 Task: Make A Photo Look Vintage.
Action: Mouse moved to (34, 139)
Screenshot: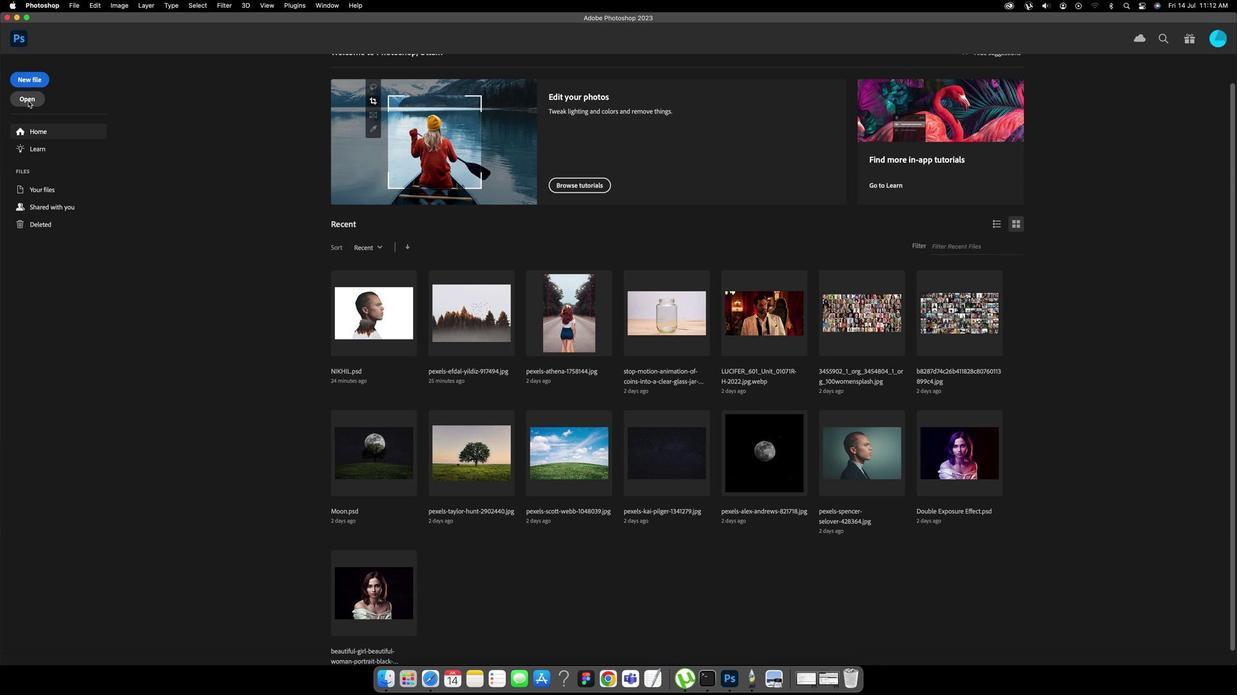 
Action: Mouse pressed left at (34, 139)
Screenshot: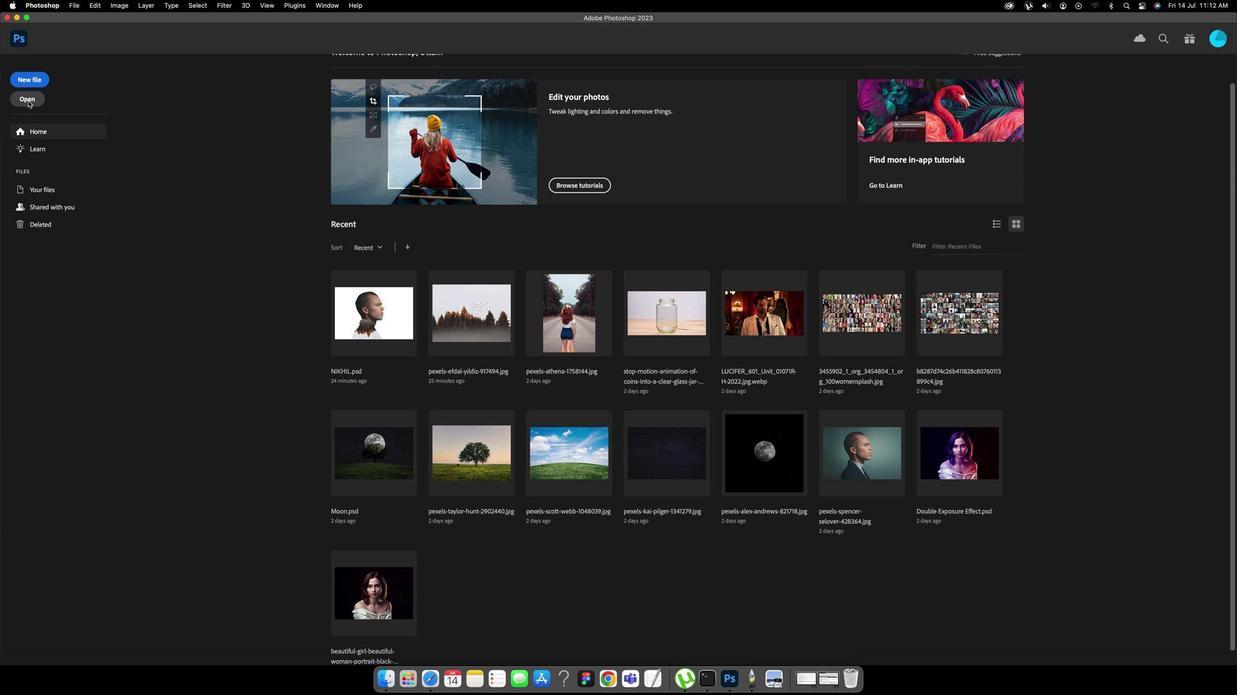 
Action: Mouse moved to (558, 201)
Screenshot: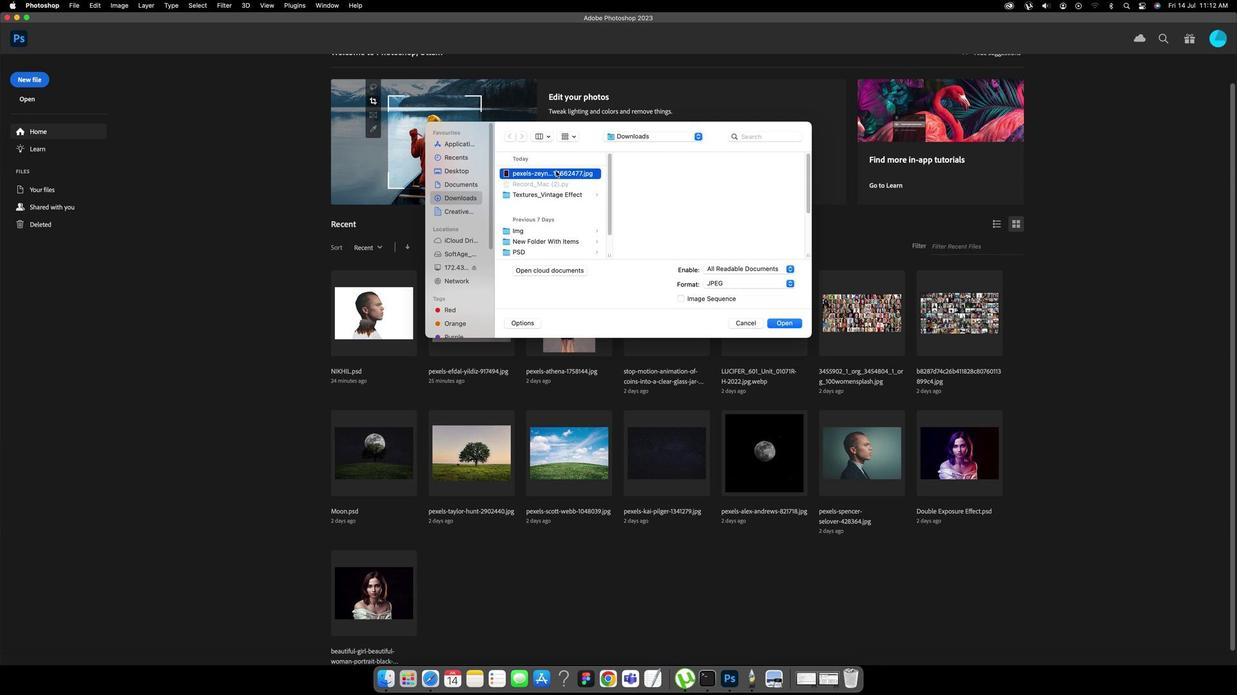 
Action: Mouse pressed left at (558, 201)
Screenshot: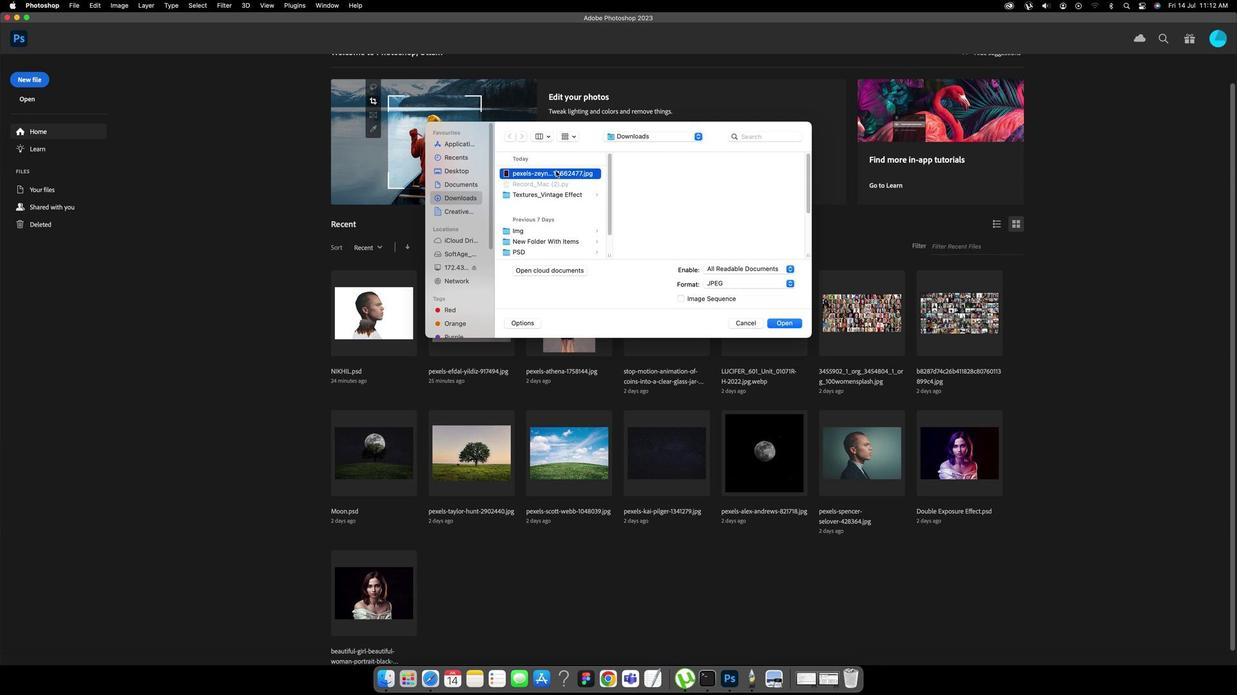
Action: Key pressed Key.enter'v'
Screenshot: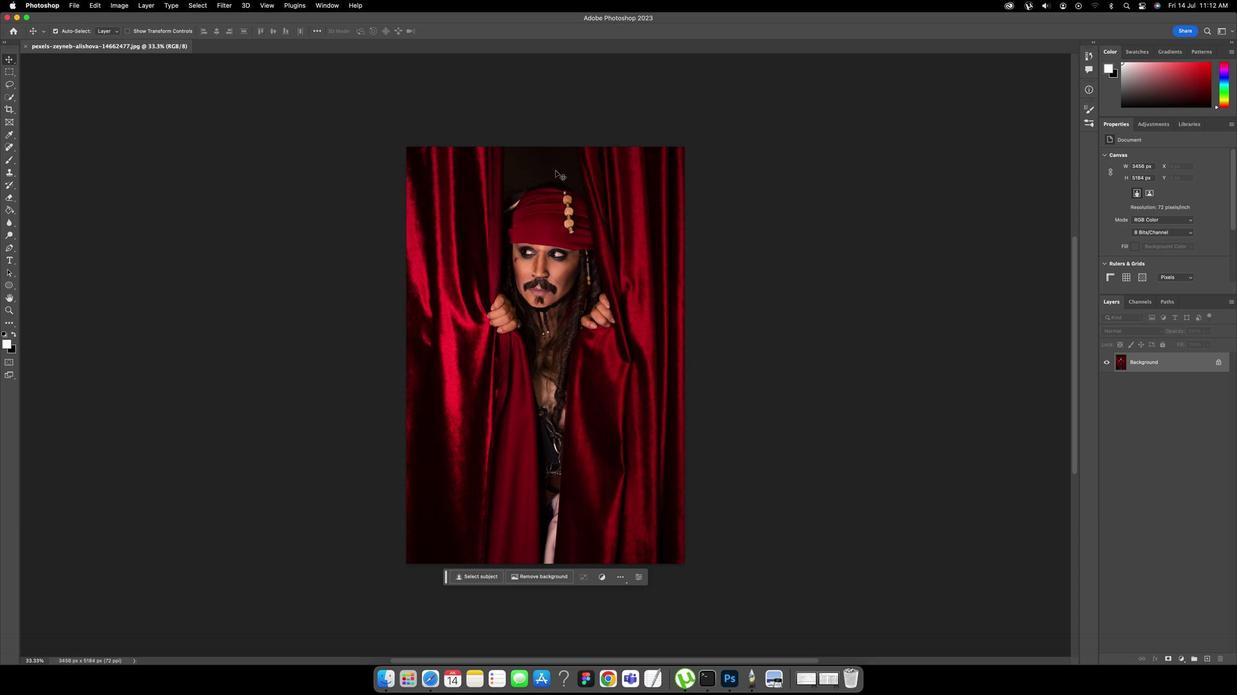 
Action: Mouse moved to (335, 171)
Screenshot: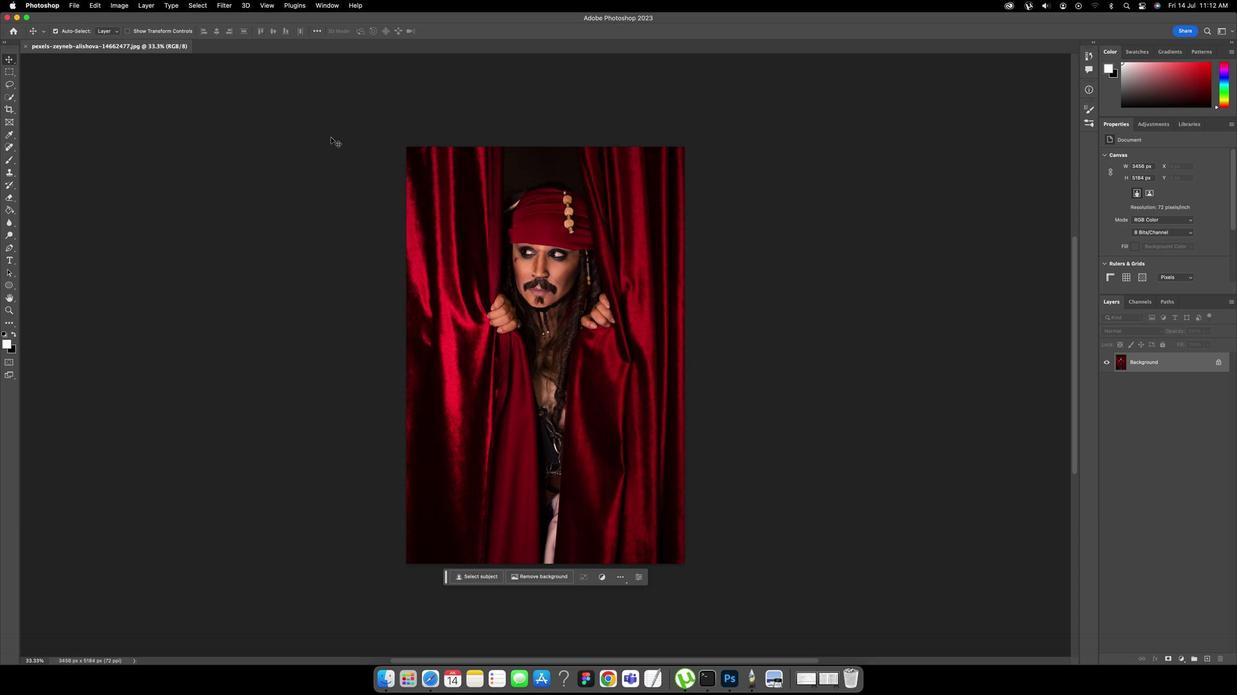 
Action: Mouse pressed left at (335, 171)
Screenshot: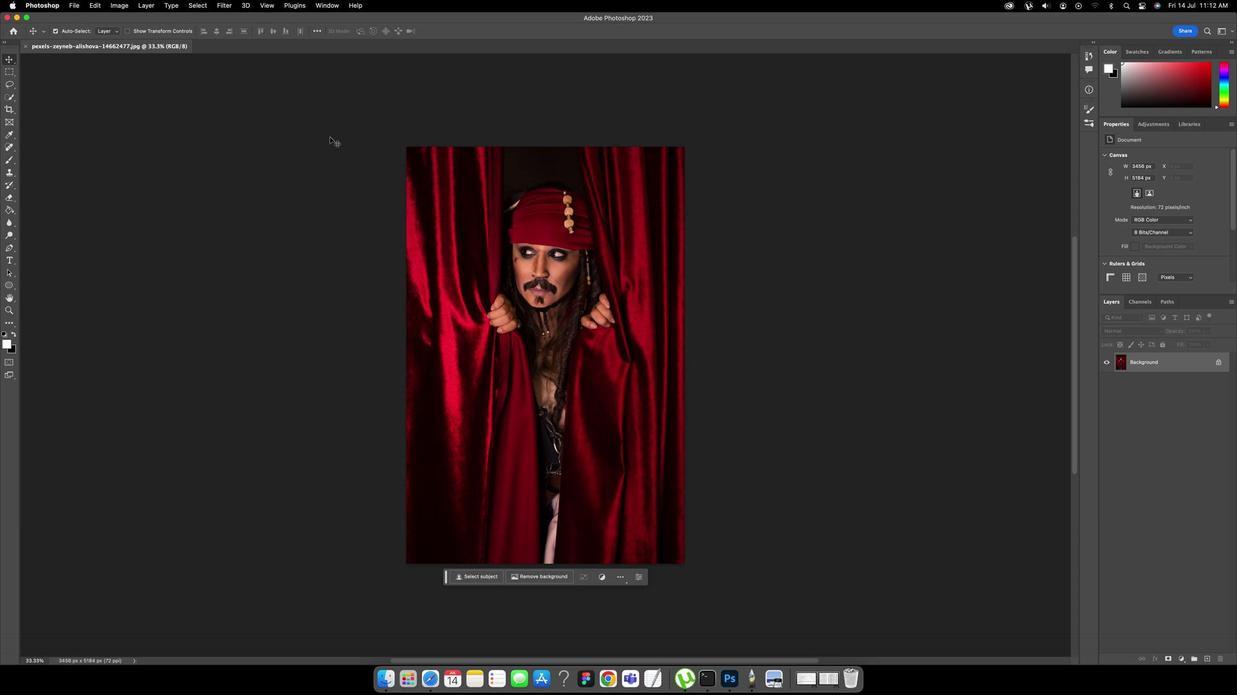 
Action: Mouse moved to (80, 57)
Screenshot: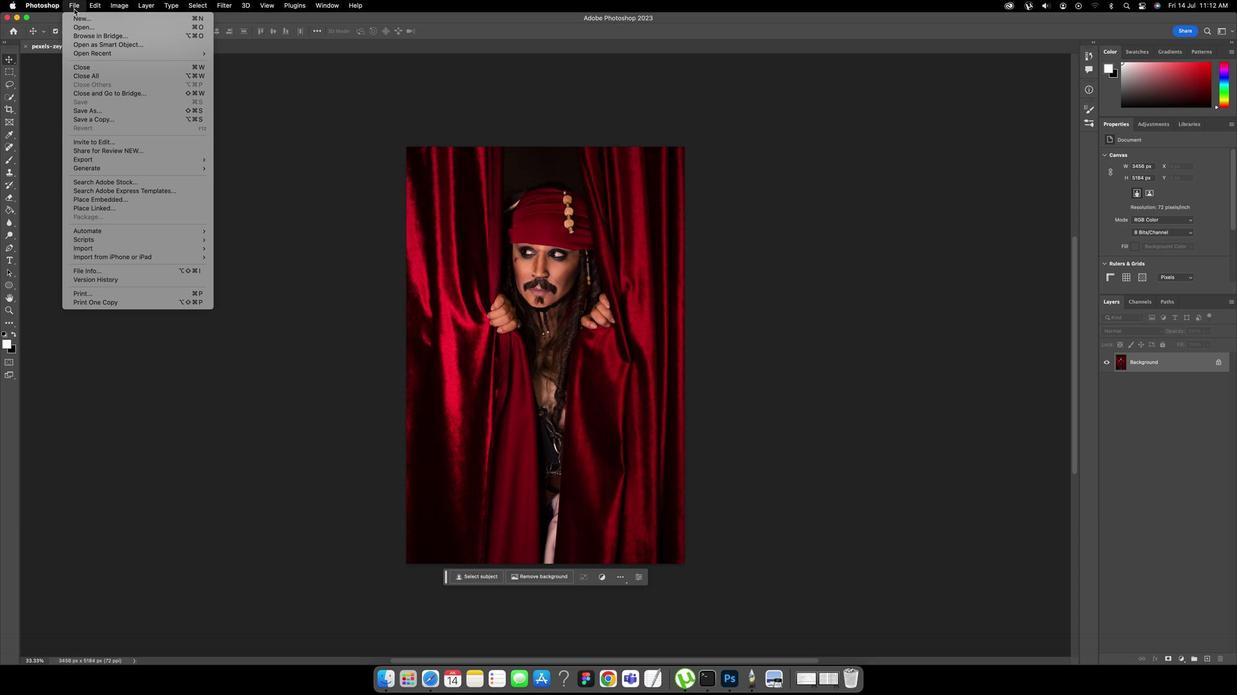 
Action: Mouse pressed left at (80, 57)
Screenshot: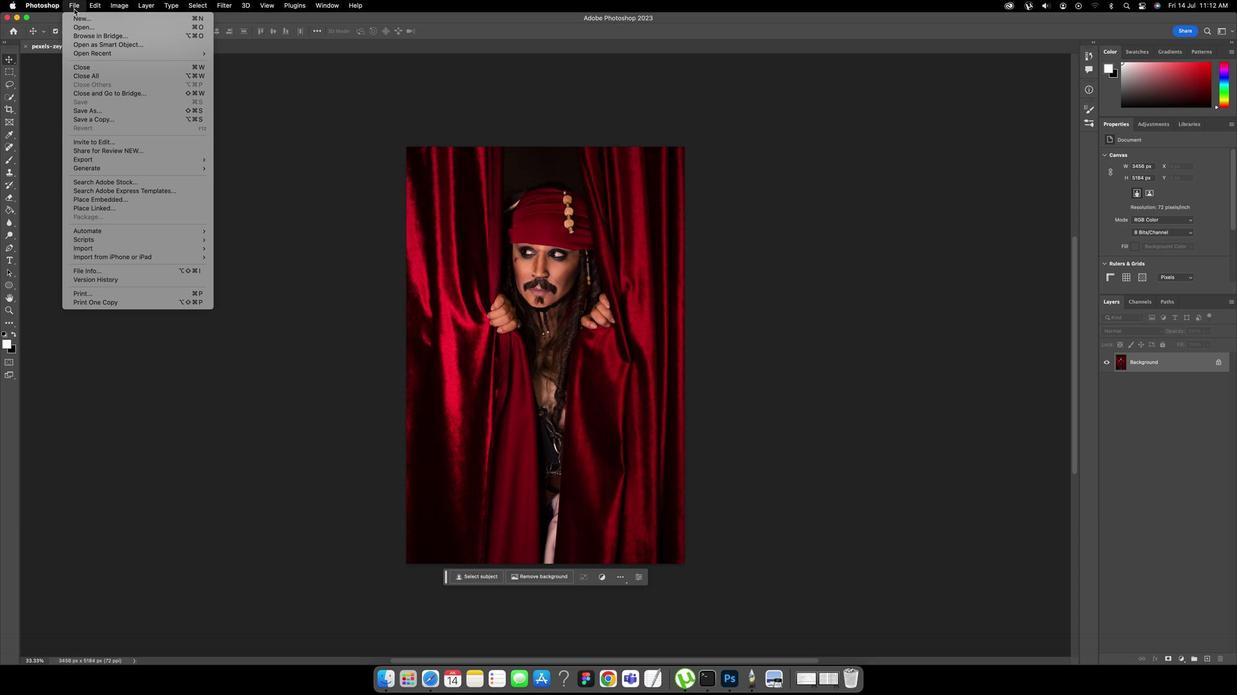 
Action: Mouse moved to (112, 225)
Screenshot: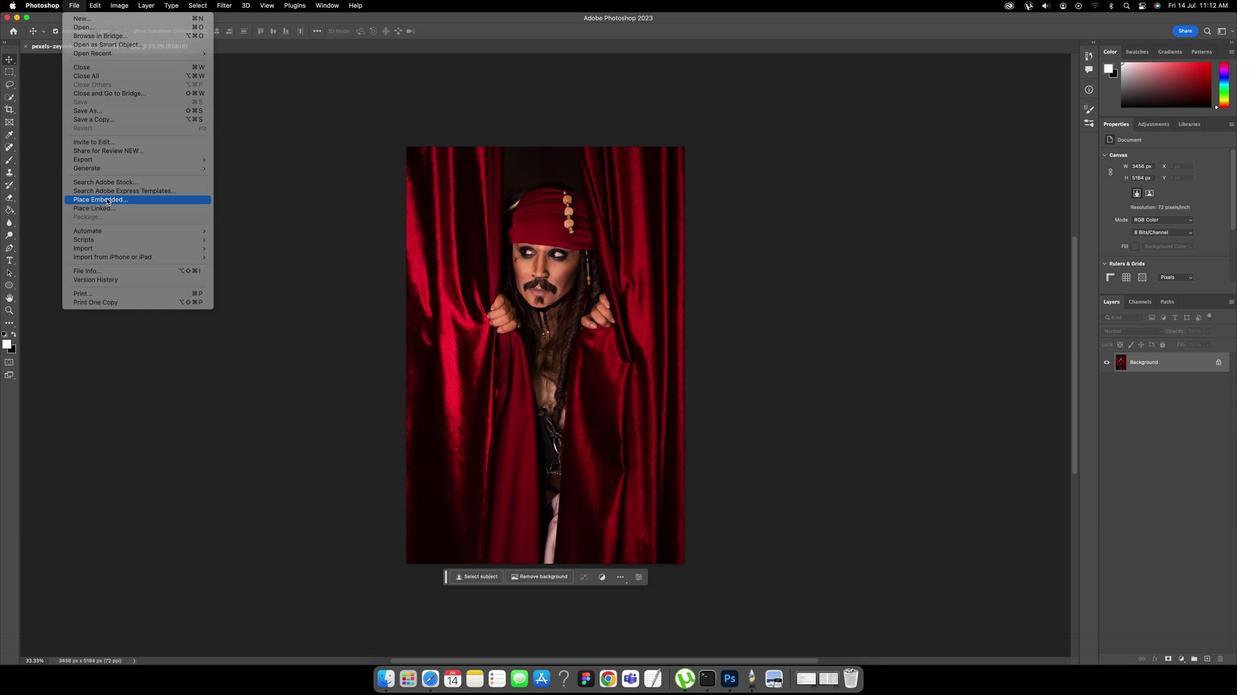 
Action: Mouse pressed left at (112, 225)
Screenshot: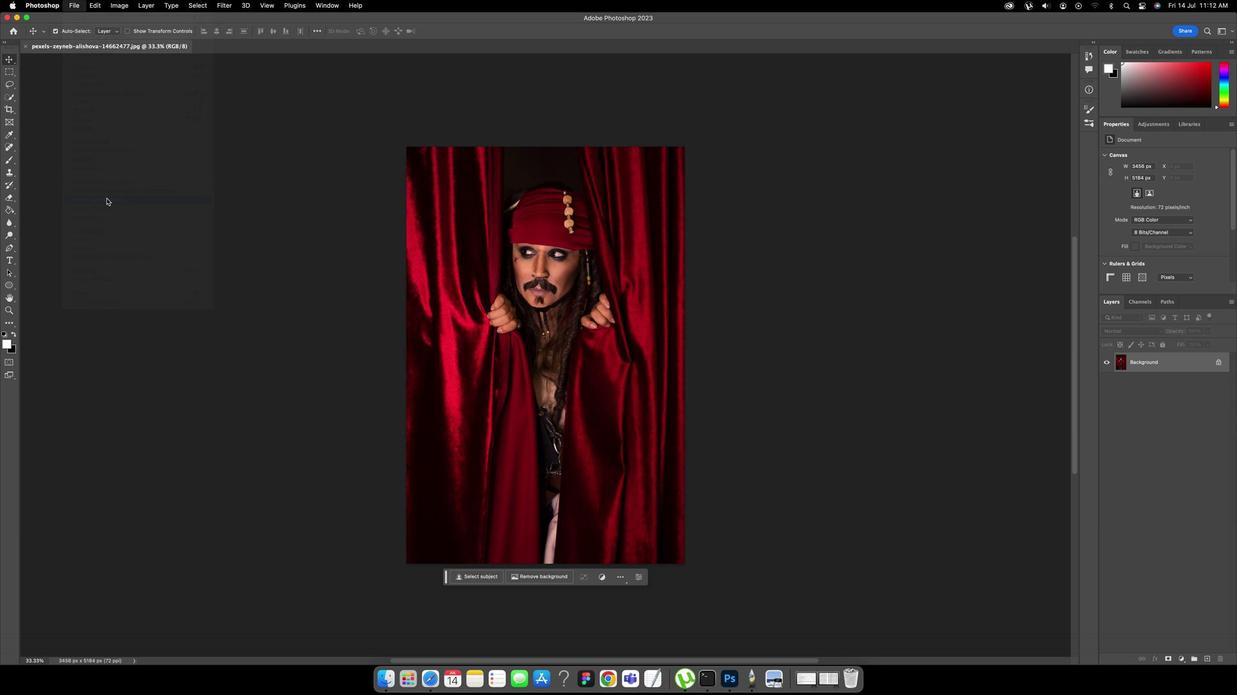 
Action: Mouse moved to (523, 221)
Screenshot: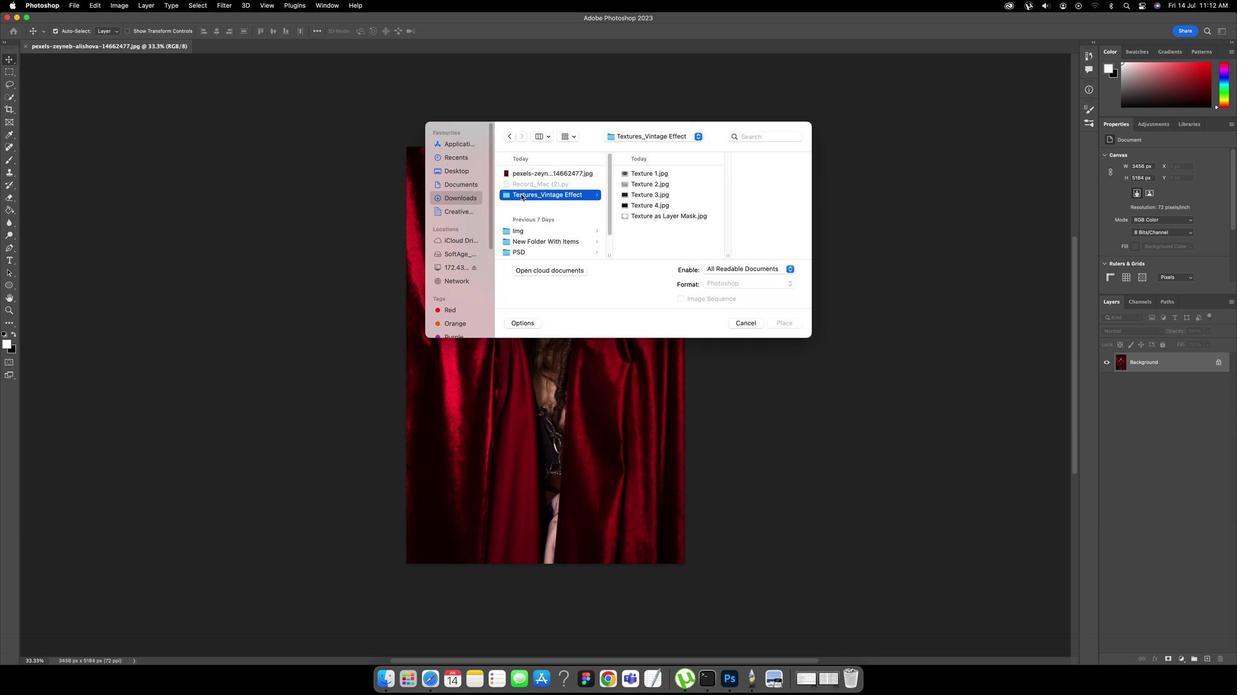 
Action: Mouse pressed left at (523, 221)
Screenshot: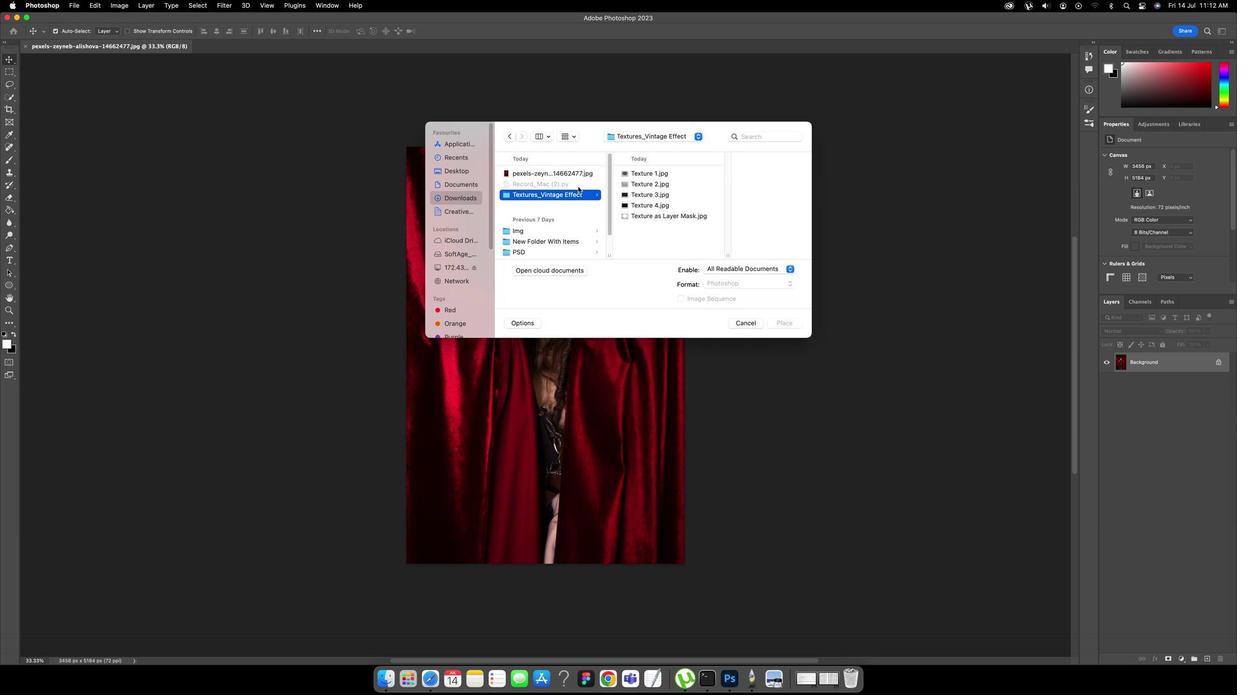 
Action: Mouse moved to (636, 202)
Screenshot: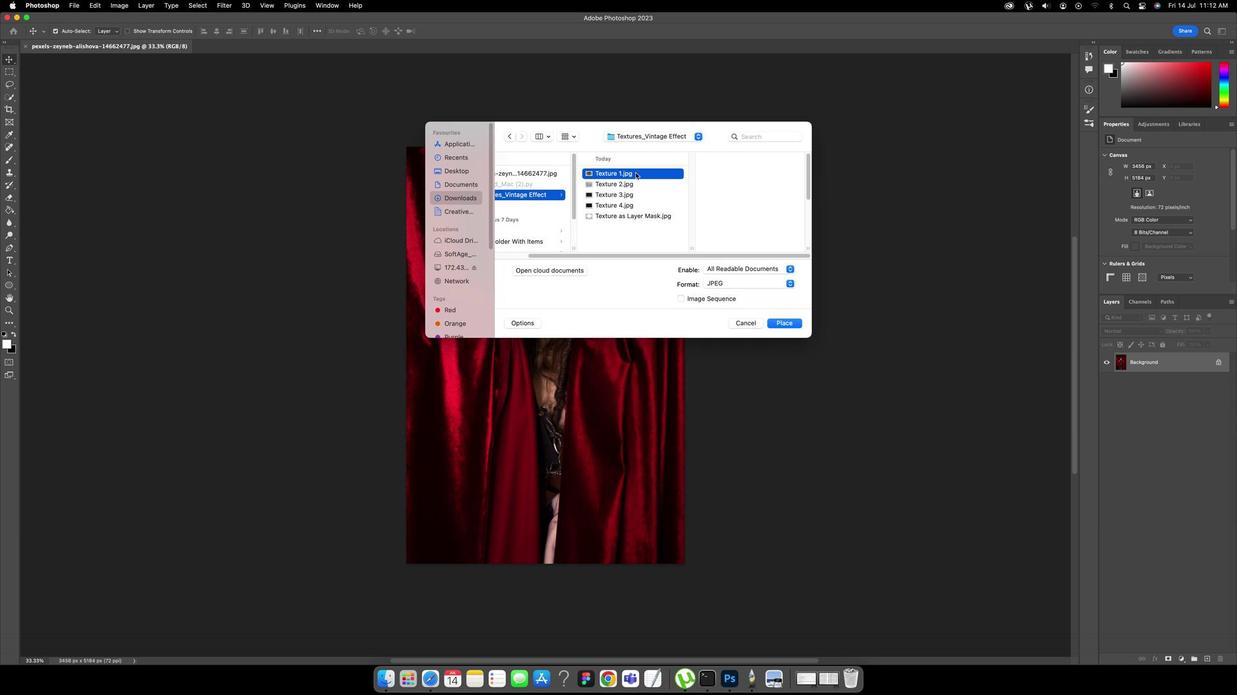 
Action: Mouse pressed left at (636, 202)
Screenshot: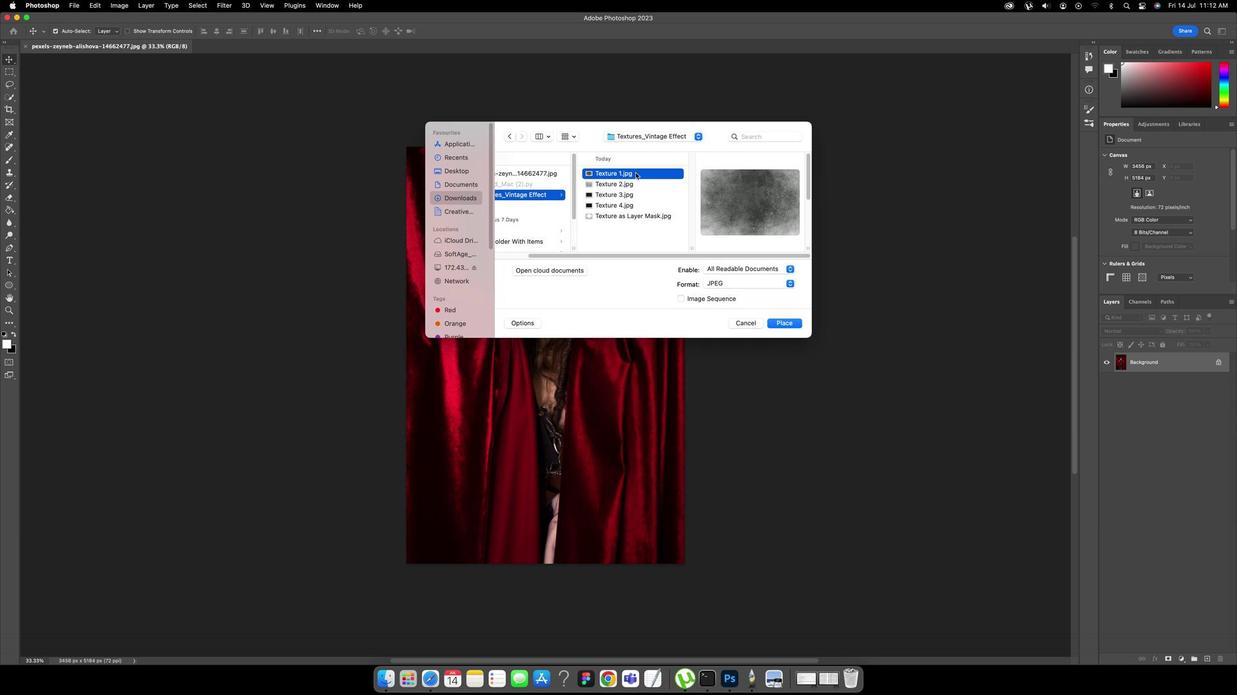 
Action: Mouse moved to (628, 241)
Screenshot: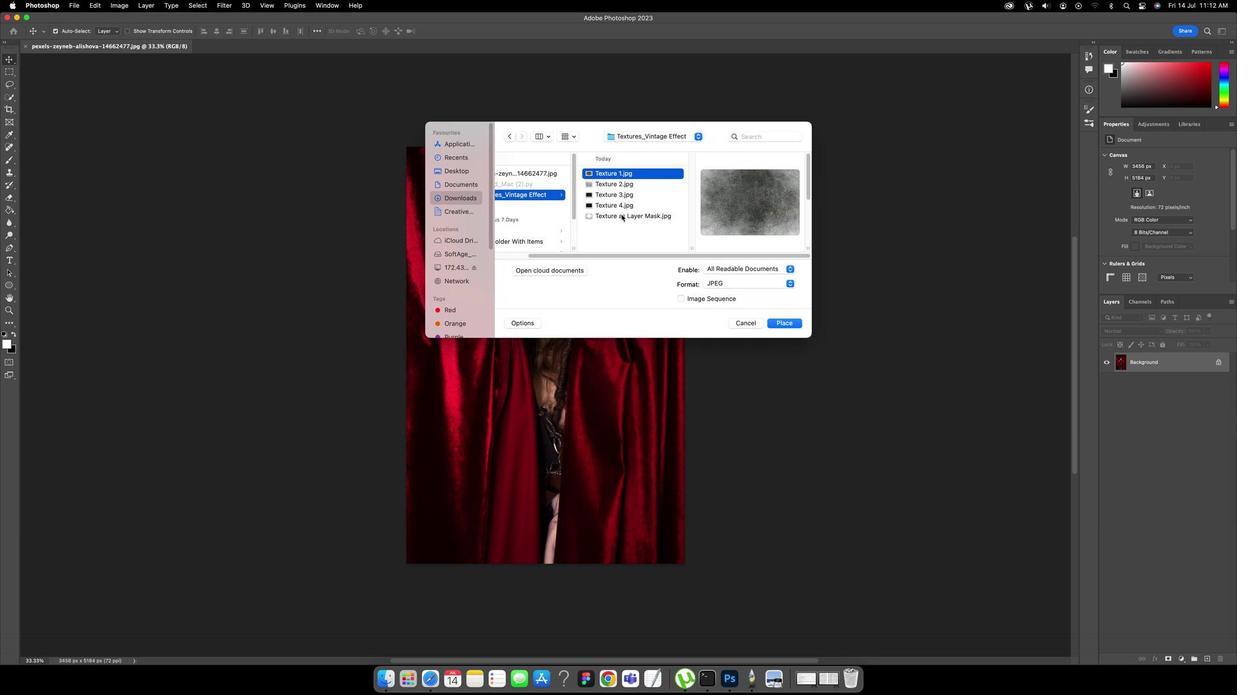 
Action: Key pressed Key.shift
Screenshot: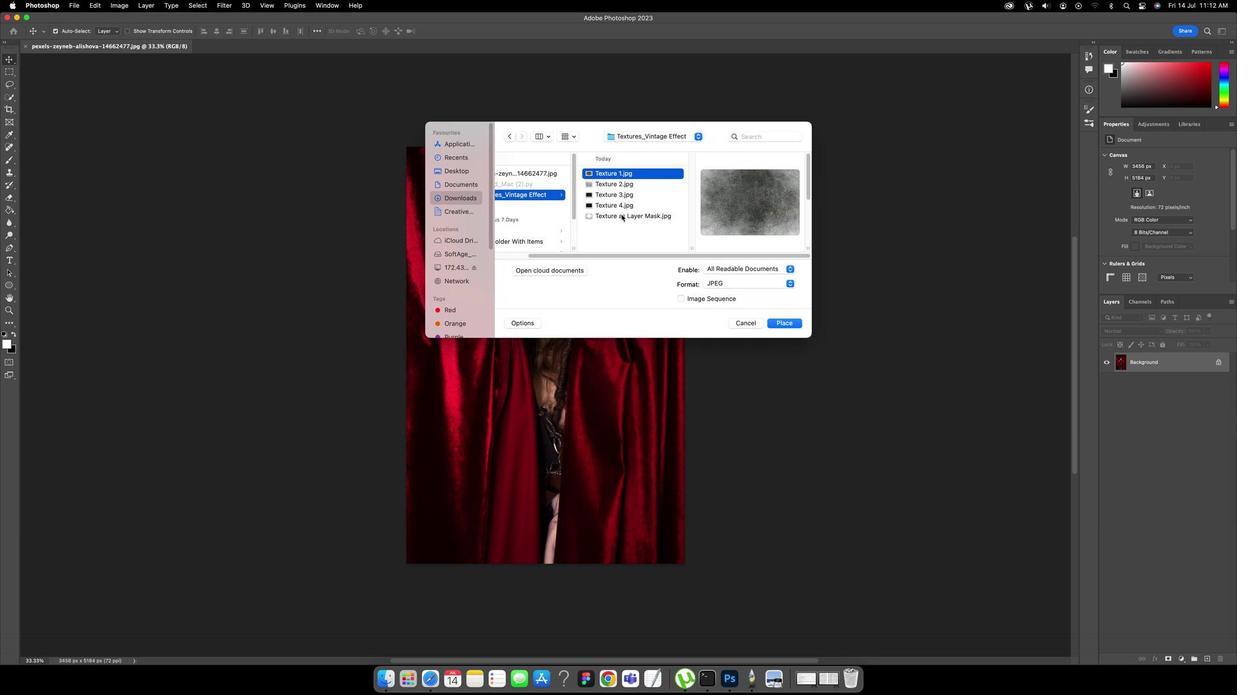 
Action: Mouse moved to (623, 239)
Screenshot: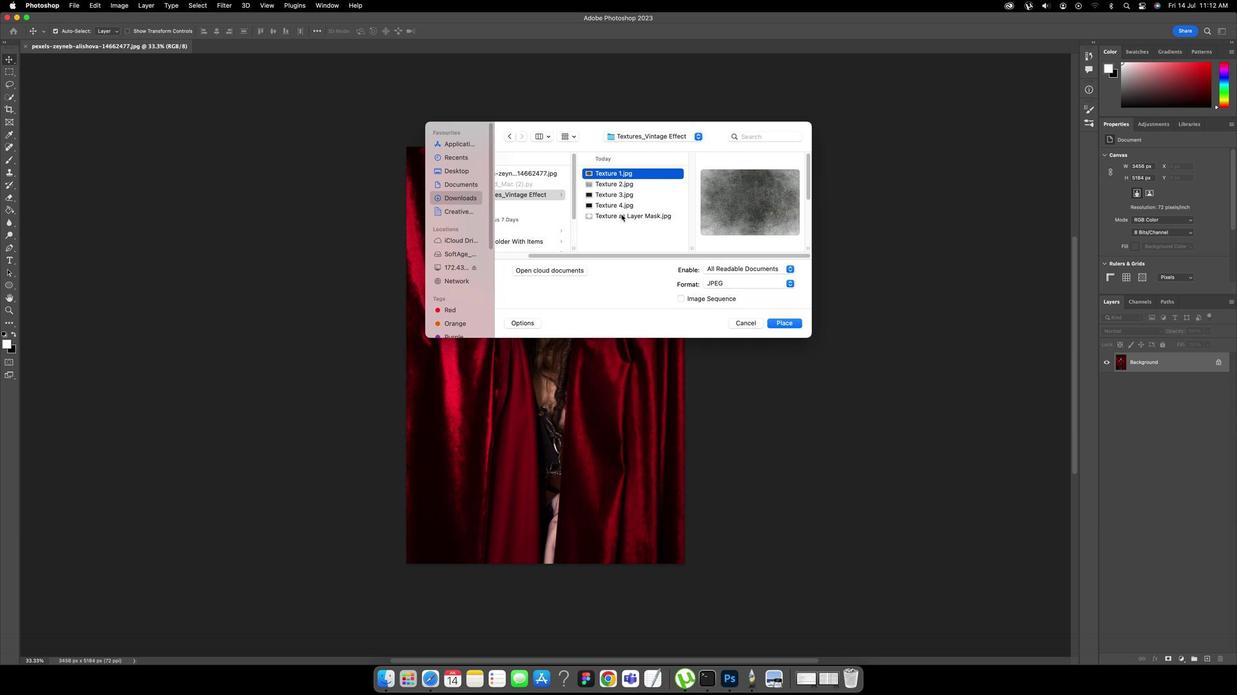 
Action: Mouse pressed left at (623, 239)
Screenshot: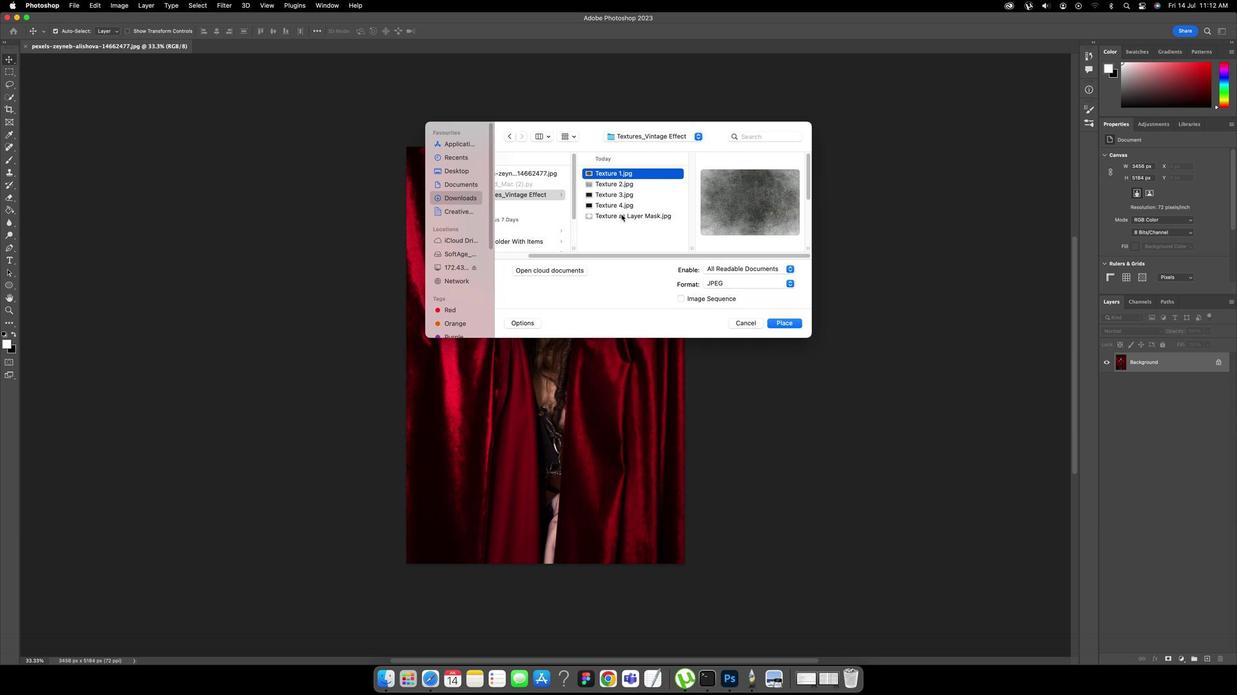 
Action: Key pressed Key.shift
Screenshot: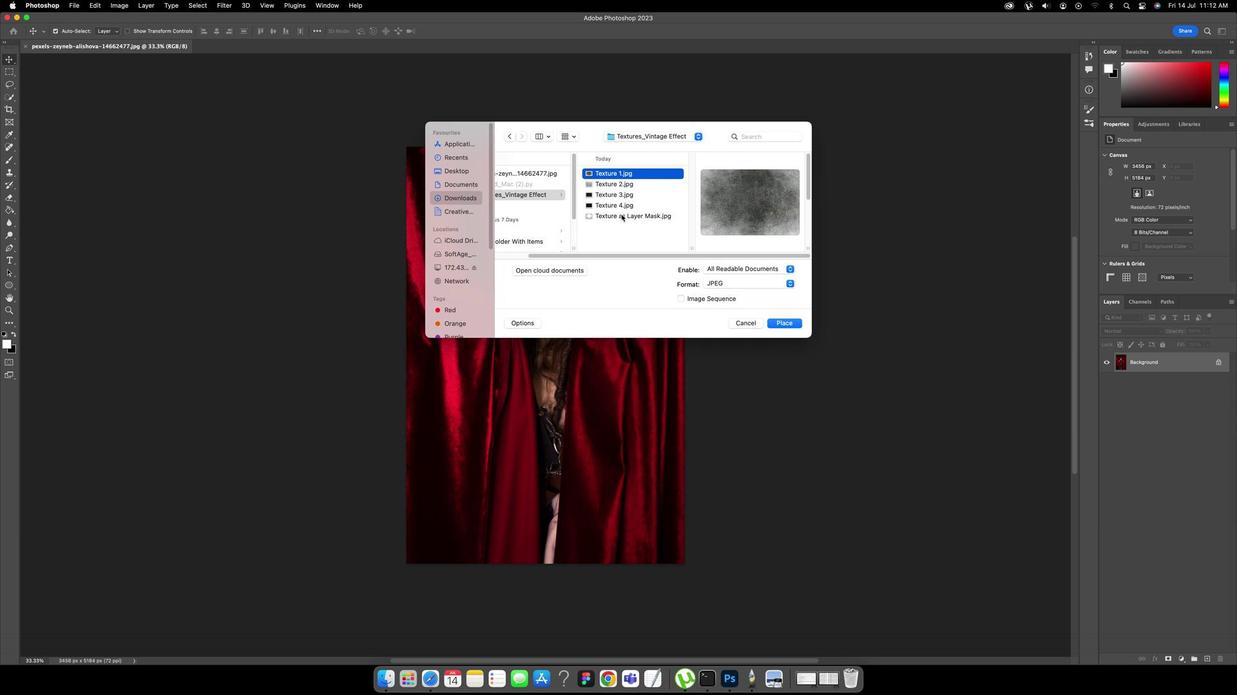 
Action: Mouse pressed left at (623, 239)
Screenshot: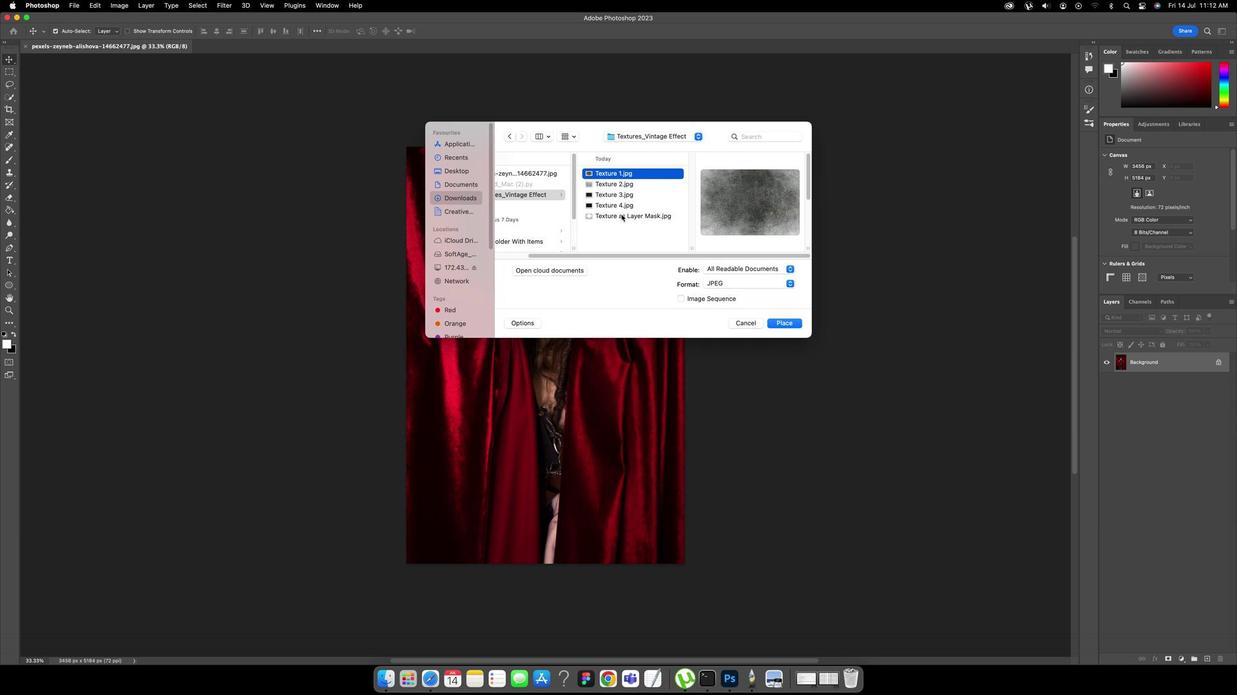 
Action: Mouse moved to (776, 335)
Screenshot: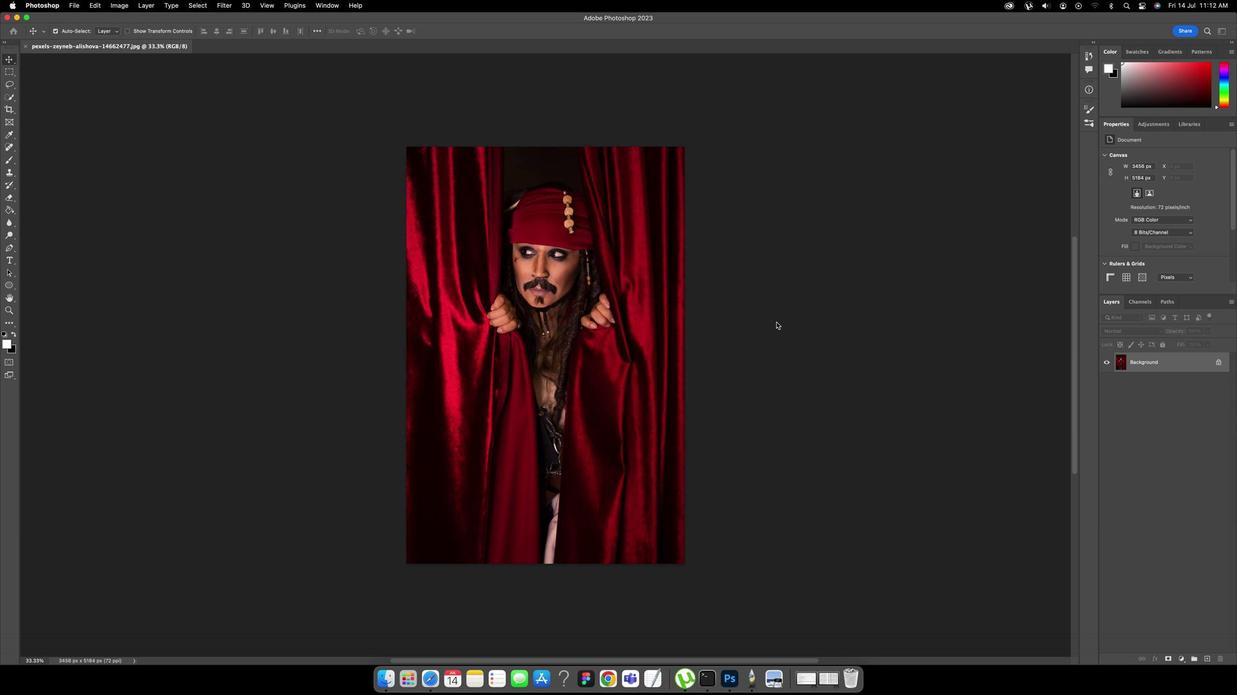 
Action: Mouse pressed left at (776, 335)
Screenshot: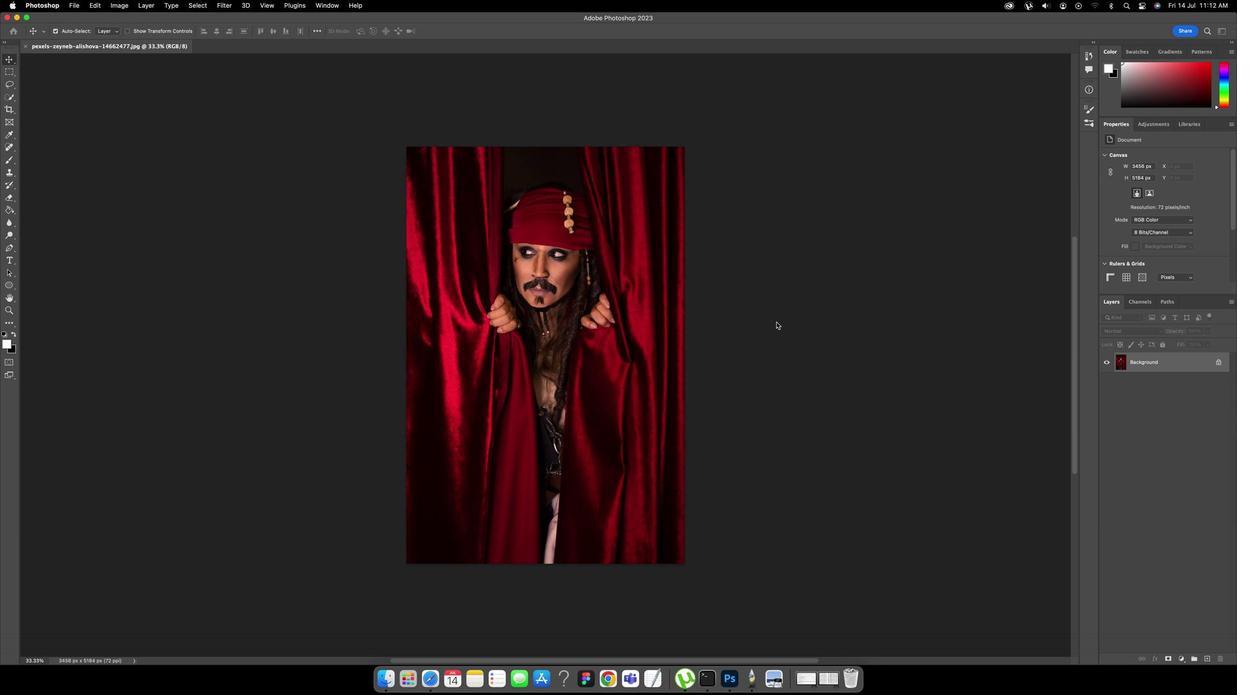 
Action: Mouse moved to (516, 339)
Screenshot: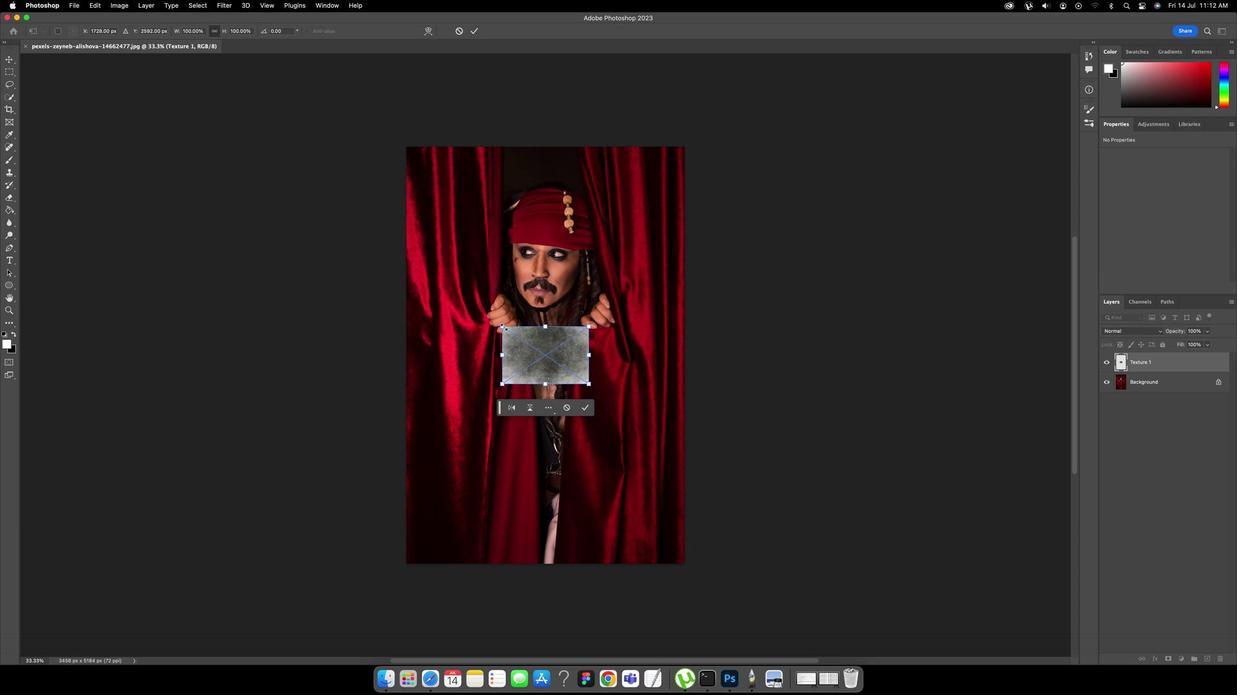 
Action: Key pressed Key.shift
Screenshot: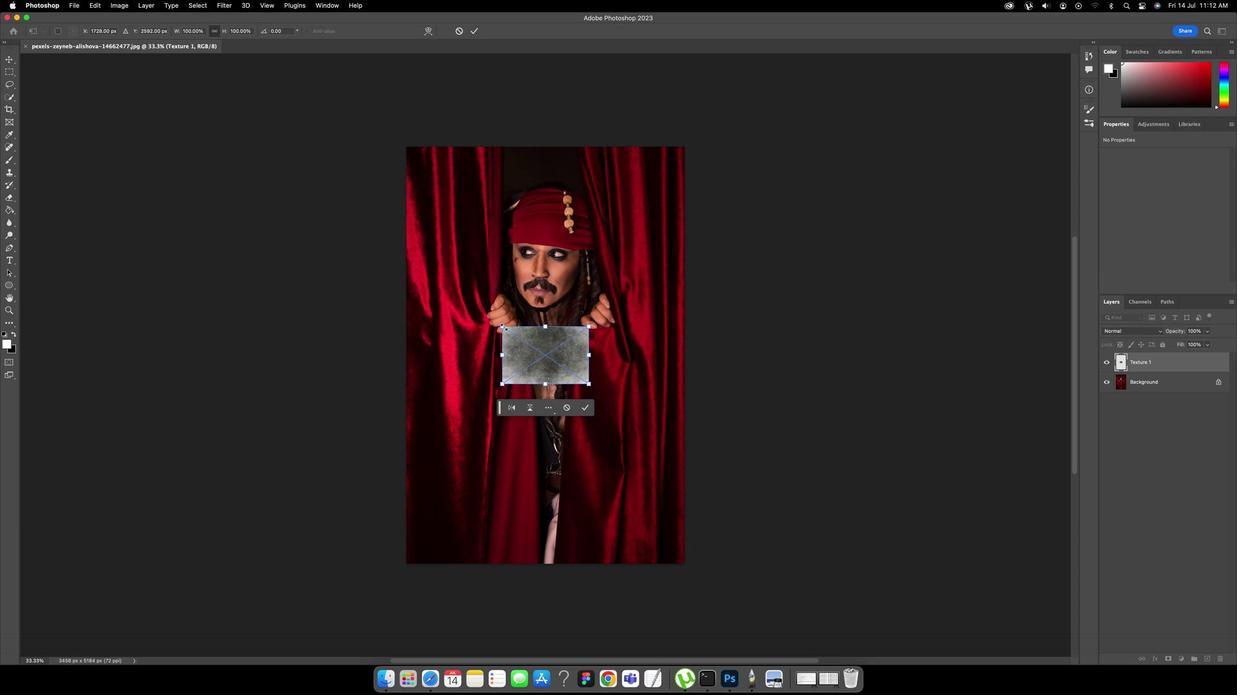 
Action: Mouse moved to (507, 339)
Screenshot: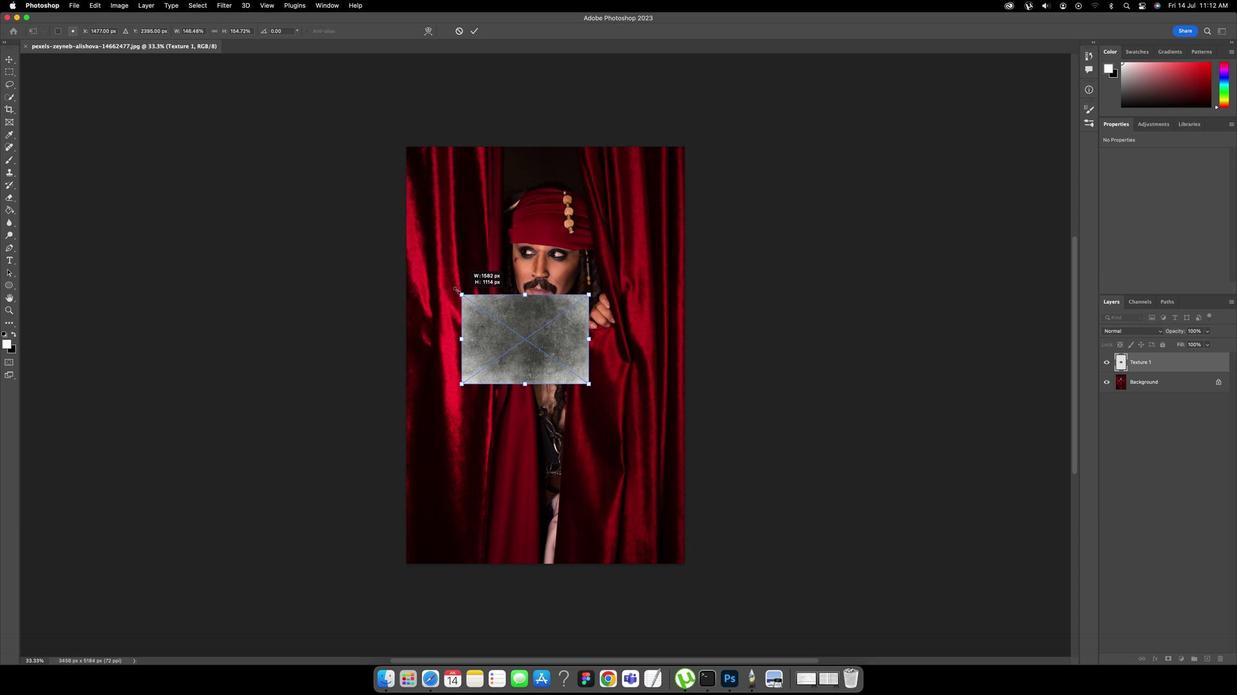 
Action: Mouse pressed left at (507, 339)
Screenshot: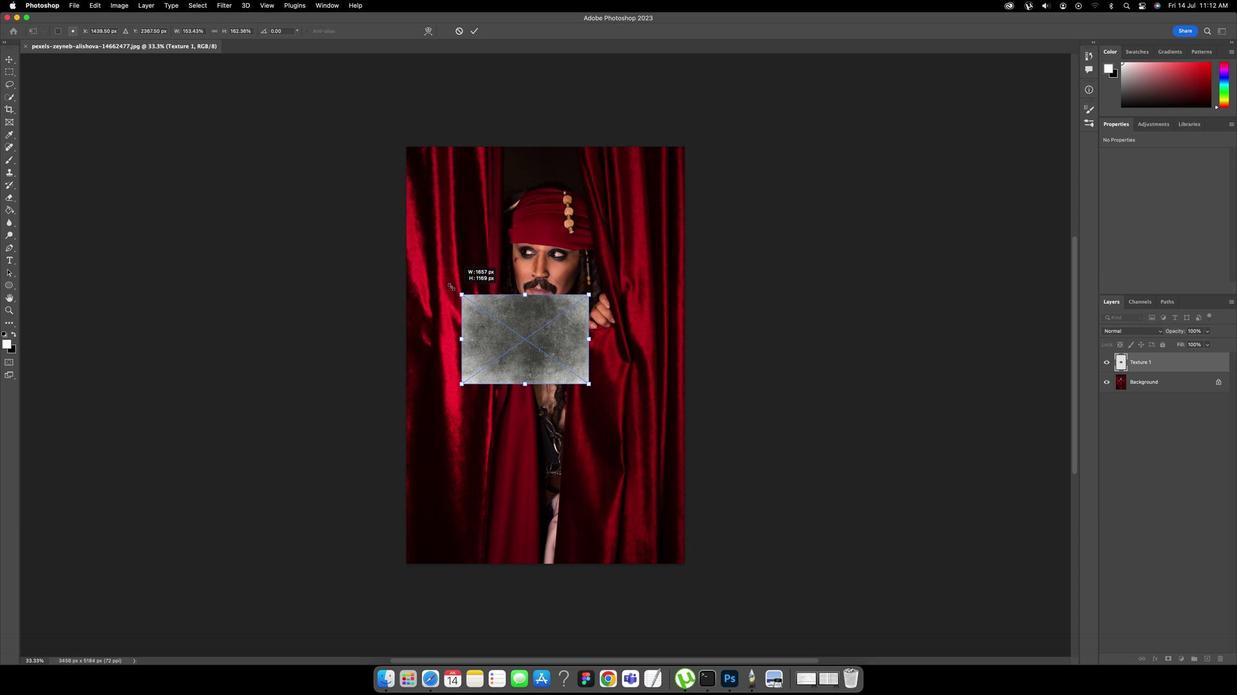 
Action: Mouse moved to (465, 293)
Screenshot: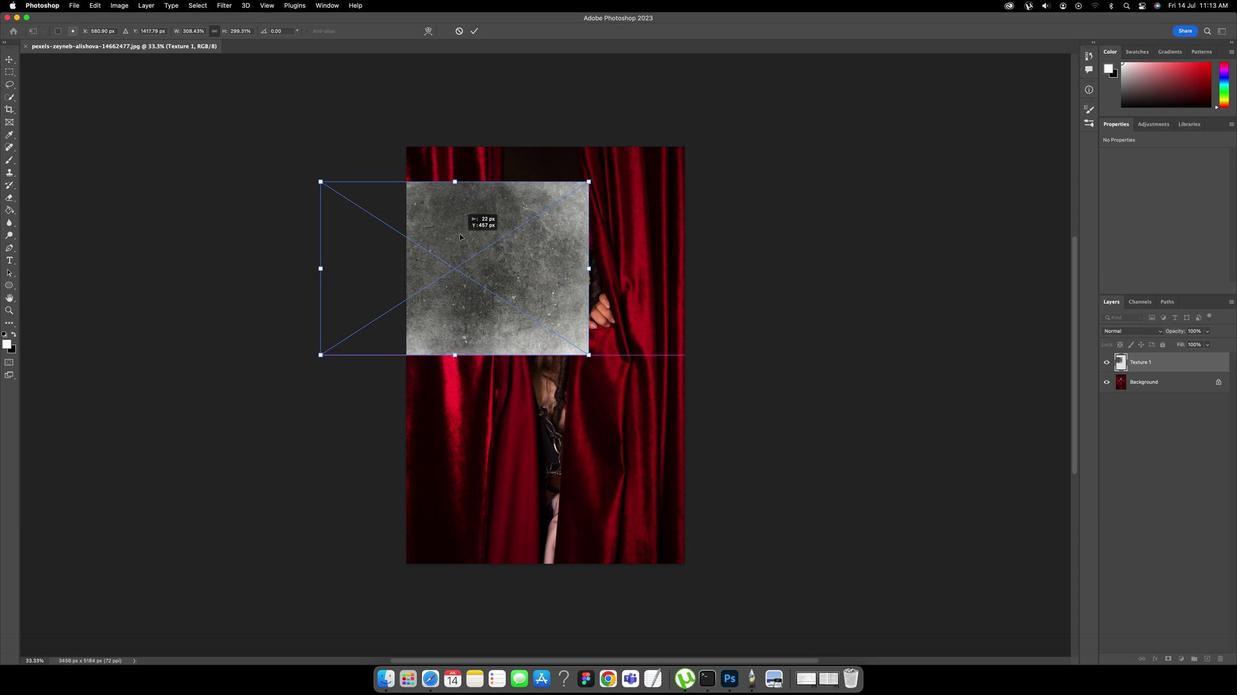 
Action: Mouse pressed left at (465, 293)
Screenshot: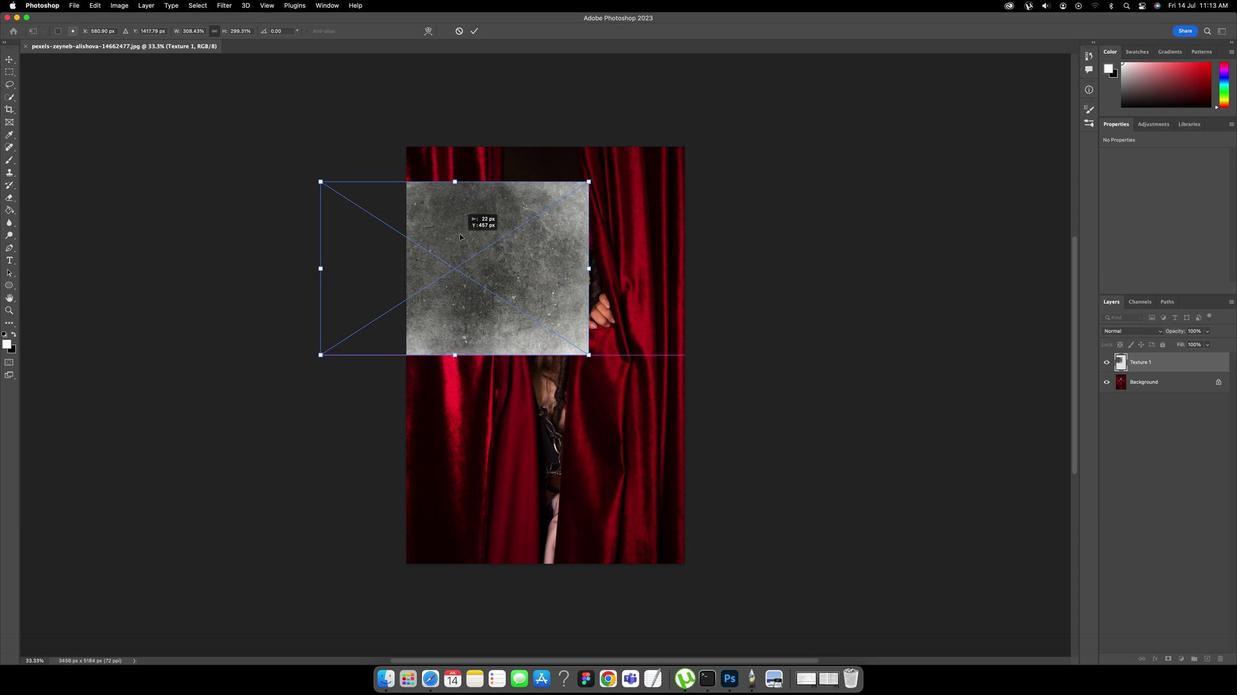 
Action: Mouse moved to (585, 322)
Screenshot: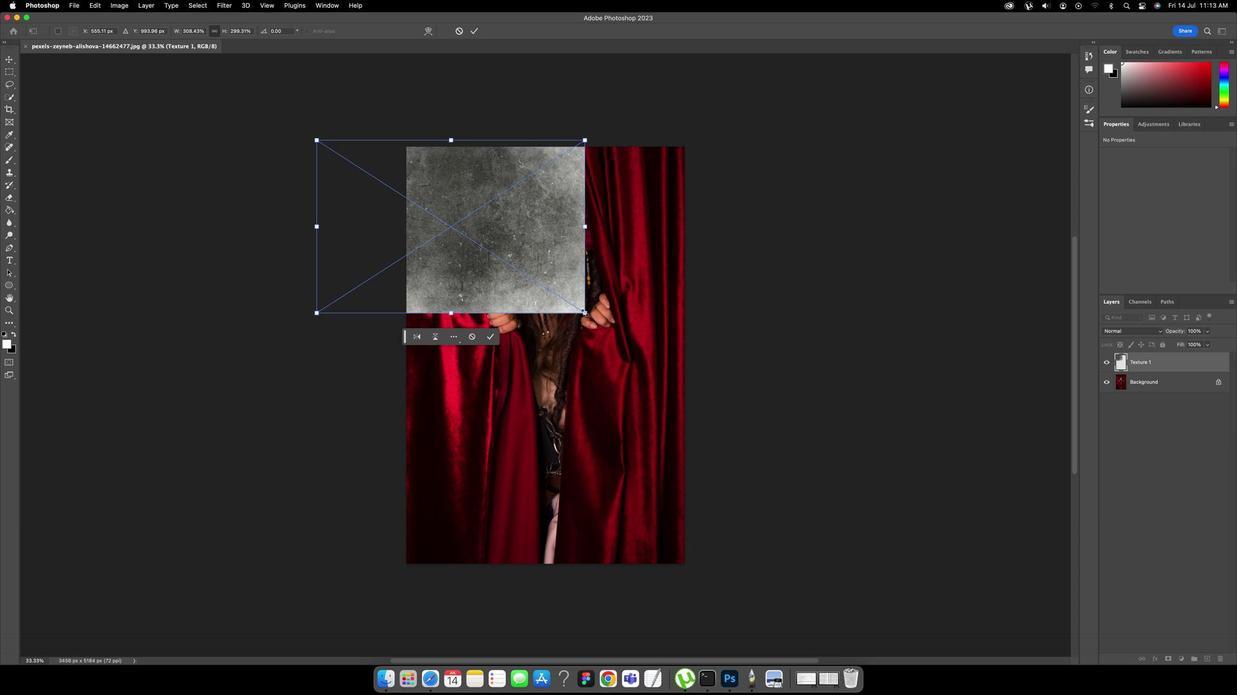 
Action: Key pressed Key.shift
Screenshot: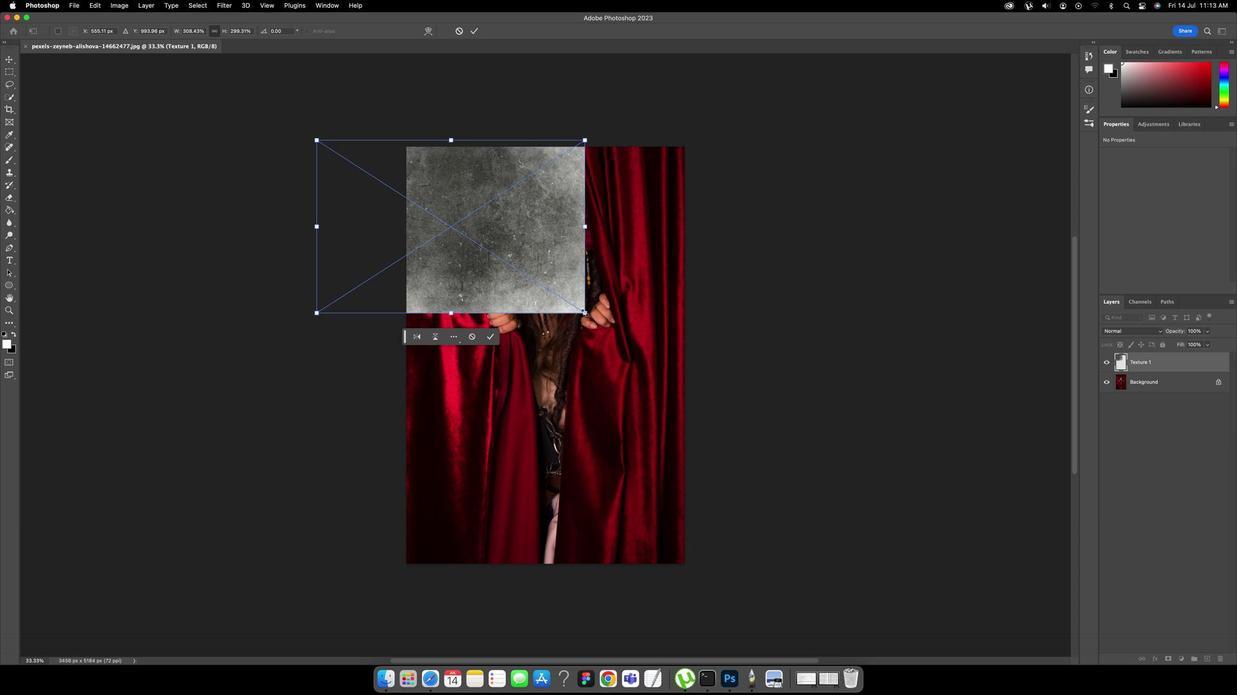 
Action: Mouse moved to (586, 326)
Screenshot: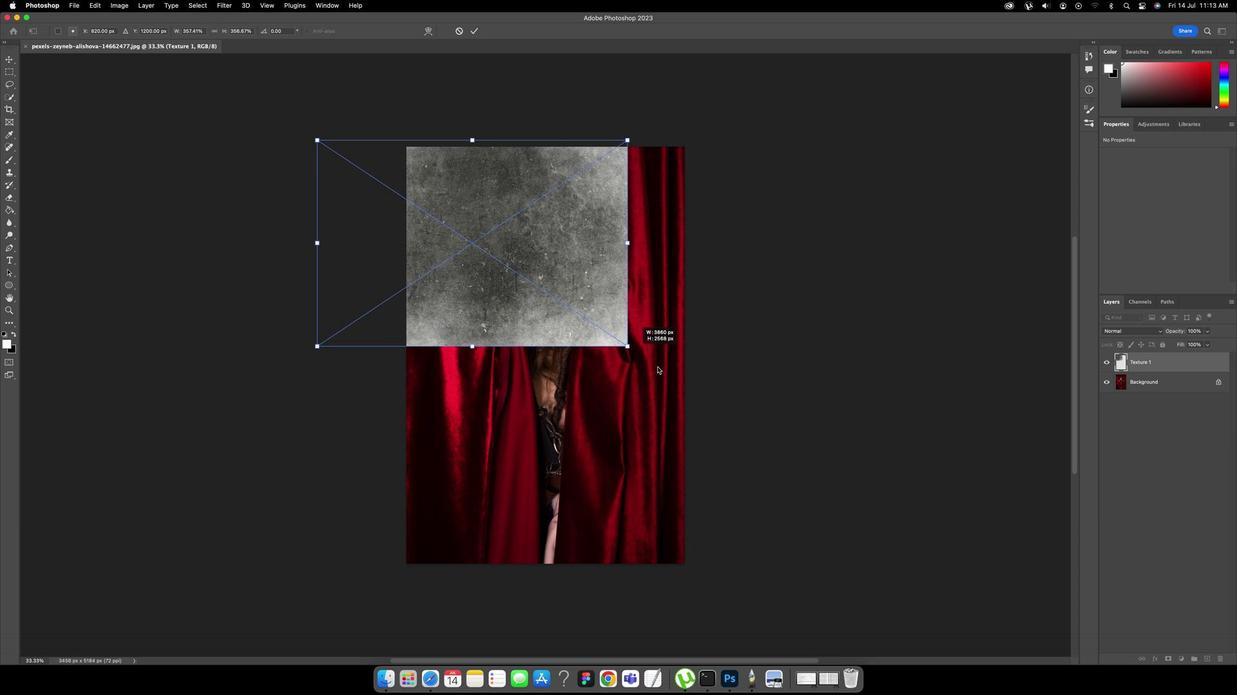 
Action: Mouse pressed left at (586, 326)
Screenshot: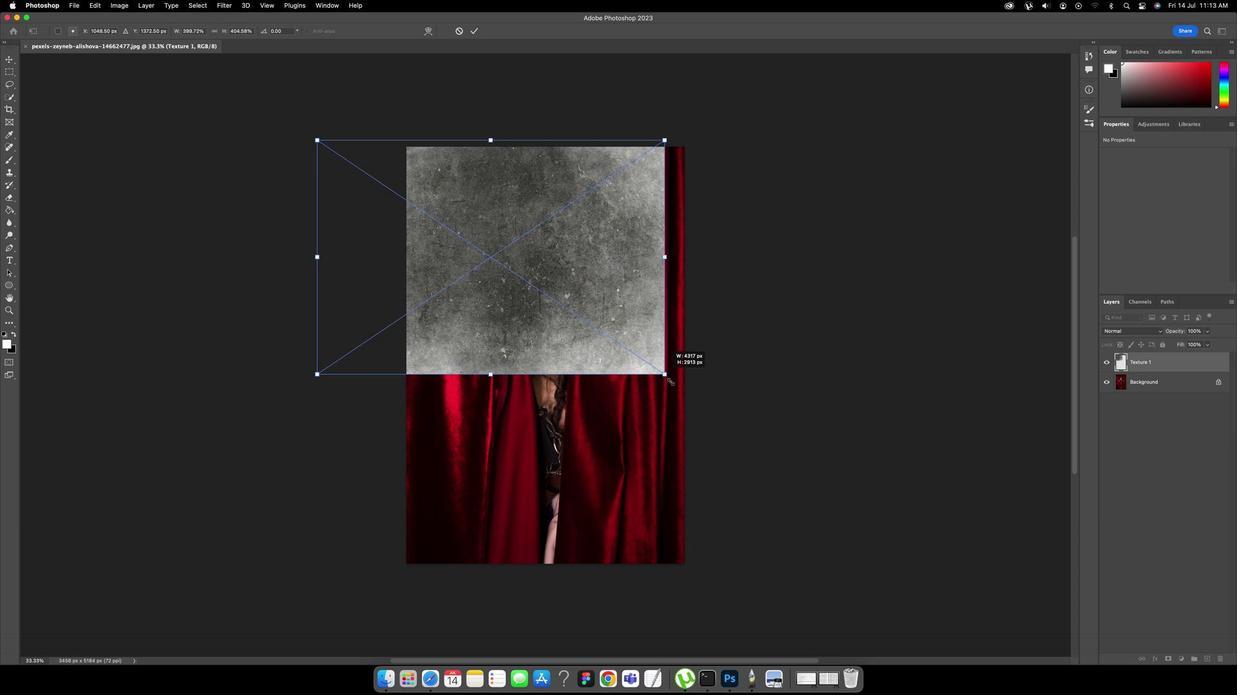 
Action: Mouse moved to (608, 457)
Screenshot: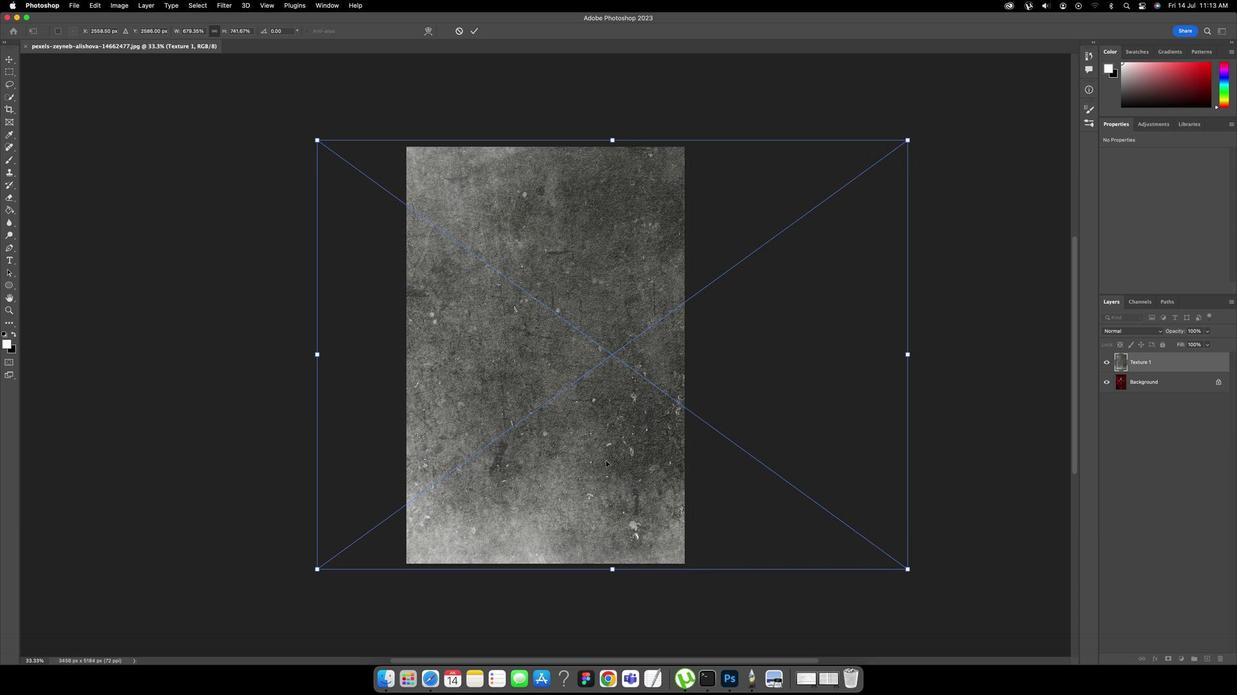 
Action: Mouse pressed left at (608, 457)
Screenshot: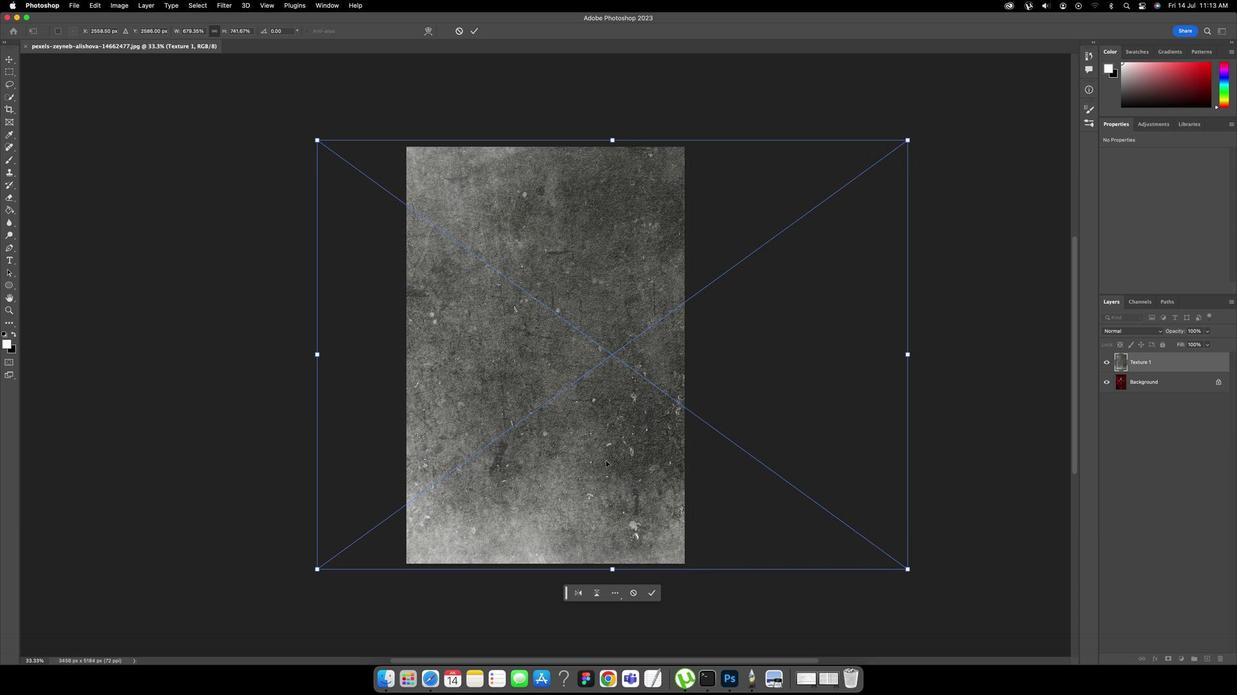 
Action: Key pressed Key.enter
Screenshot: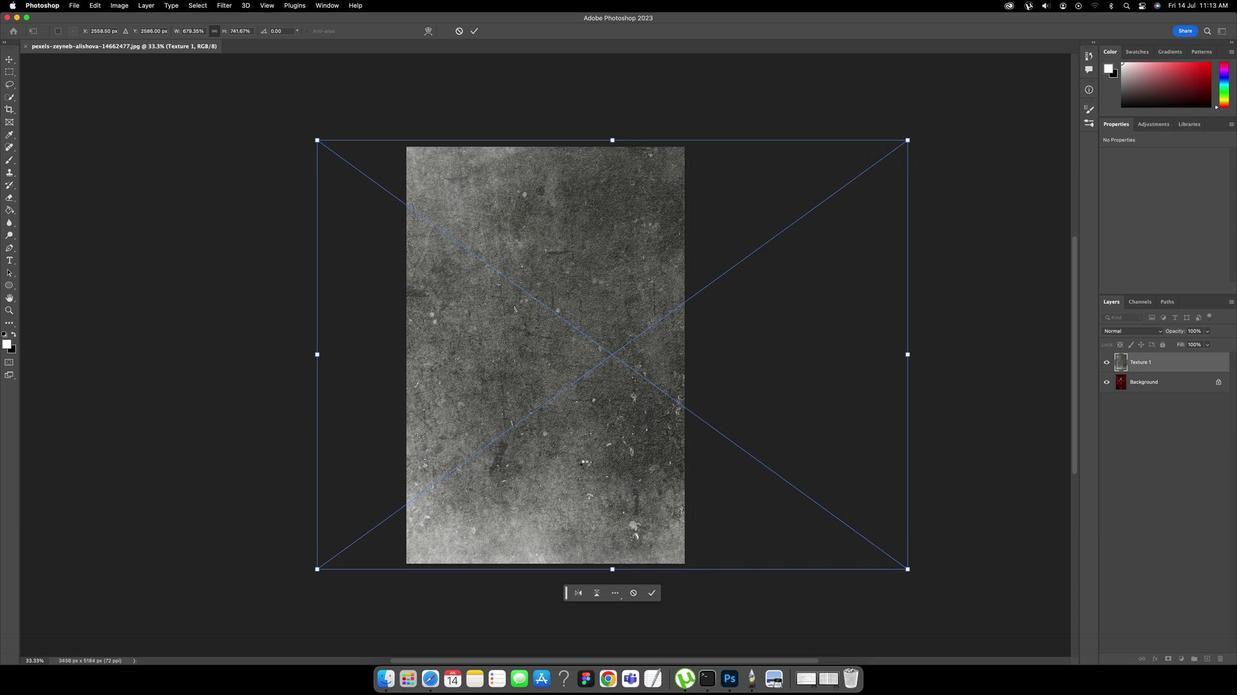 
Action: Mouse moved to (612, 425)
Screenshot: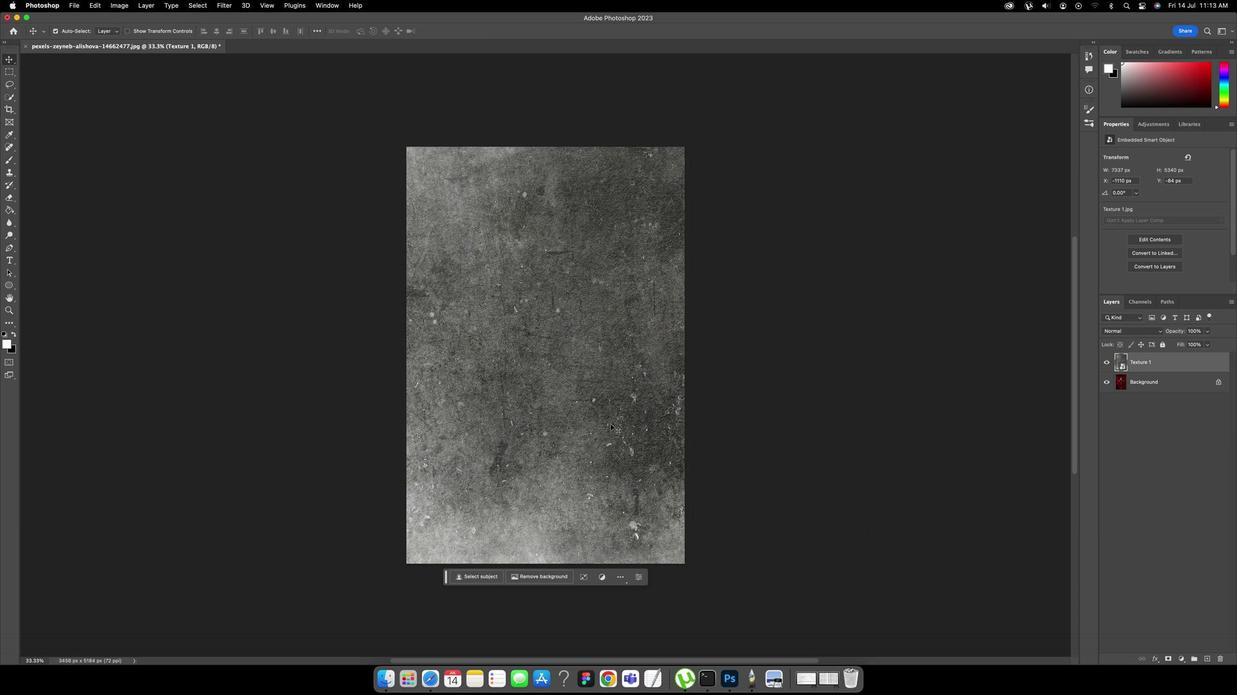 
Action: Mouse pressed left at (612, 425)
Screenshot: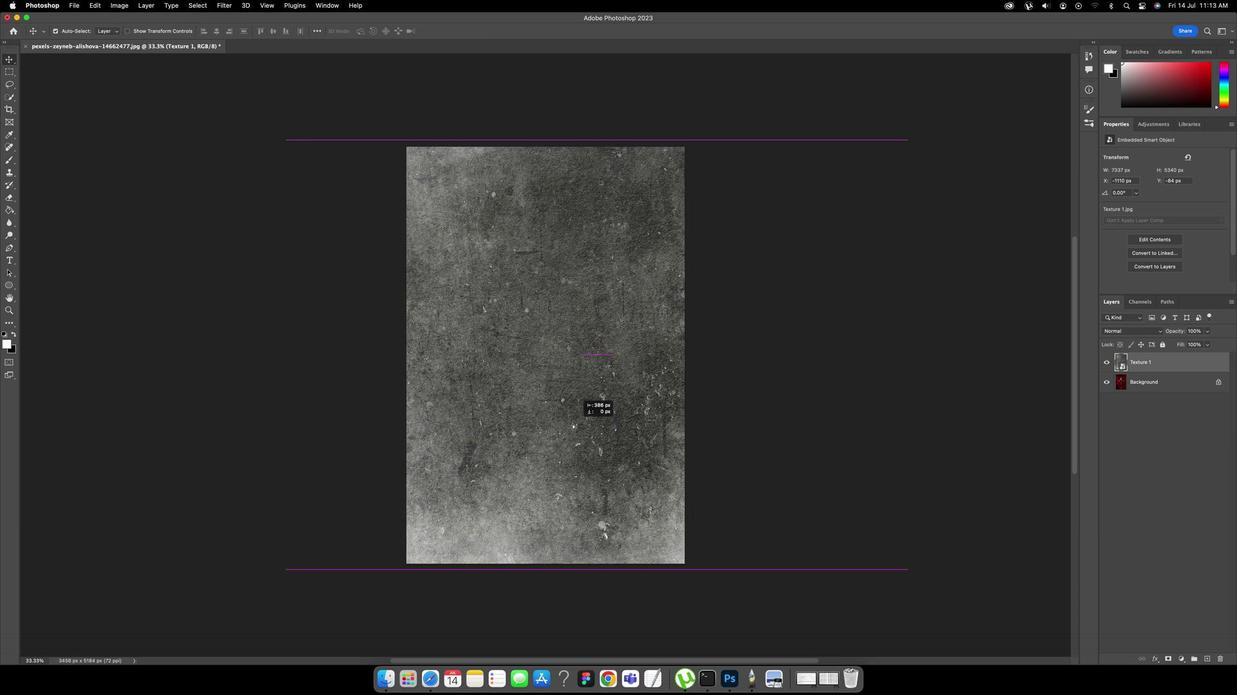 
Action: Mouse moved to (1119, 343)
Screenshot: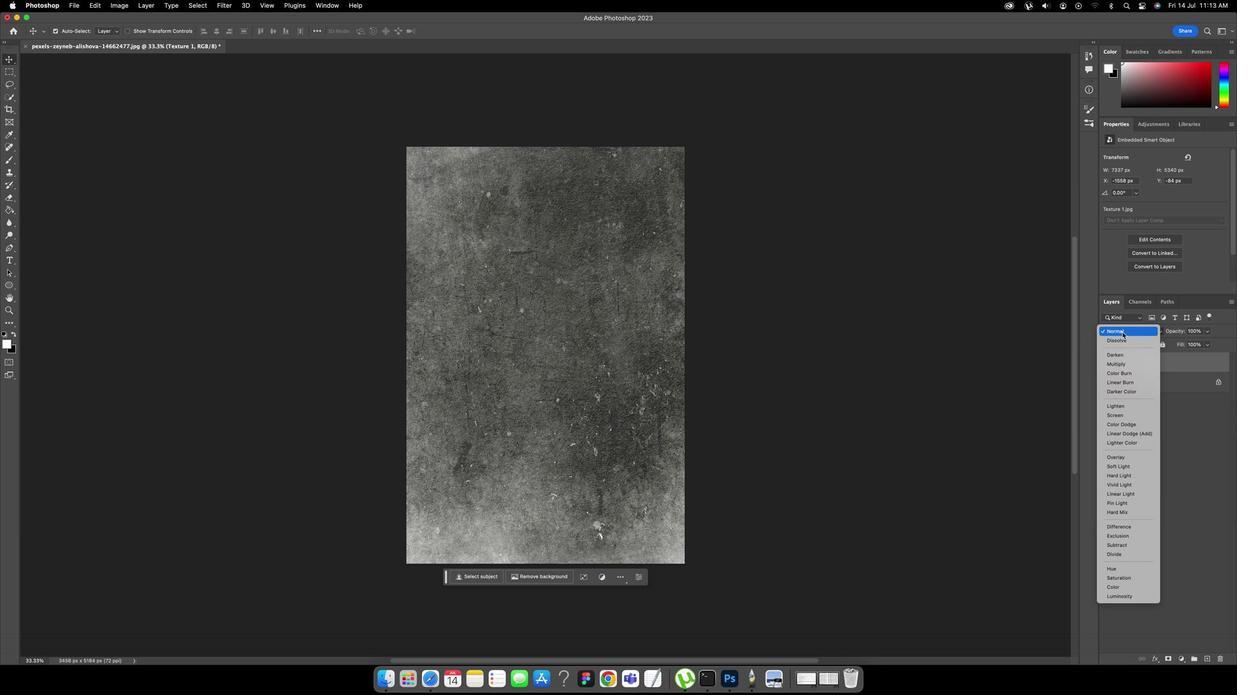 
Action: Mouse pressed left at (1119, 343)
Screenshot: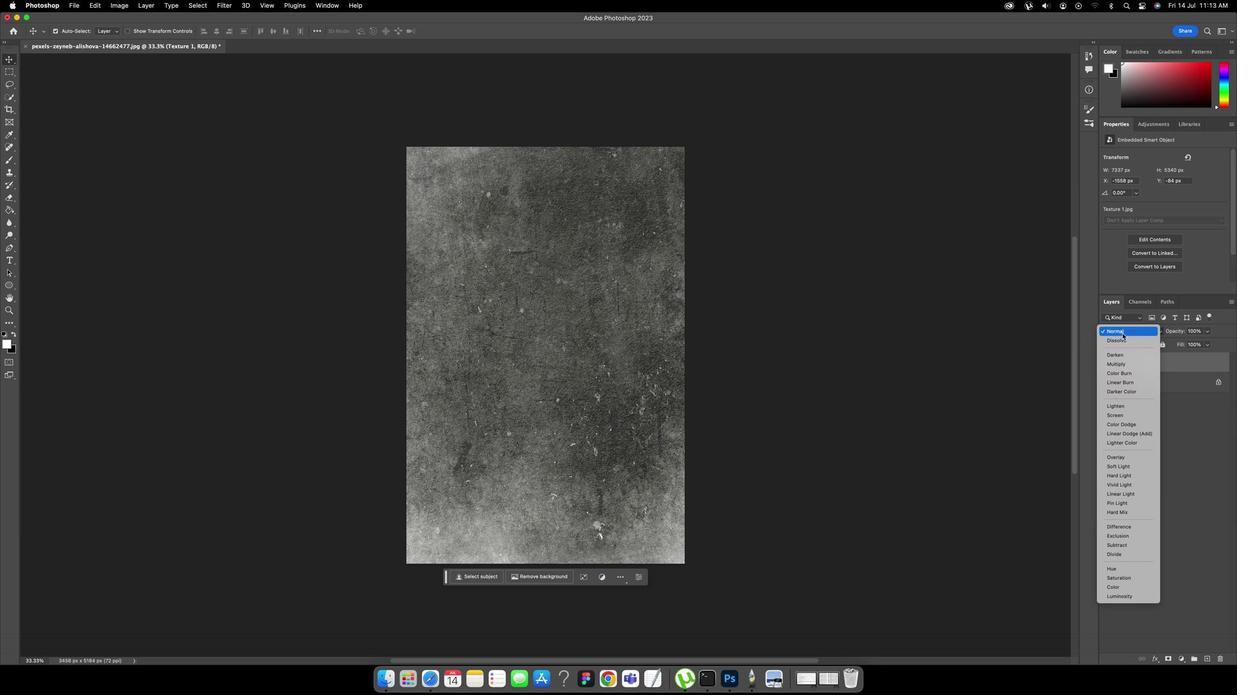 
Action: Mouse moved to (1117, 369)
Screenshot: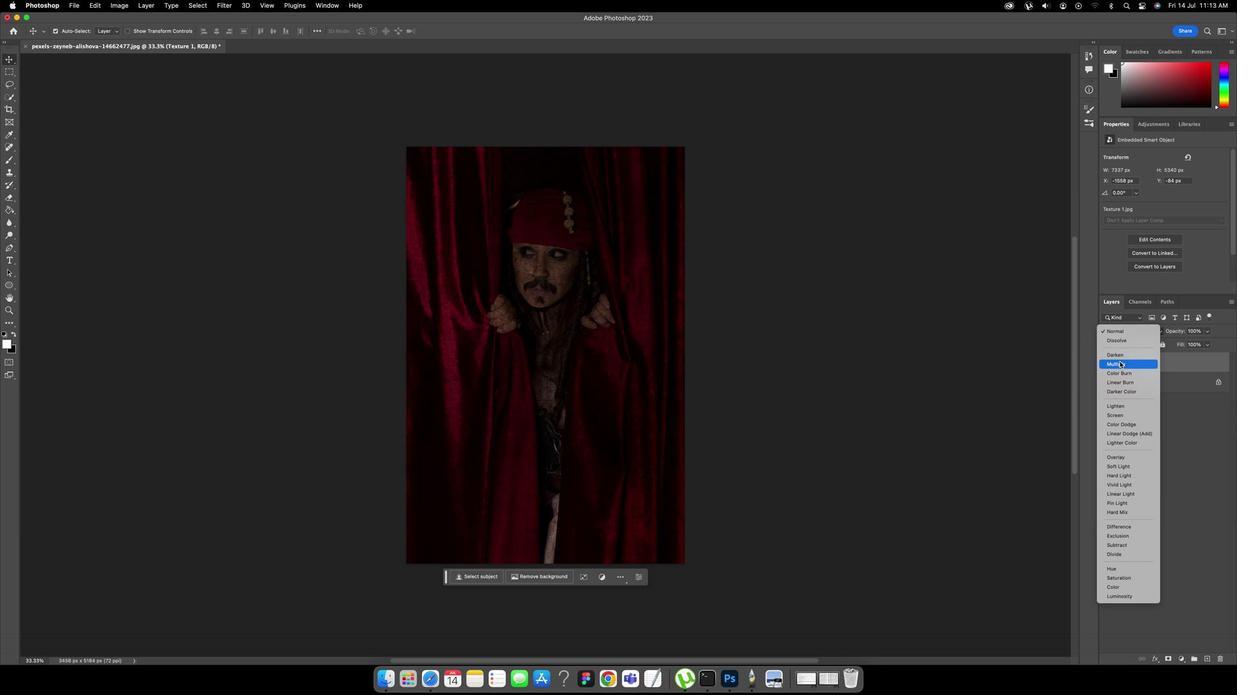 
Action: Mouse pressed left at (1117, 369)
Screenshot: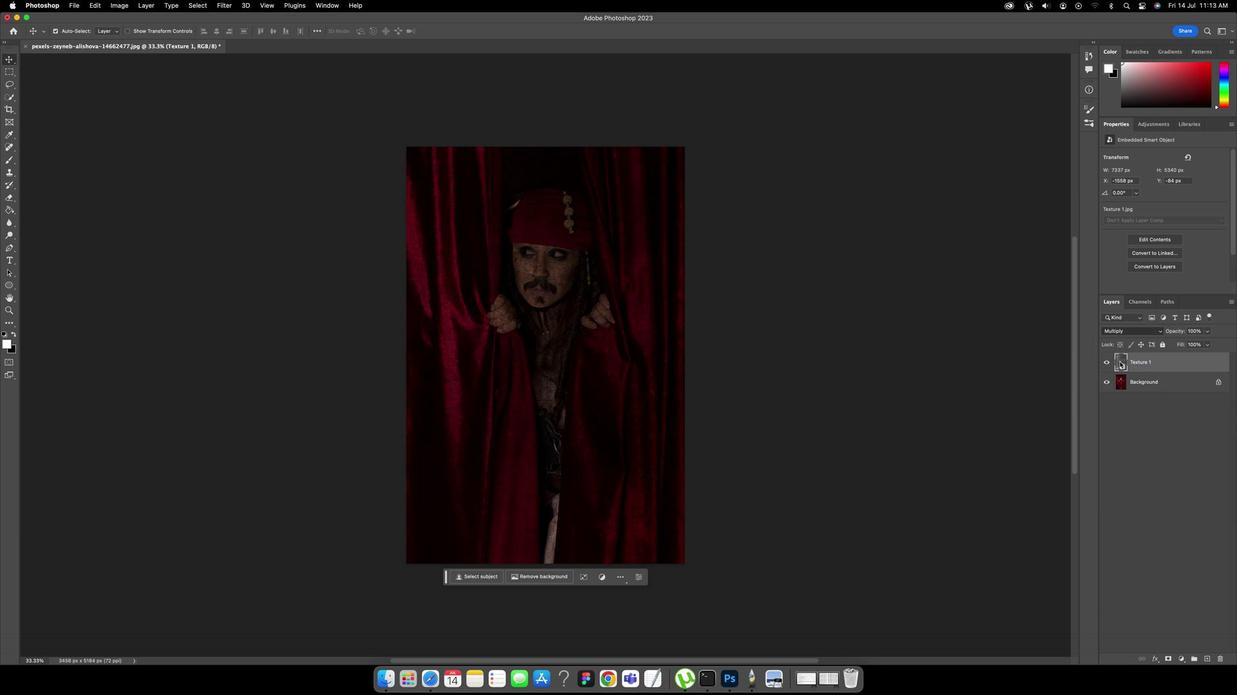 
Action: Mouse moved to (1104, 370)
Screenshot: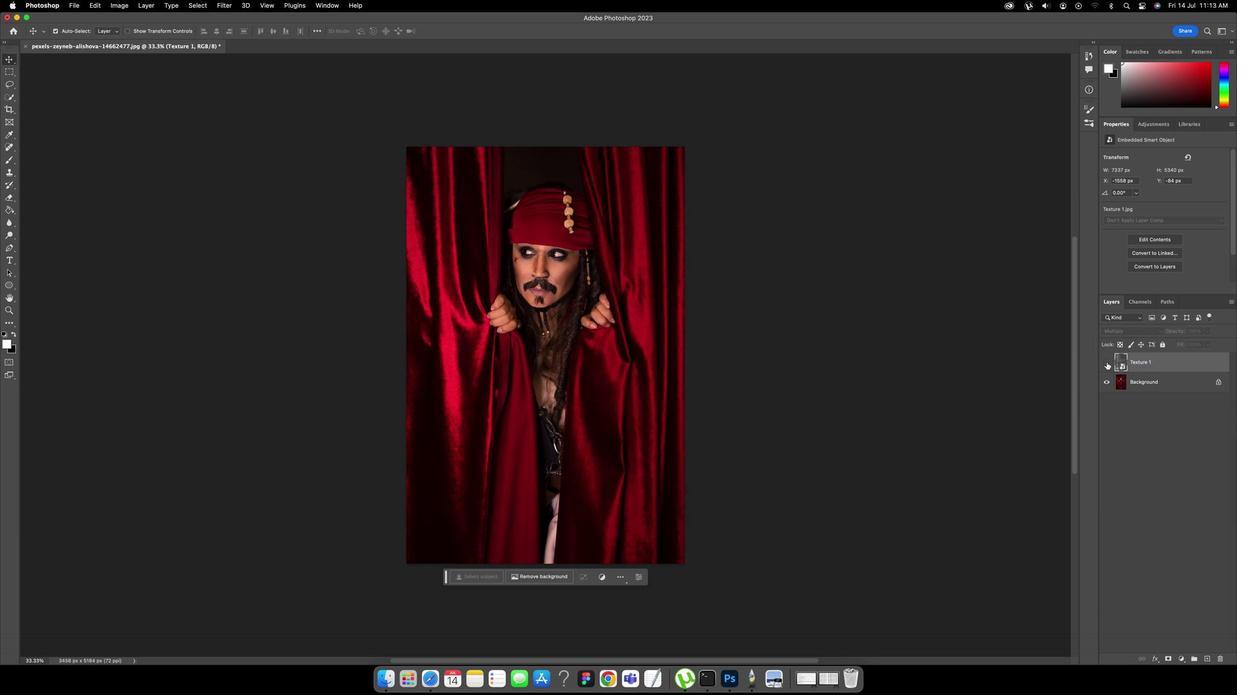 
Action: Mouse pressed left at (1104, 370)
Screenshot: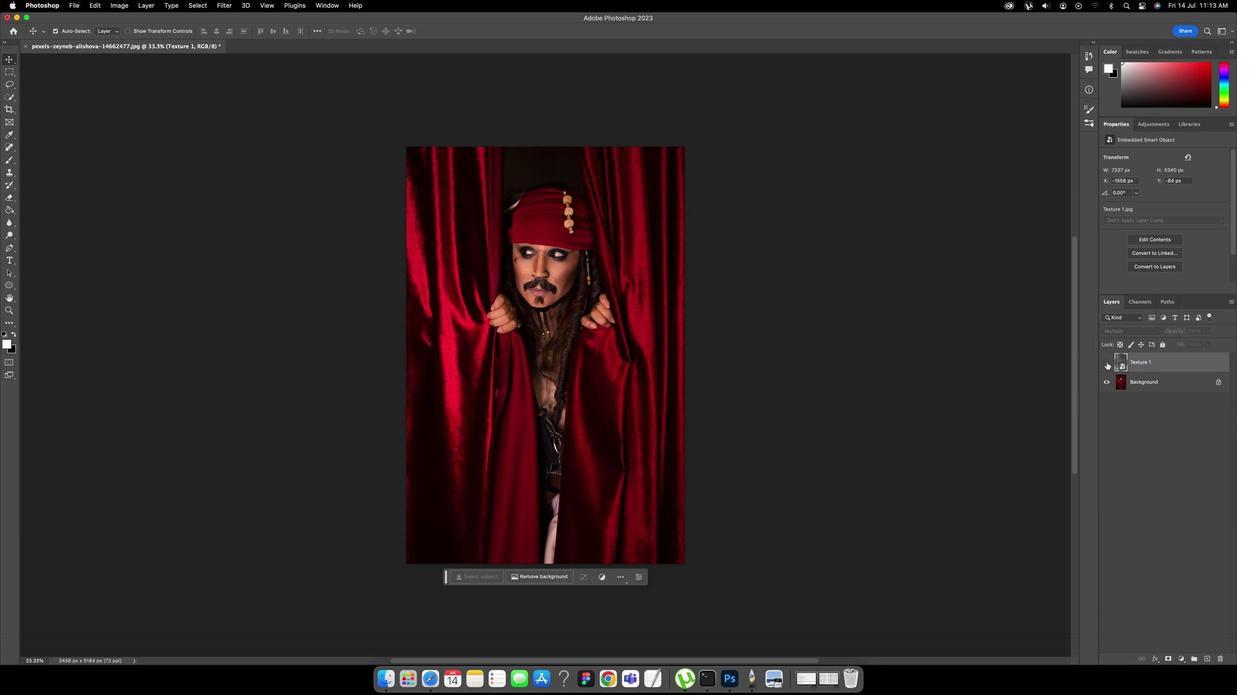 
Action: Mouse moved to (1130, 425)
Screenshot: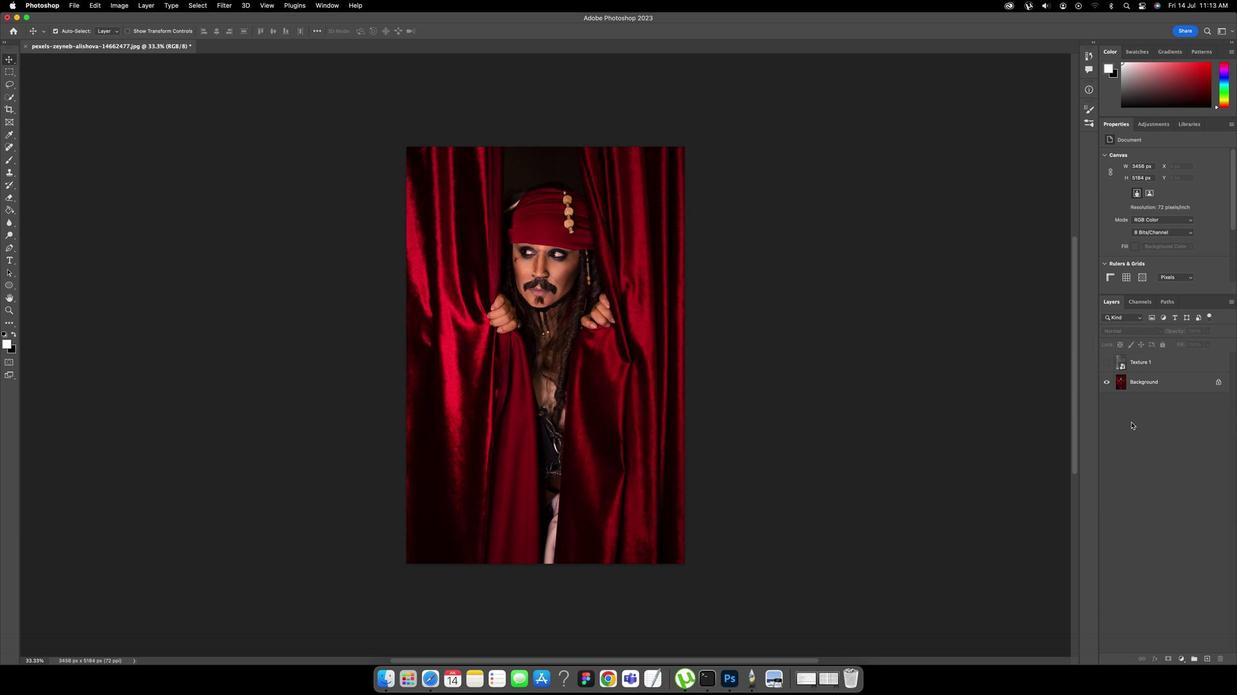 
Action: Mouse pressed left at (1130, 425)
Screenshot: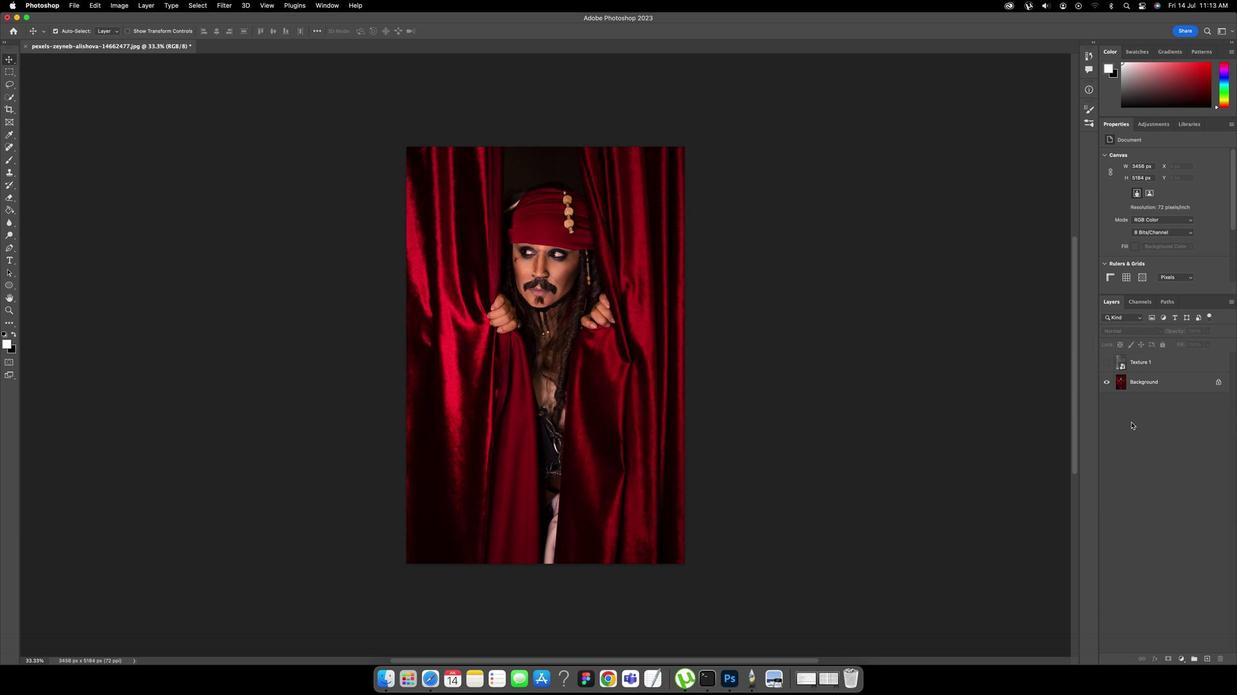 
Action: Mouse moved to (1177, 634)
Screenshot: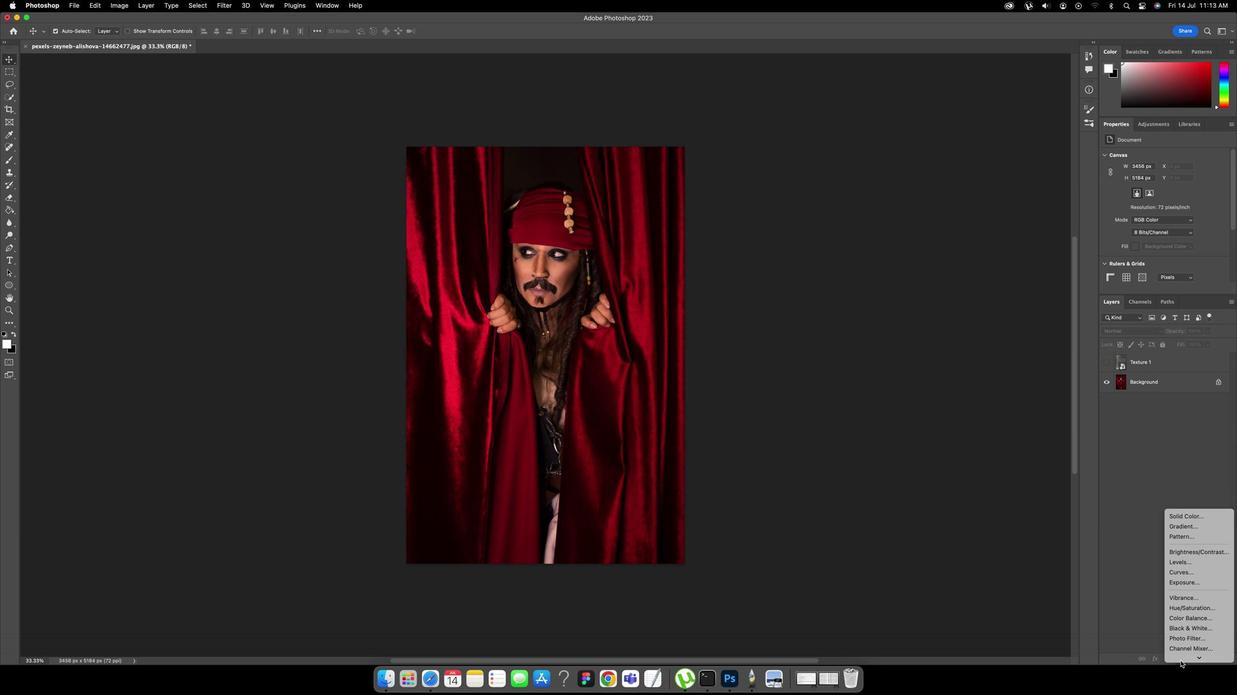 
Action: Mouse pressed left at (1177, 634)
Screenshot: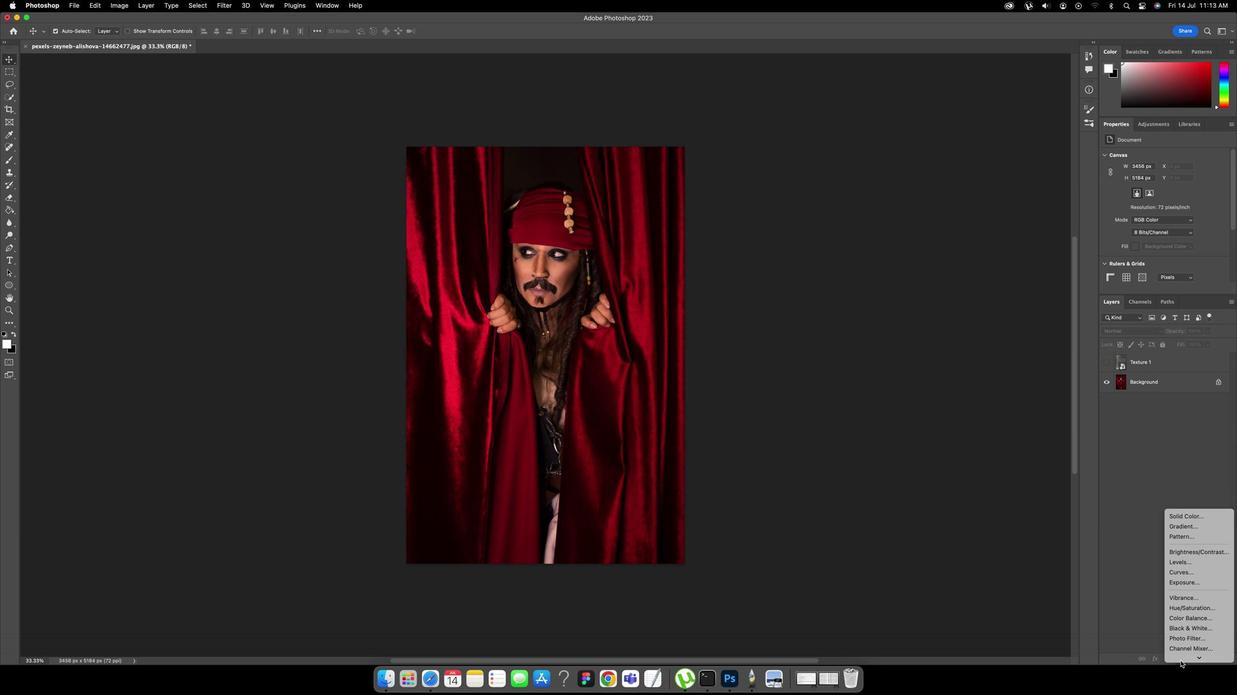 
Action: Mouse moved to (1176, 598)
Screenshot: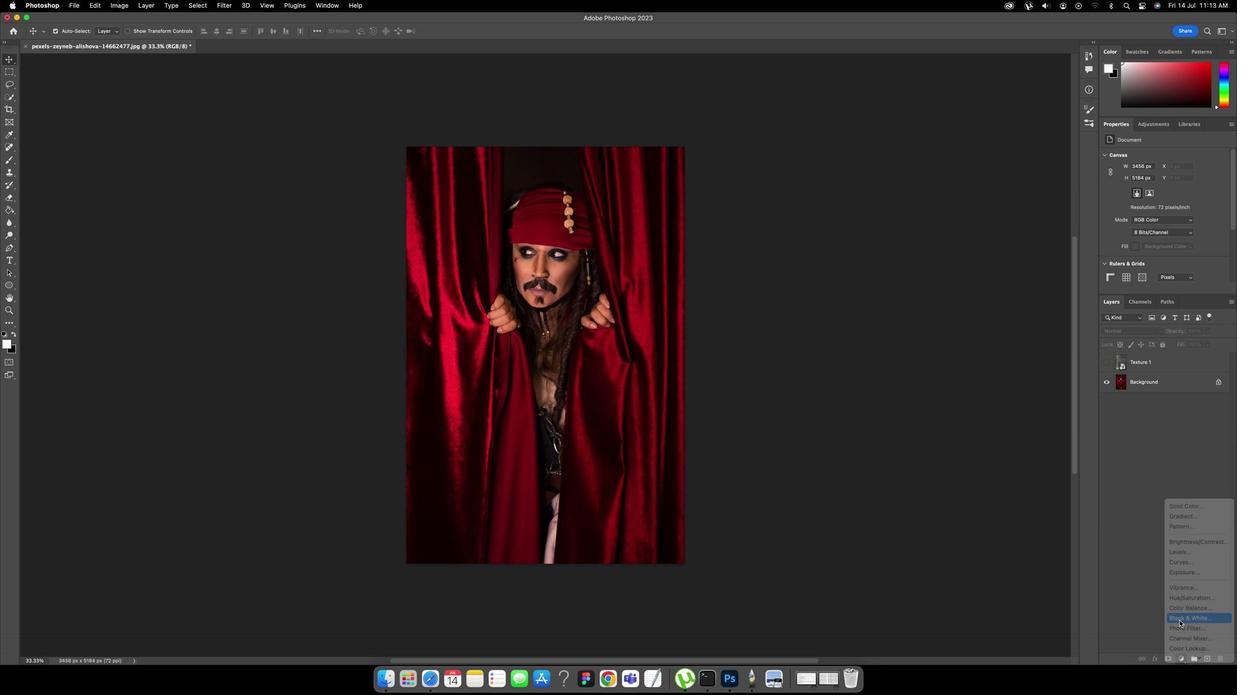 
Action: Mouse pressed left at (1176, 598)
Screenshot: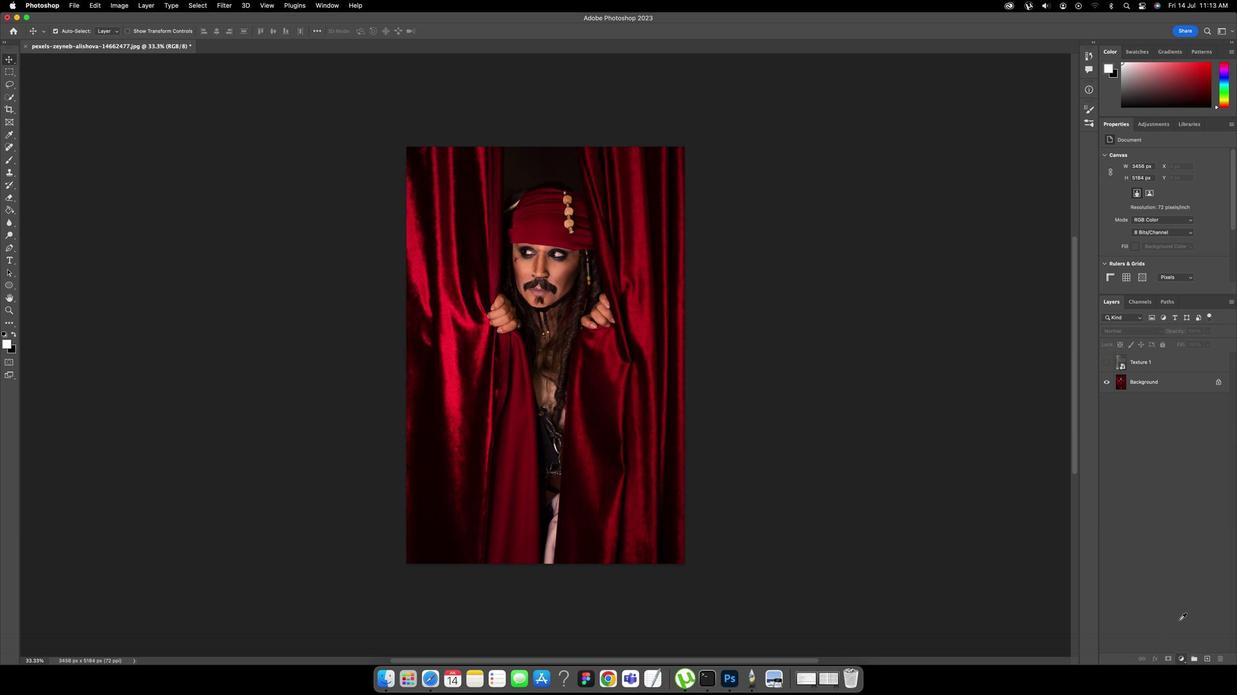 
Action: Mouse moved to (1140, 291)
Screenshot: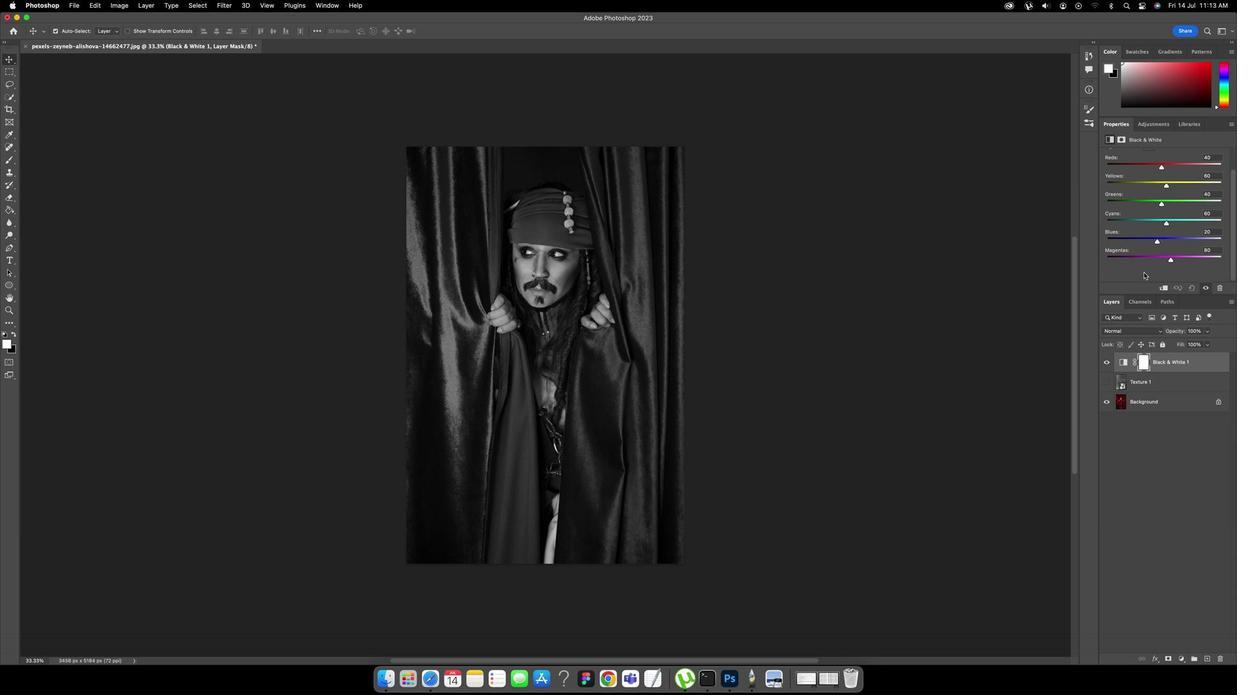 
Action: Mouse scrolled (1140, 291) with delta (7, 49)
Screenshot: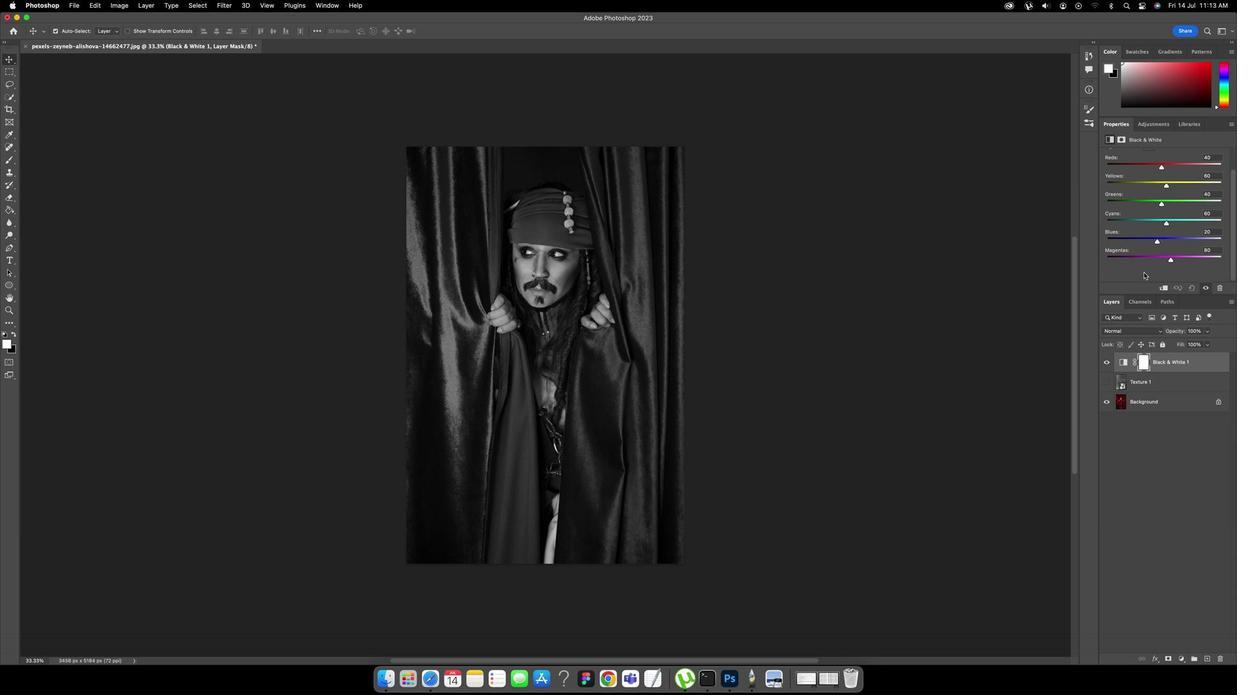 
Action: Mouse moved to (1140, 291)
Screenshot: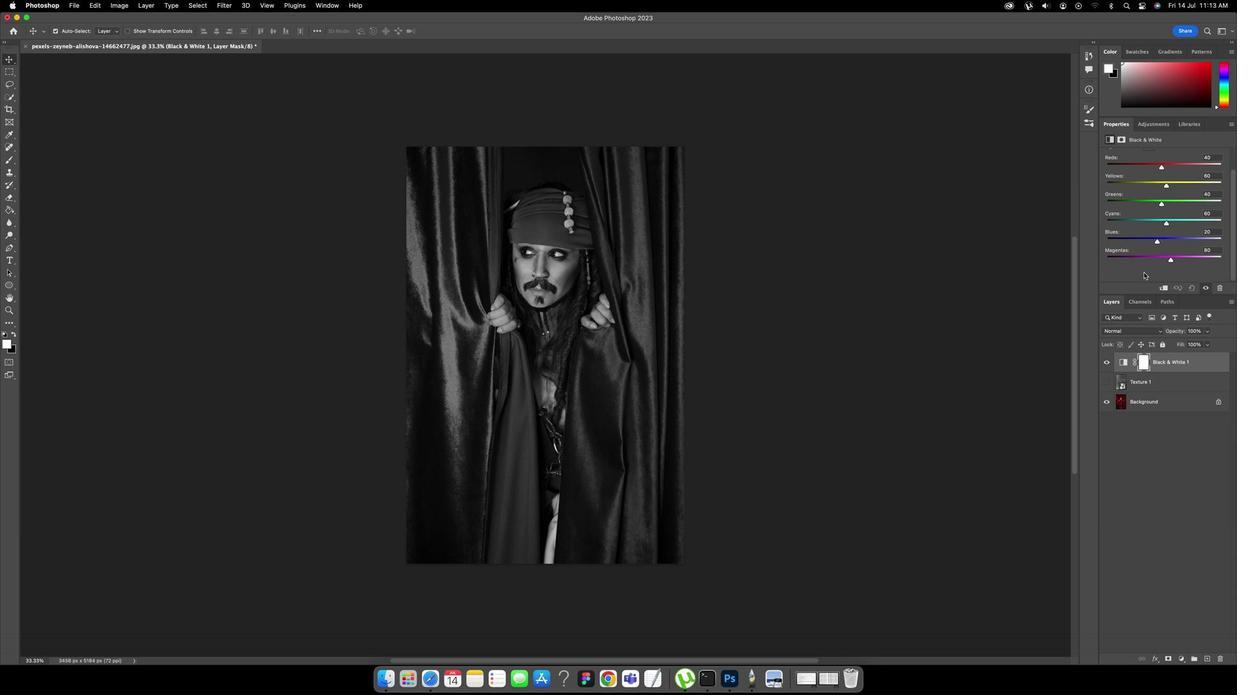 
Action: Mouse scrolled (1140, 291) with delta (7, 49)
Screenshot: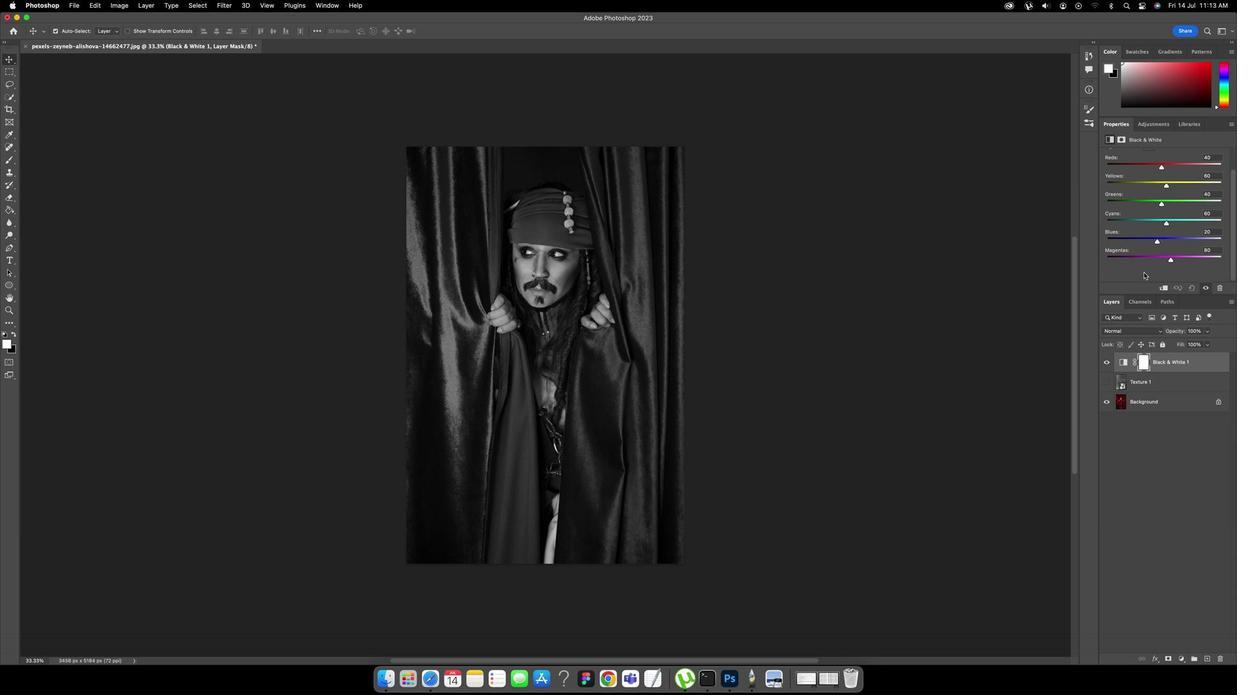 
Action: Mouse moved to (1140, 291)
Screenshot: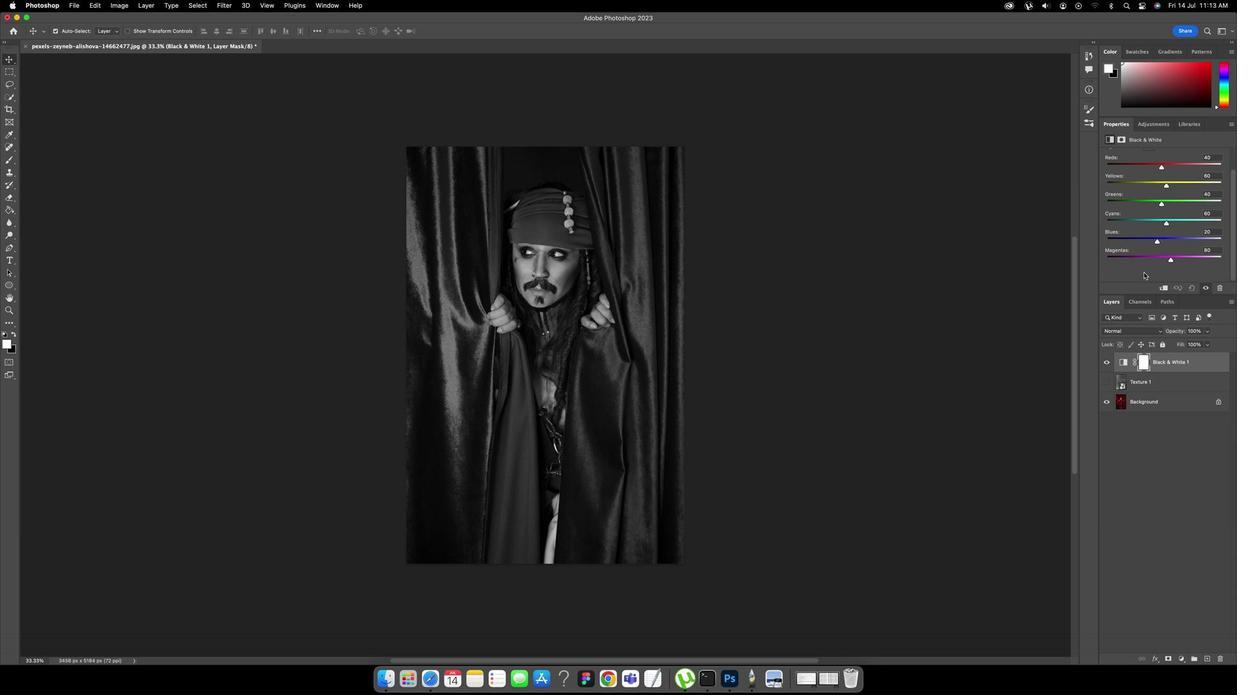 
Action: Mouse scrolled (1140, 291) with delta (7, 48)
Screenshot: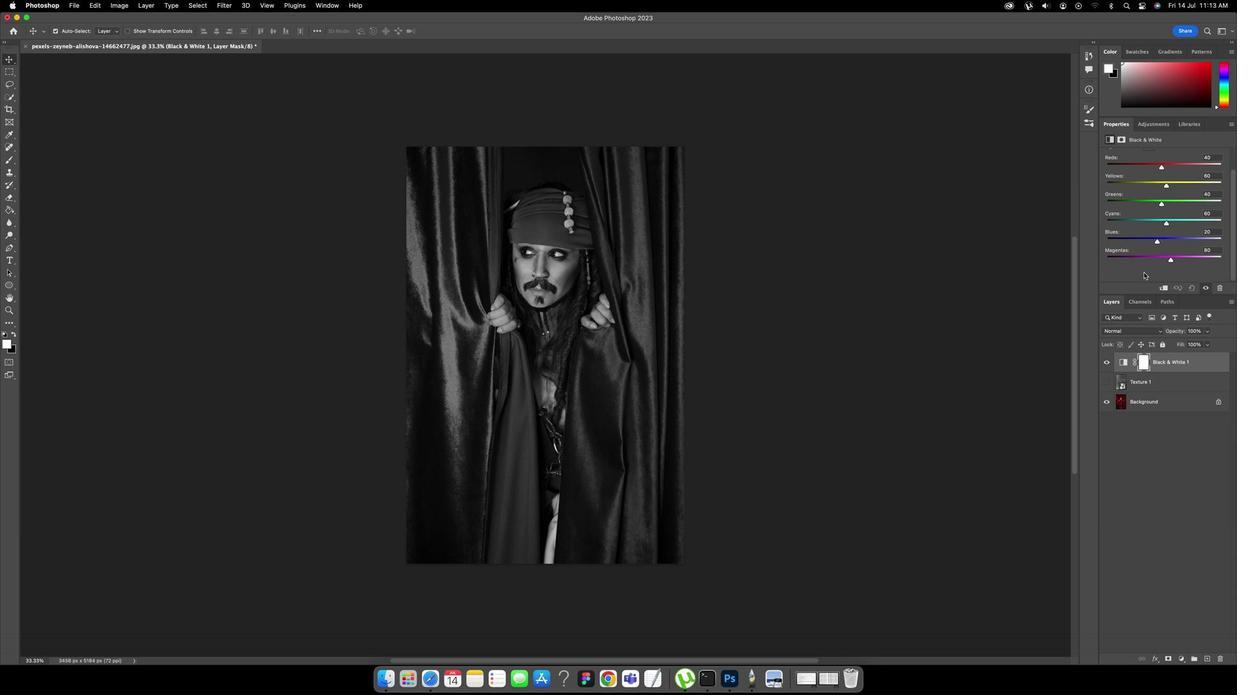 
Action: Mouse scrolled (1140, 291) with delta (7, 48)
Screenshot: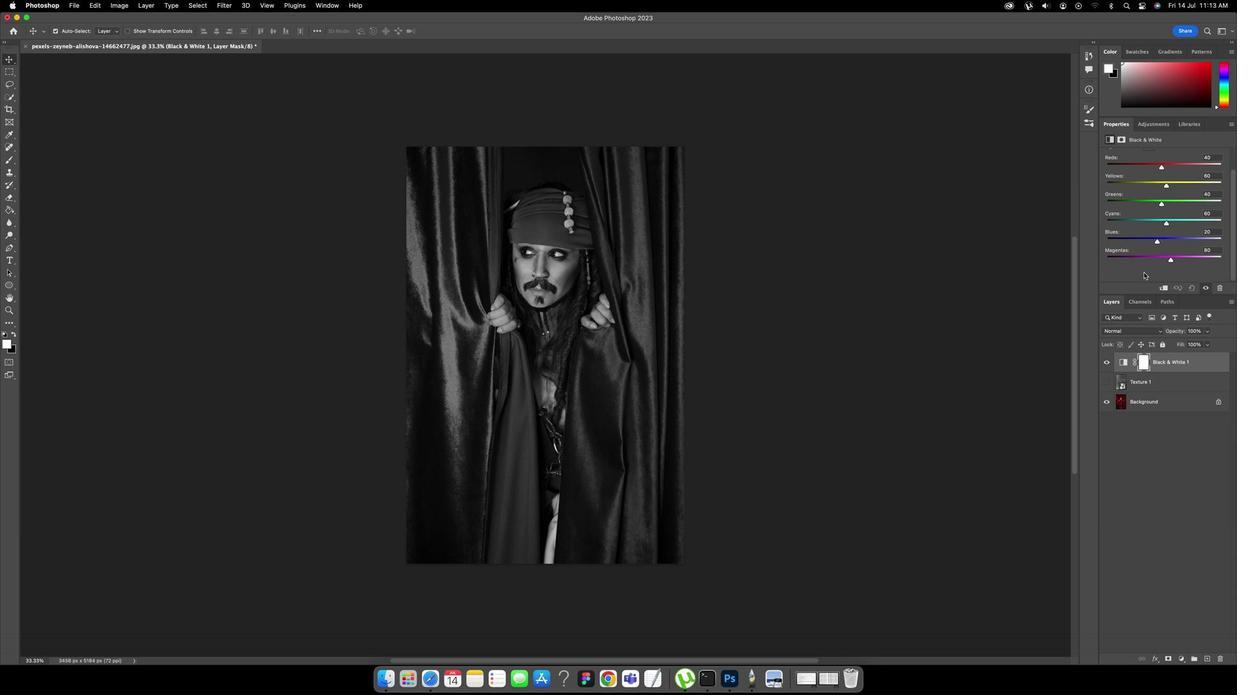 
Action: Mouse scrolled (1140, 291) with delta (7, 49)
Screenshot: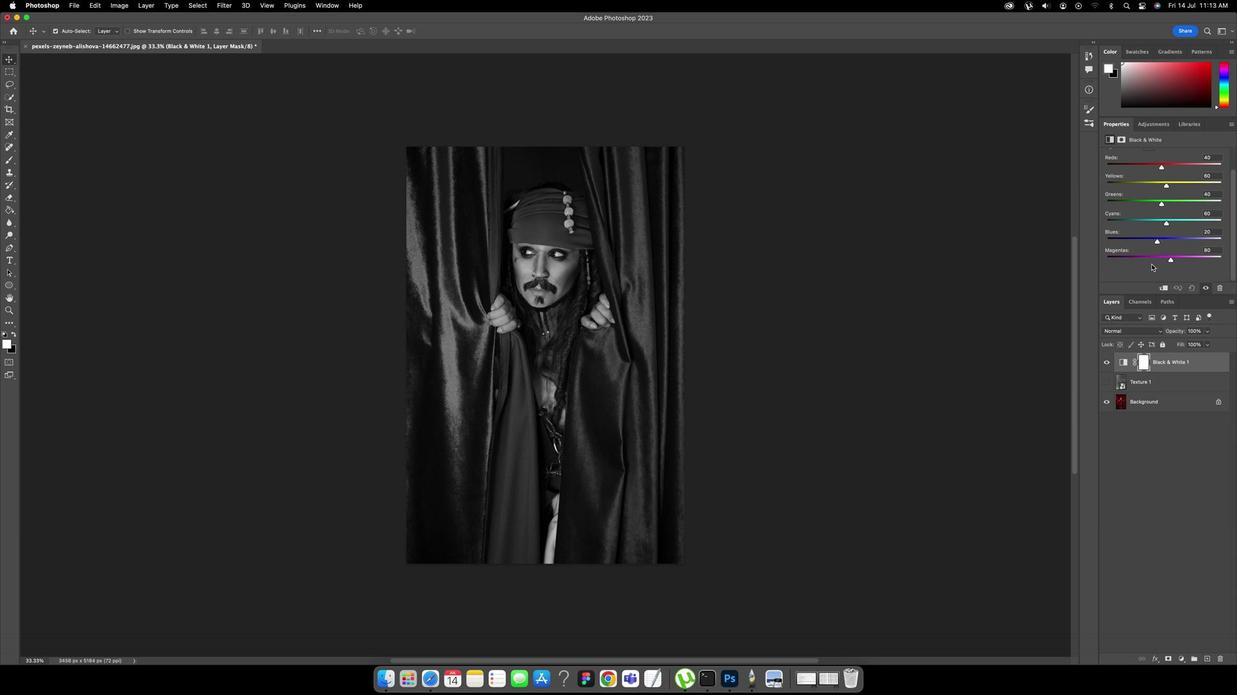 
Action: Mouse scrolled (1140, 291) with delta (7, 49)
Screenshot: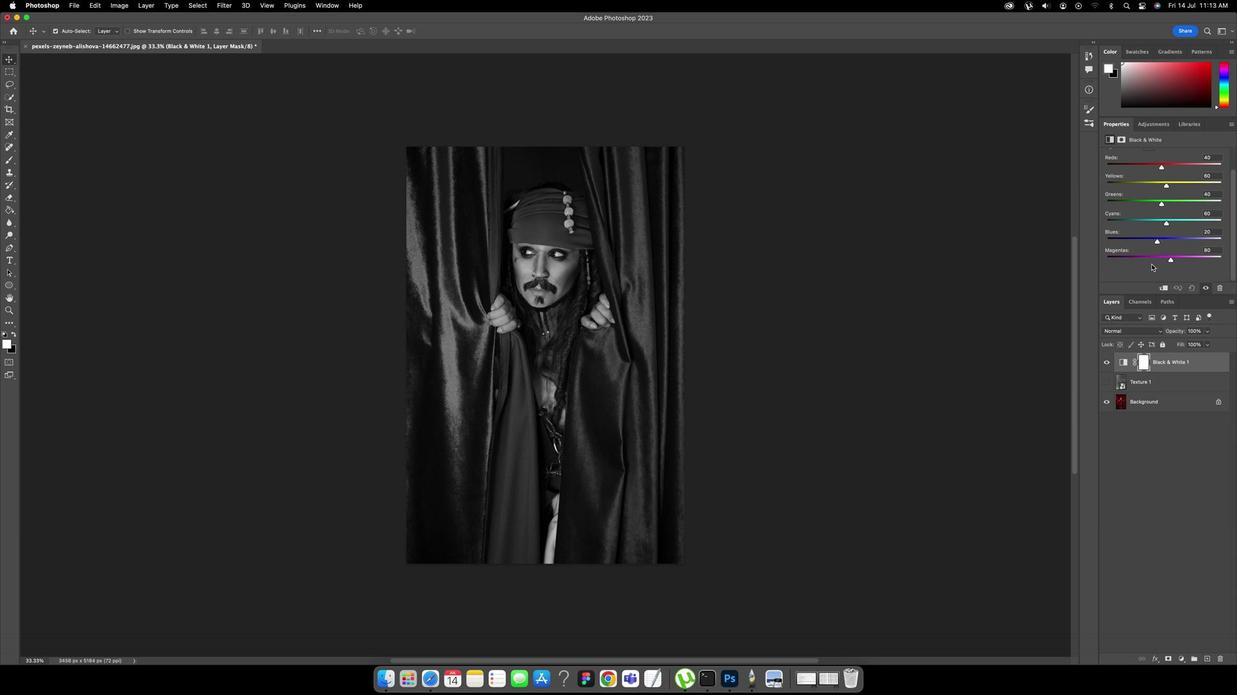 
Action: Mouse scrolled (1140, 291) with delta (7, 48)
Screenshot: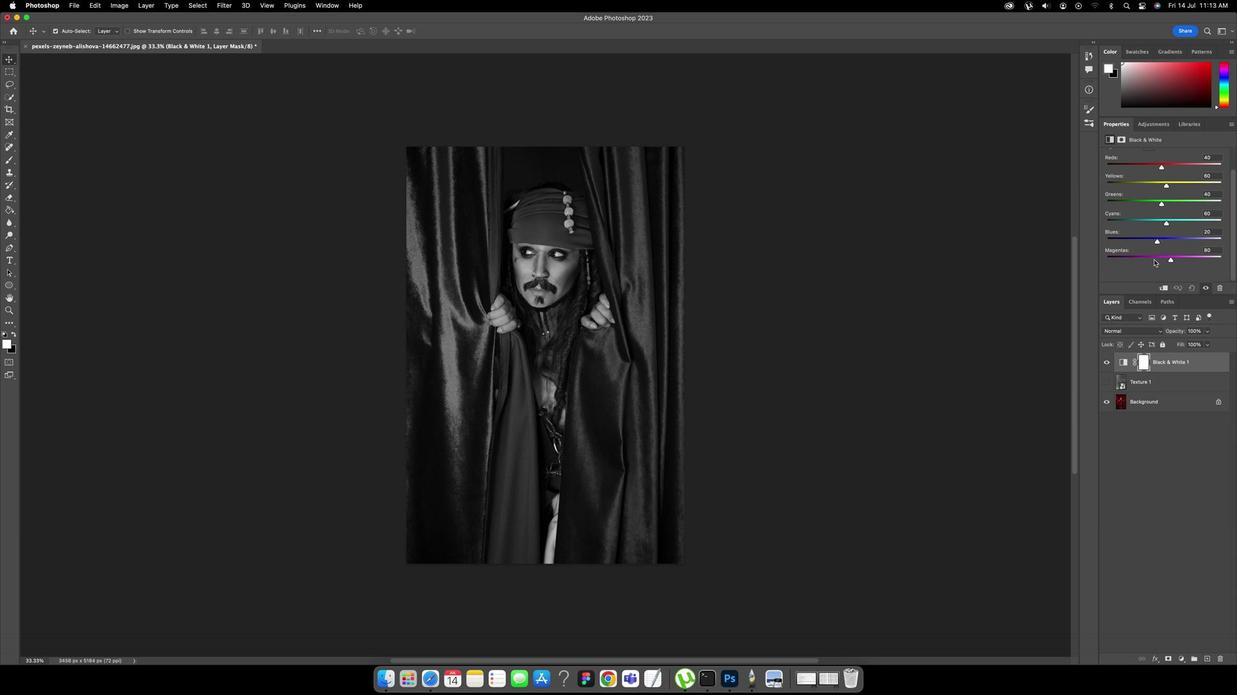 
Action: Mouse scrolled (1140, 291) with delta (7, 48)
Screenshot: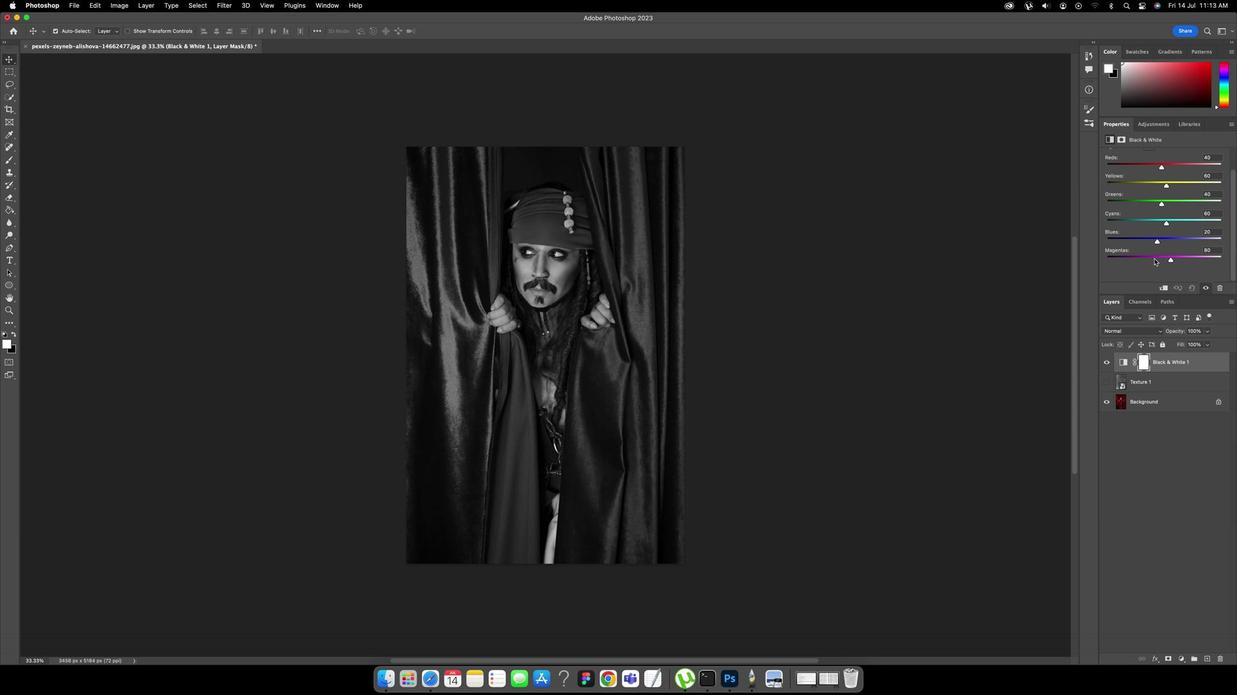 
Action: Mouse moved to (1168, 279)
Screenshot: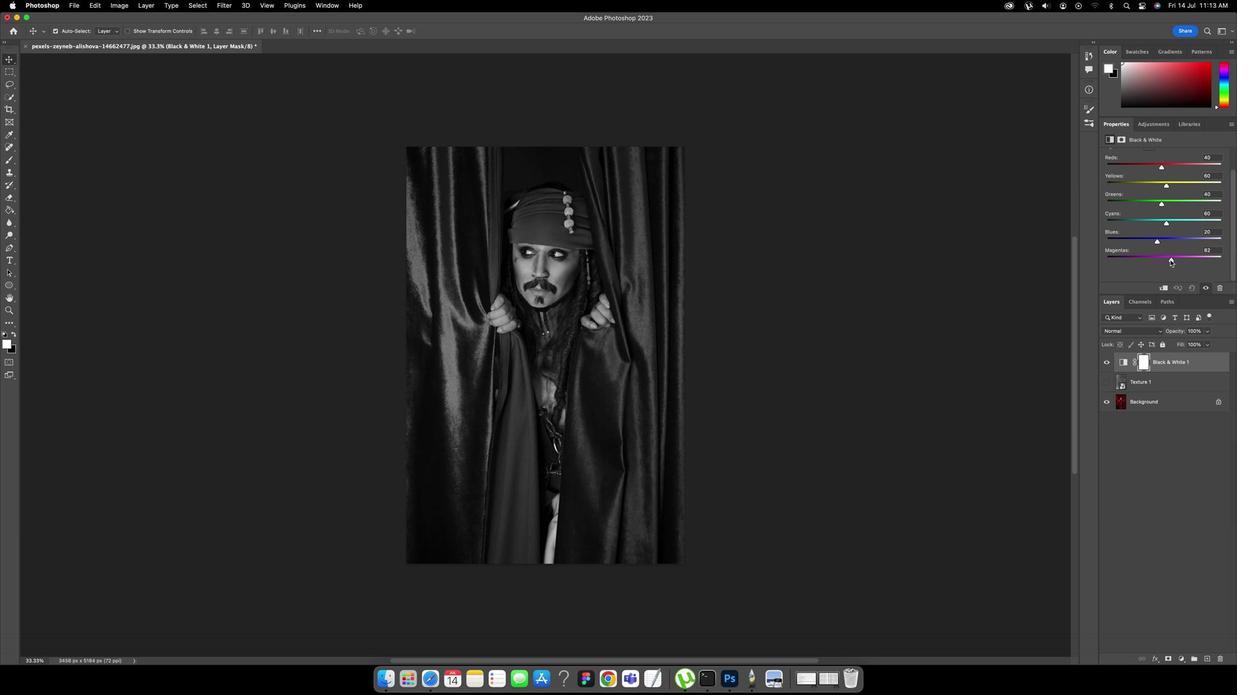 
Action: Mouse pressed left at (1168, 279)
Screenshot: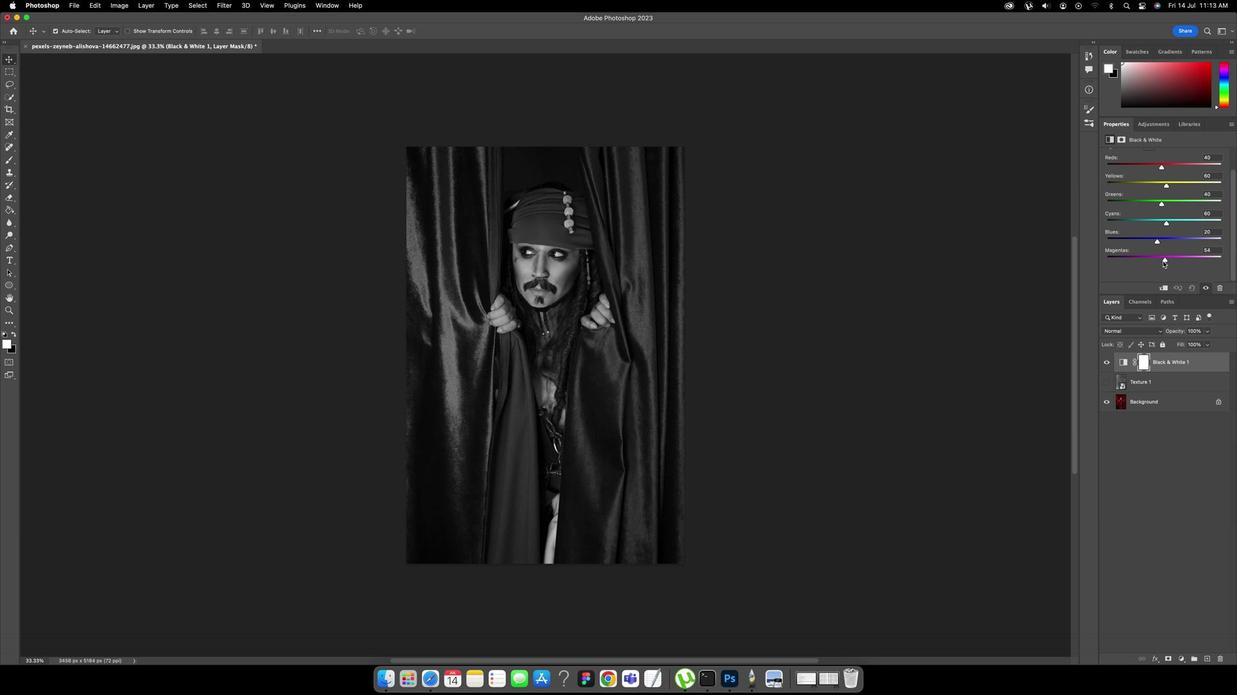 
Action: Mouse moved to (1135, 452)
Screenshot: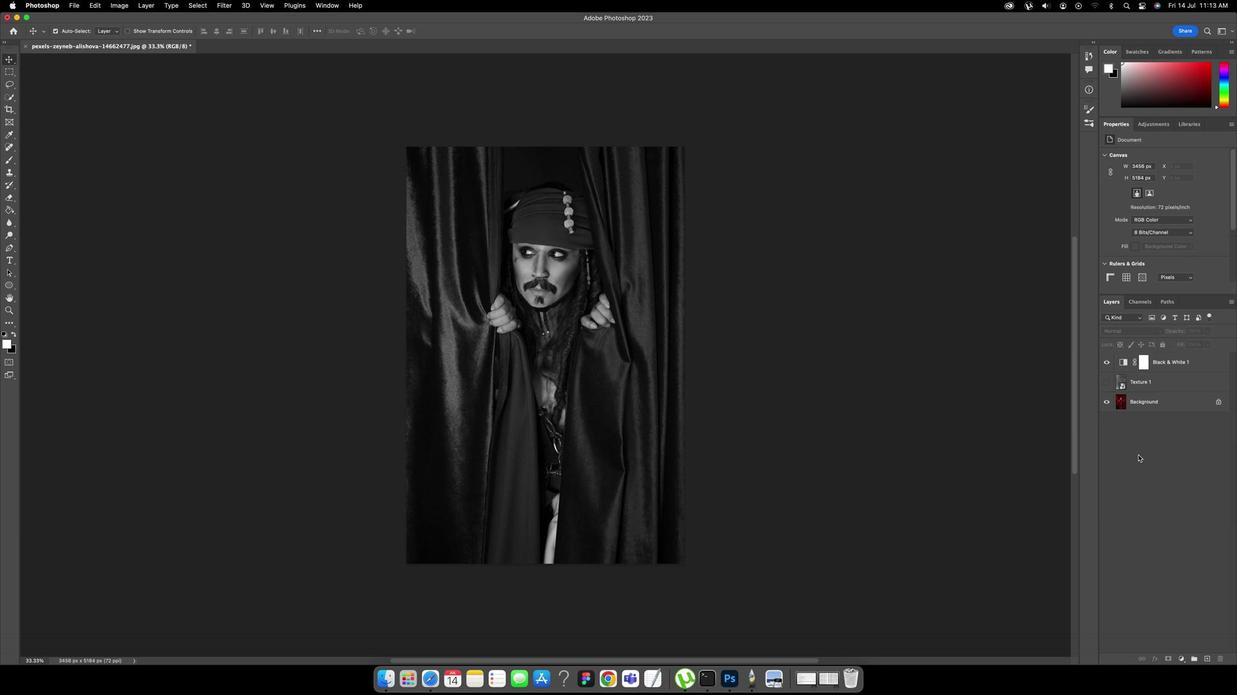 
Action: Mouse pressed left at (1135, 452)
Screenshot: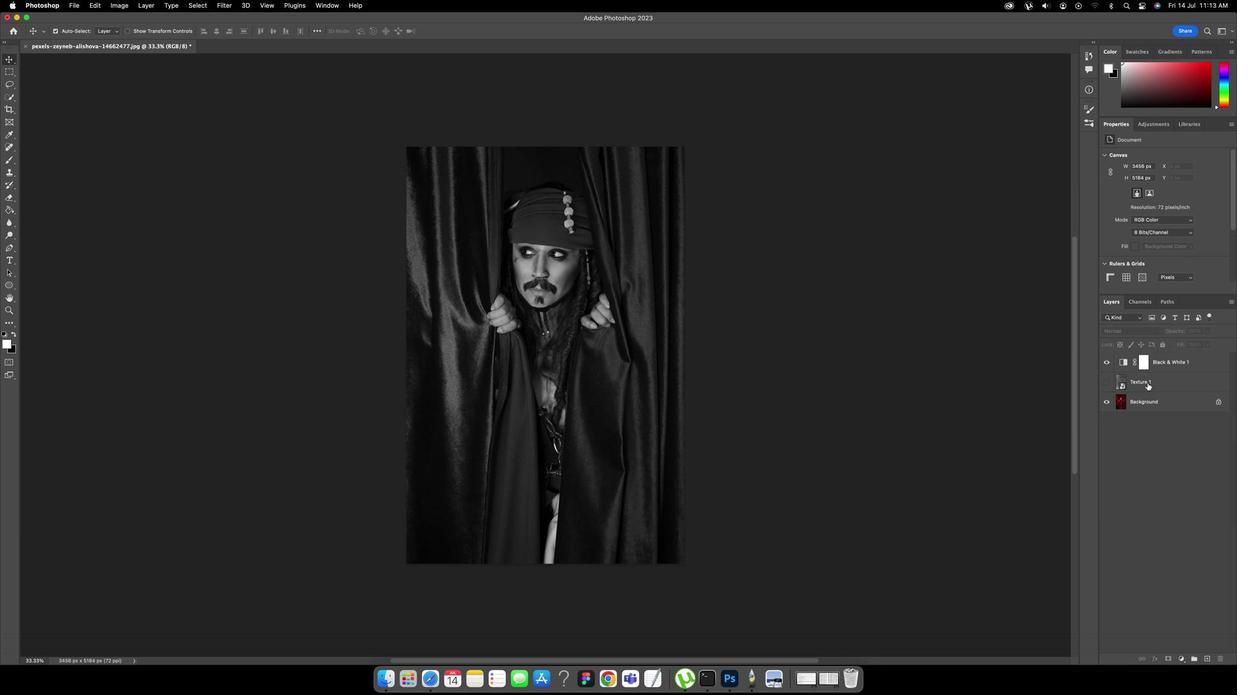 
Action: Mouse moved to (1151, 371)
Screenshot: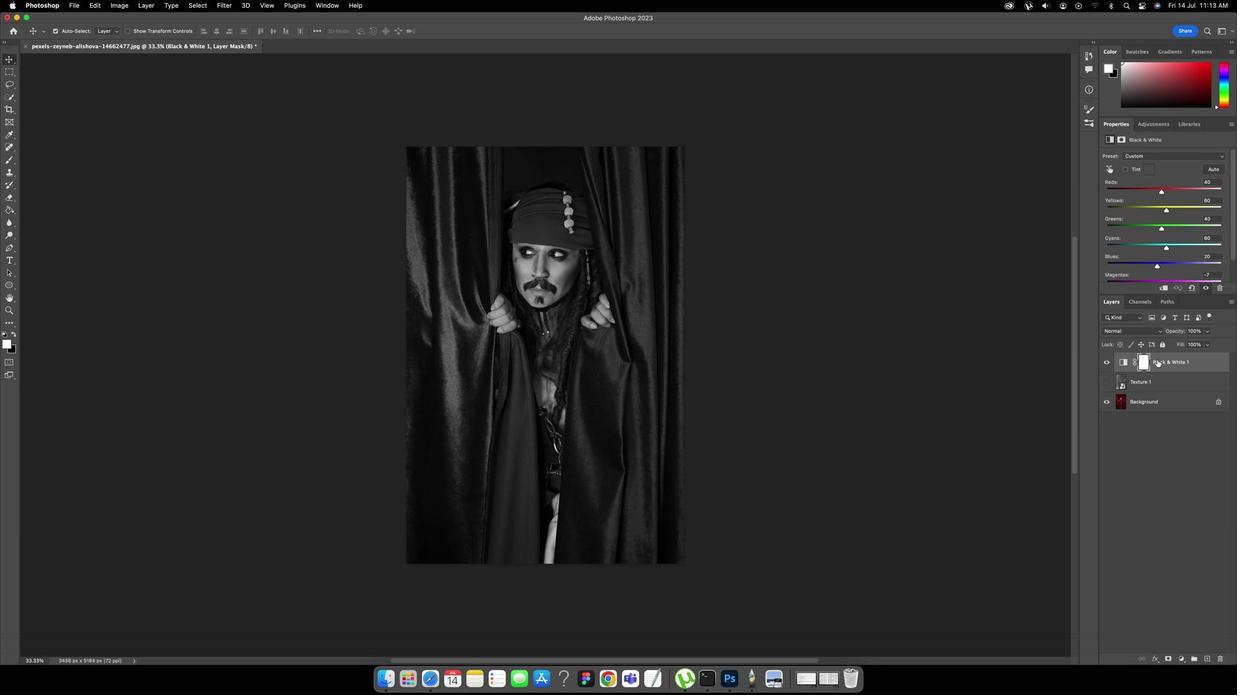 
Action: Mouse pressed left at (1151, 371)
Screenshot: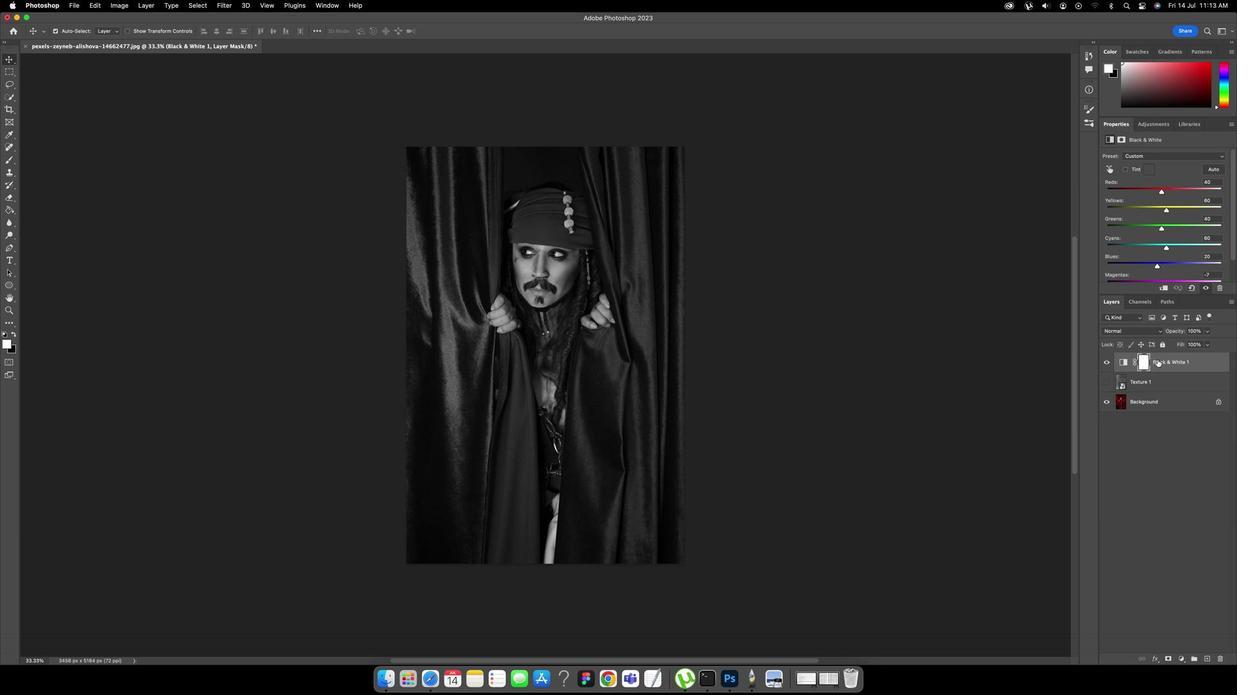 
Action: Mouse moved to (1158, 367)
Screenshot: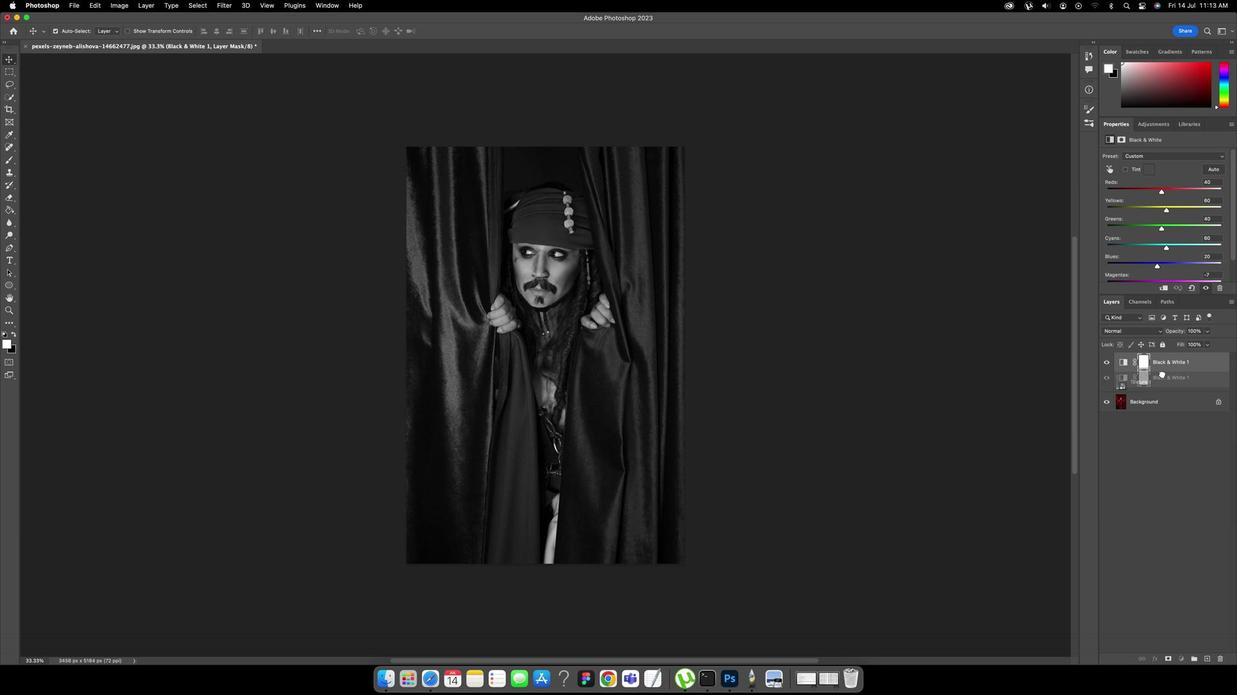 
Action: Mouse pressed left at (1158, 367)
Screenshot: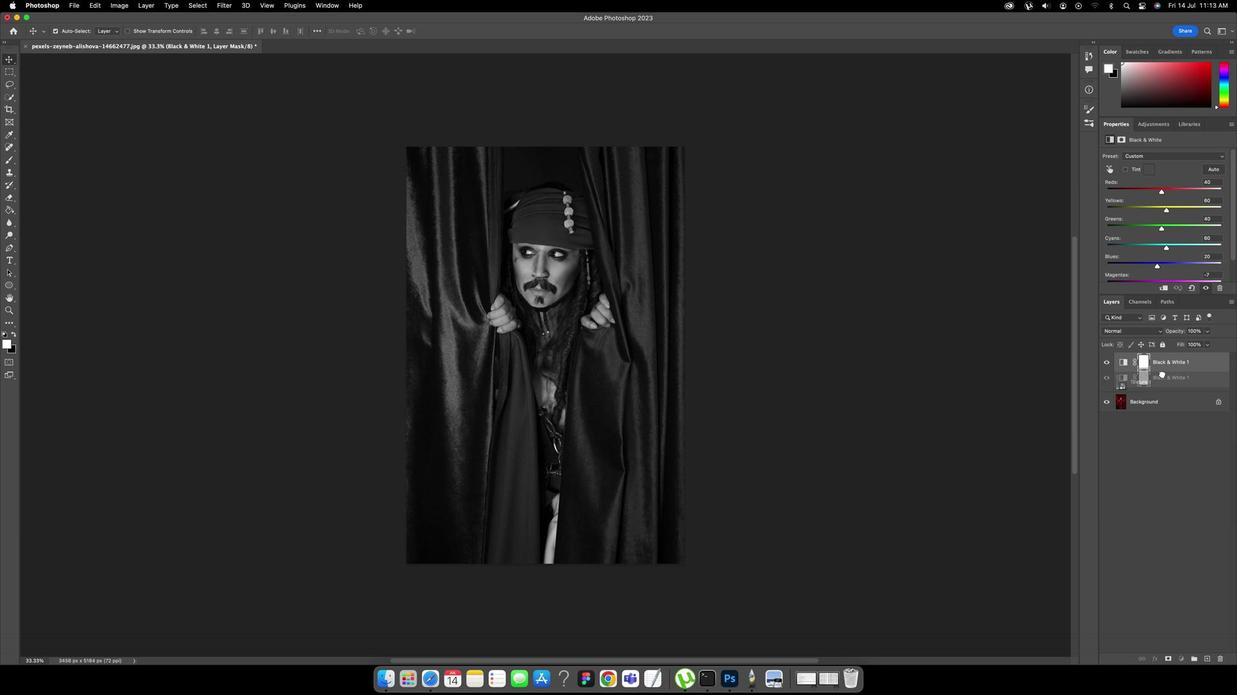 
Action: Mouse moved to (1163, 305)
Screenshot: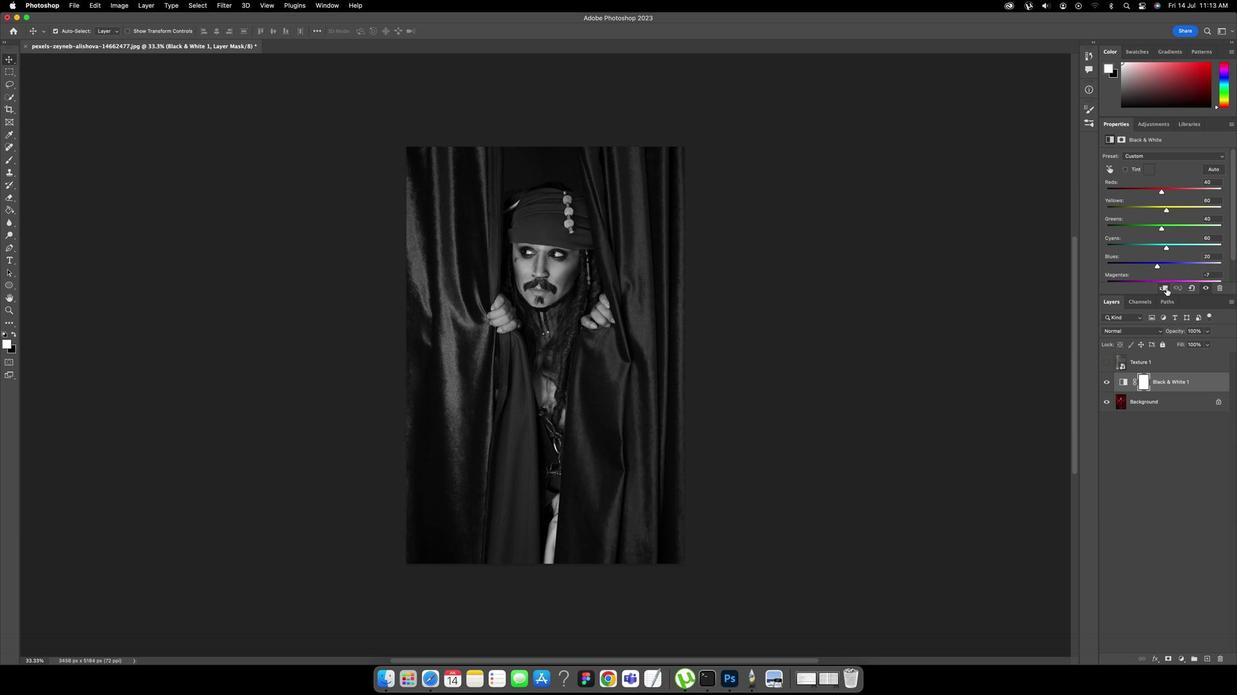 
Action: Mouse pressed left at (1163, 305)
Screenshot: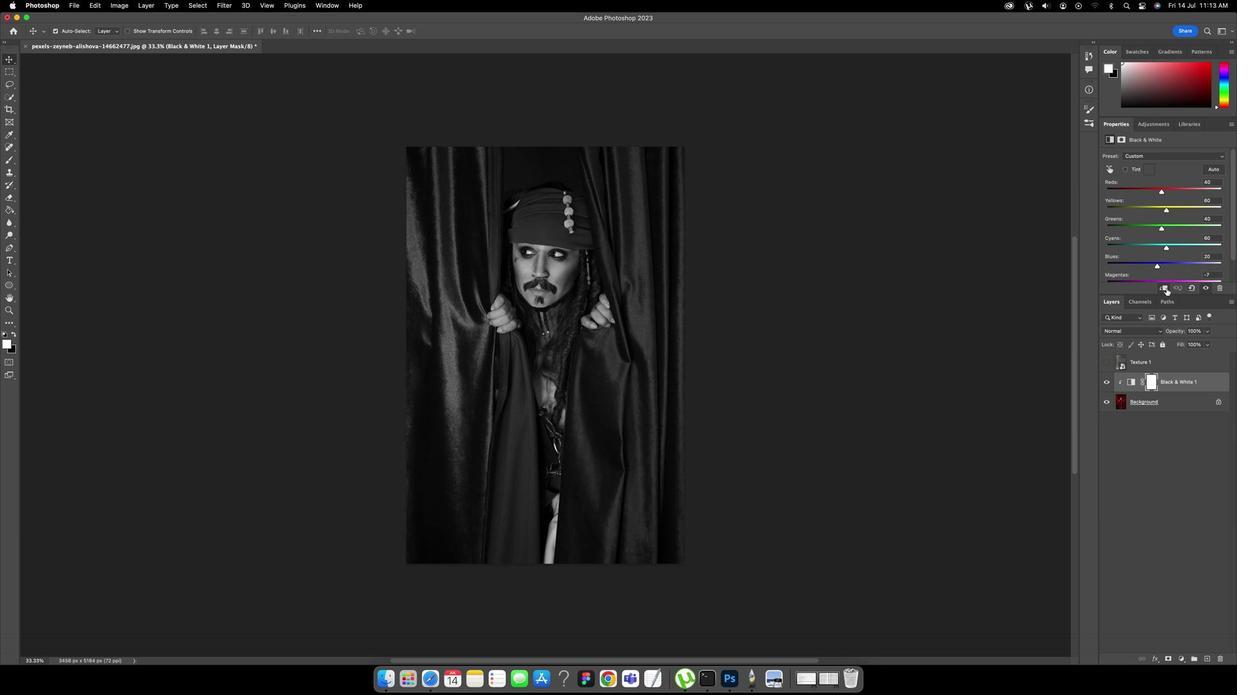 
Action: Mouse moved to (1146, 485)
Screenshot: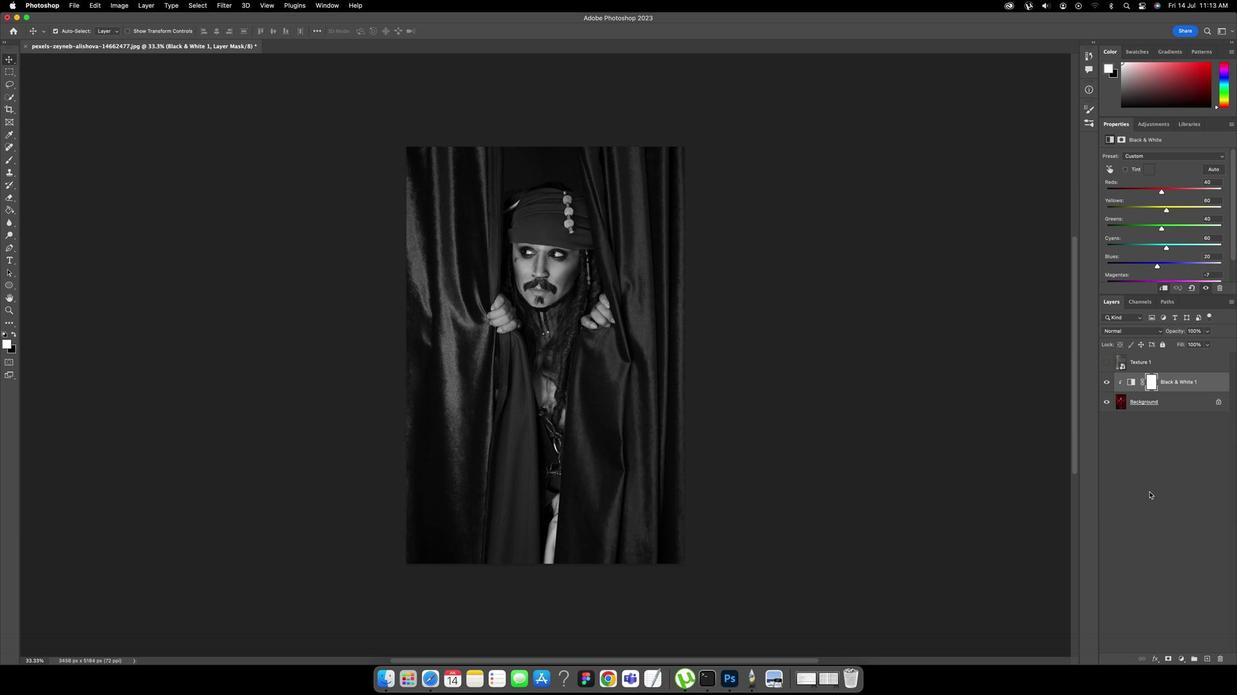 
Action: Mouse pressed left at (1146, 485)
Screenshot: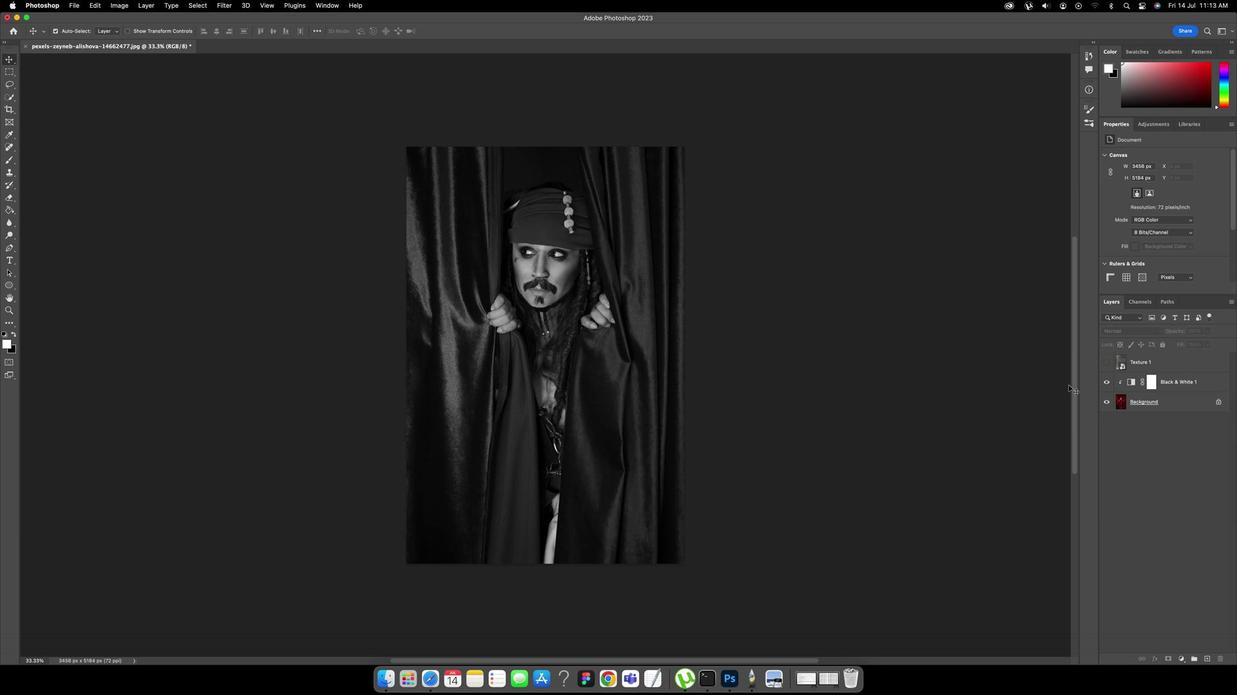 
Action: Mouse moved to (1107, 369)
Screenshot: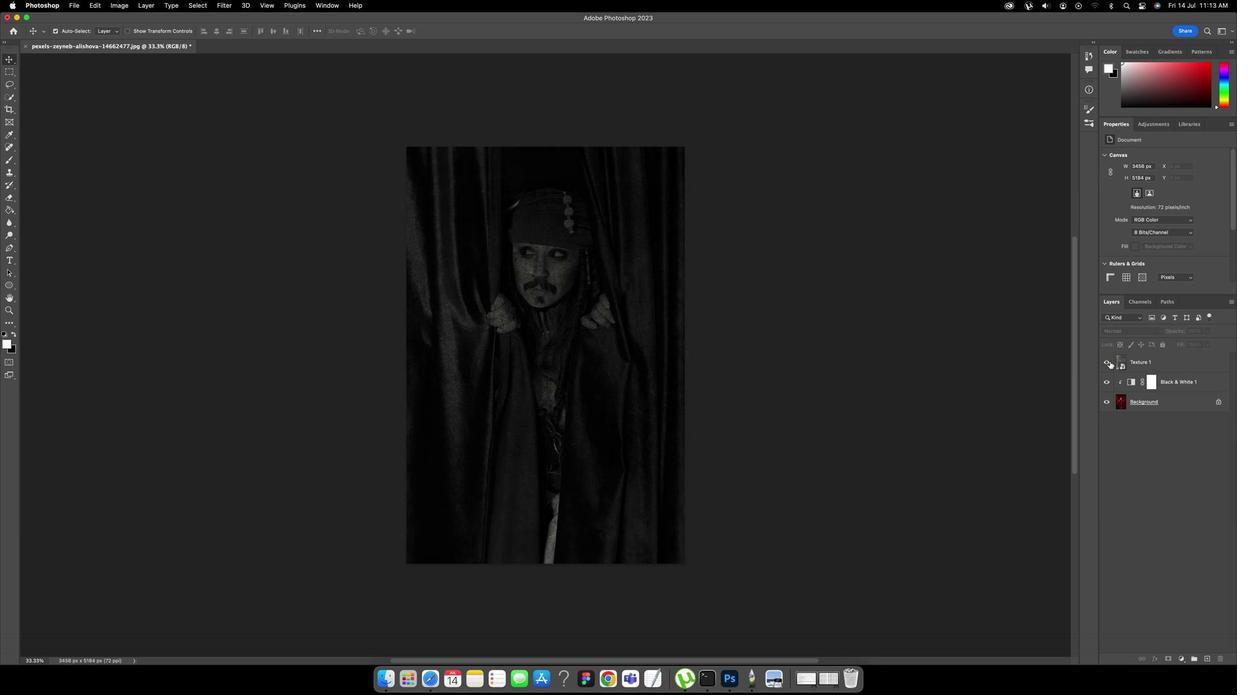 
Action: Mouse pressed left at (1107, 369)
Screenshot: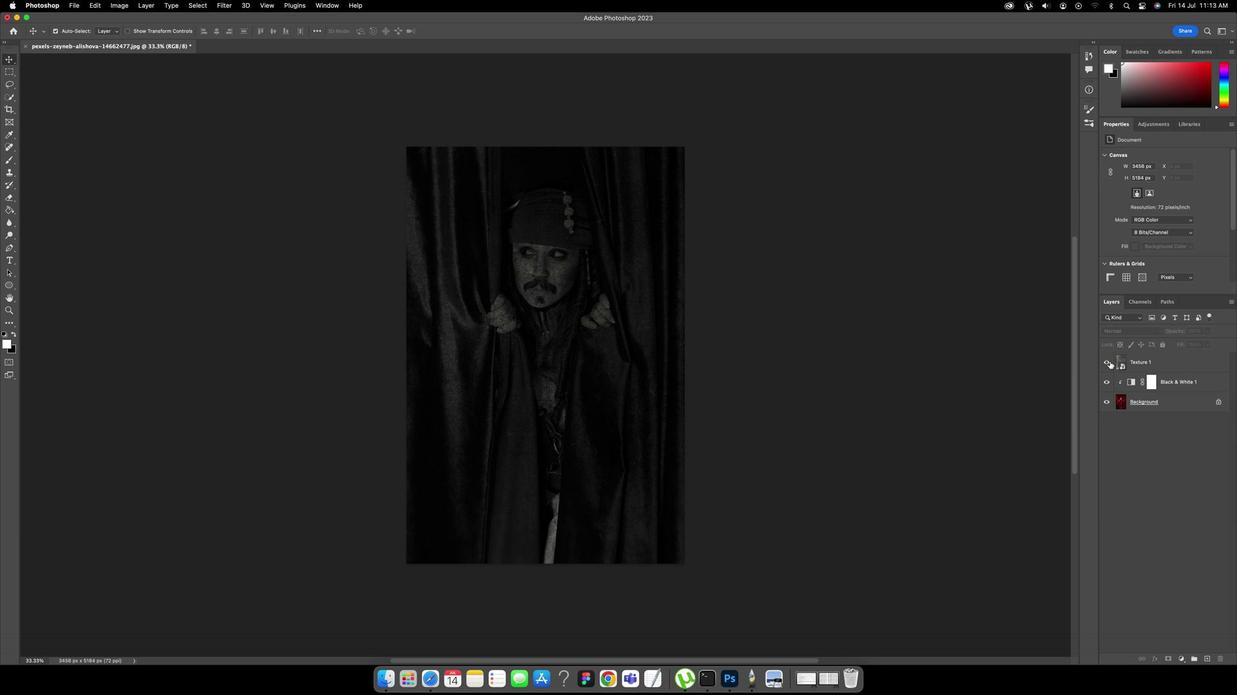 
Action: Mouse moved to (1147, 369)
Screenshot: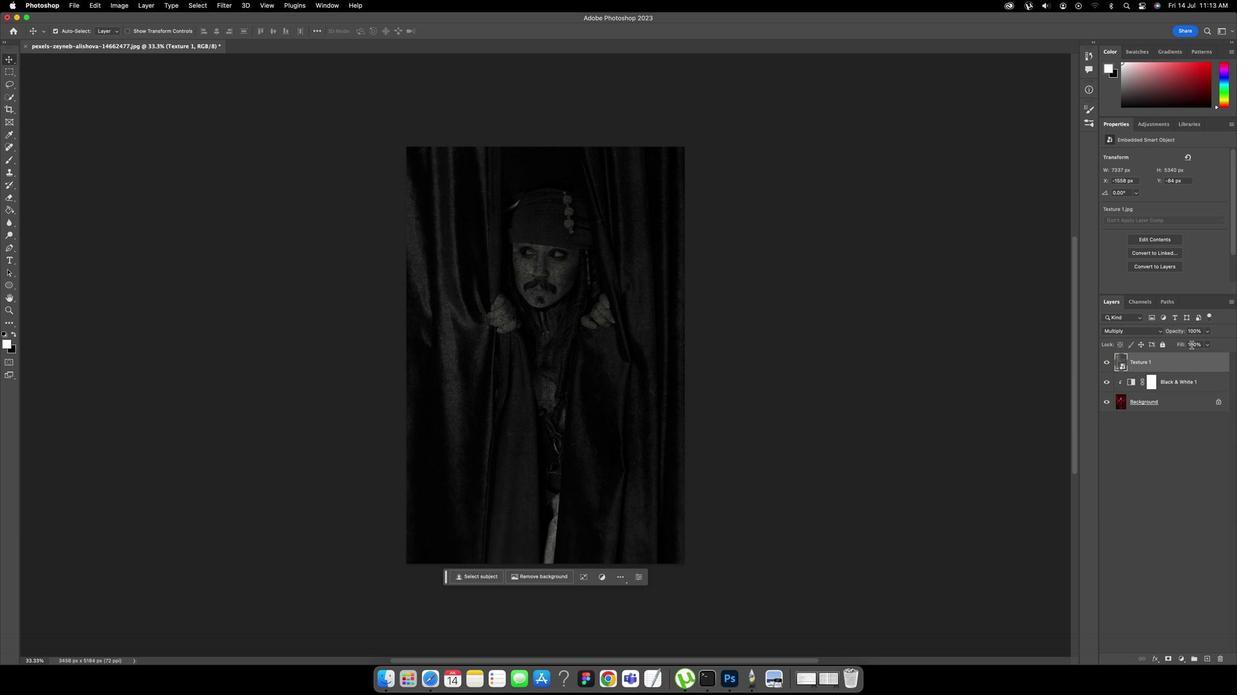 
Action: Mouse pressed left at (1147, 369)
Screenshot: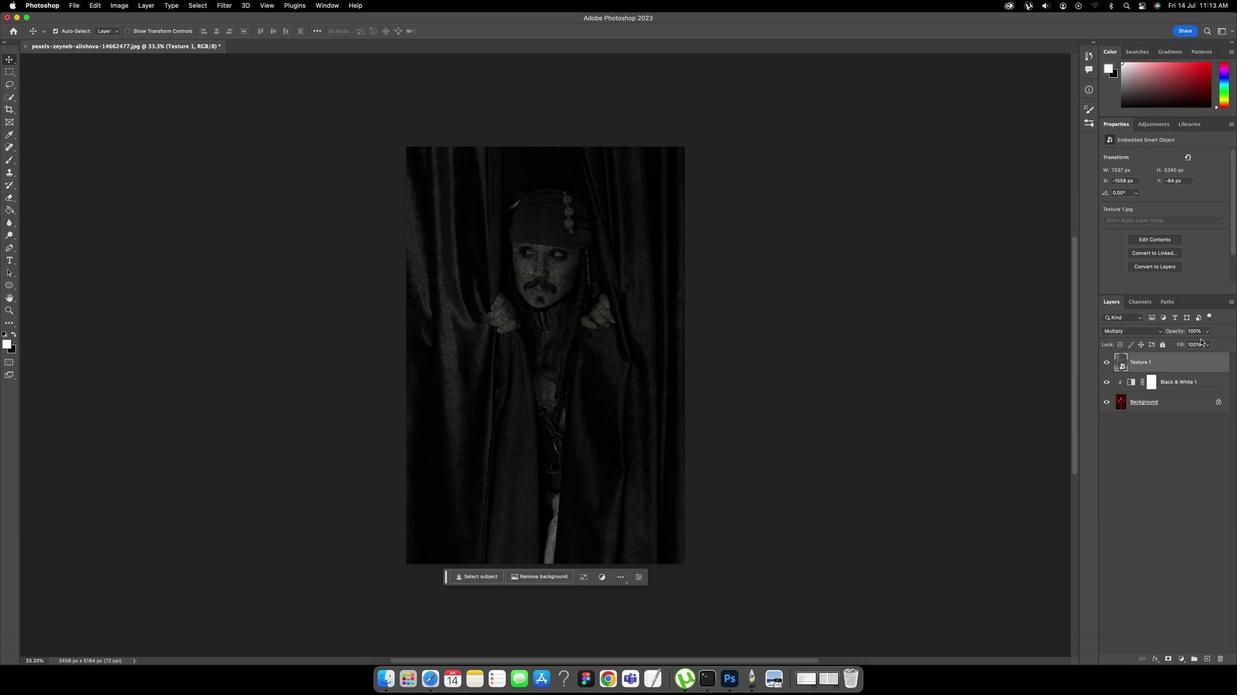 
Action: Mouse moved to (1195, 344)
Screenshot: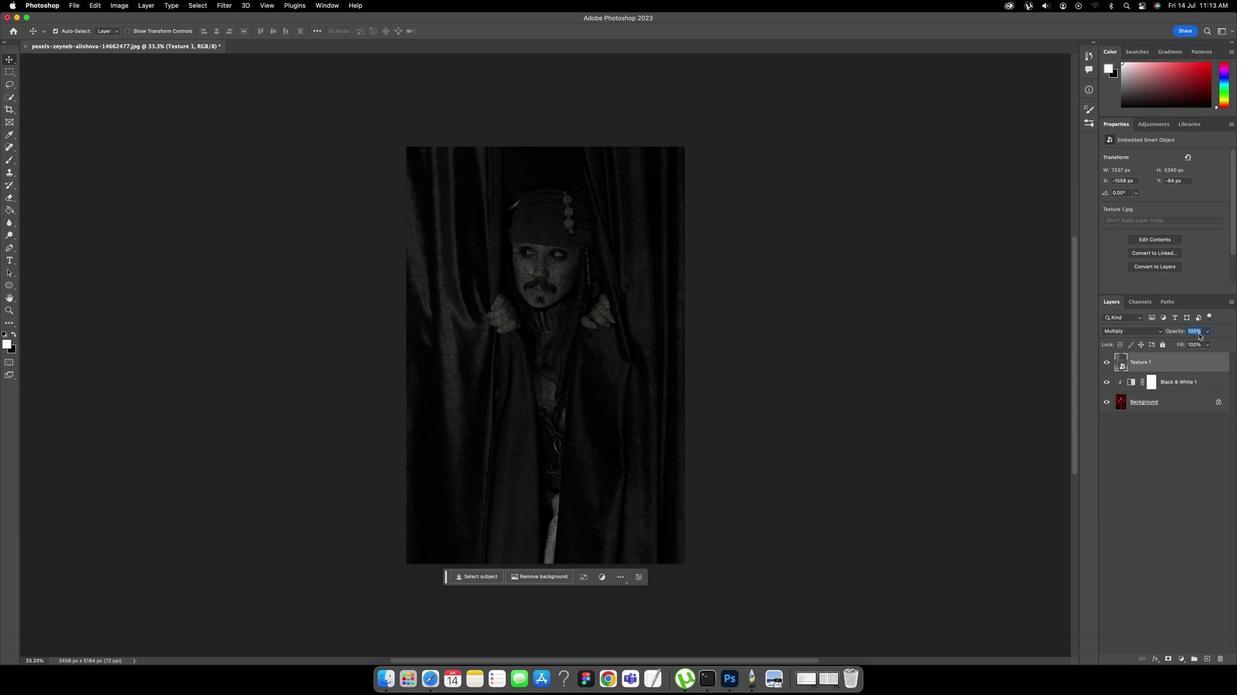 
Action: Mouse pressed left at (1195, 344)
Screenshot: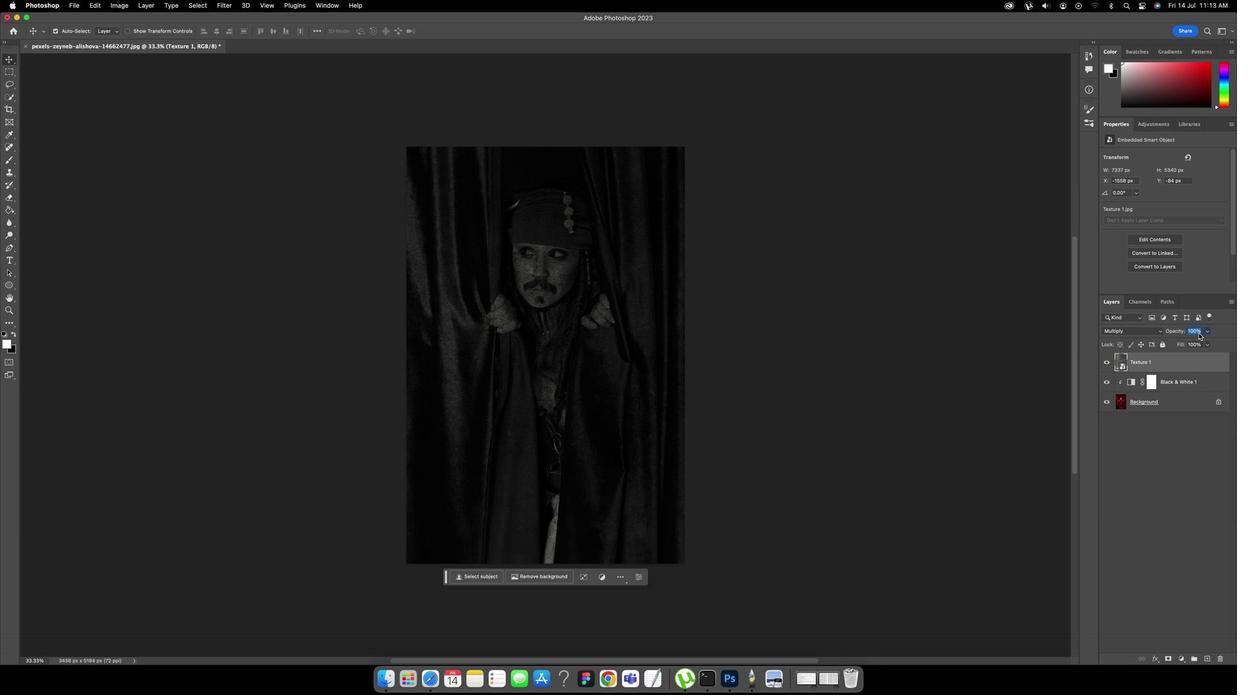 
Action: Key pressed '5''0'Key.enter
Screenshot: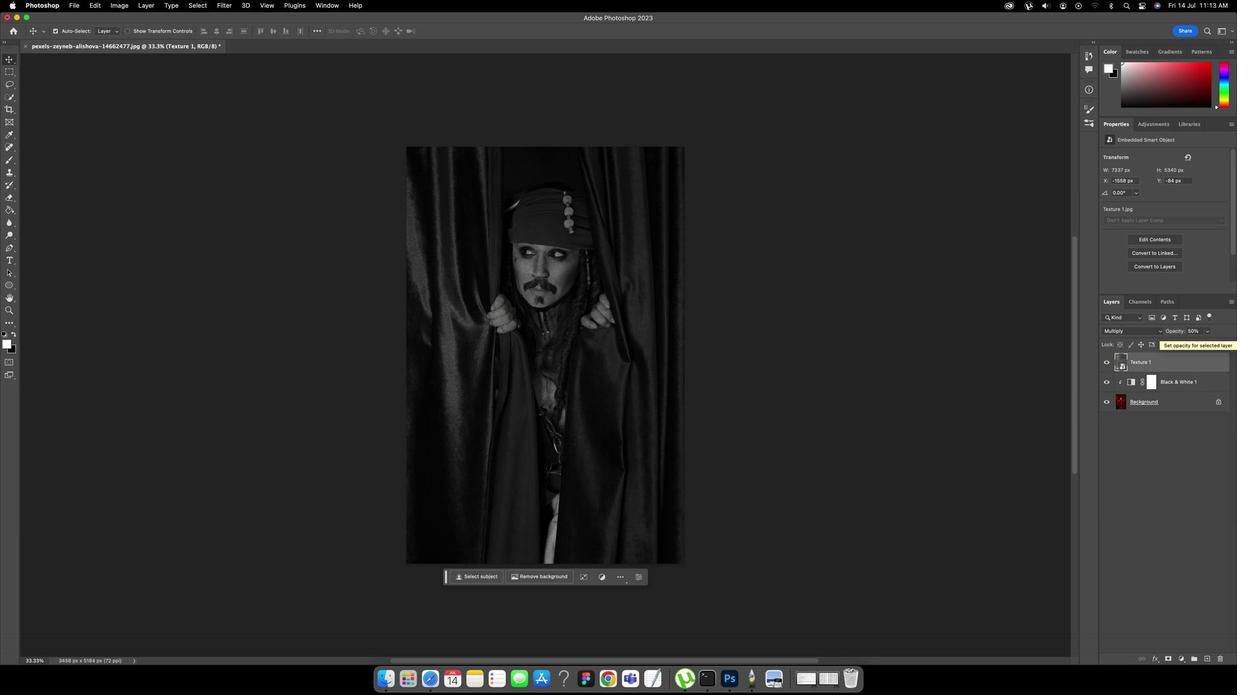
Action: Mouse moved to (1194, 345)
Screenshot: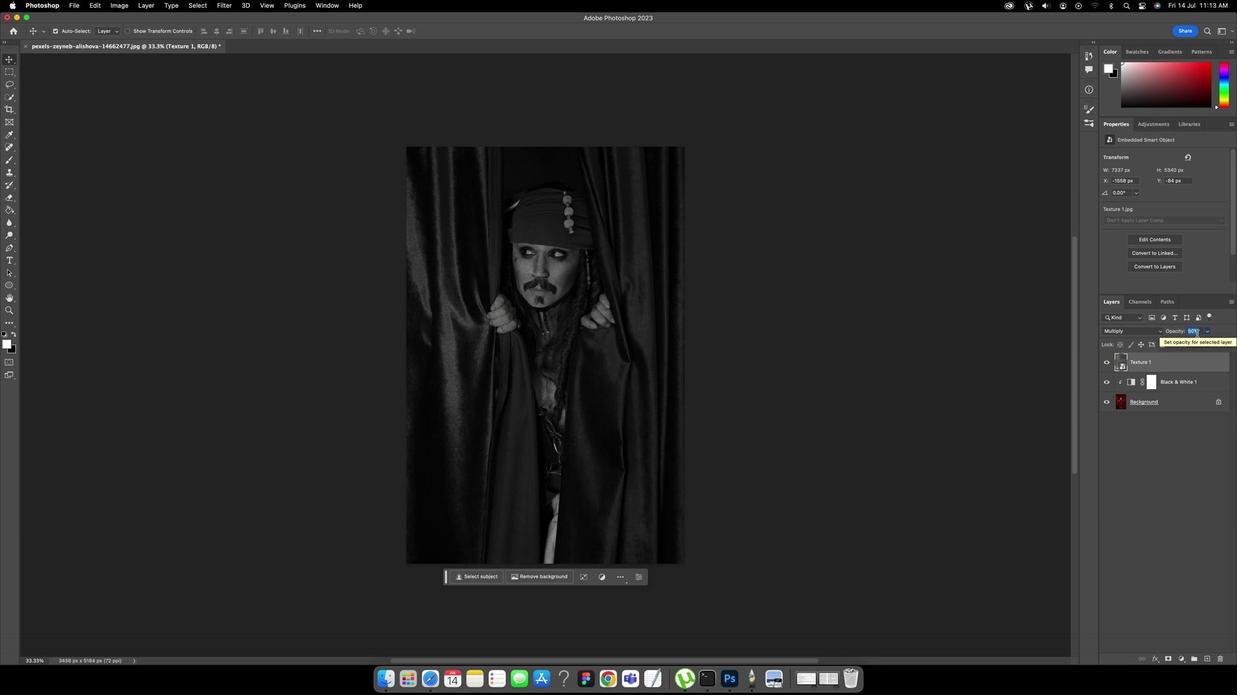 
Action: Mouse pressed left at (1194, 345)
Screenshot: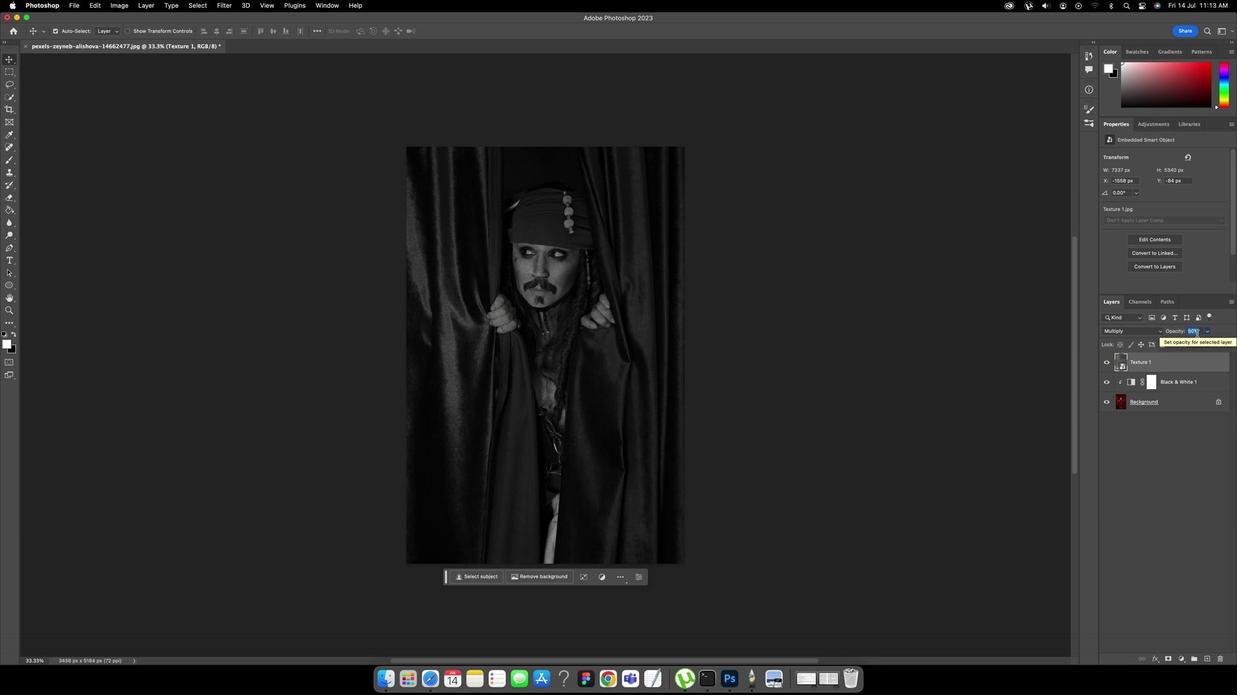 
Action: Key pressed '3''0'Key.enter
Screenshot: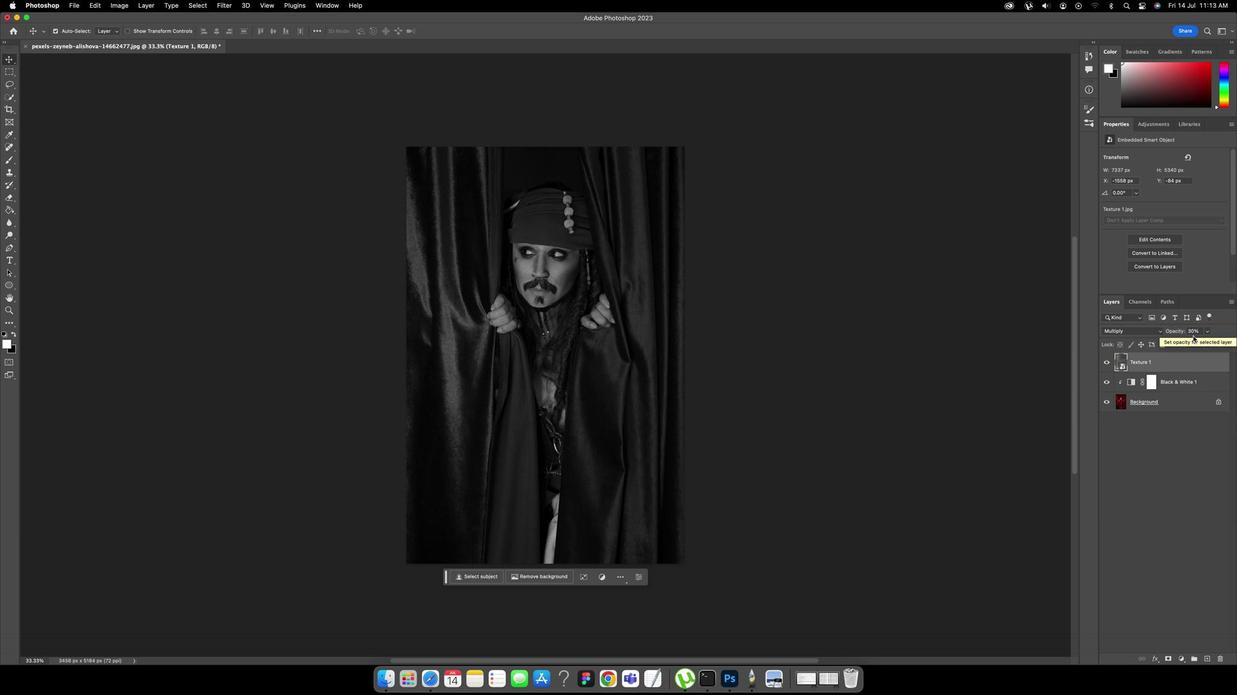 
Action: Mouse moved to (779, 420)
Screenshot: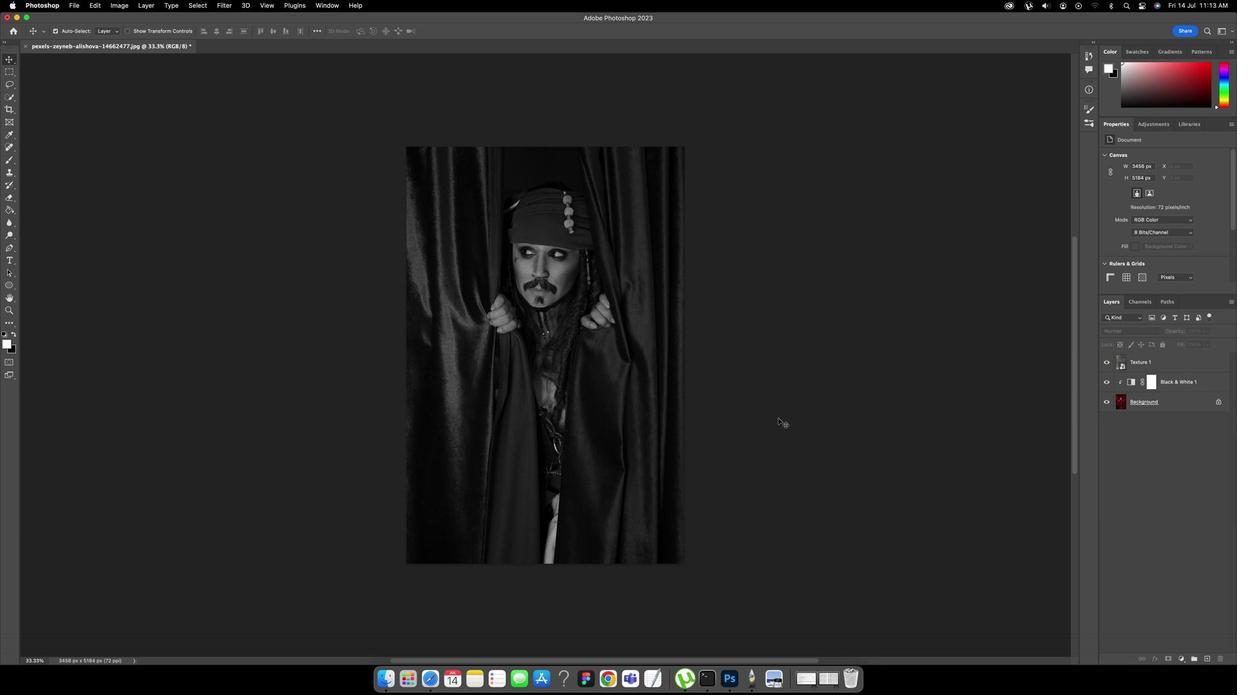 
Action: Mouse pressed left at (779, 420)
Screenshot: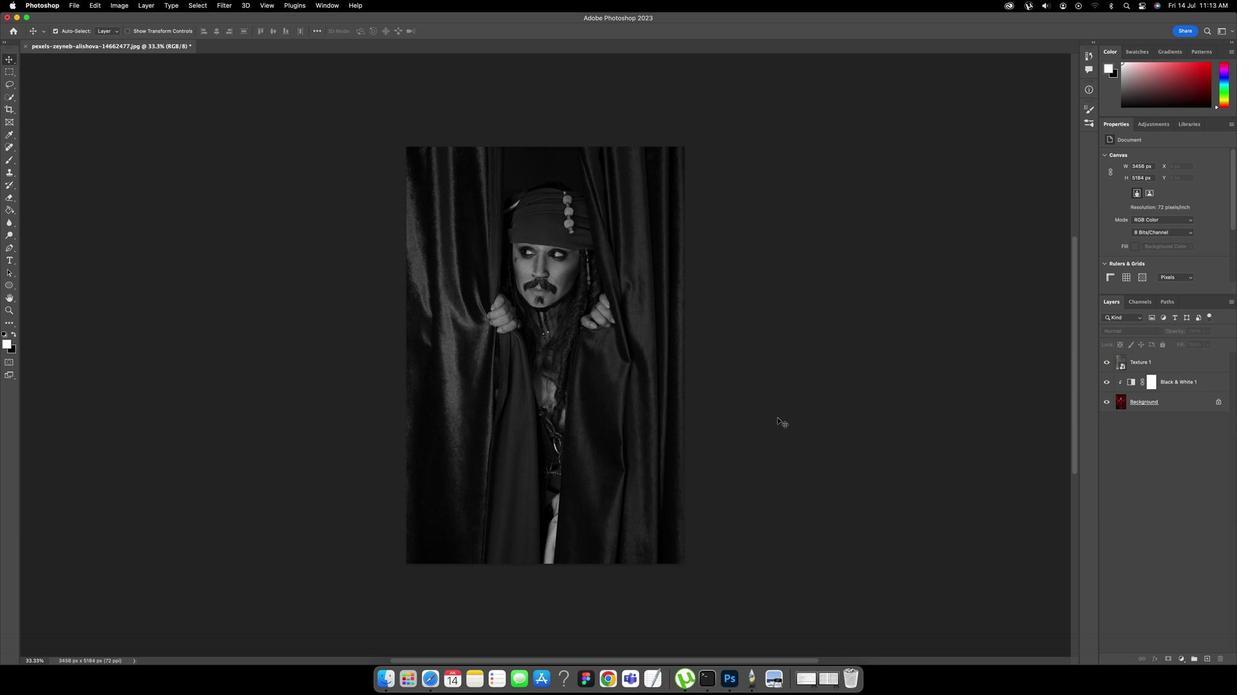 
Action: Mouse moved to (81, 54)
Screenshot: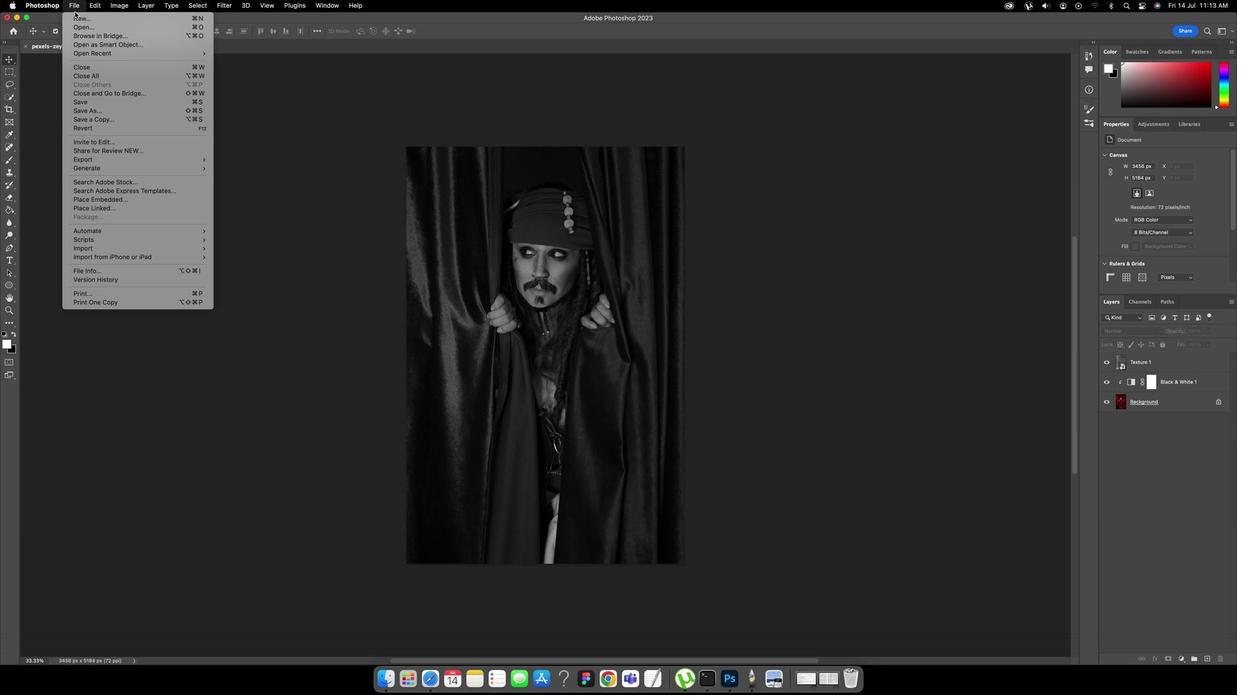 
Action: Mouse pressed left at (81, 54)
Screenshot: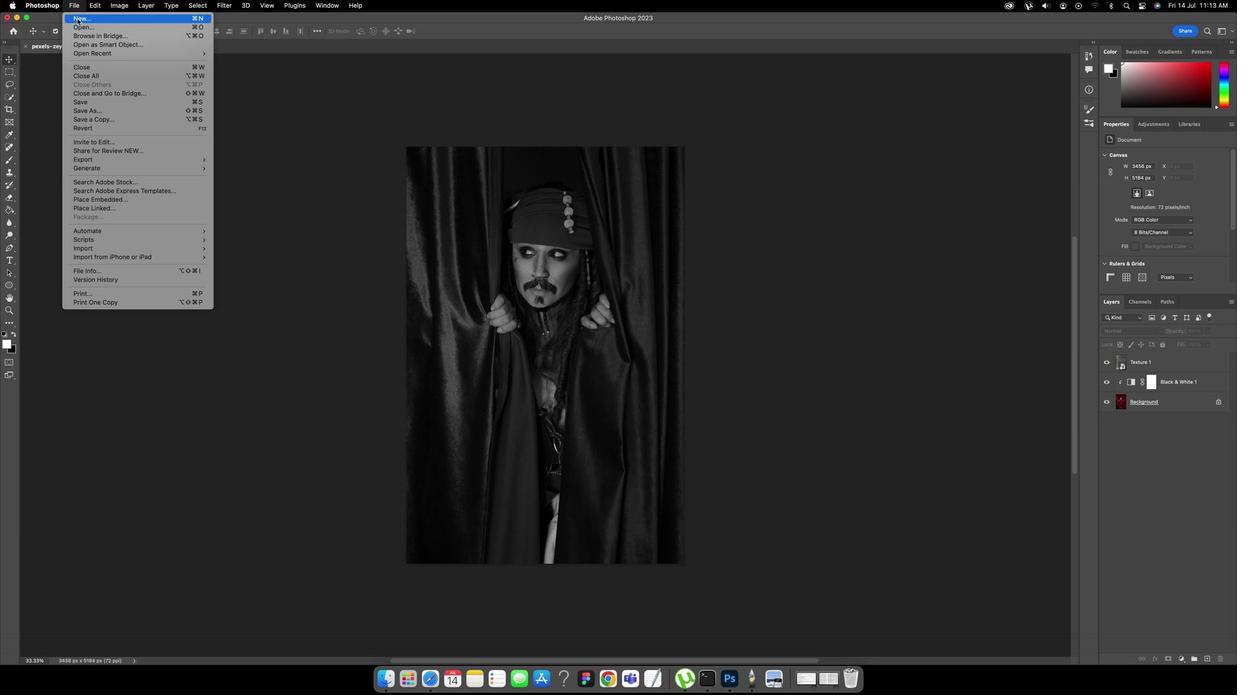 
Action: Mouse moved to (85, 73)
Screenshot: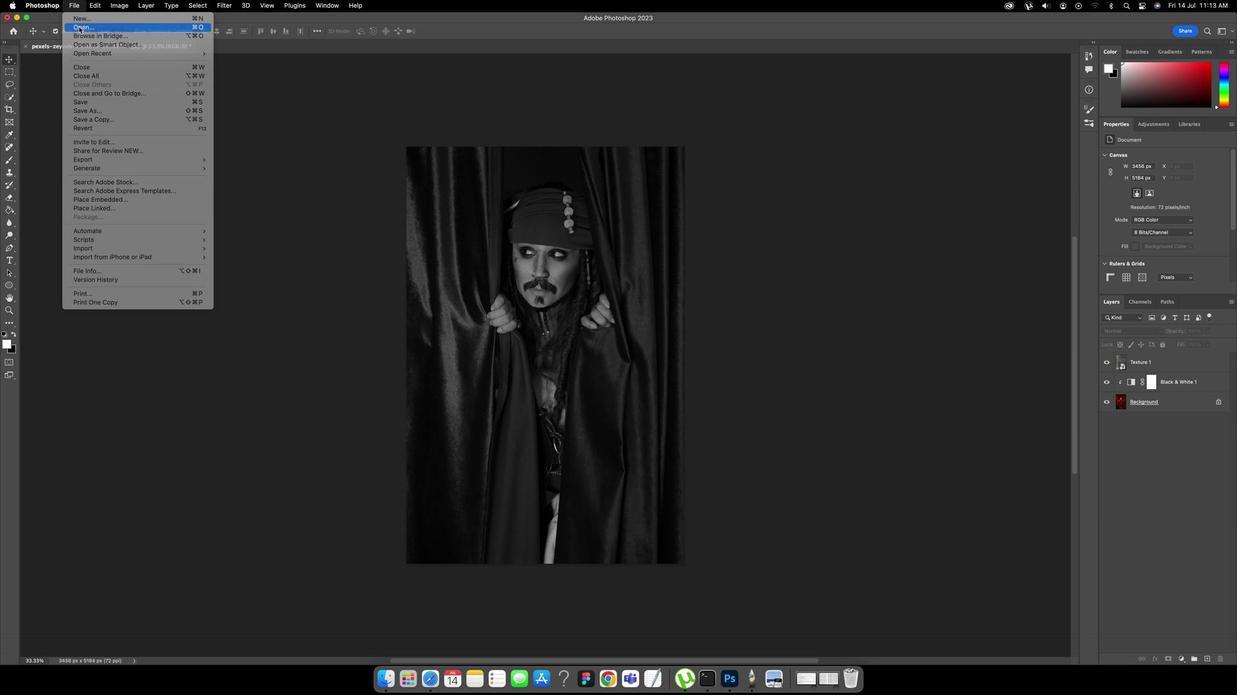 
Action: Mouse pressed left at (85, 73)
Screenshot: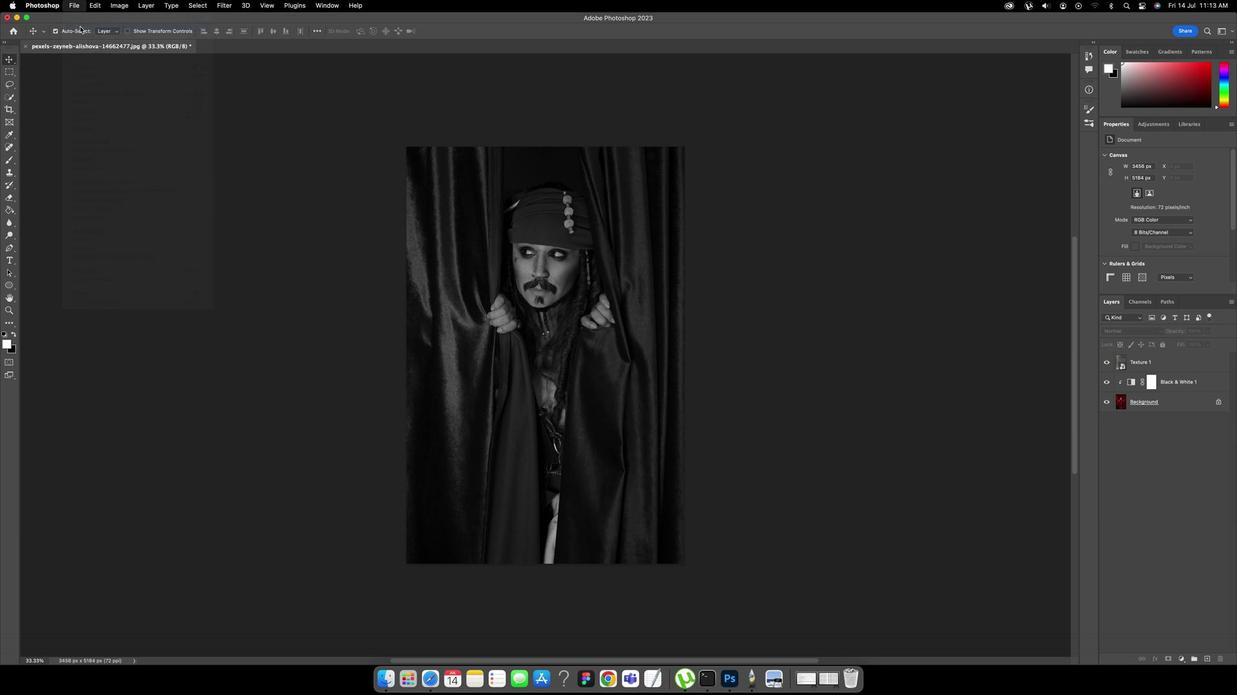 
Action: Mouse moved to (534, 203)
Screenshot: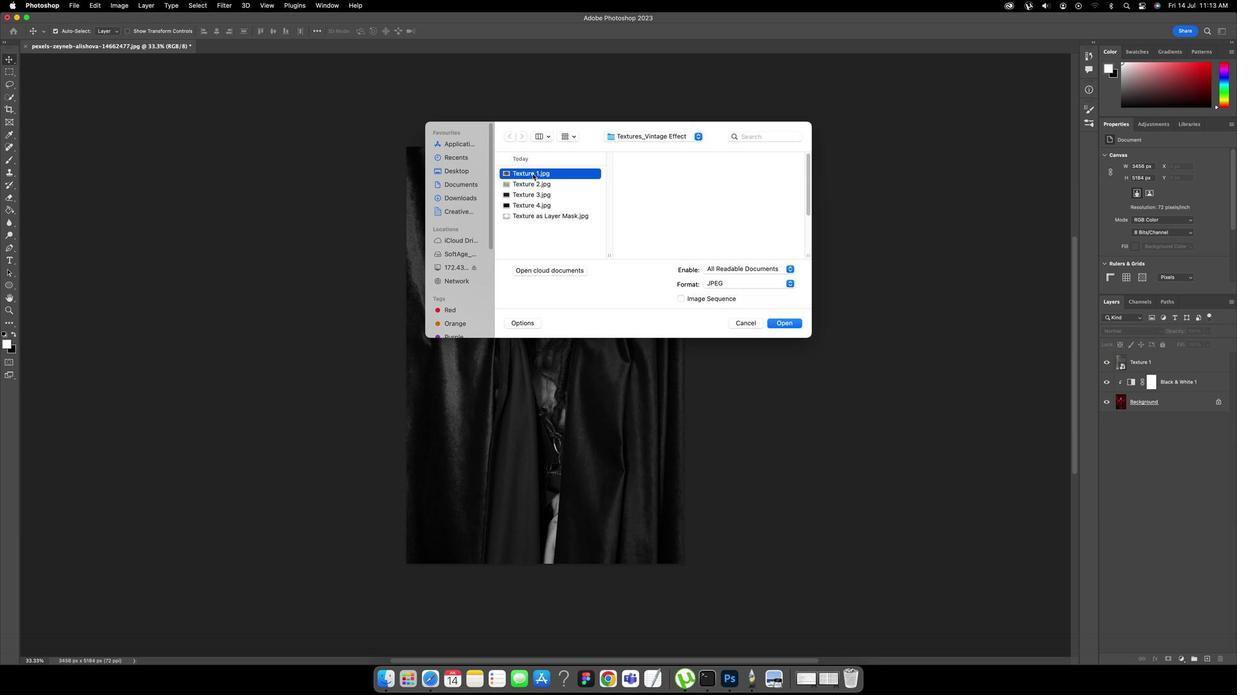 
Action: Mouse pressed left at (534, 203)
Screenshot: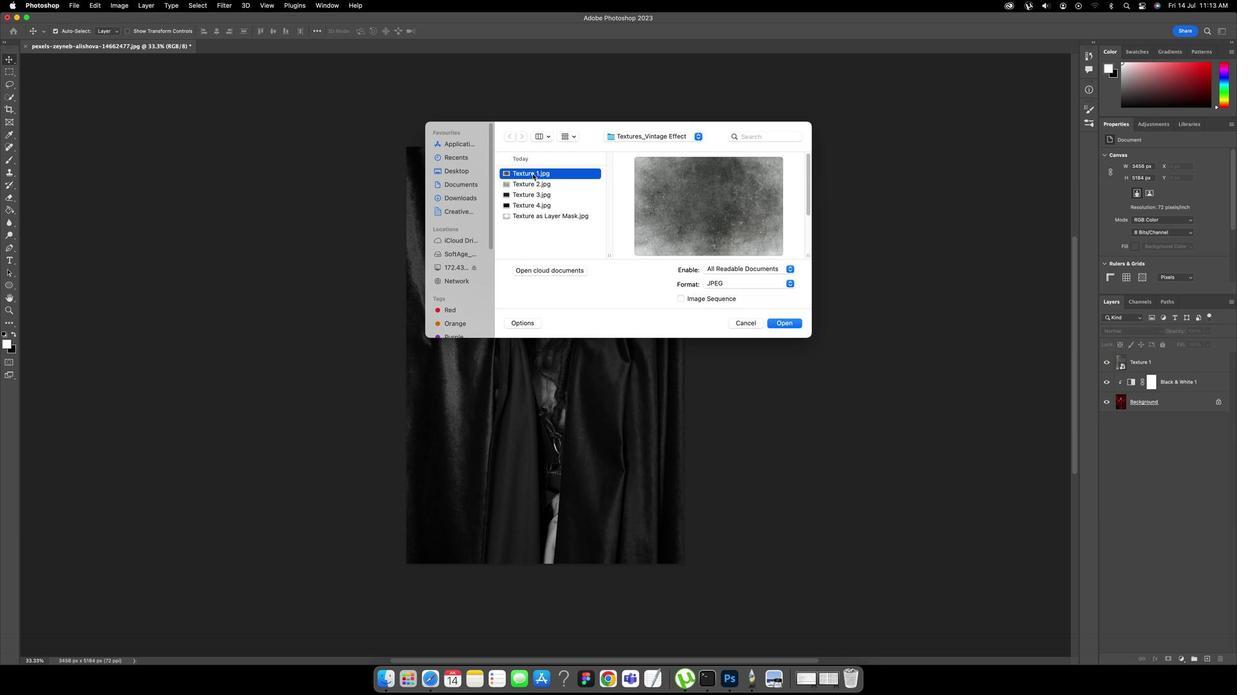 
Action: Mouse moved to (534, 211)
Screenshot: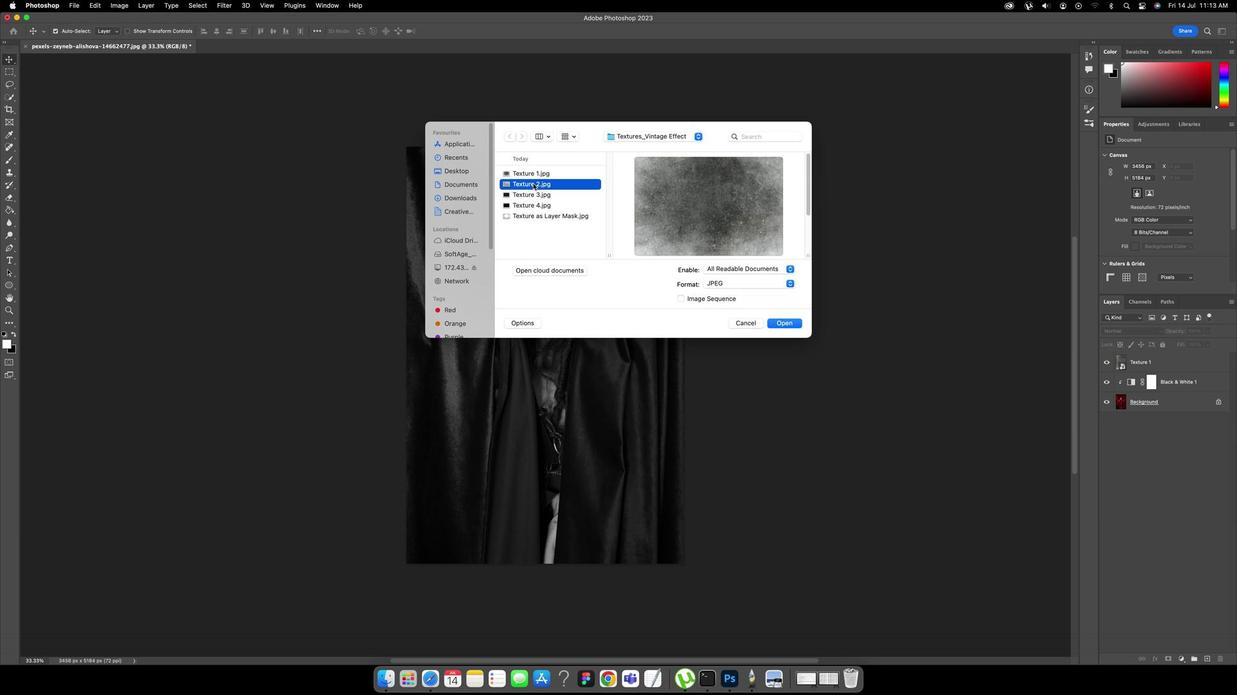 
Action: Mouse pressed left at (534, 211)
Screenshot: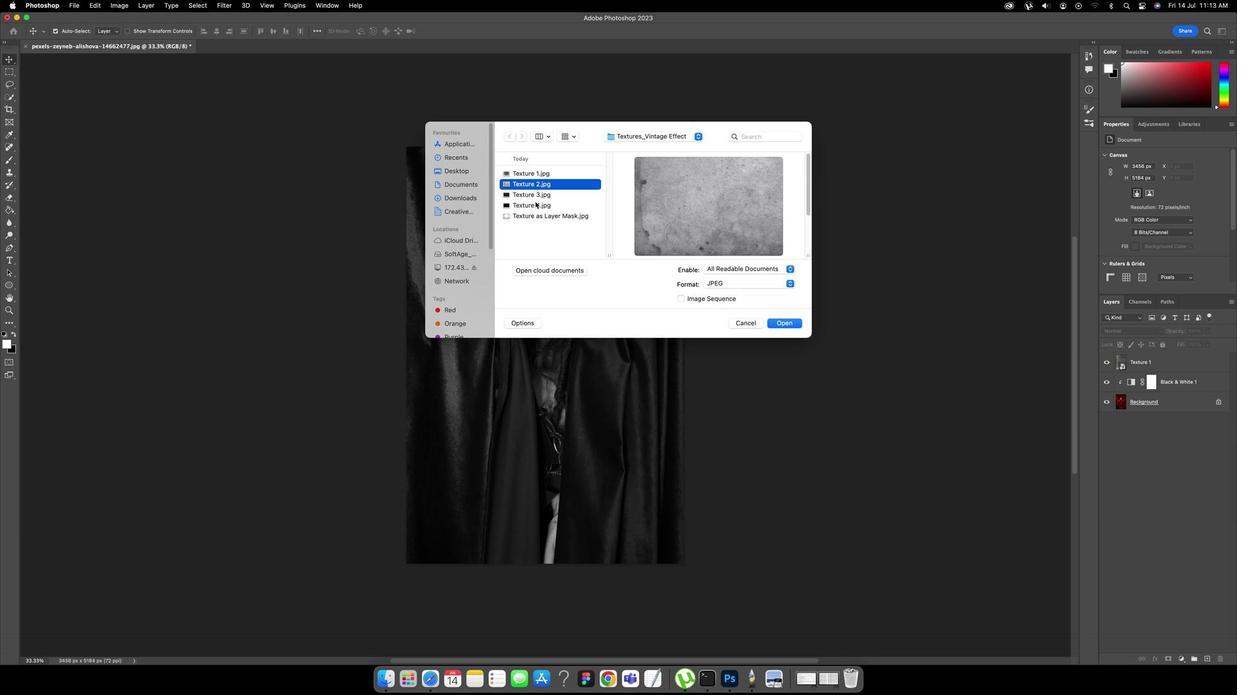 
Action: Mouse moved to (538, 225)
Screenshot: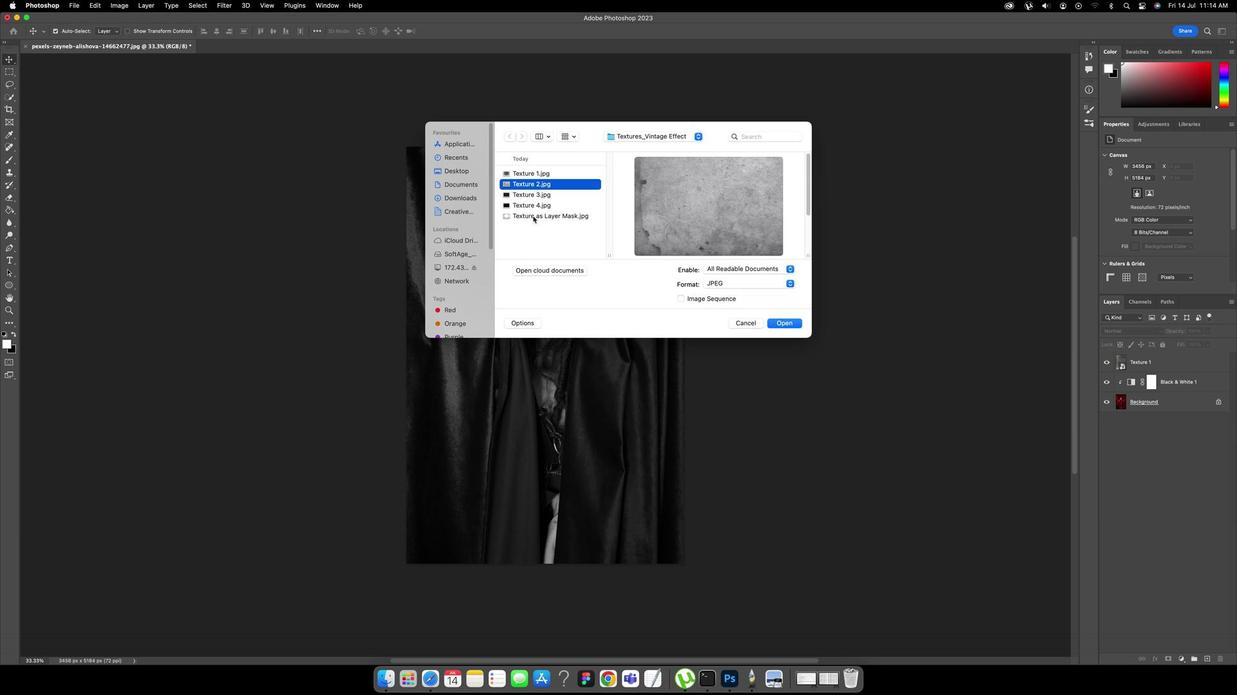 
Action: Key pressed Key.shift
Screenshot: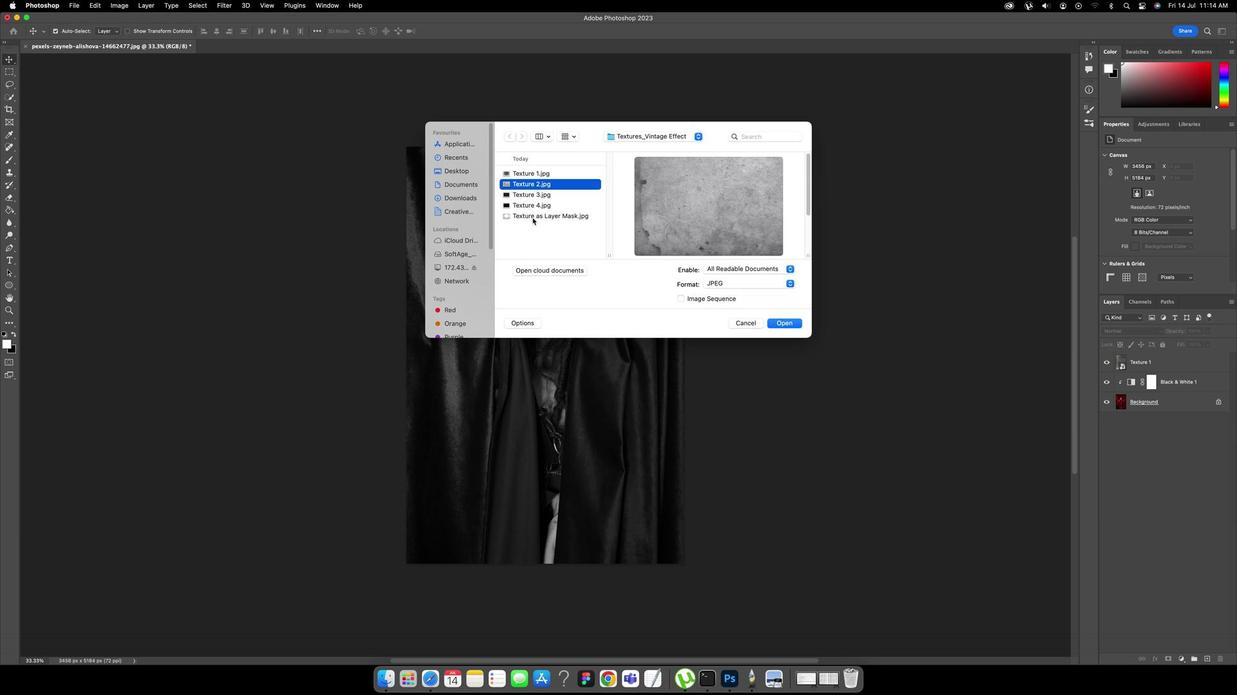 
Action: Mouse moved to (534, 243)
Screenshot: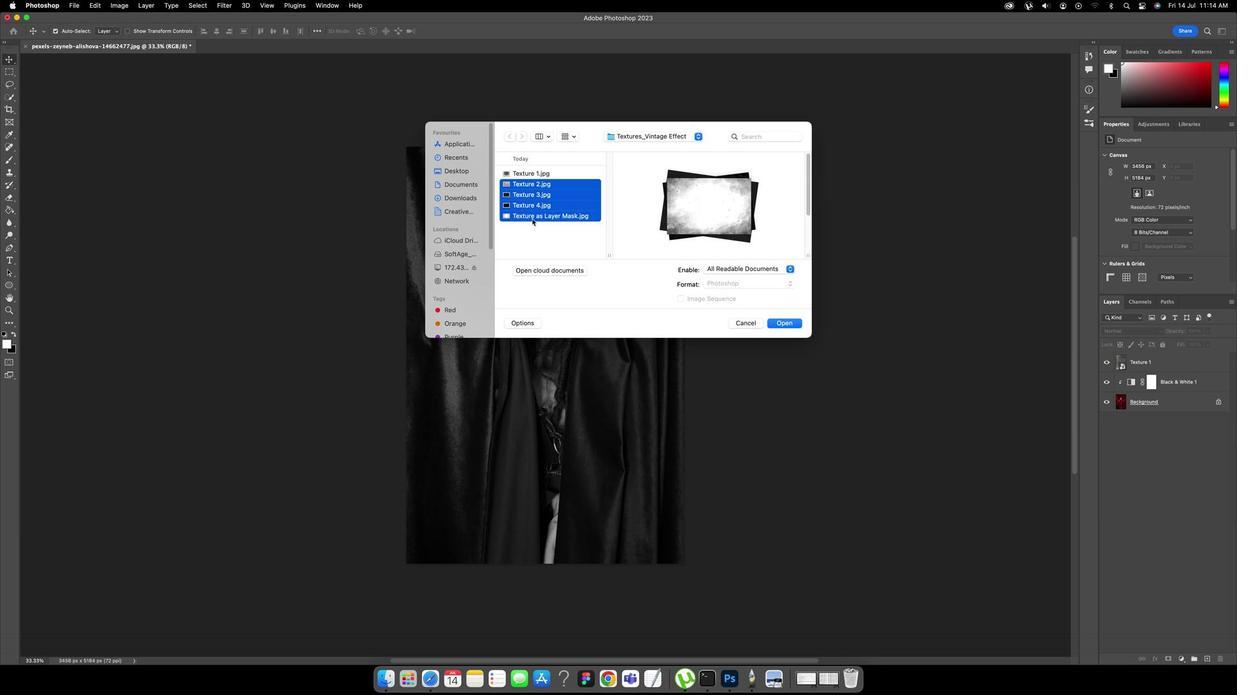 
Action: Mouse pressed left at (534, 243)
Screenshot: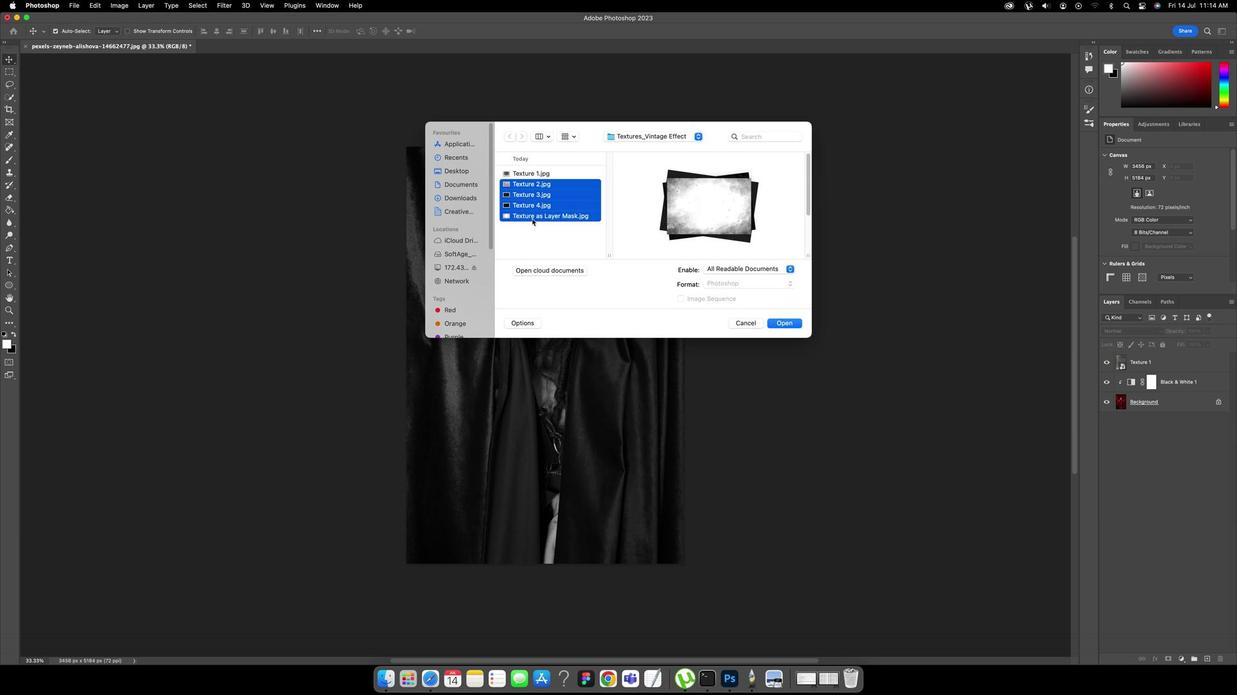 
Action: Key pressed Key.enter
Screenshot: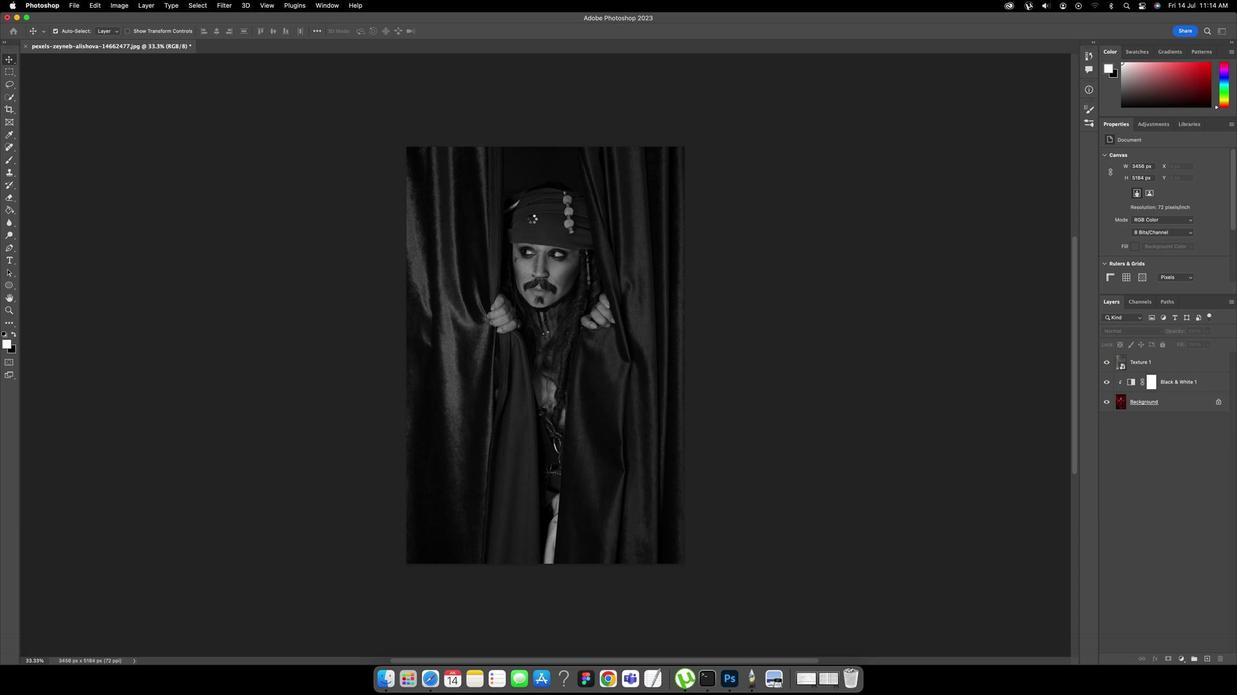 
Action: Mouse moved to (543, 320)
Screenshot: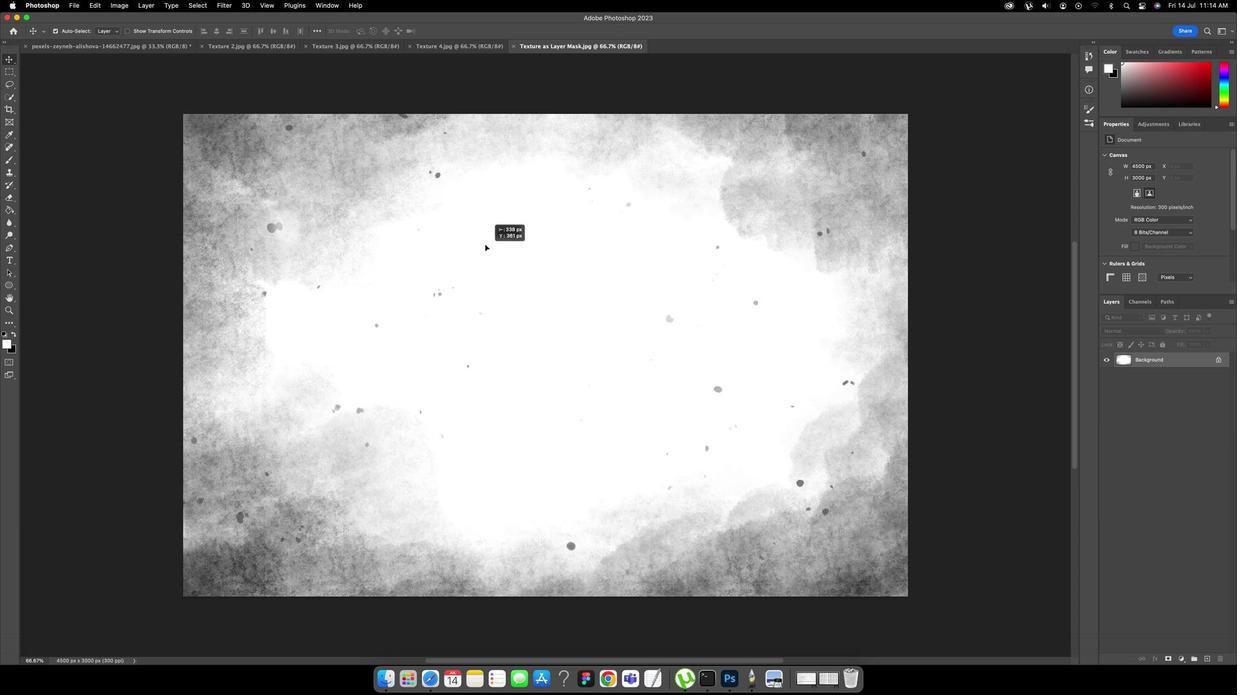 
Action: Mouse pressed left at (543, 320)
Screenshot: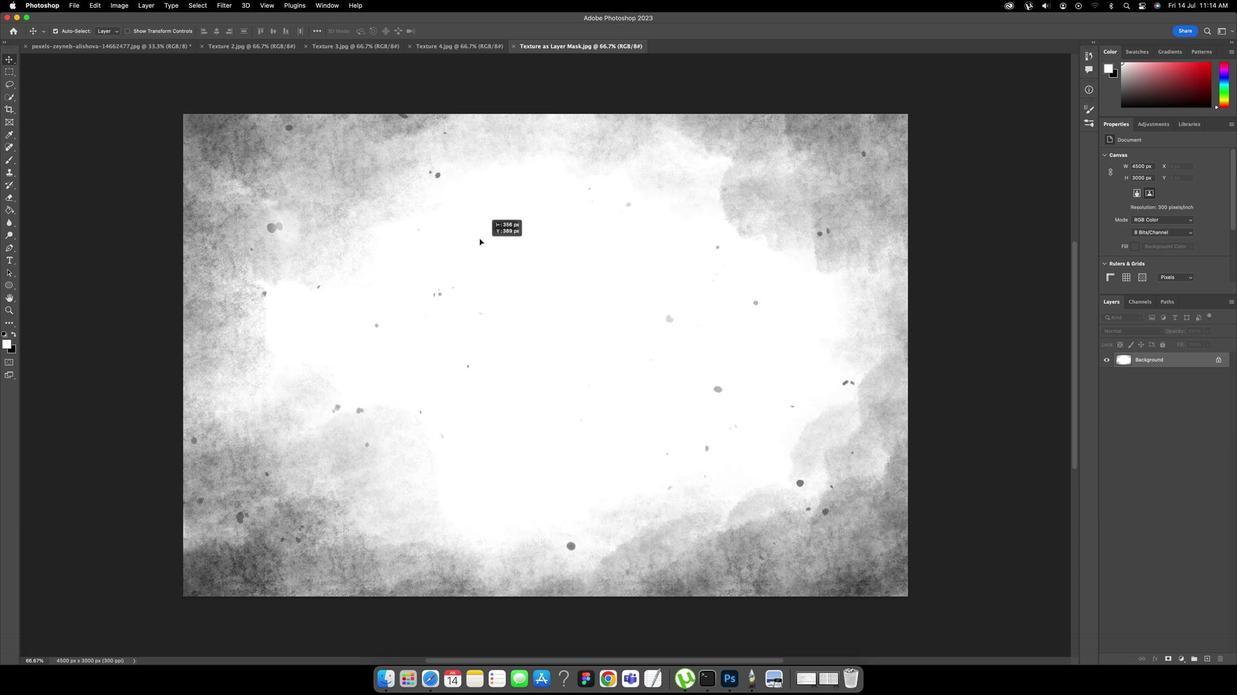 
Action: Mouse moved to (586, 290)
Screenshot: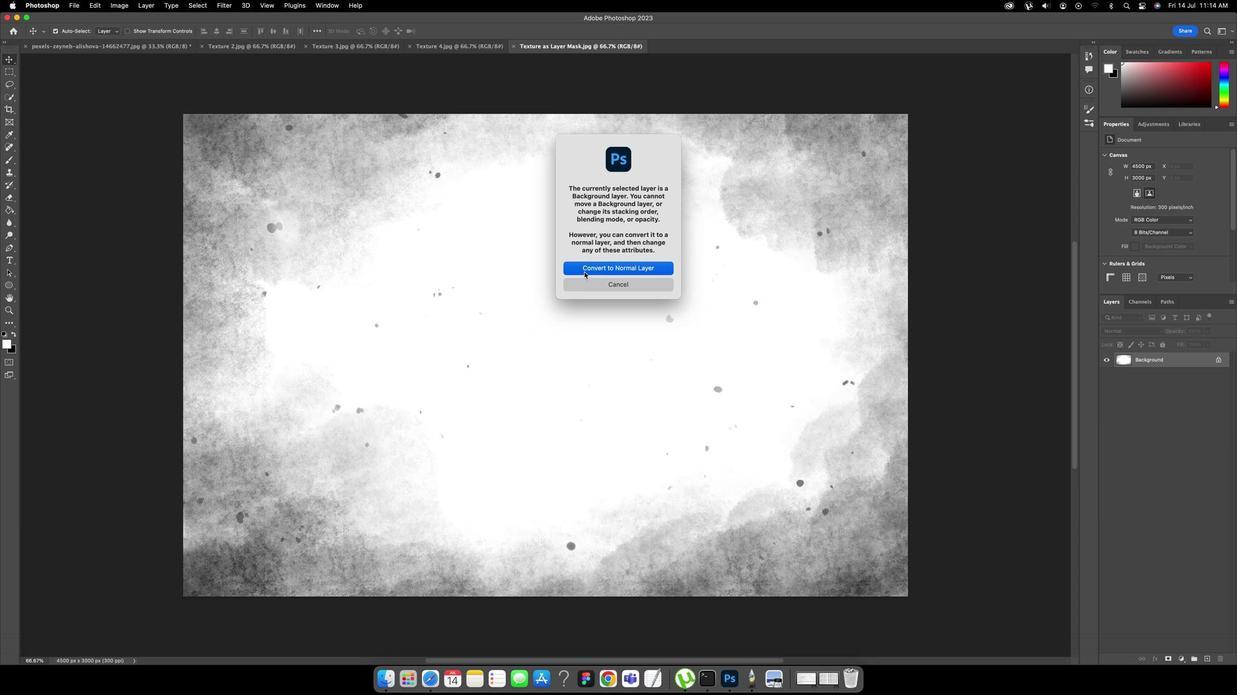 
Action: Mouse pressed left at (586, 290)
Screenshot: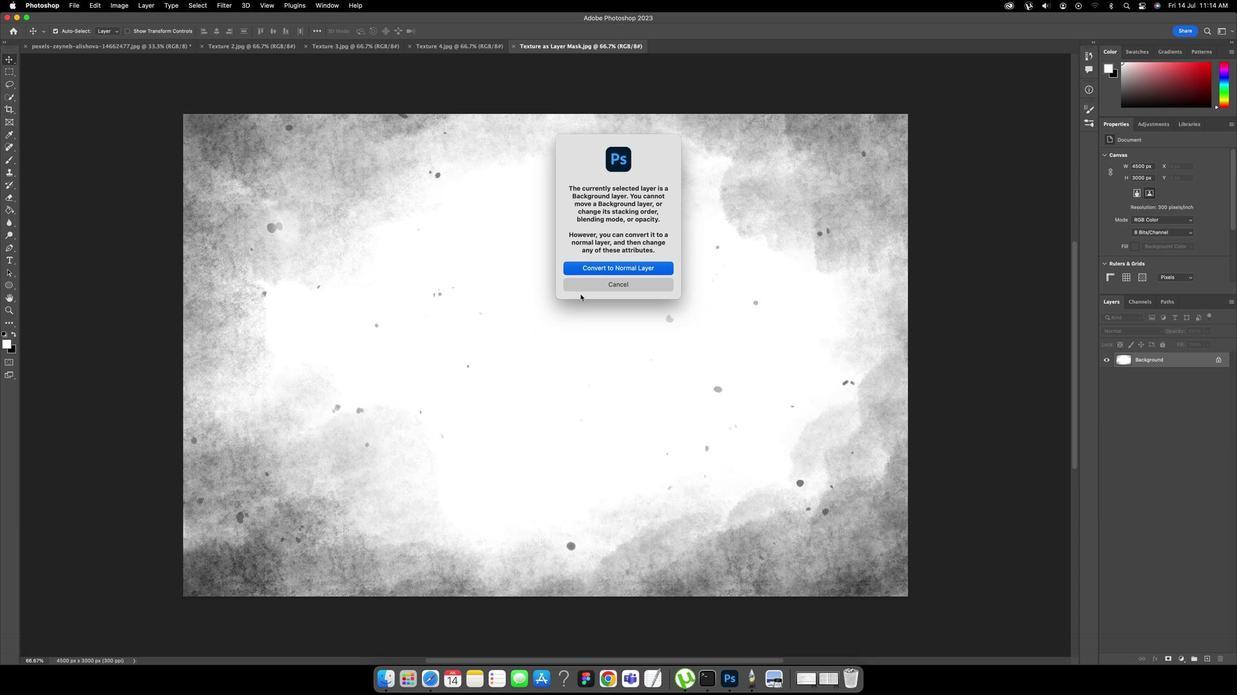 
Action: Mouse moved to (586, 353)
Screenshot: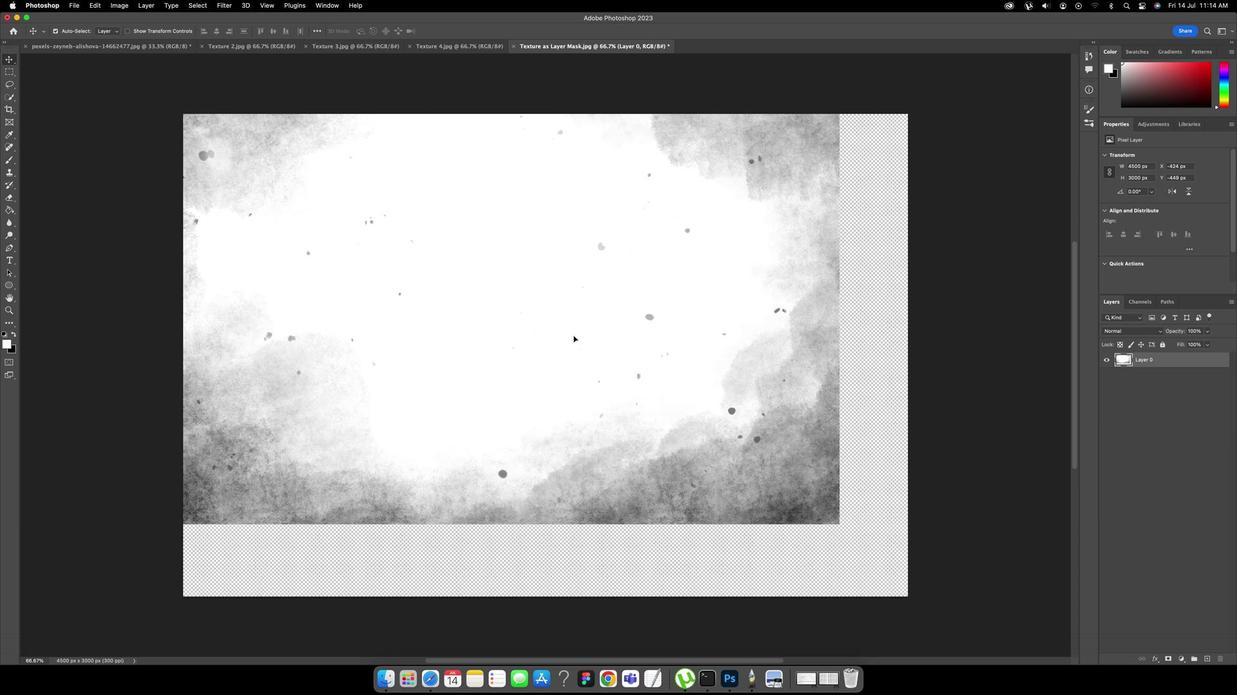 
Action: Mouse pressed left at (586, 353)
Screenshot: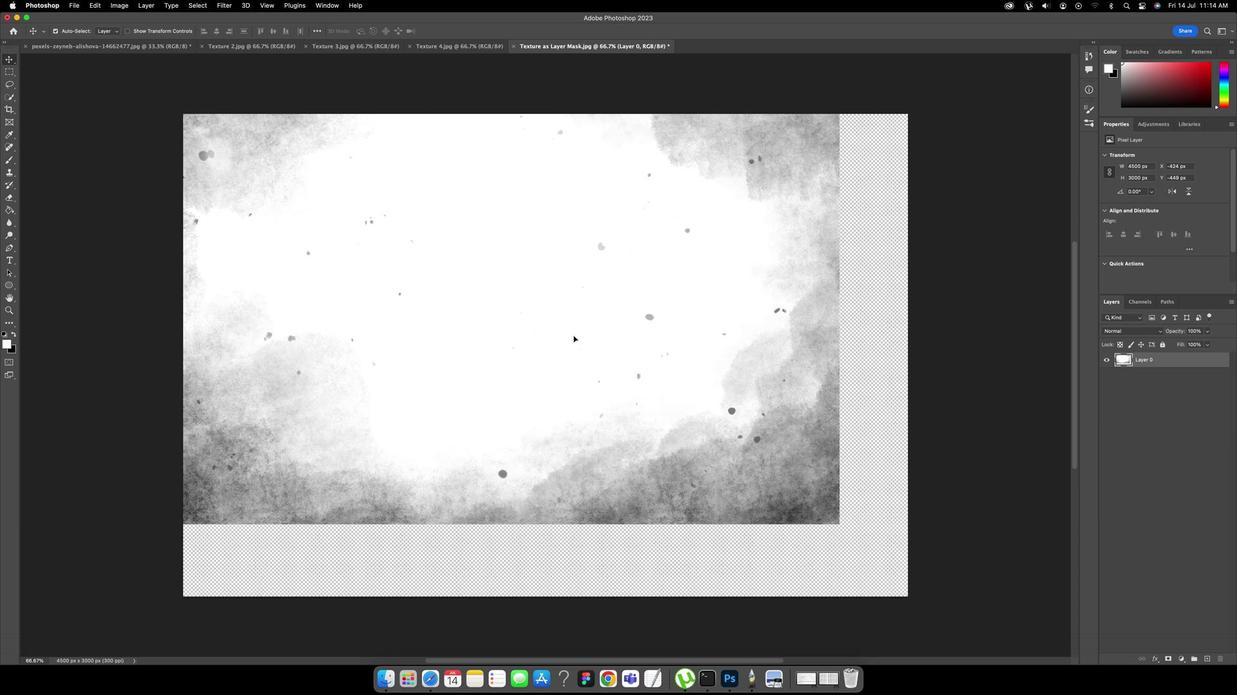 
Action: Mouse moved to (534, 358)
Screenshot: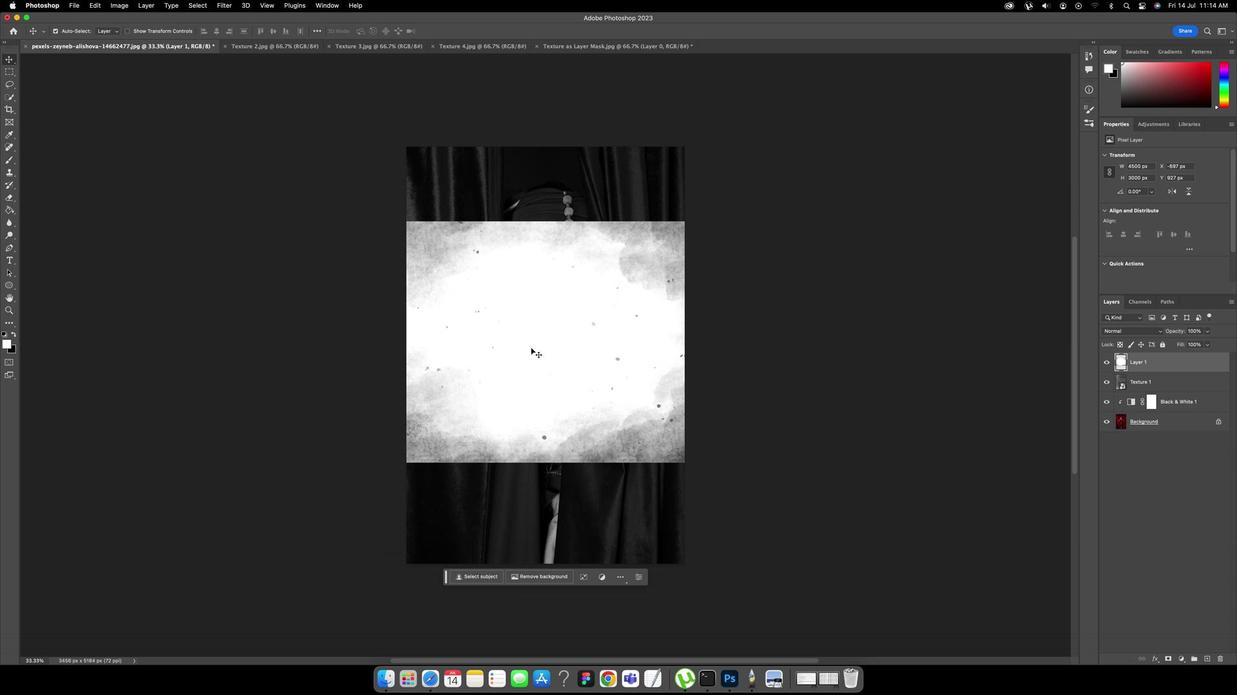 
Action: Key pressed Key.cmd't'
Screenshot: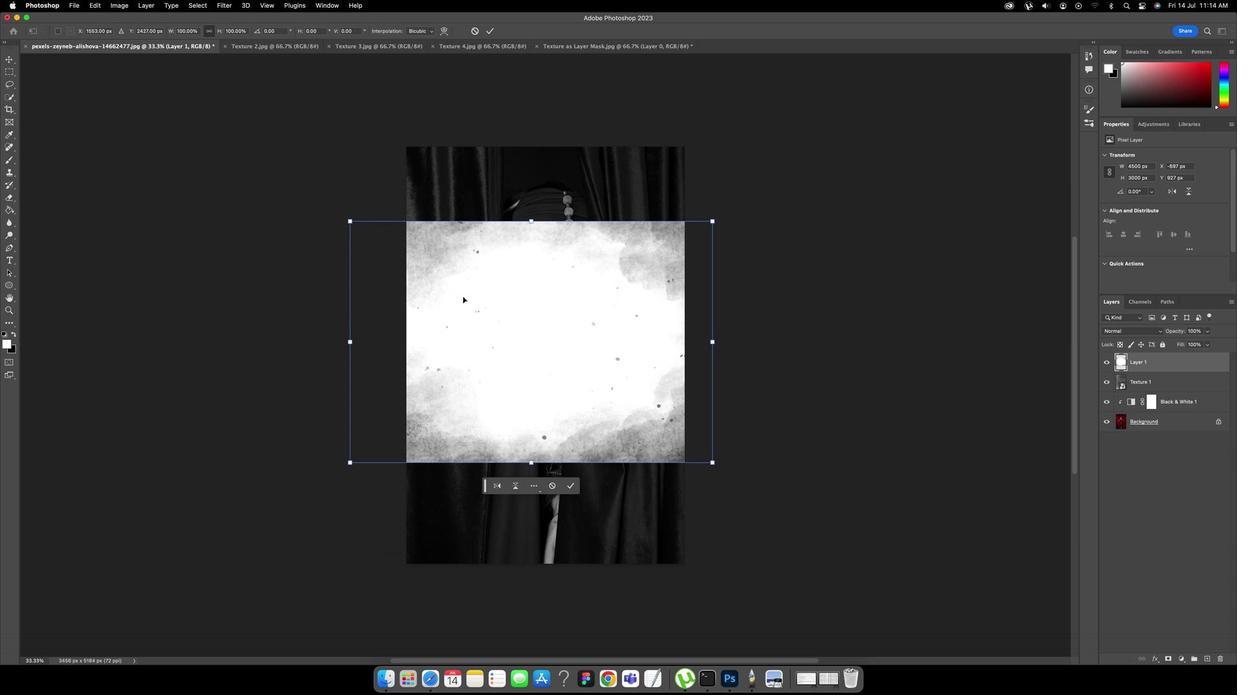
Action: Mouse moved to (357, 246)
Screenshot: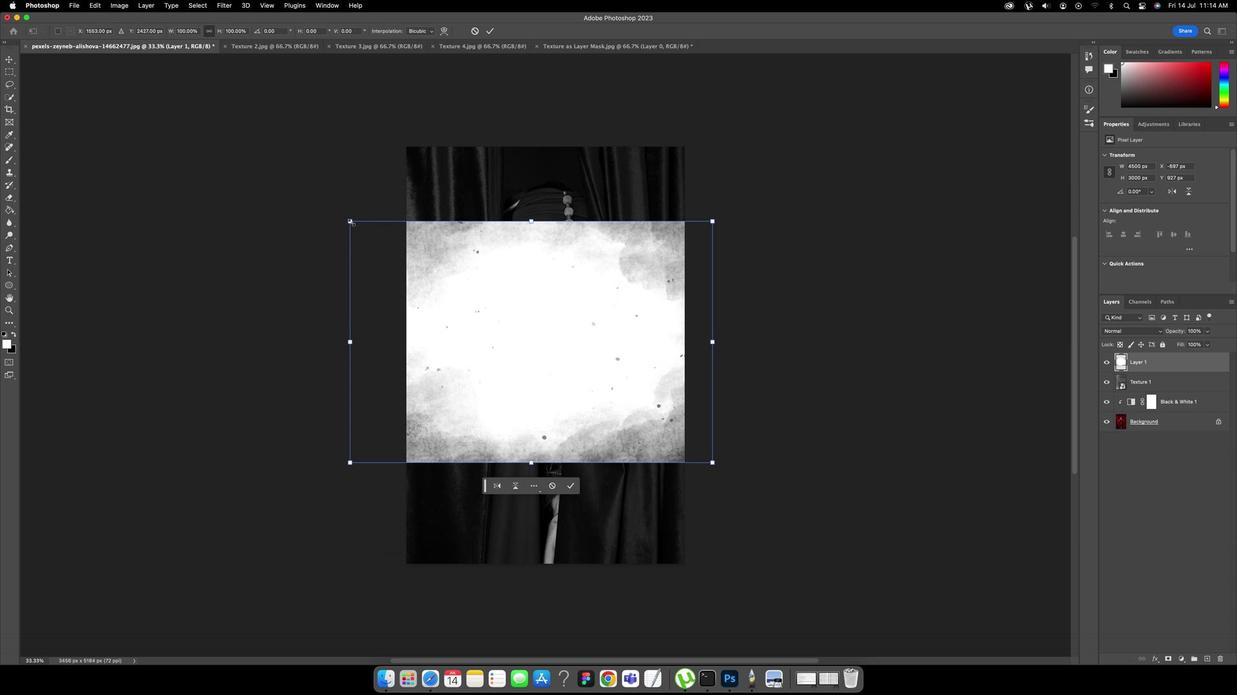 
Action: Key pressed Key.shift
Screenshot: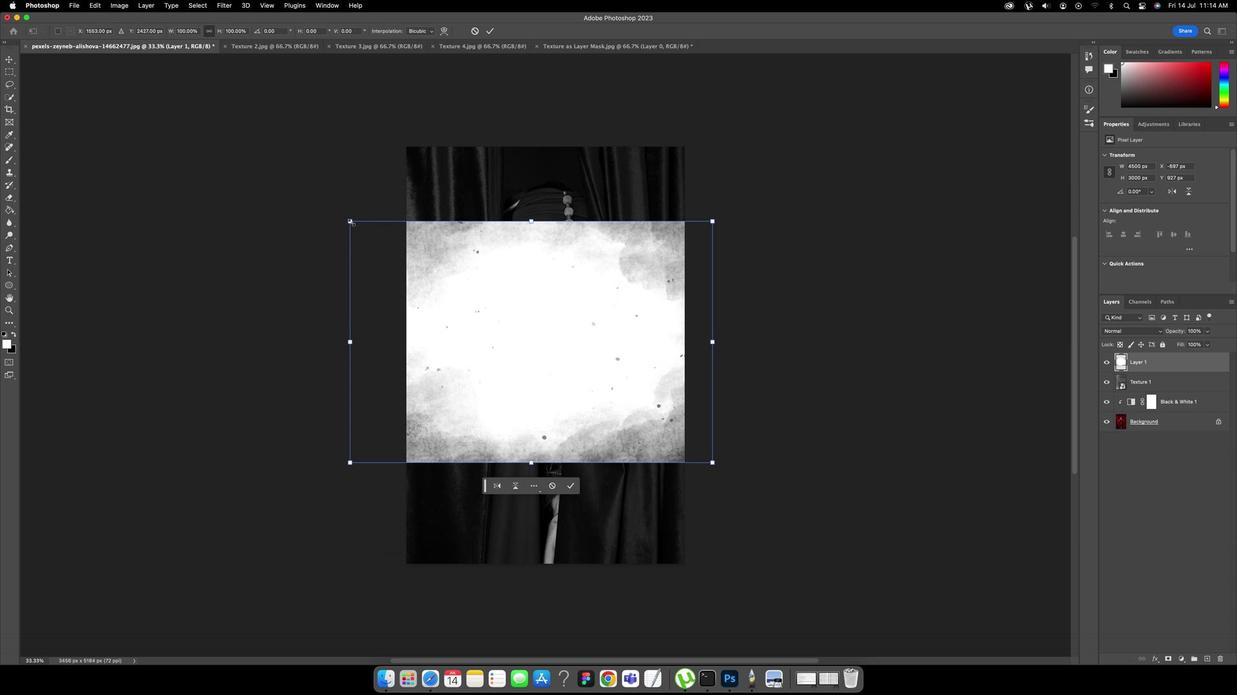 
Action: Mouse moved to (355, 246)
Screenshot: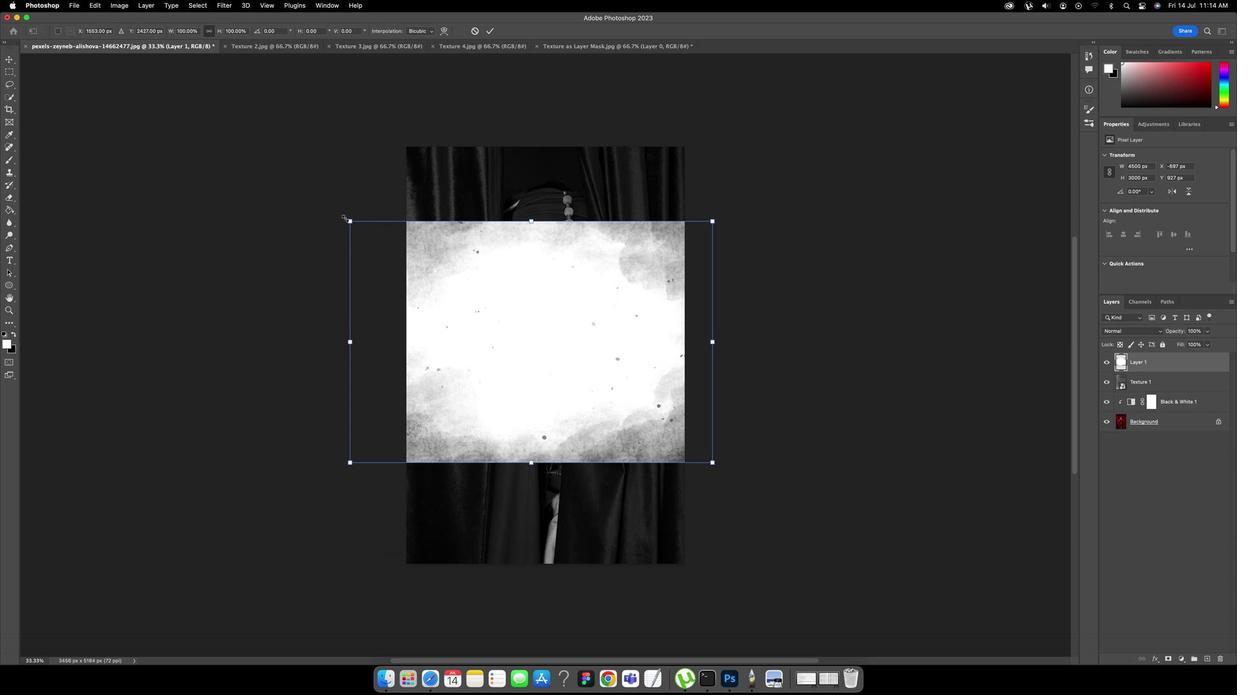 
Action: Mouse pressed left at (355, 246)
Screenshot: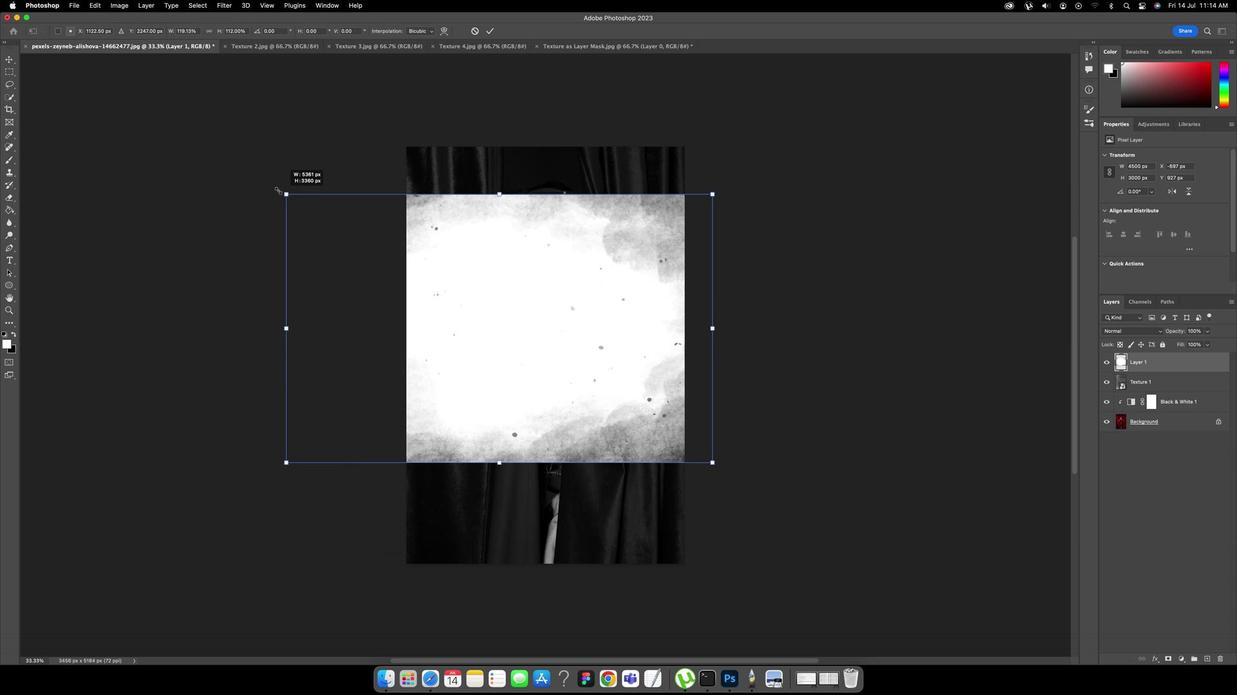 
Action: Mouse moved to (714, 460)
Screenshot: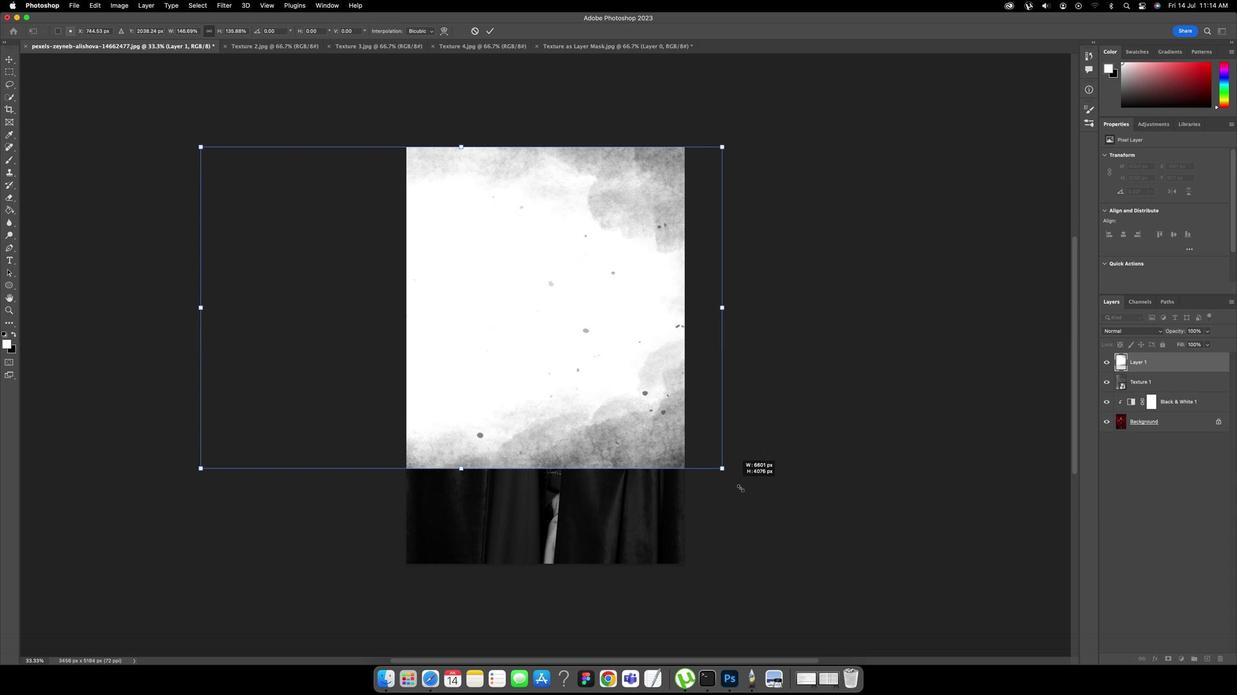 
Action: Mouse pressed left at (714, 460)
Screenshot: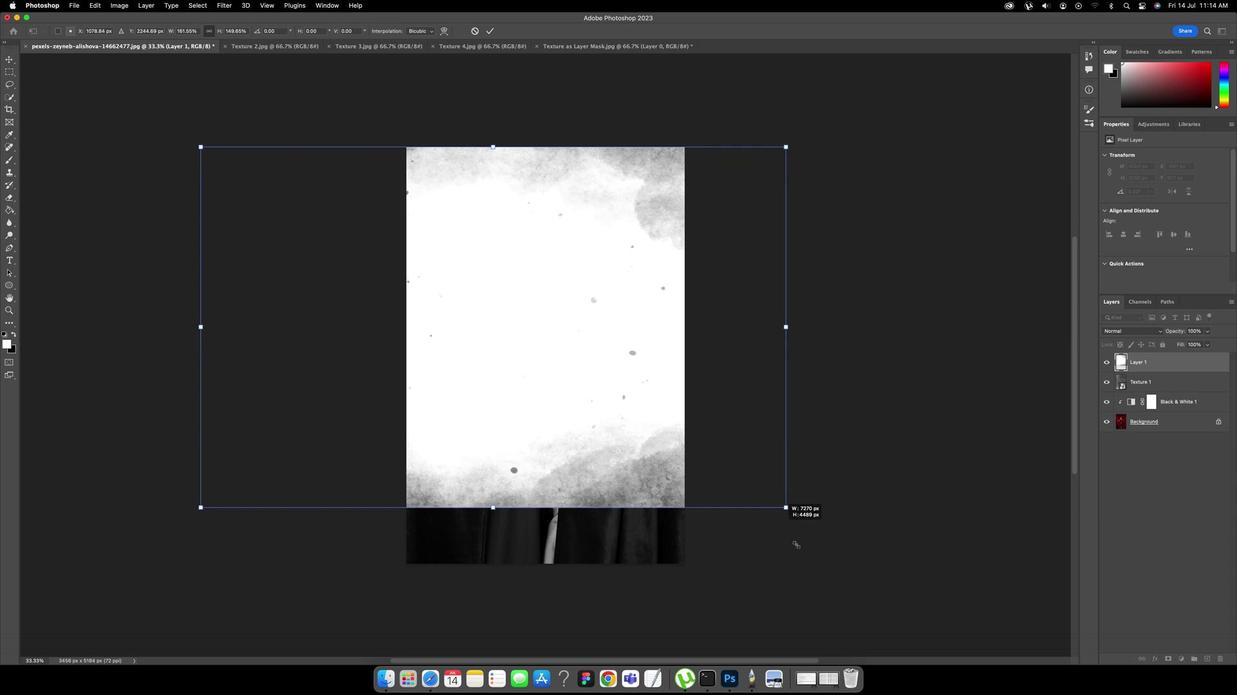 
Action: Mouse moved to (857, 581)
Screenshot: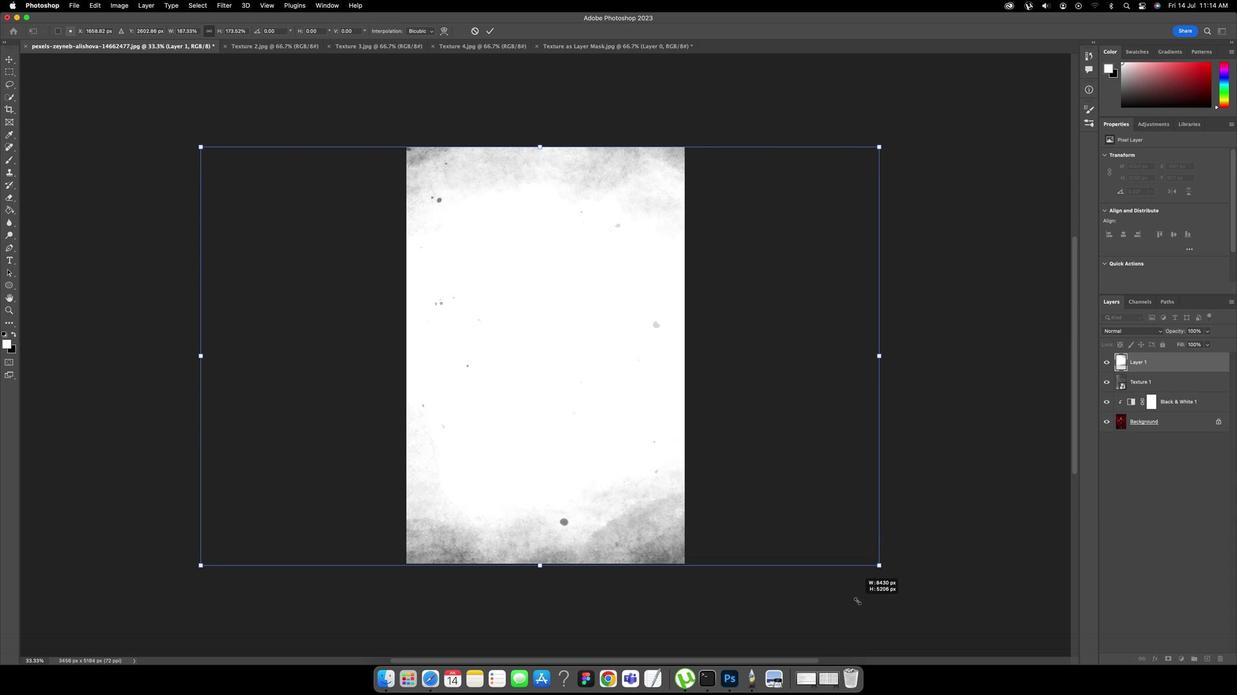 
Action: Key pressed Key.enter
Screenshot: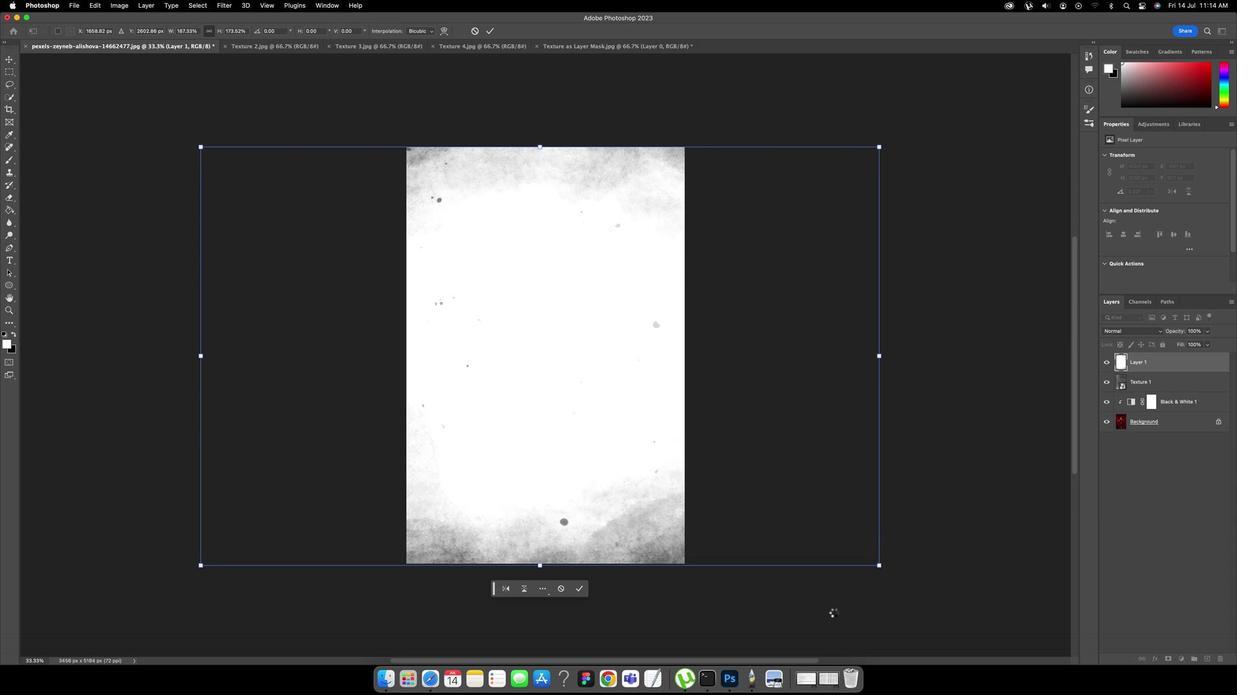 
Action: Mouse moved to (1129, 342)
Screenshot: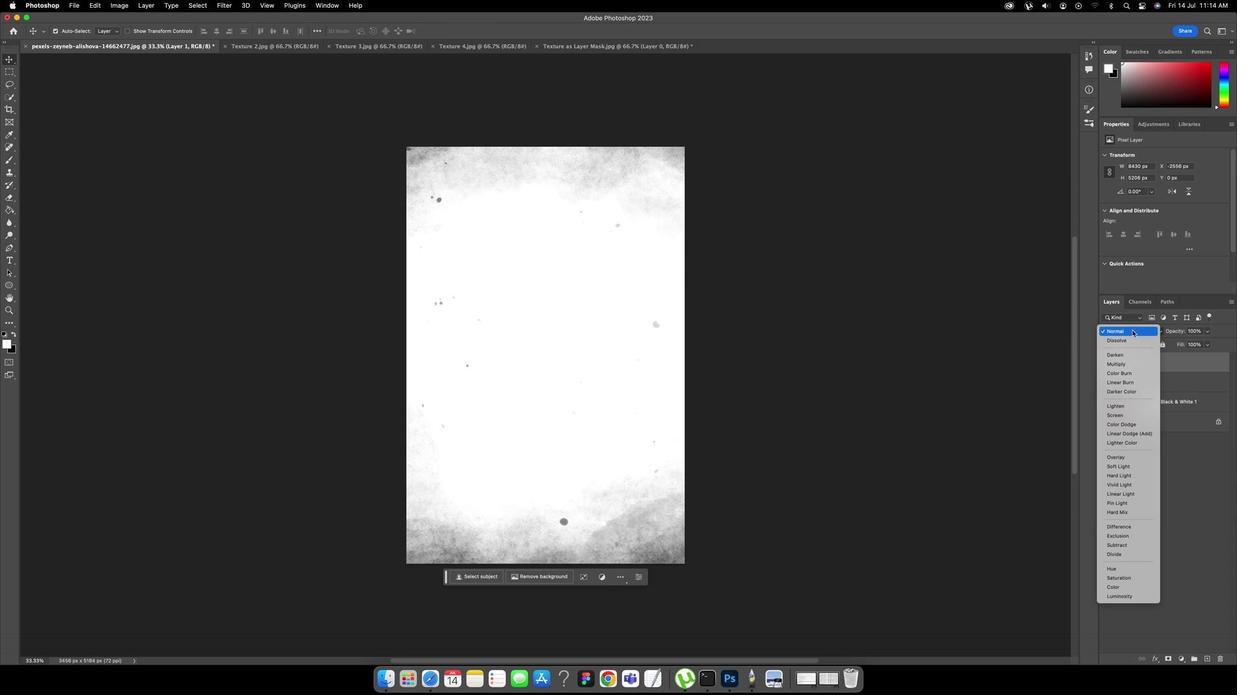 
Action: Mouse pressed left at (1129, 342)
Screenshot: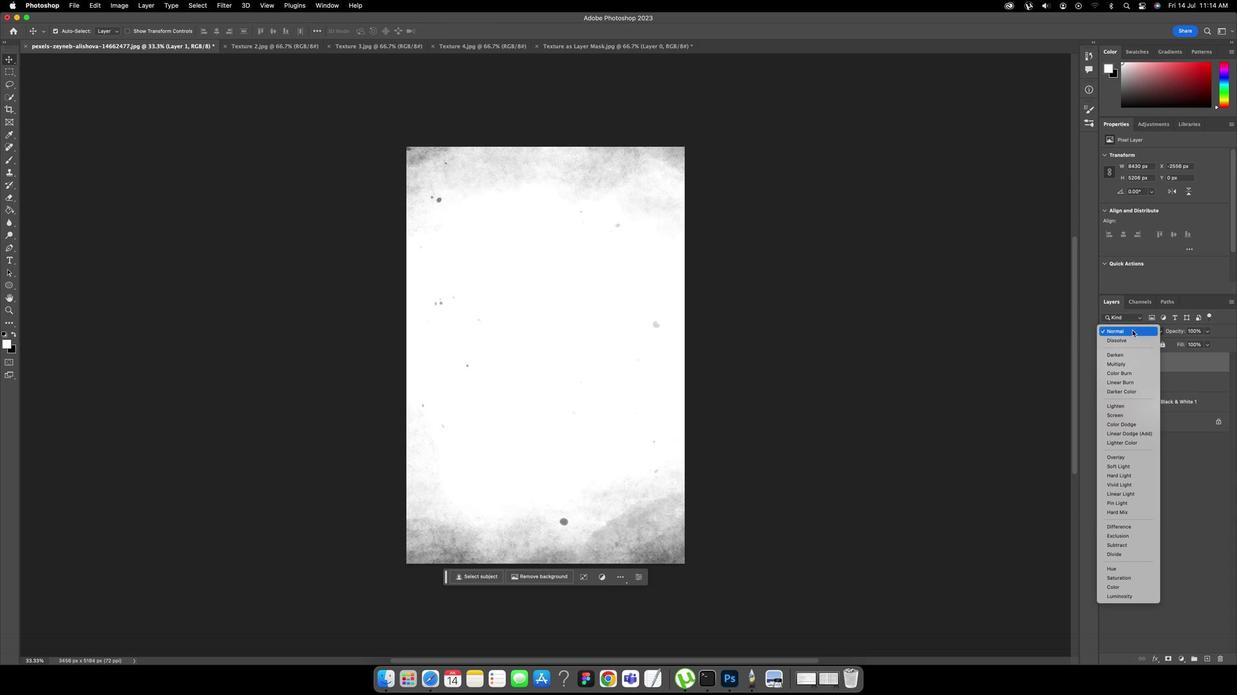 
Action: Mouse moved to (1119, 389)
Screenshot: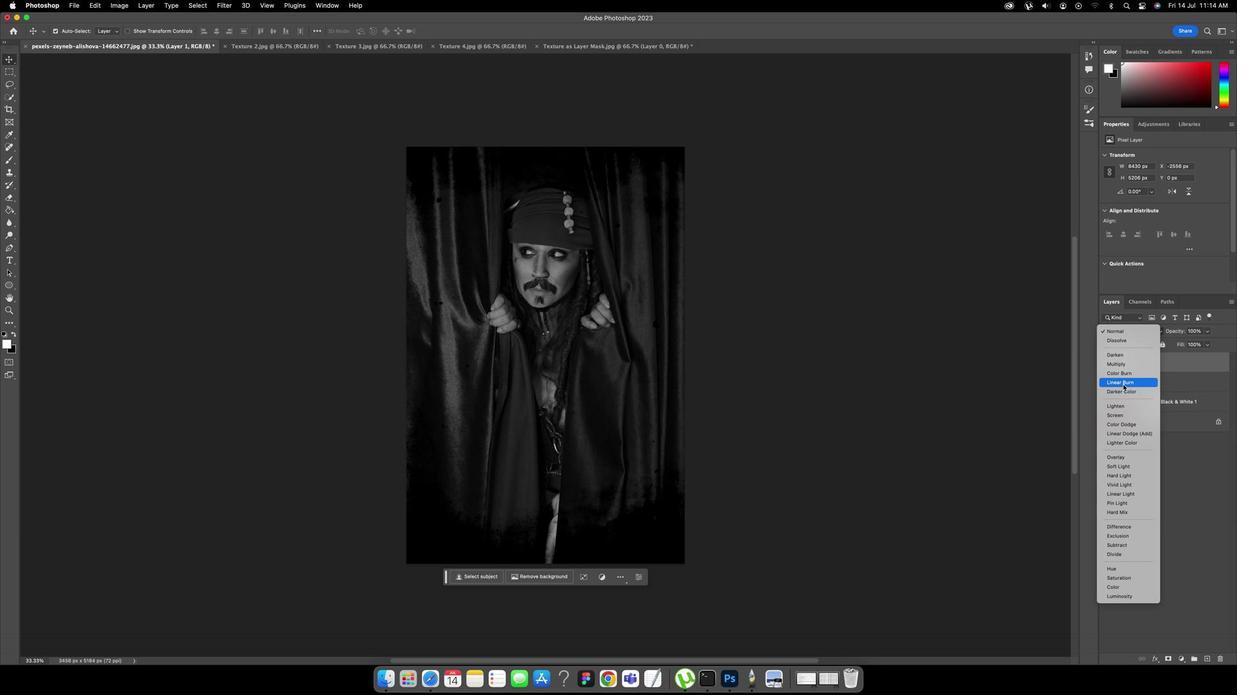 
Action: Mouse pressed left at (1119, 389)
Screenshot: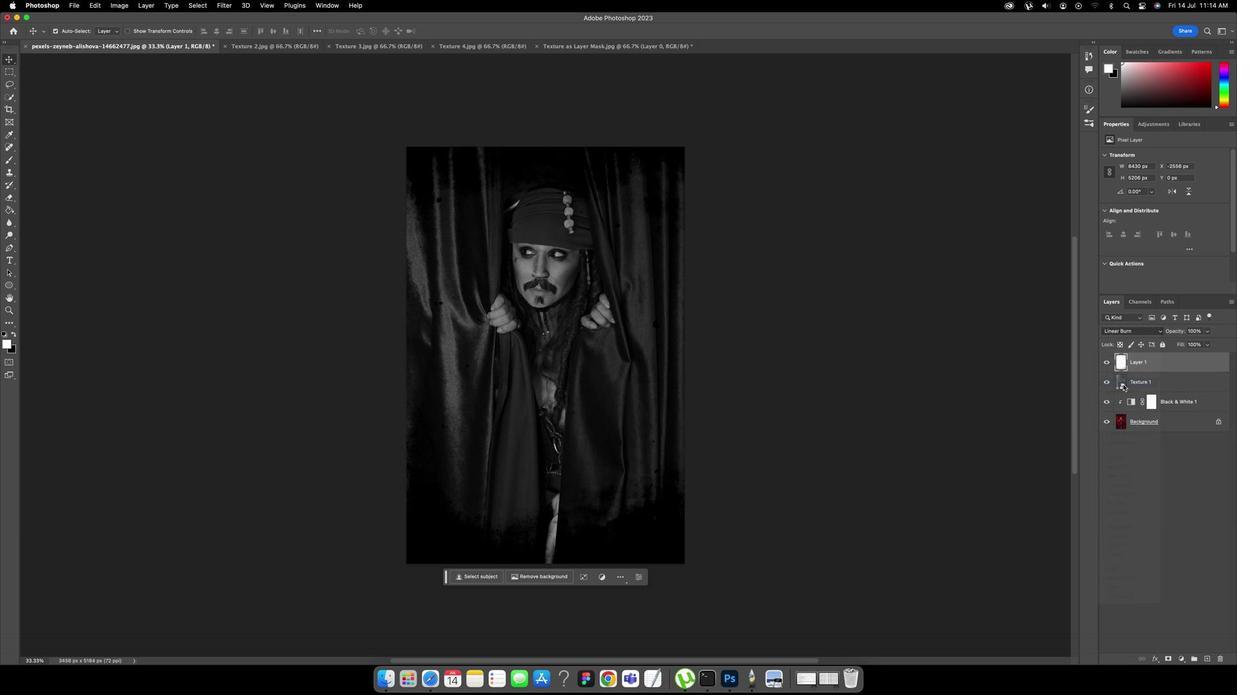 
Action: Mouse moved to (936, 418)
Screenshot: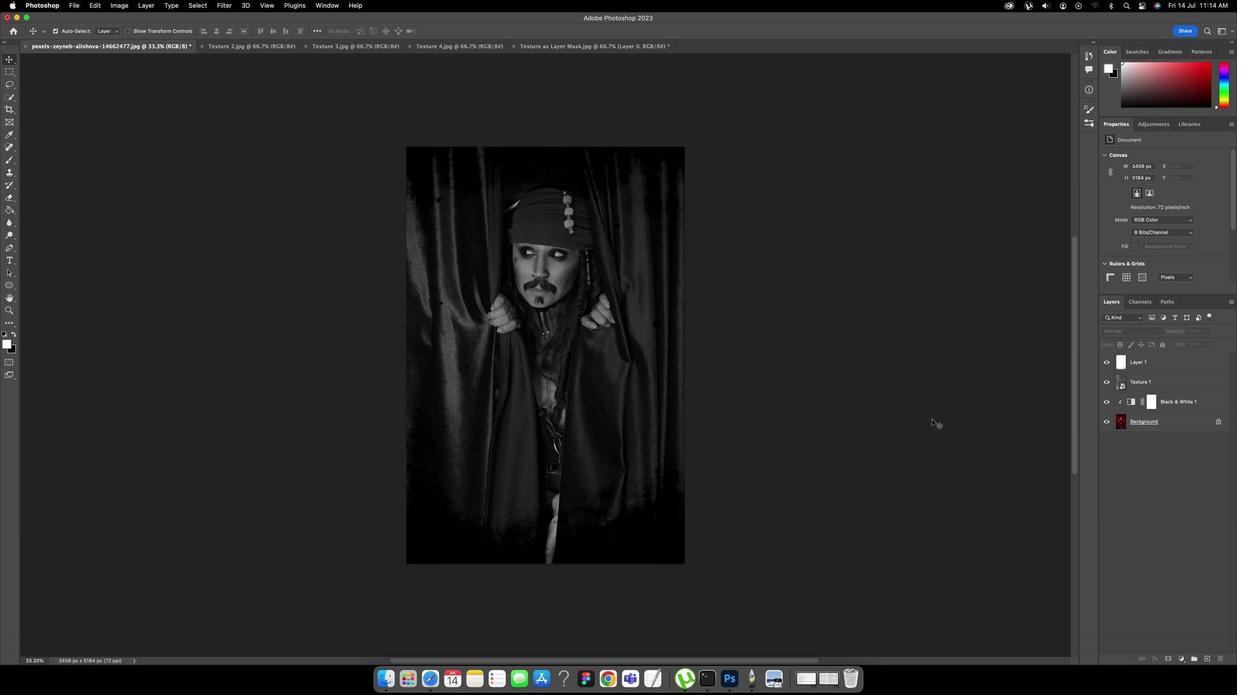 
Action: Mouse pressed left at (936, 418)
Screenshot: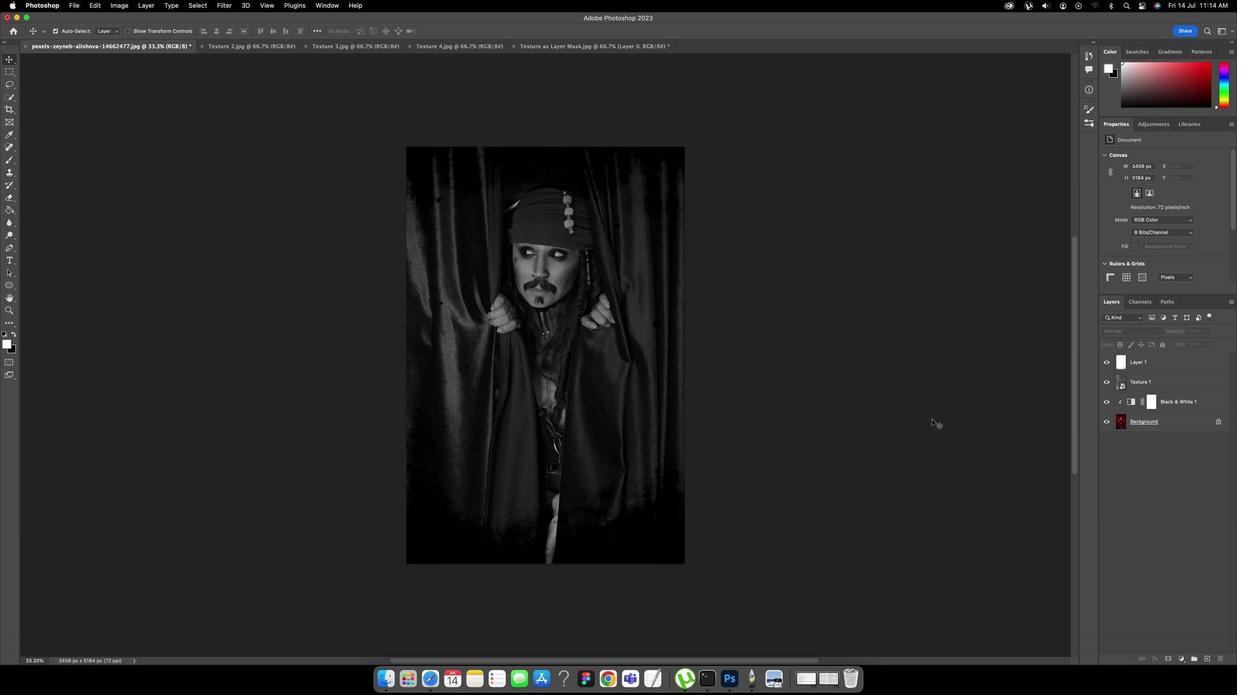 
Action: Mouse moved to (554, 94)
Screenshot: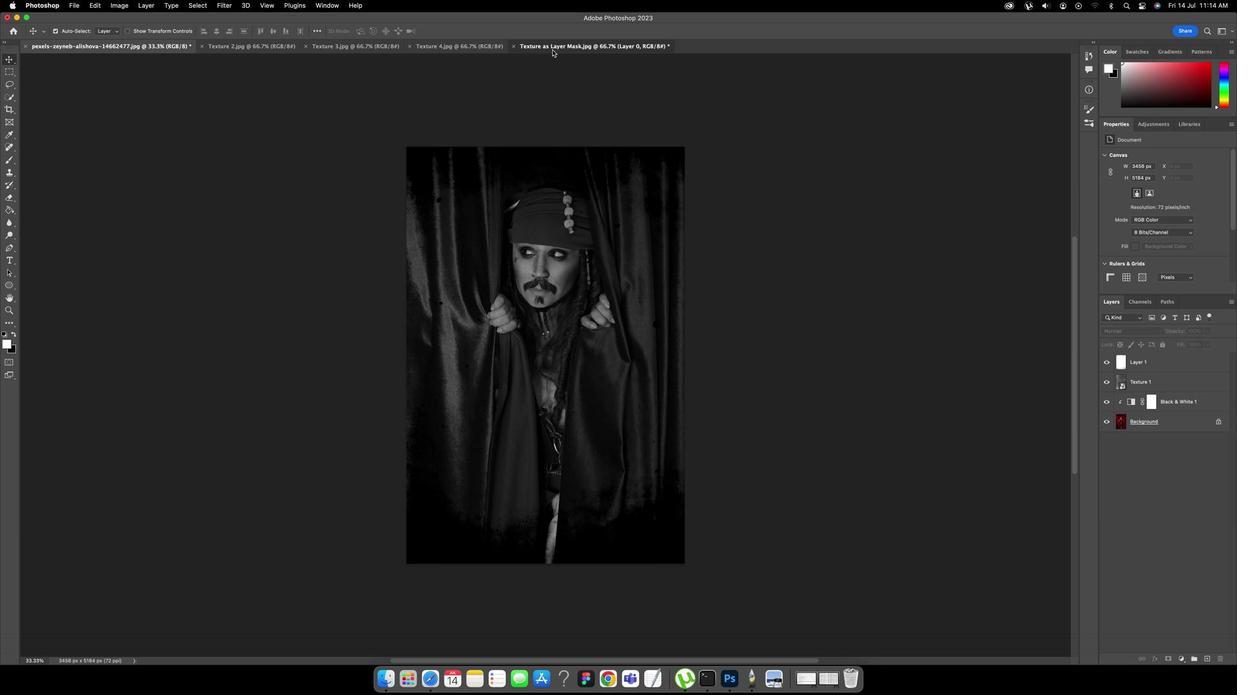 
Action: Mouse pressed left at (554, 94)
Screenshot: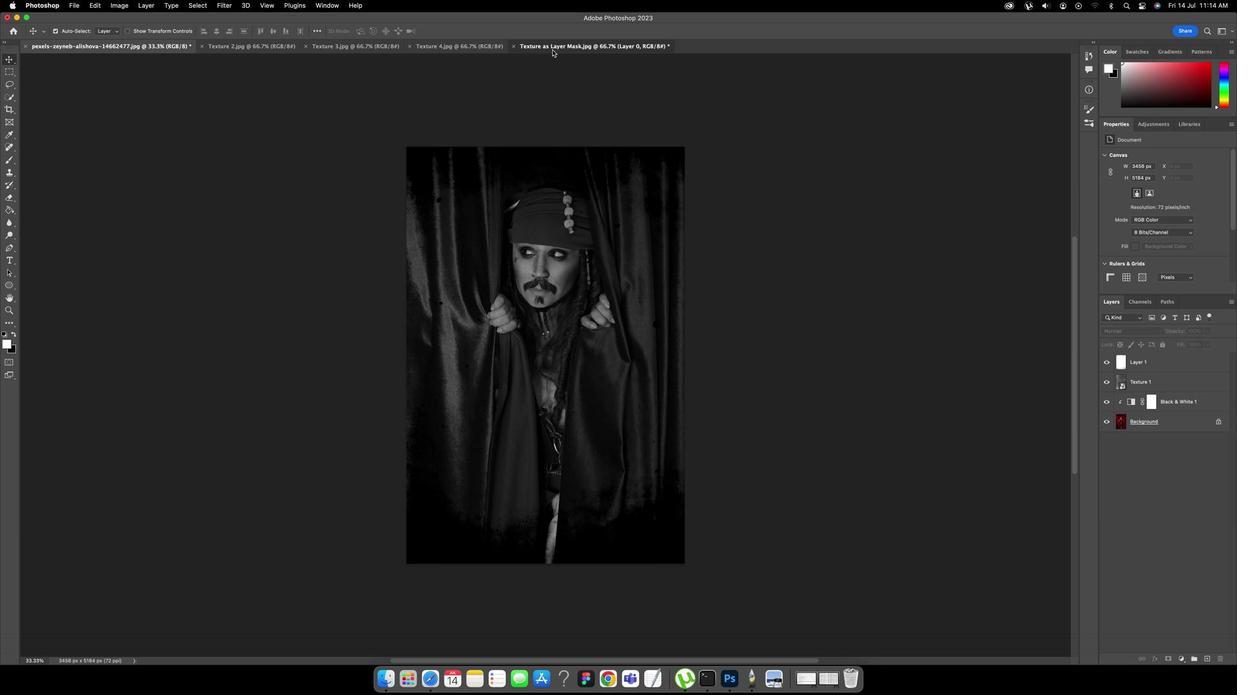 
Action: Mouse moved to (492, 93)
Screenshot: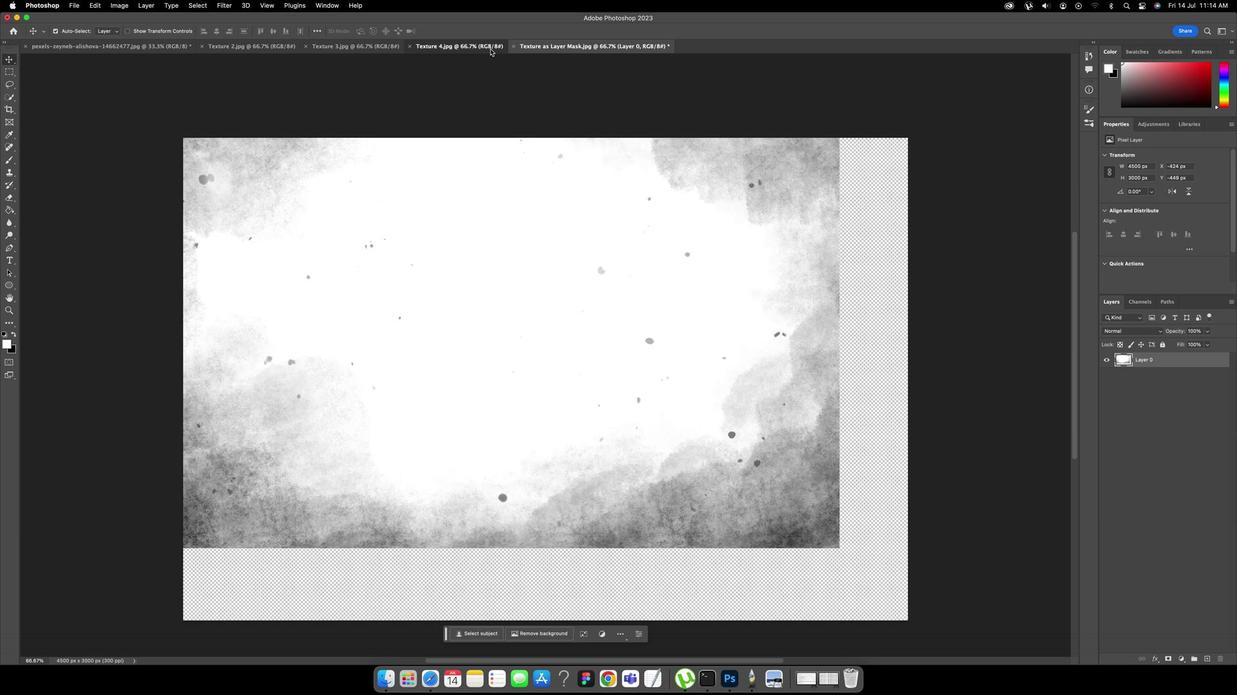
Action: Mouse pressed left at (492, 93)
Screenshot: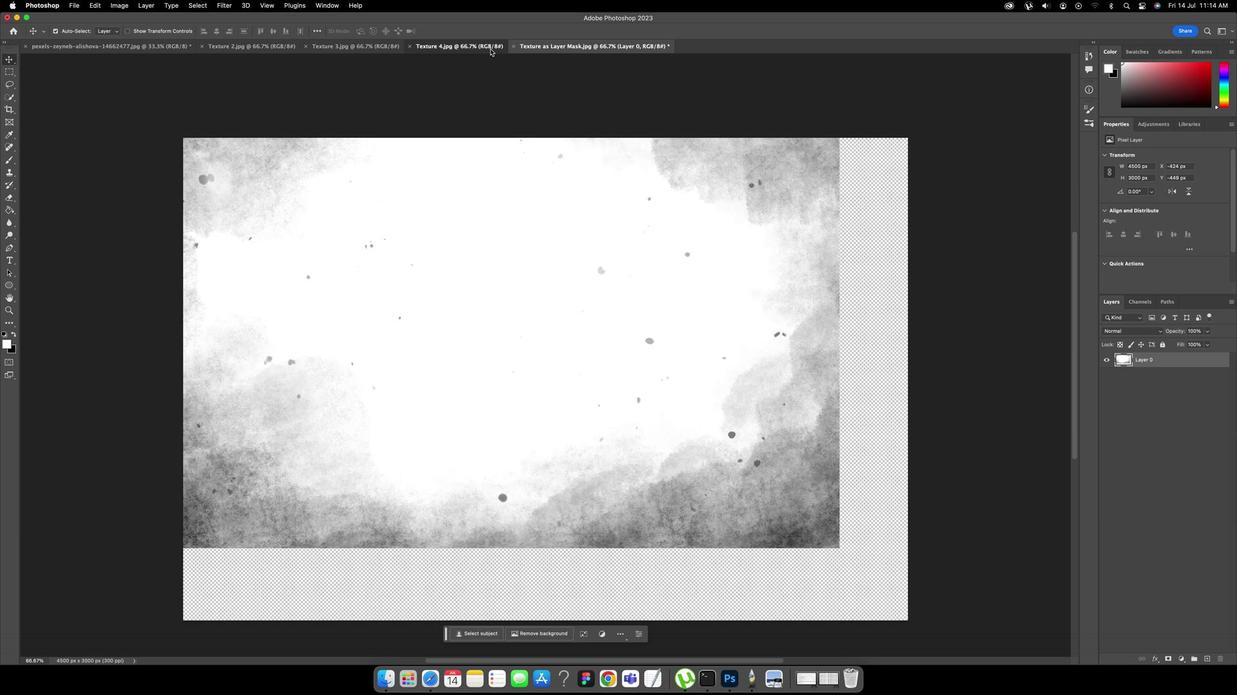 
Action: Mouse moved to (561, 357)
Screenshot: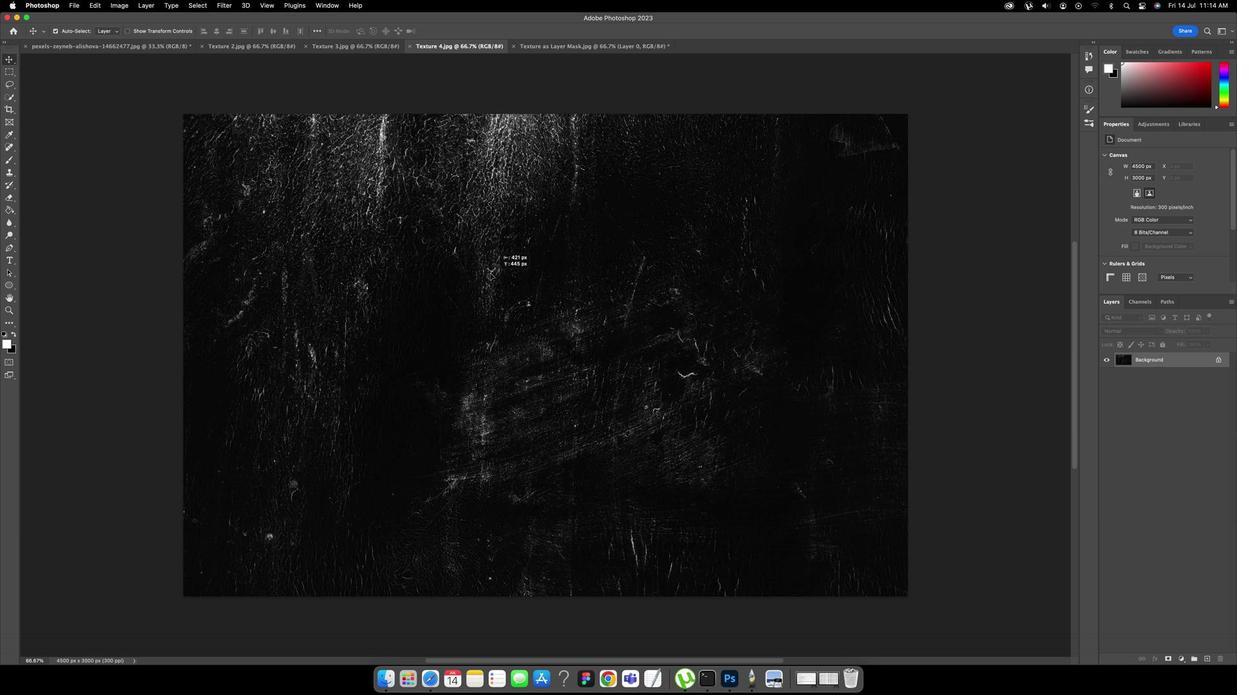 
Action: Mouse pressed left at (561, 357)
Screenshot: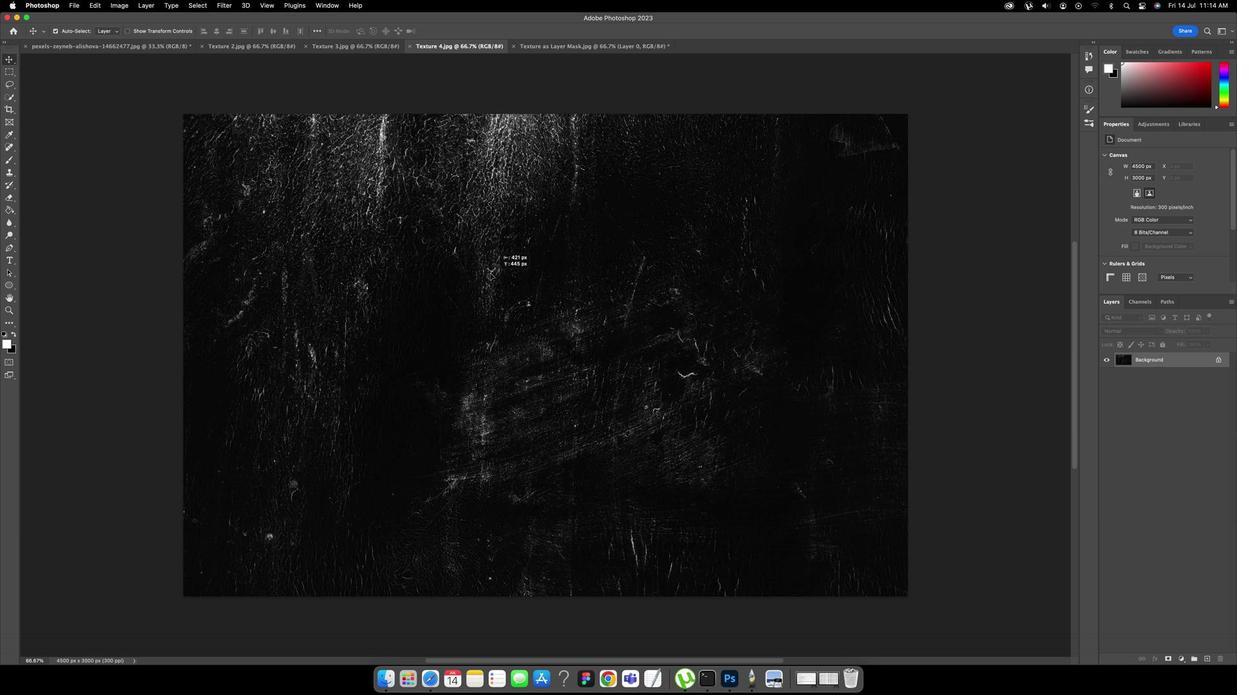 
Action: Mouse moved to (653, 284)
Screenshot: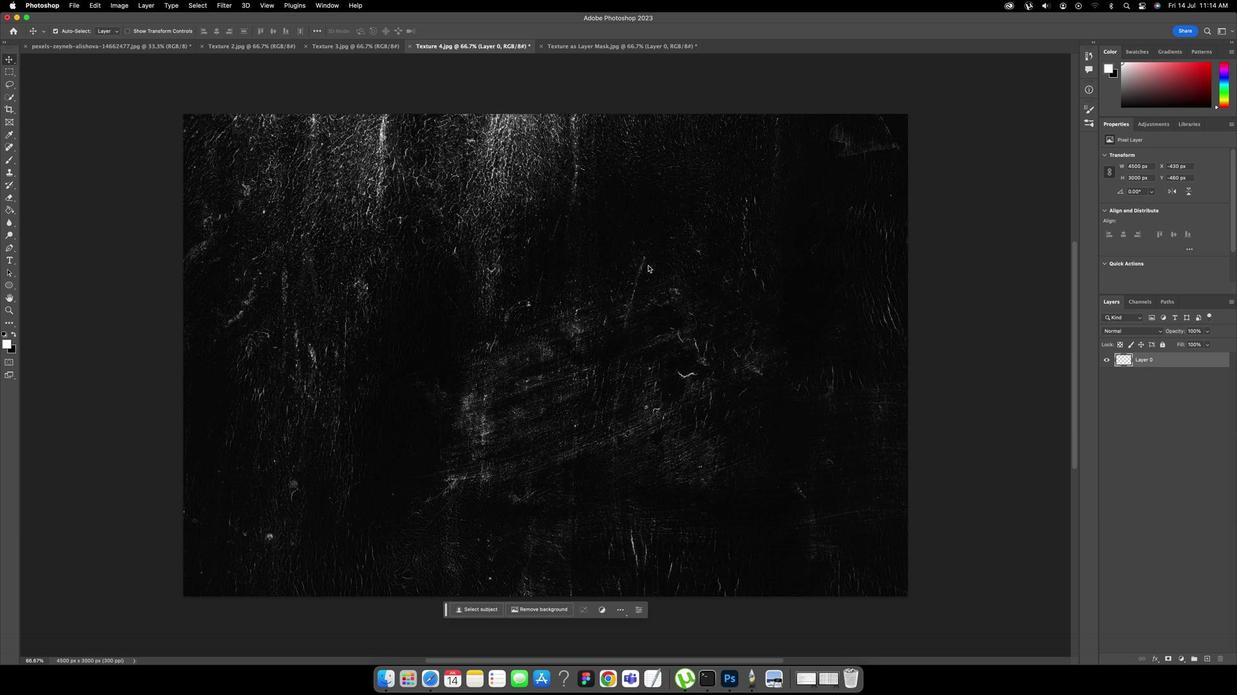 
Action: Mouse pressed left at (653, 284)
Screenshot: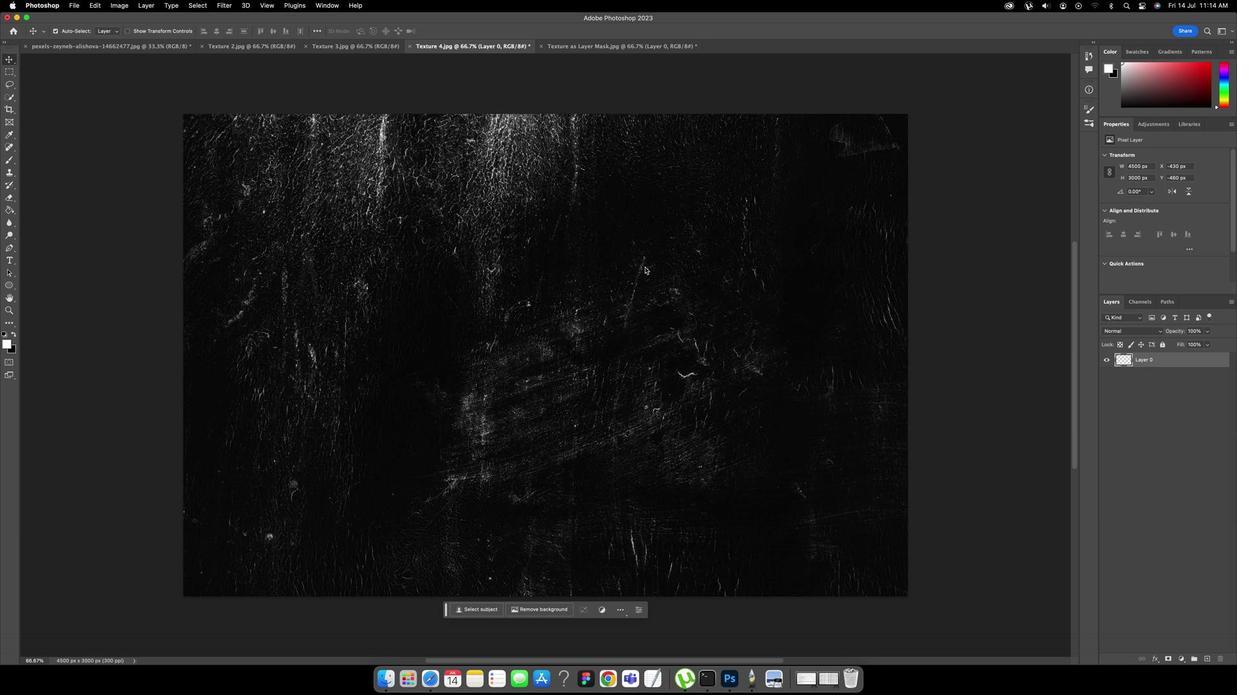 
Action: Mouse moved to (674, 331)
Screenshot: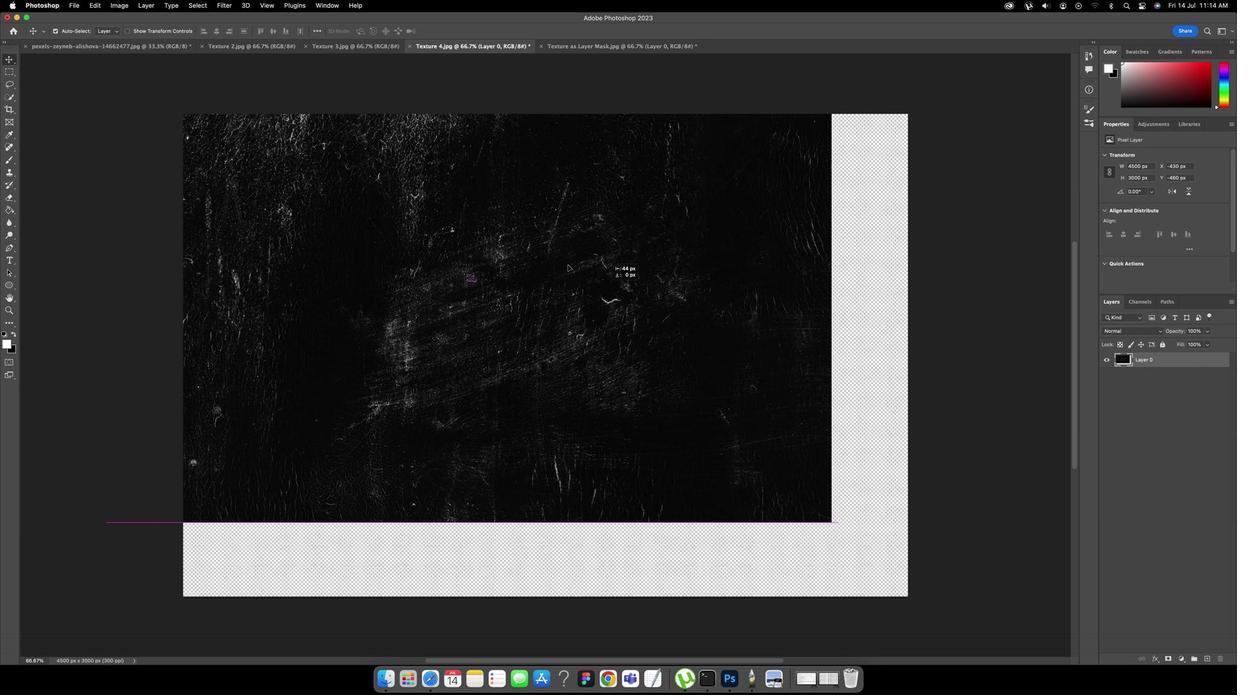 
Action: Mouse pressed left at (674, 331)
Screenshot: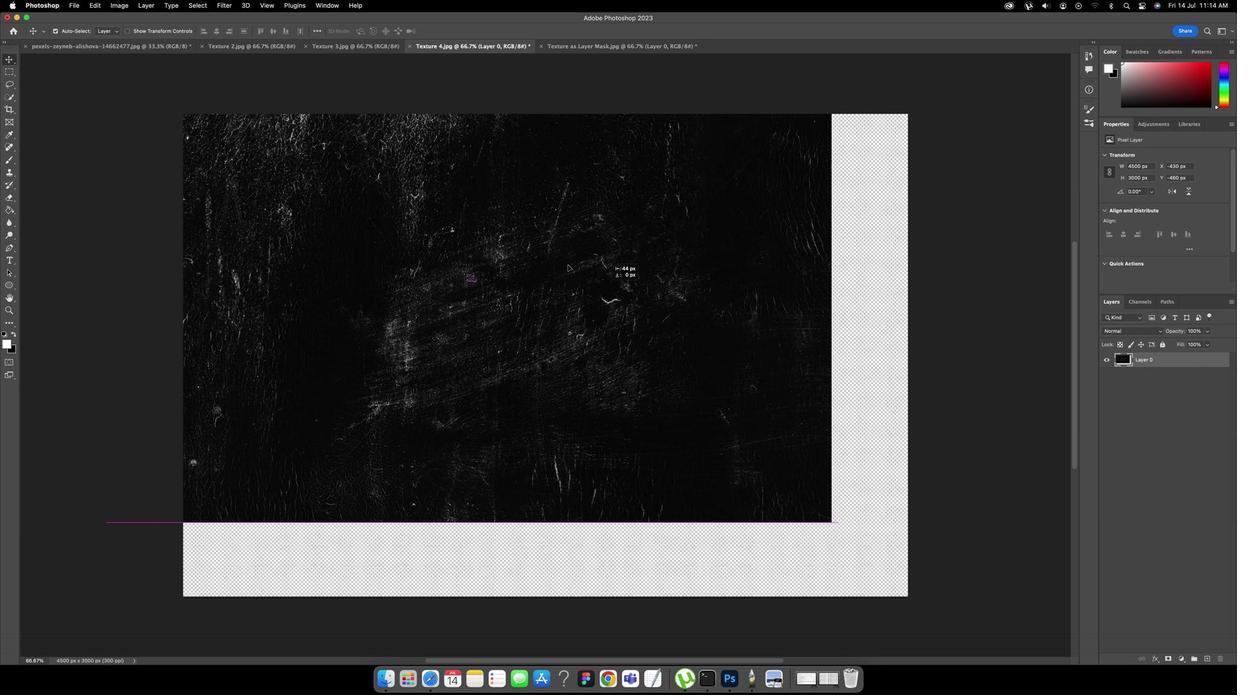 
Action: Mouse moved to (259, 193)
Screenshot: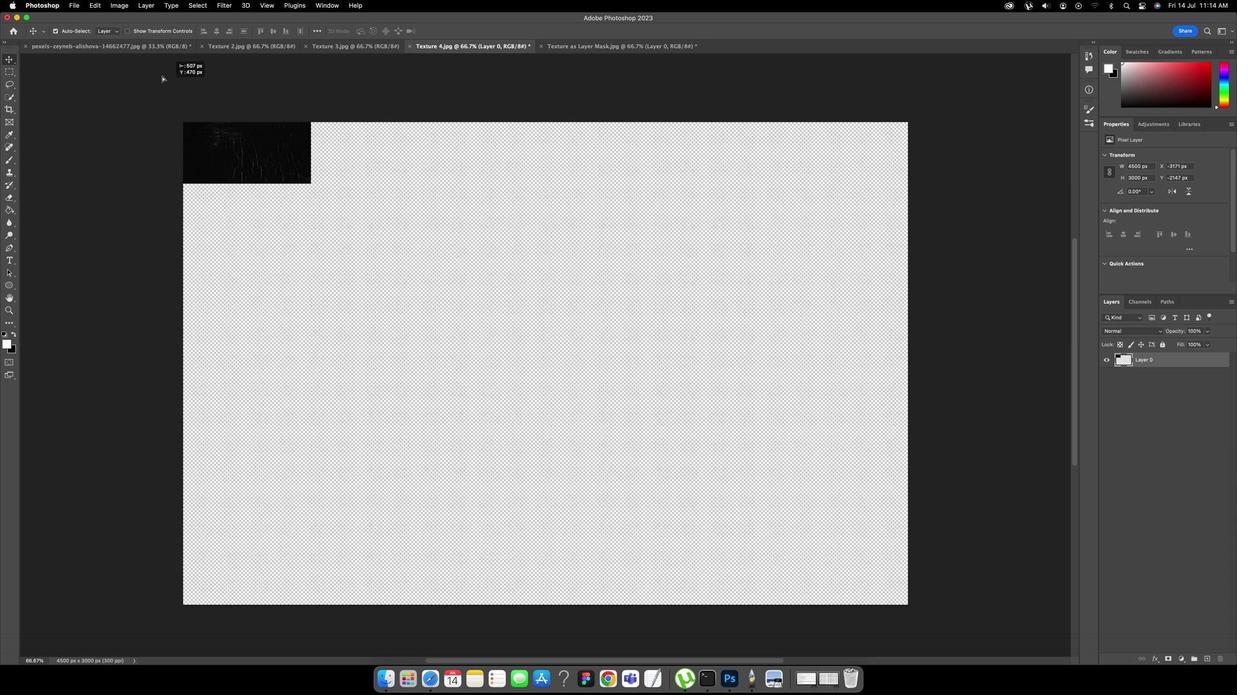 
Action: Mouse pressed left at (259, 193)
Screenshot: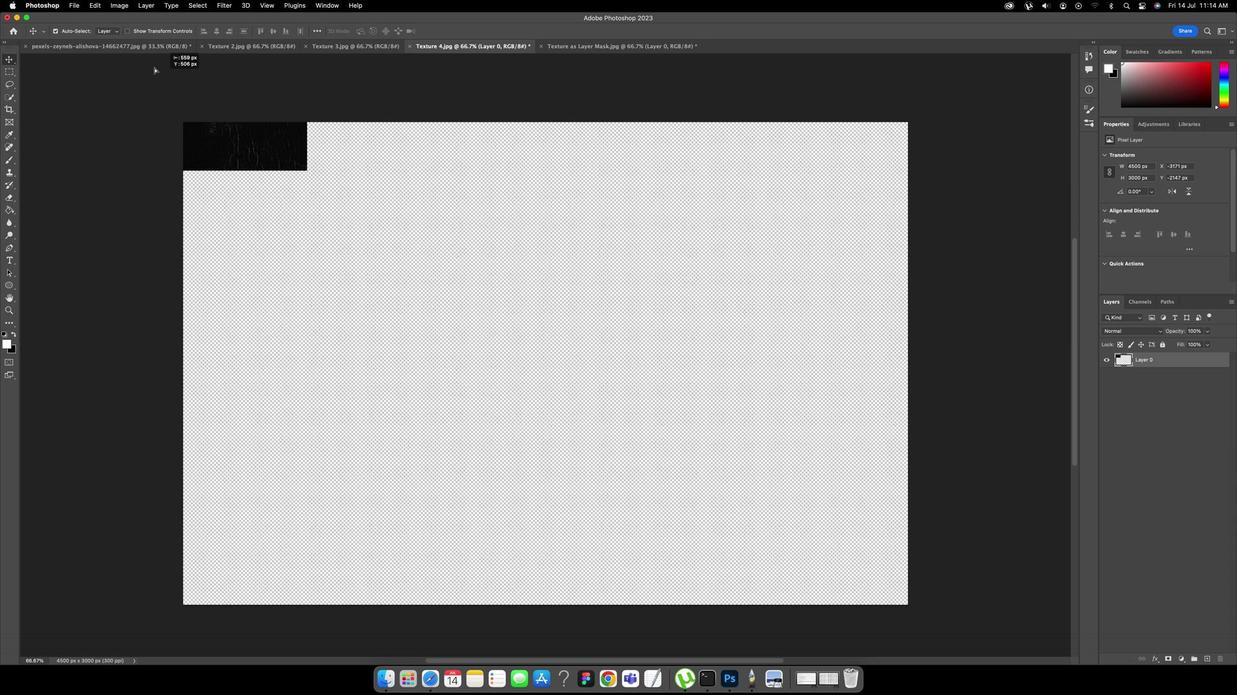 
Action: Mouse moved to (586, 306)
Screenshot: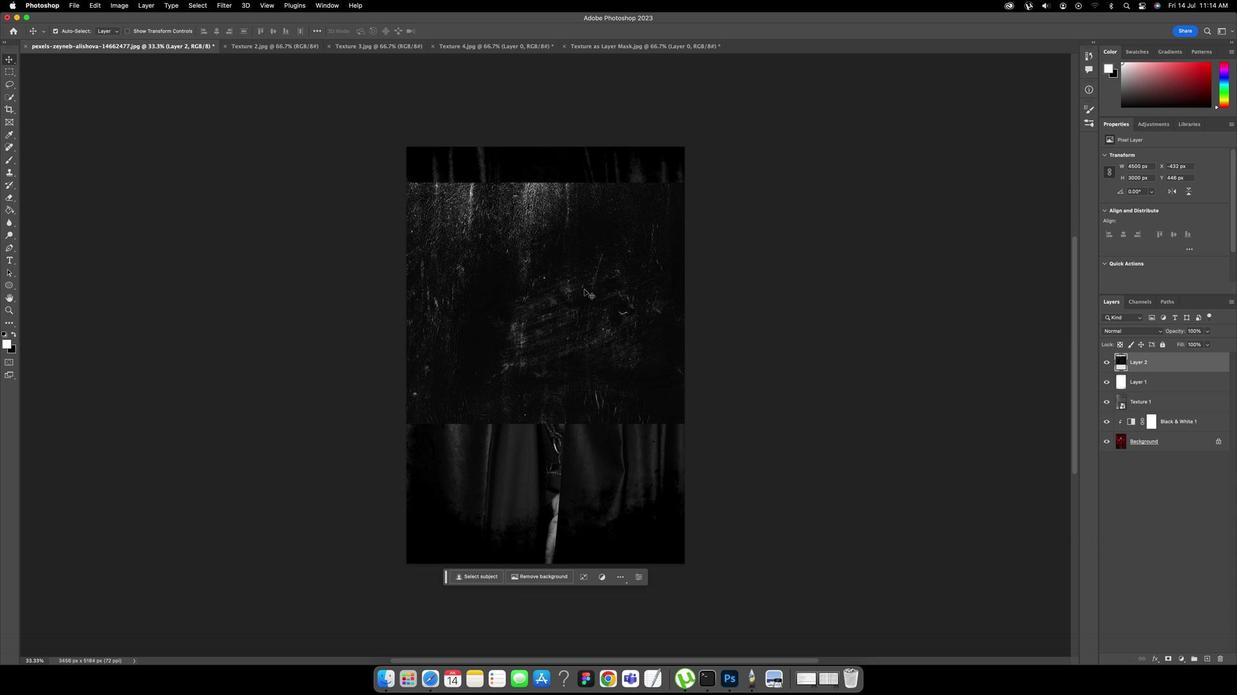 
Action: Key pressed Key.cmd't'
Screenshot: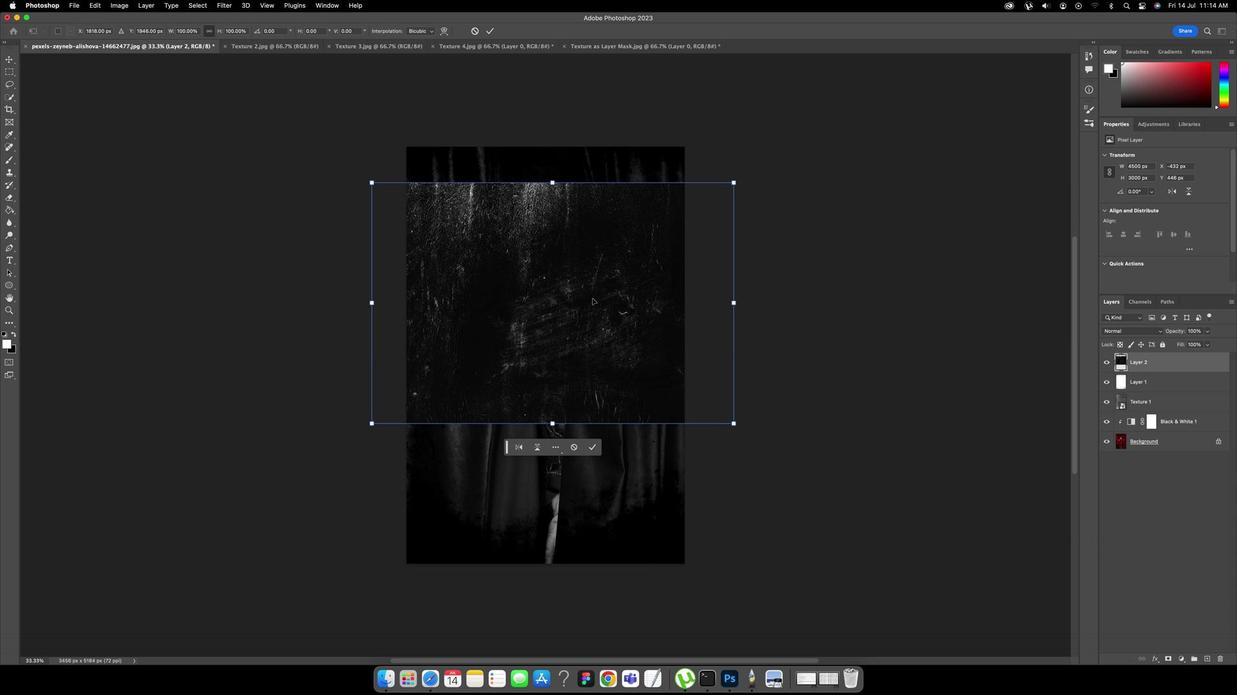 
Action: Mouse moved to (375, 425)
Screenshot: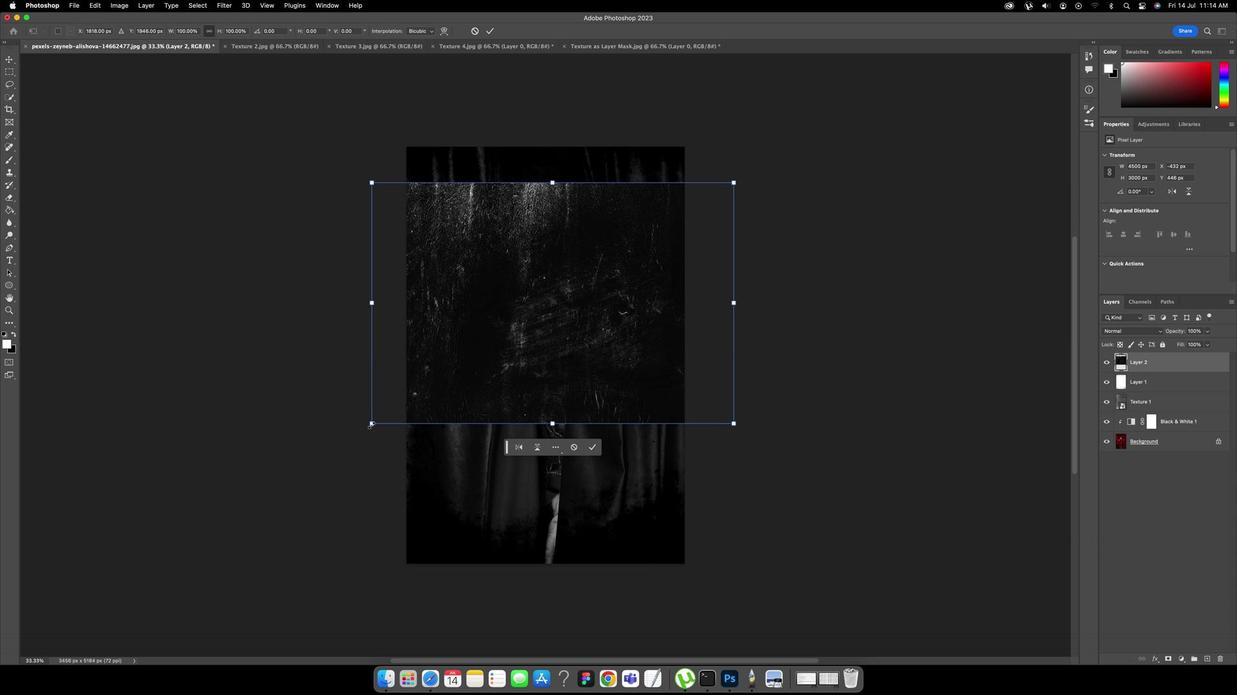 
Action: Mouse pressed left at (375, 425)
Screenshot: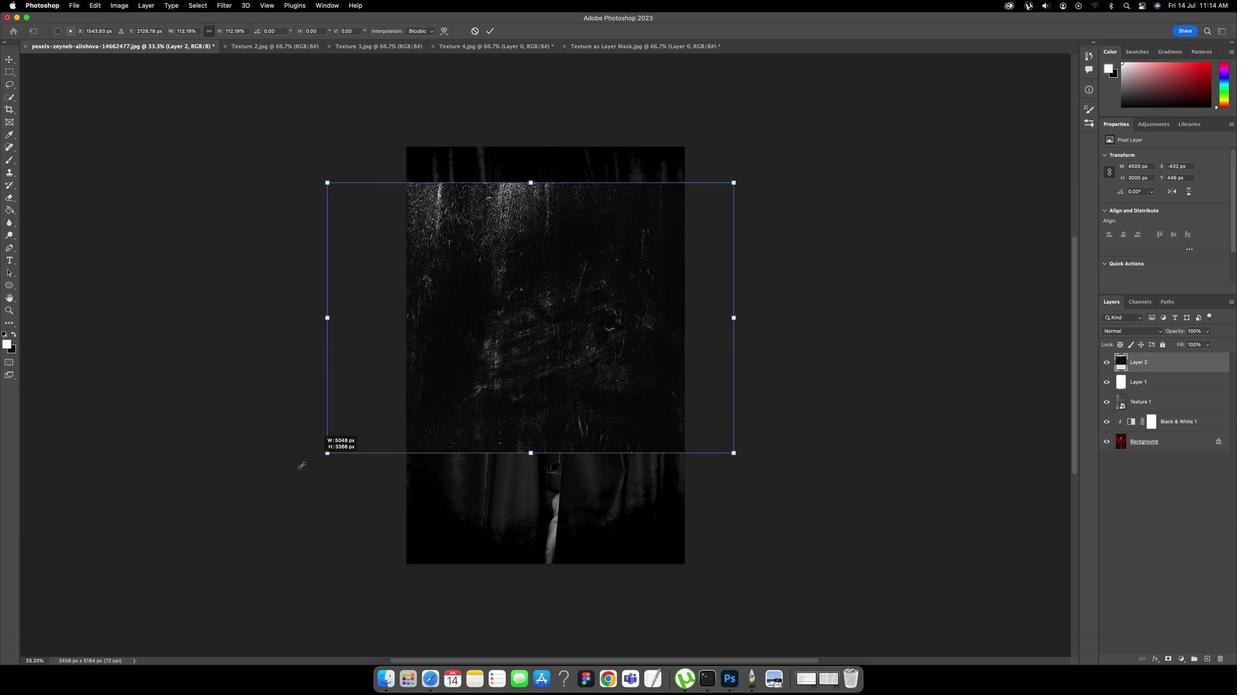 
Action: Mouse moved to (733, 212)
Screenshot: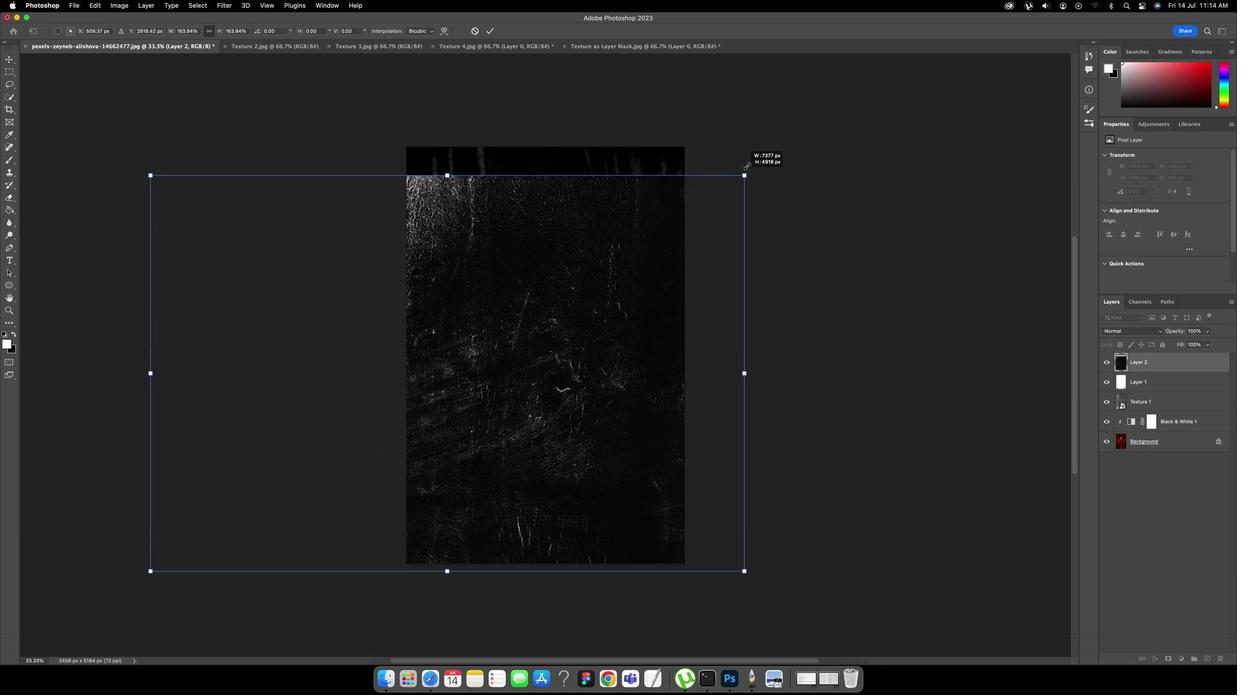 
Action: Mouse pressed left at (733, 212)
Screenshot: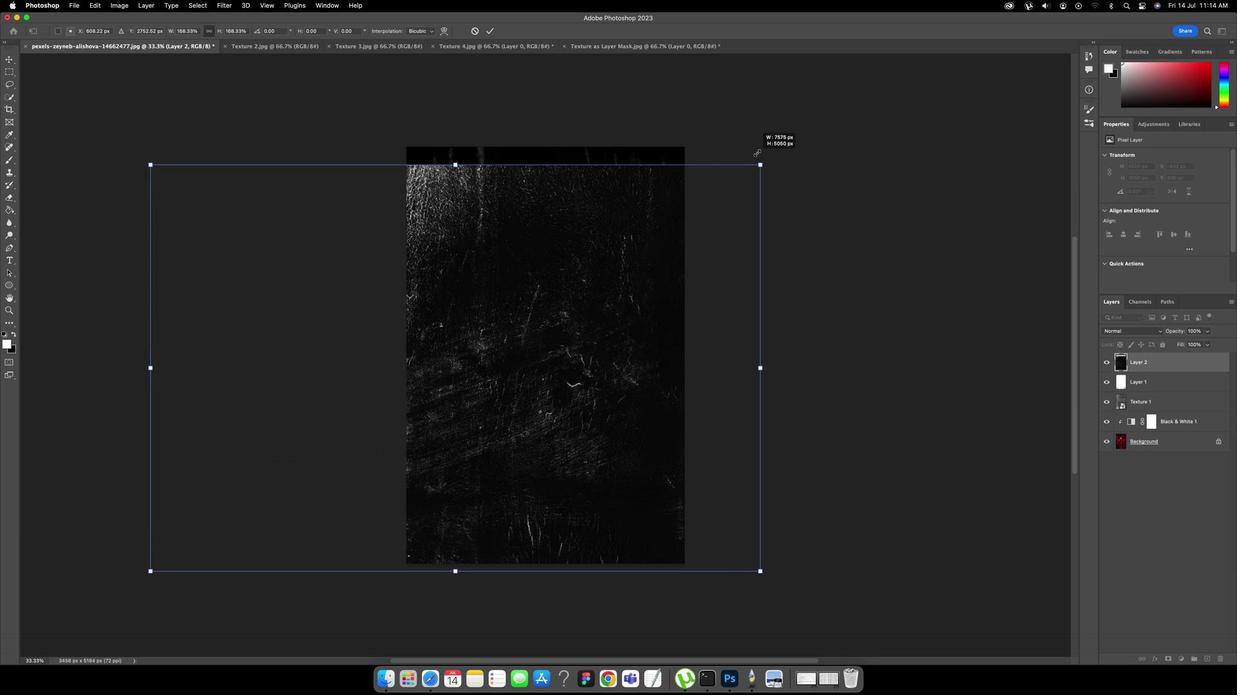 
Action: Mouse moved to (634, 270)
Screenshot: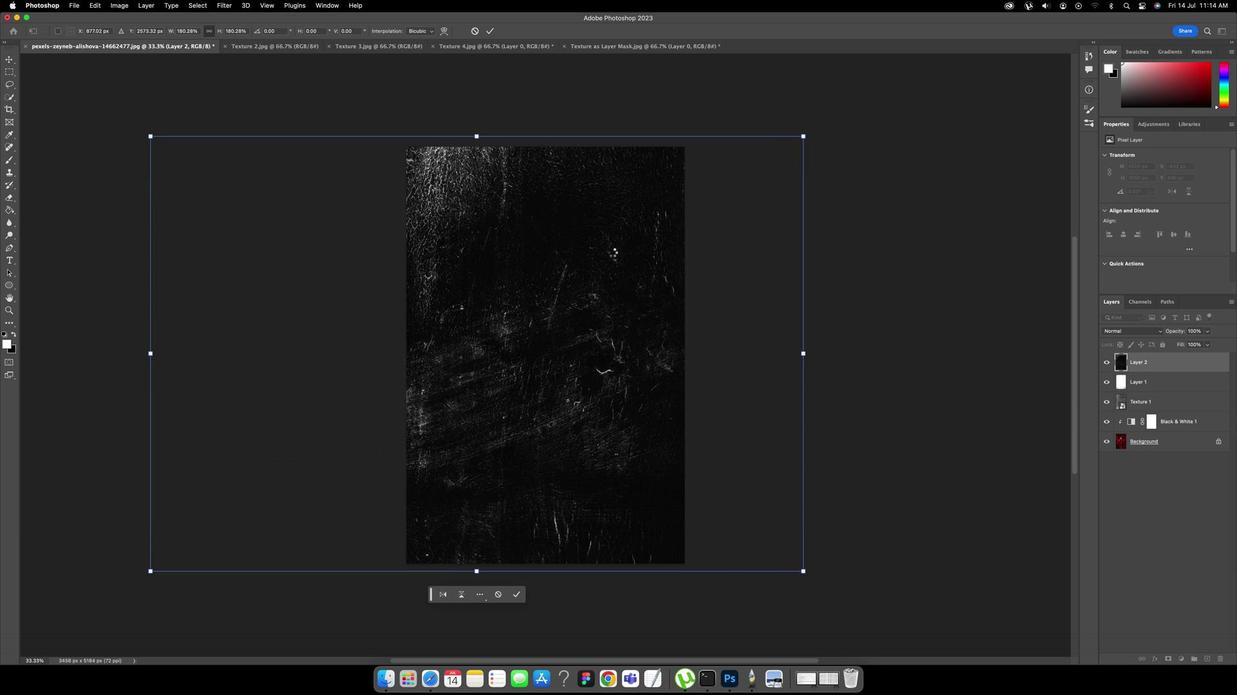 
Action: Key pressed Key.enter
Screenshot: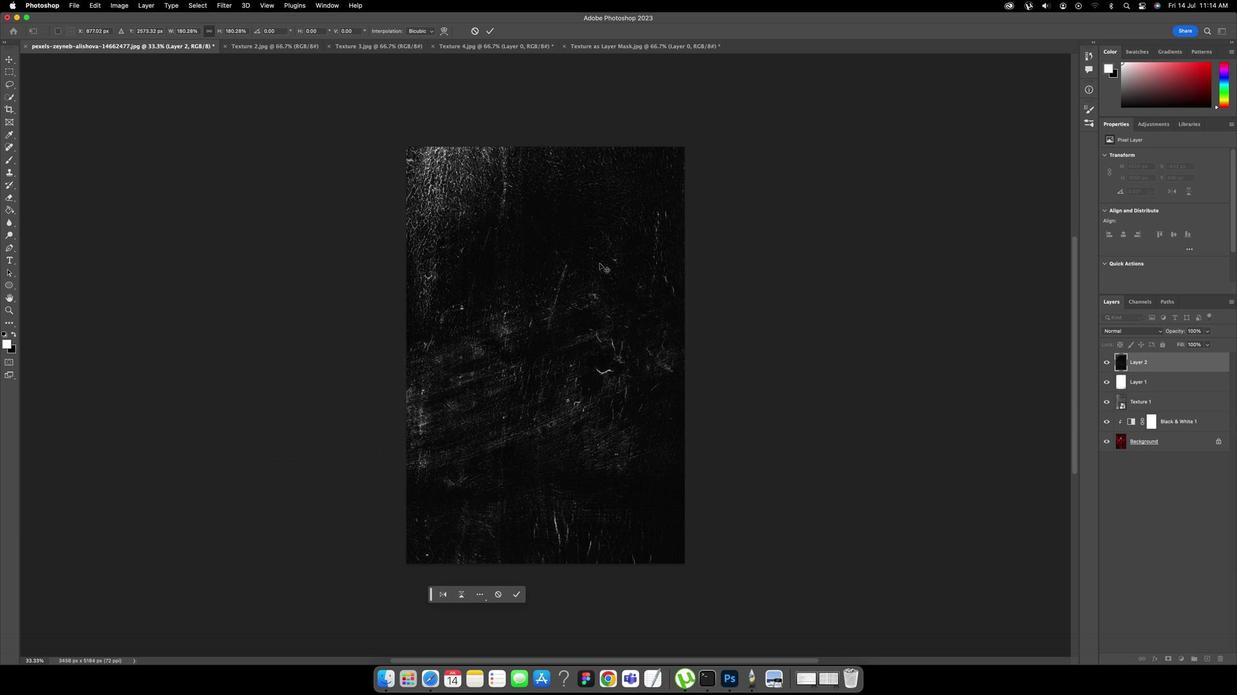 
Action: Mouse moved to (584, 291)
Screenshot: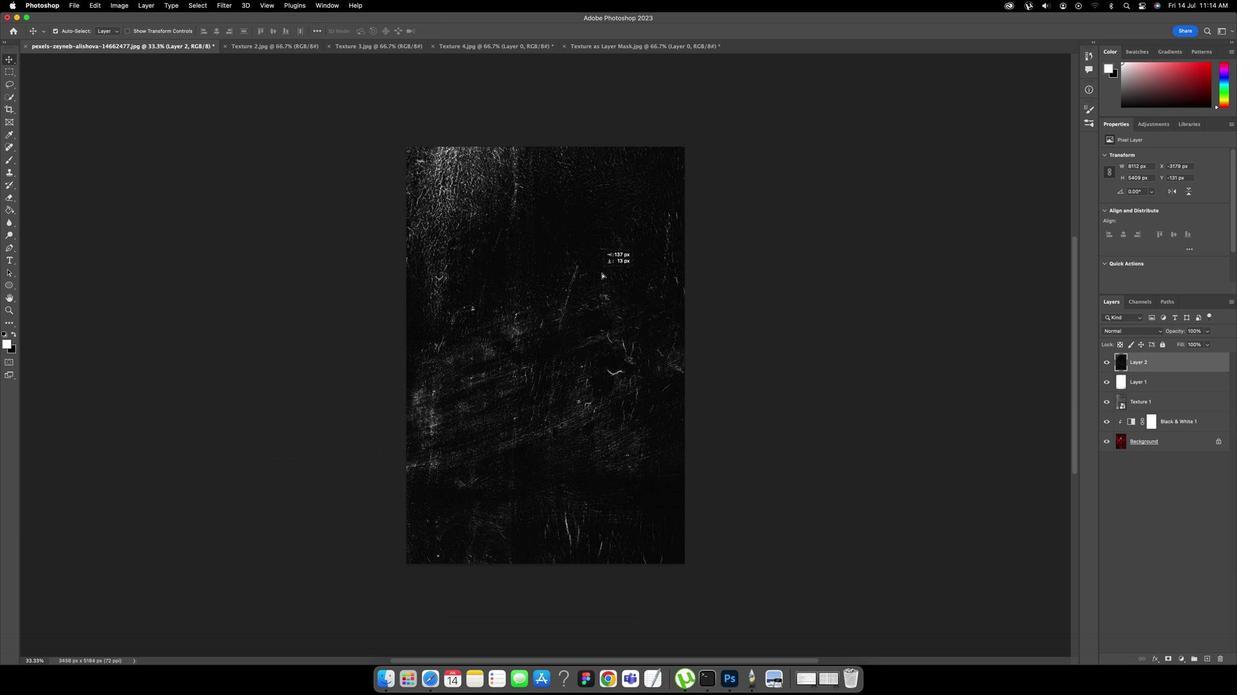 
Action: Mouse pressed left at (584, 291)
Screenshot: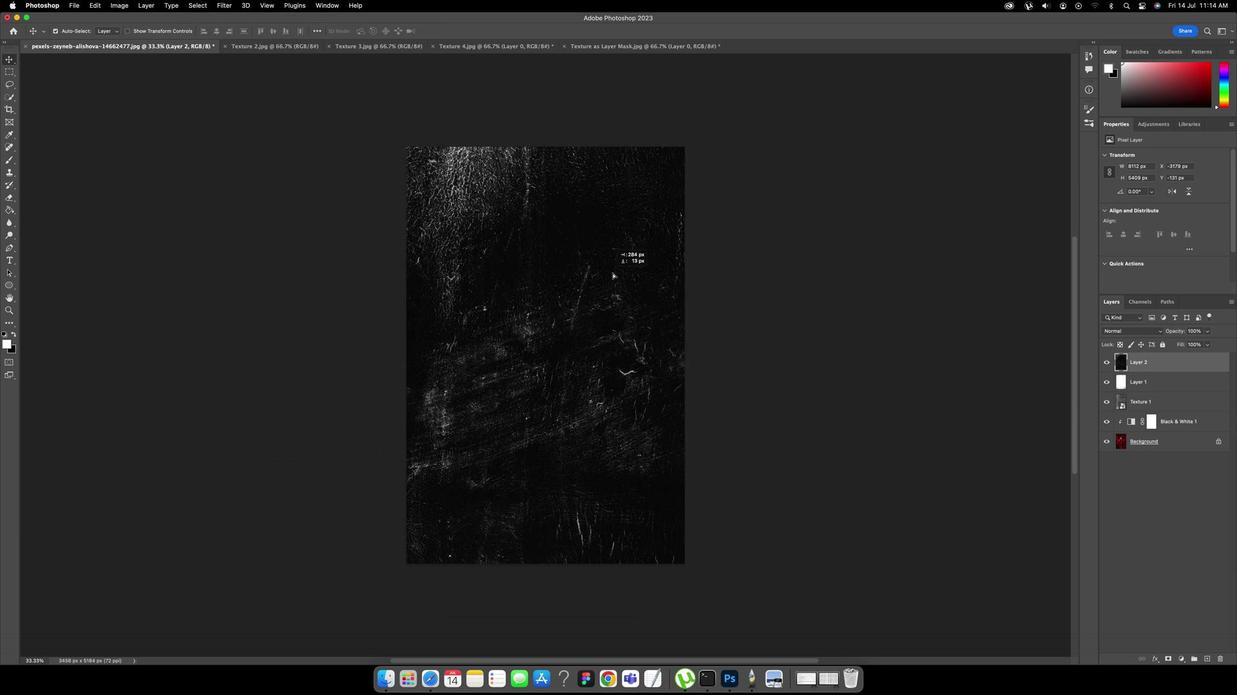 
Action: Mouse moved to (1141, 343)
Screenshot: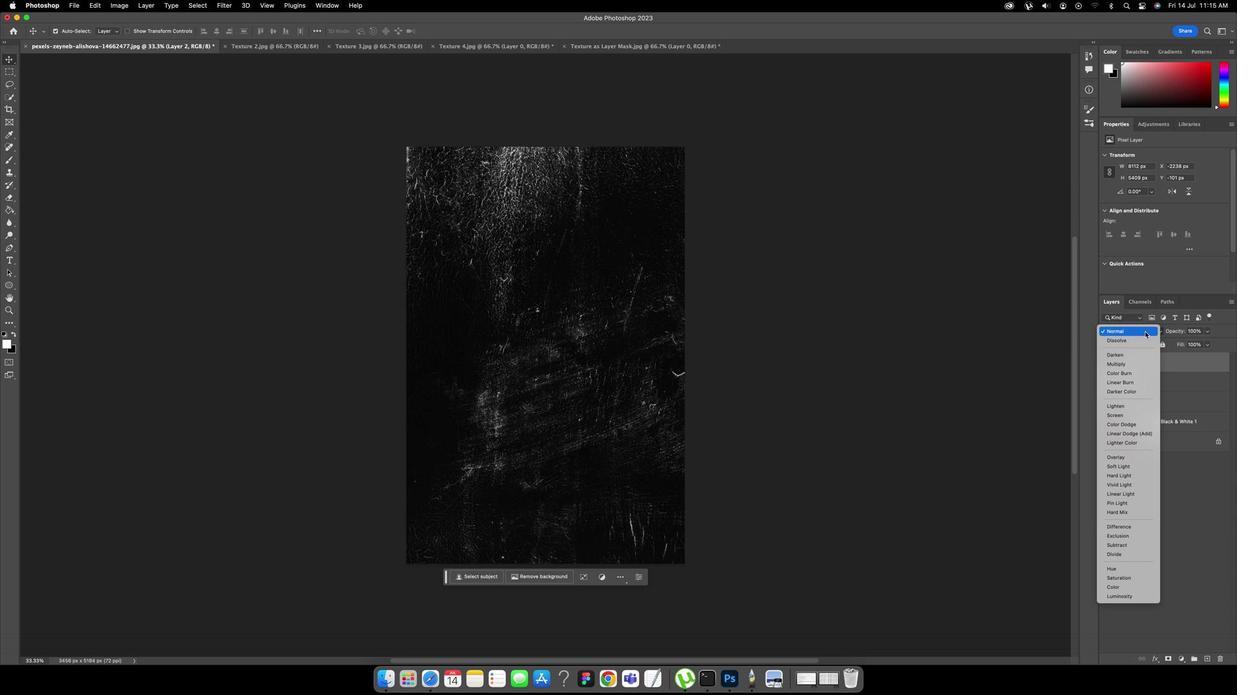 
Action: Mouse pressed left at (1141, 343)
Screenshot: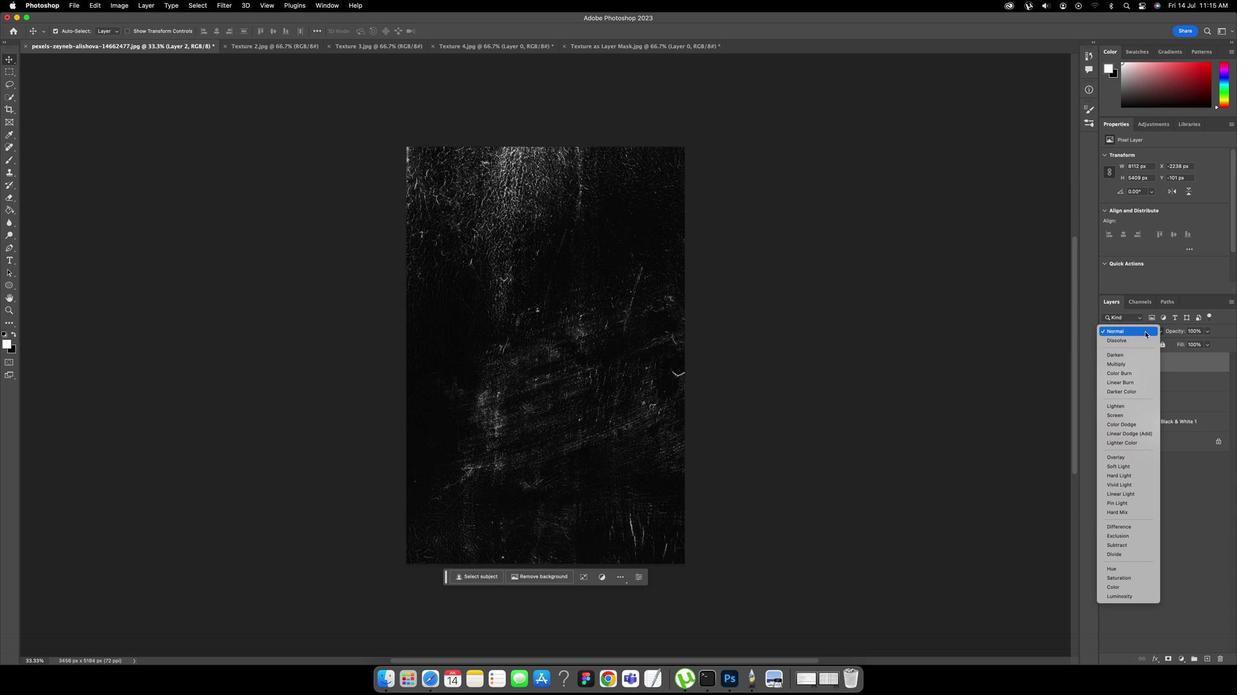 
Action: Mouse moved to (1127, 417)
Screenshot: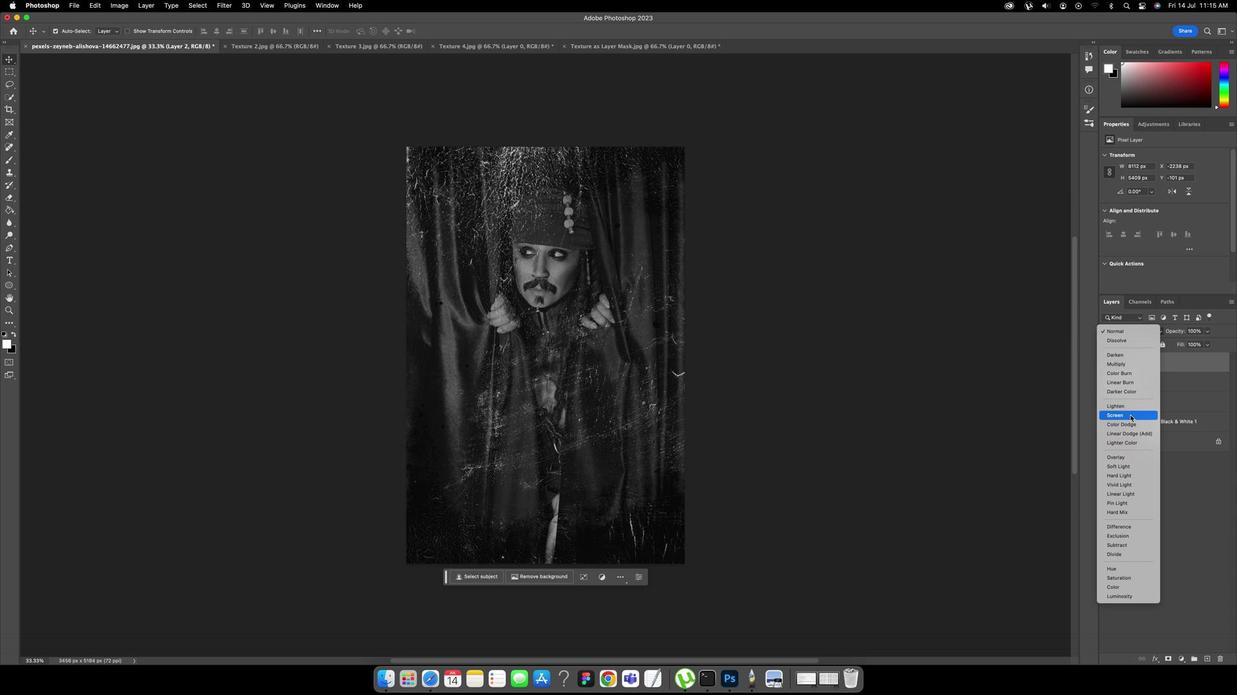 
Action: Mouse pressed left at (1127, 417)
Screenshot: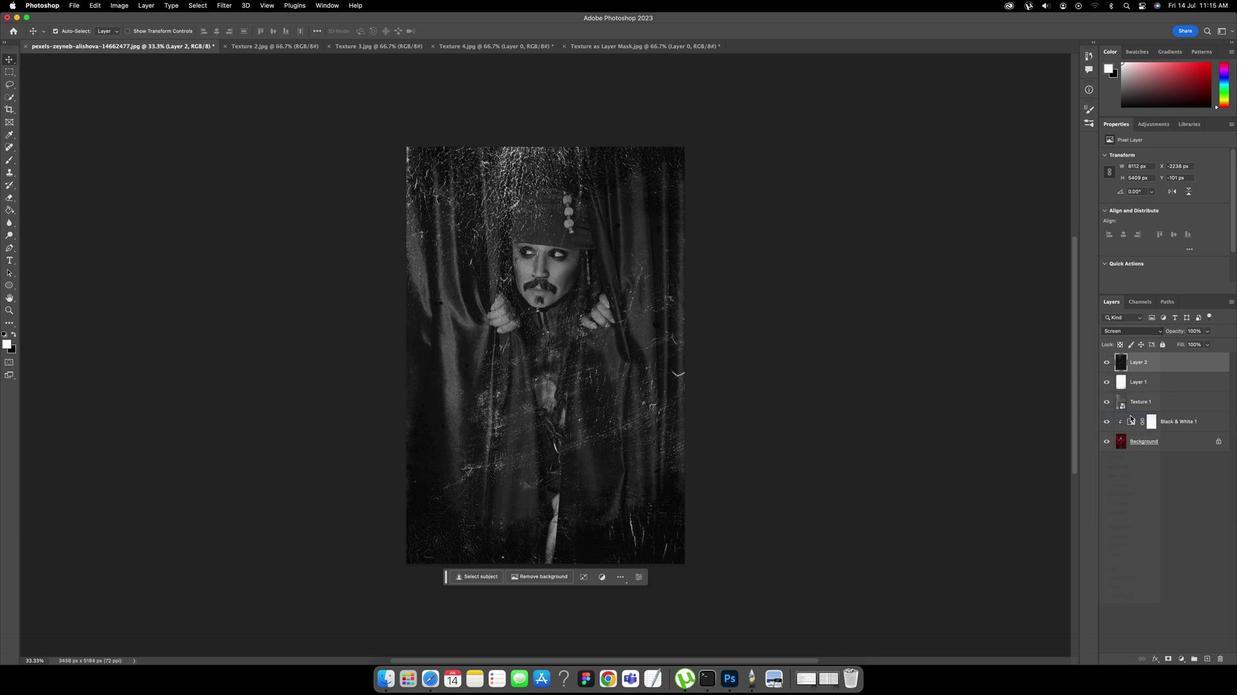 
Action: Mouse moved to (781, 407)
Screenshot: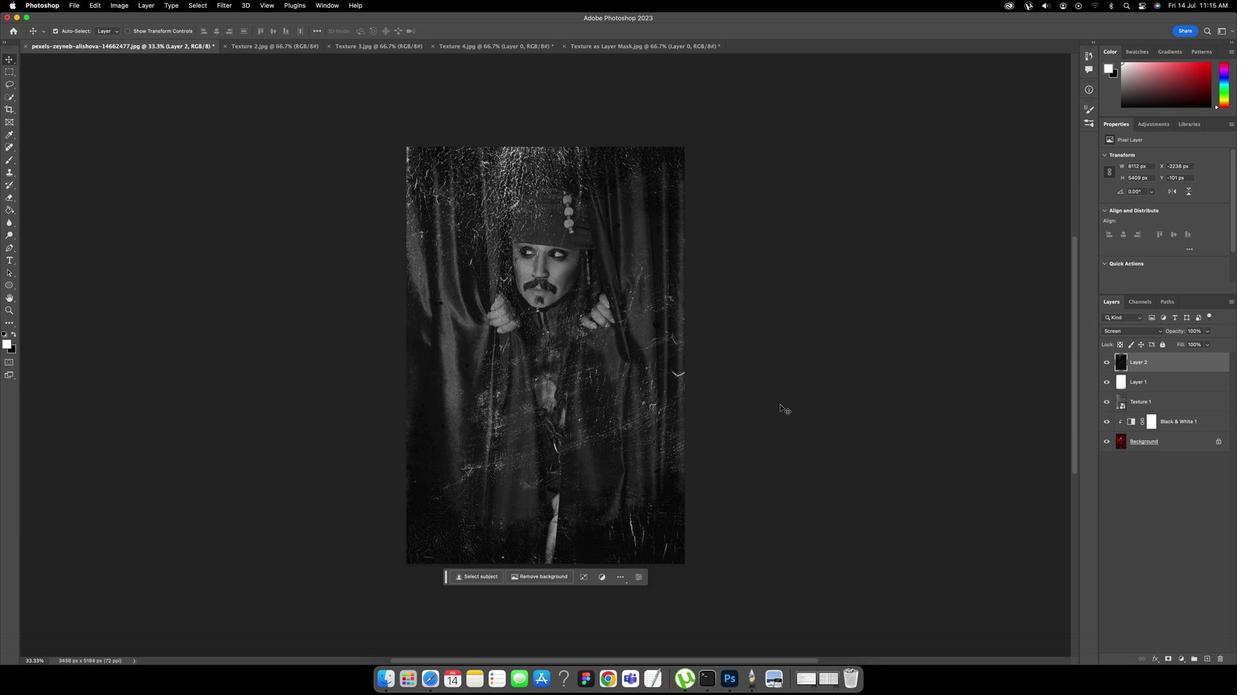
Action: Mouse pressed left at (781, 407)
Screenshot: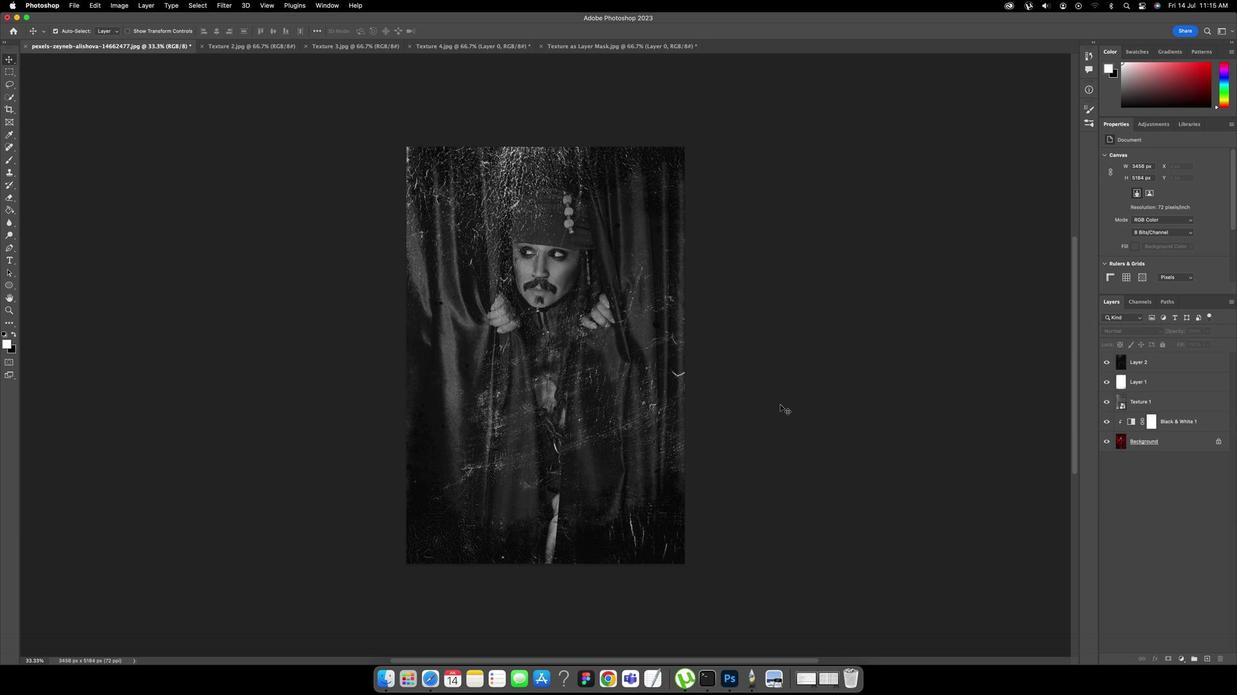 
Action: Mouse moved to (561, 420)
Screenshot: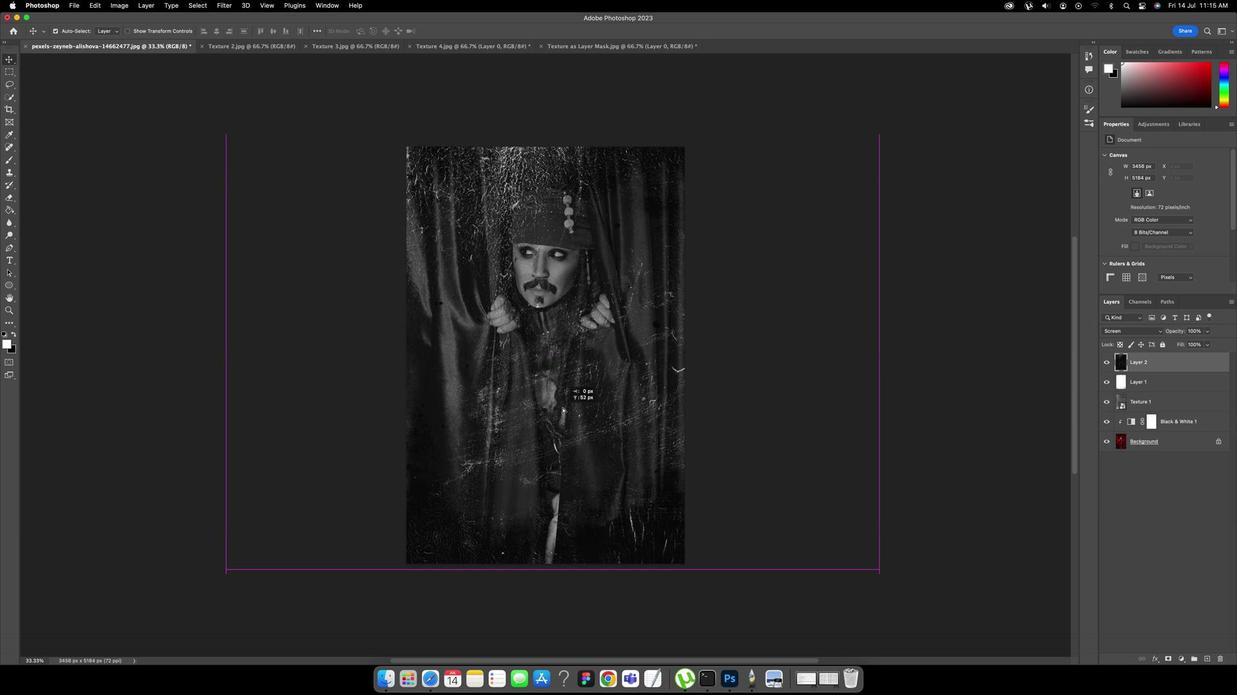 
Action: Mouse pressed left at (561, 420)
Screenshot: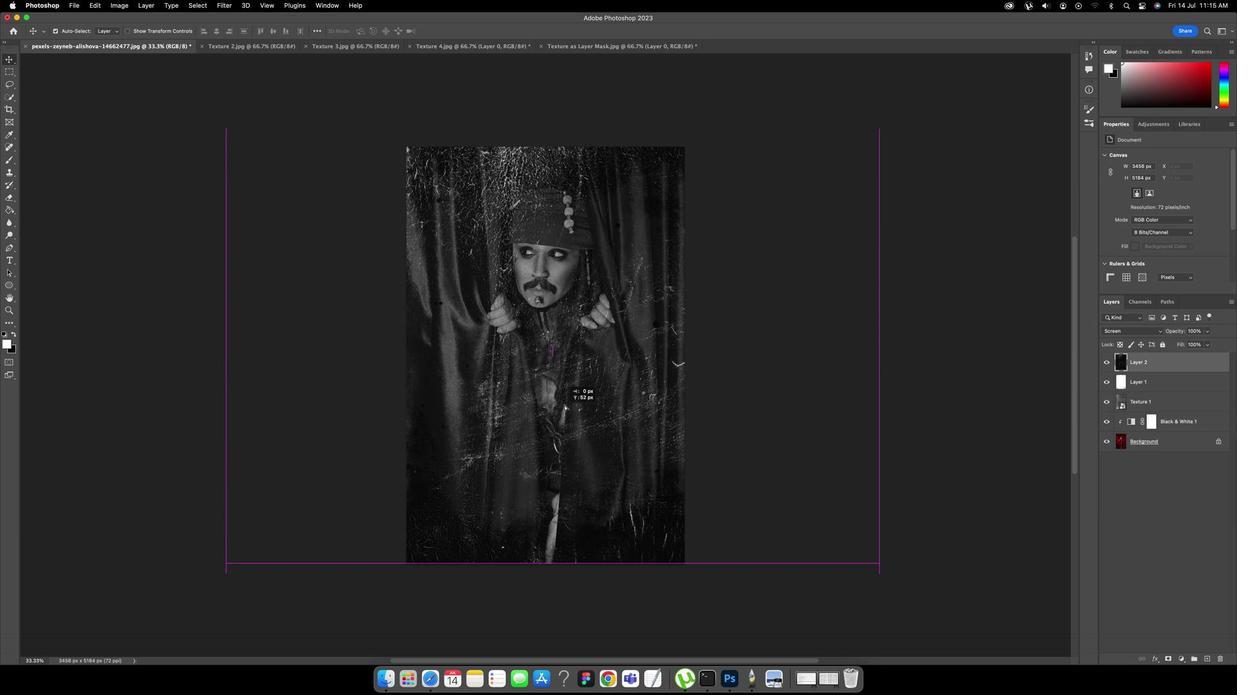 
Action: Mouse moved to (382, 95)
Screenshot: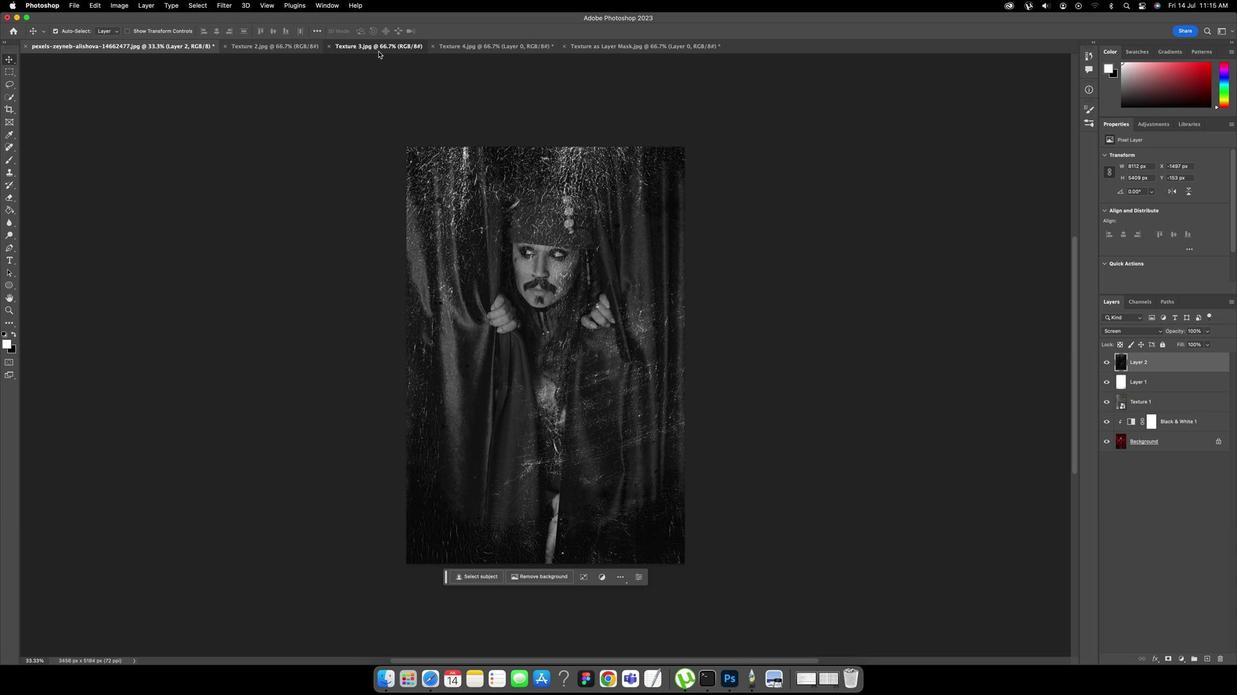 
Action: Mouse pressed left at (382, 95)
Screenshot: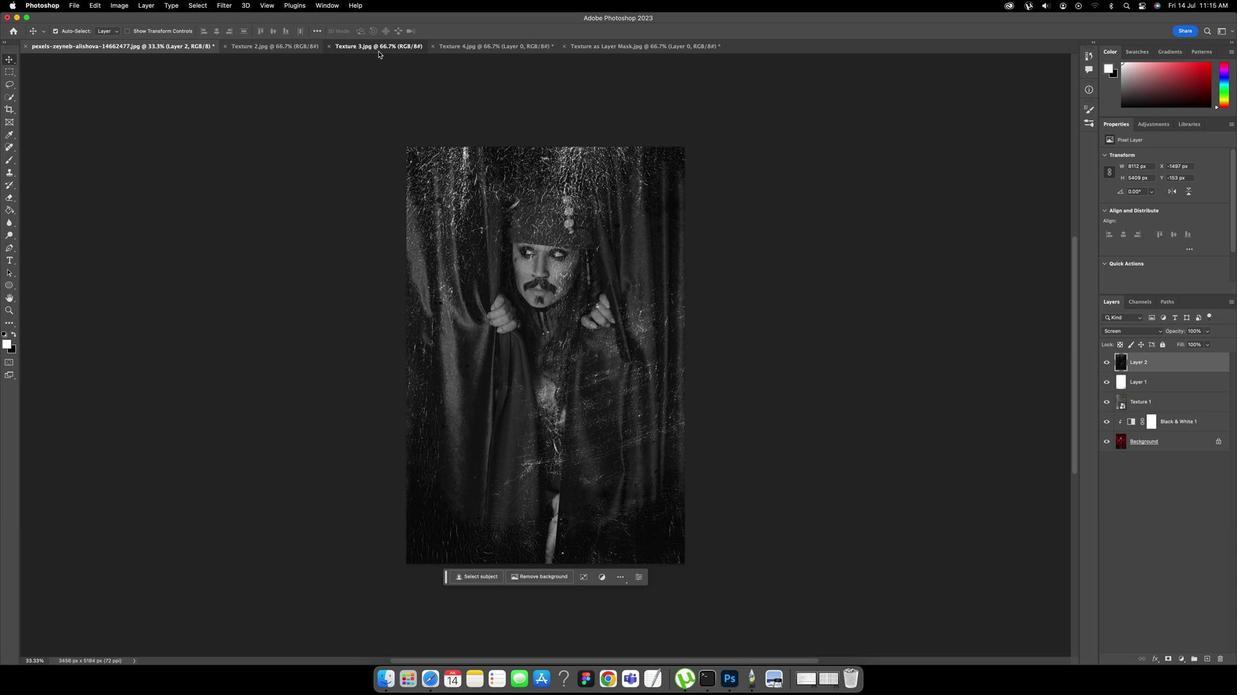 
Action: Mouse moved to (483, 305)
Screenshot: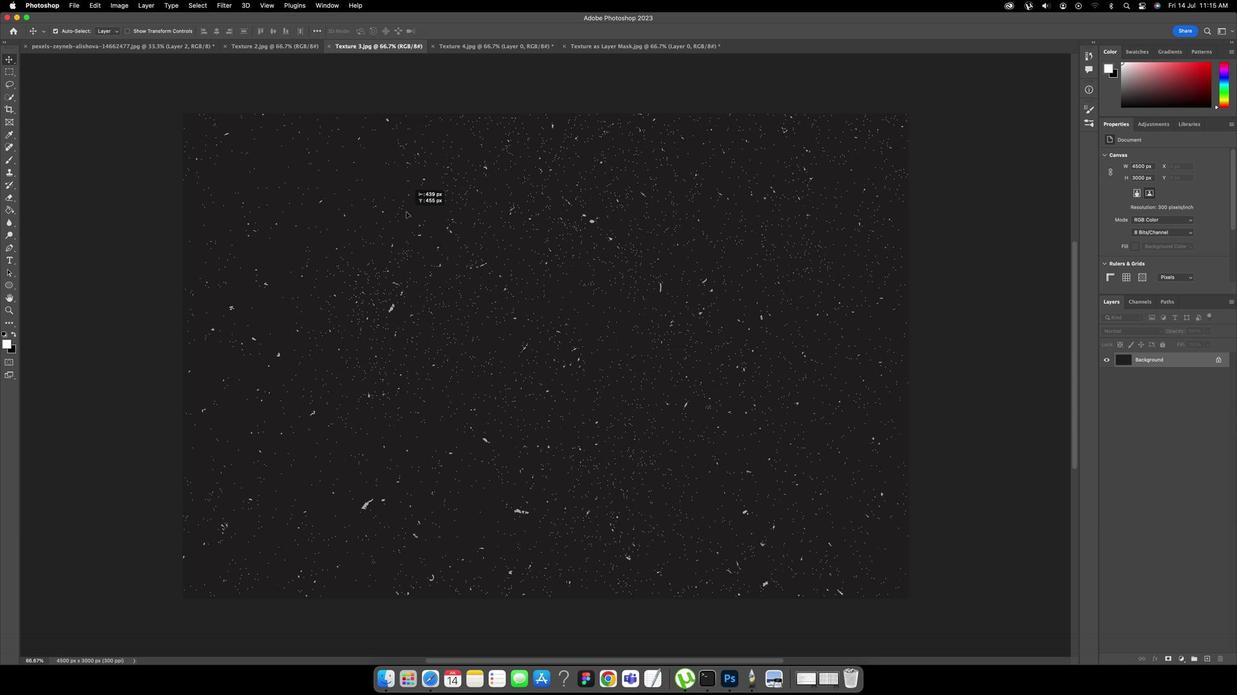 
Action: Mouse pressed left at (483, 305)
Screenshot: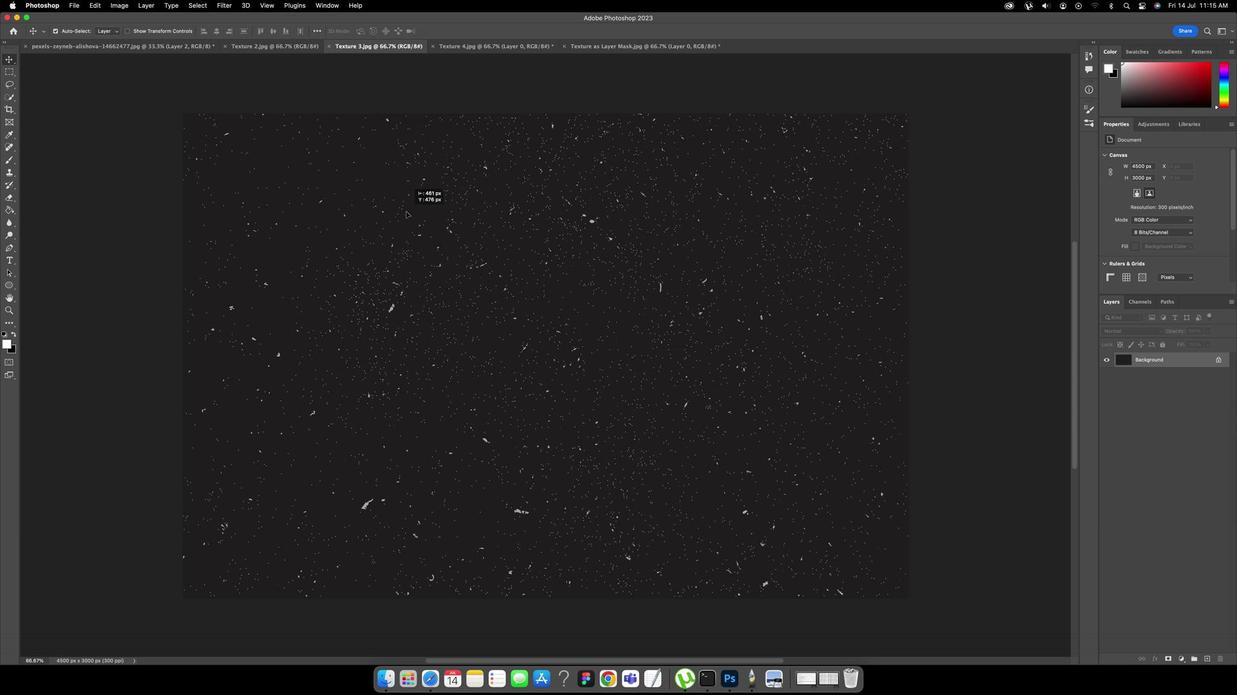 
Action: Mouse moved to (588, 291)
Screenshot: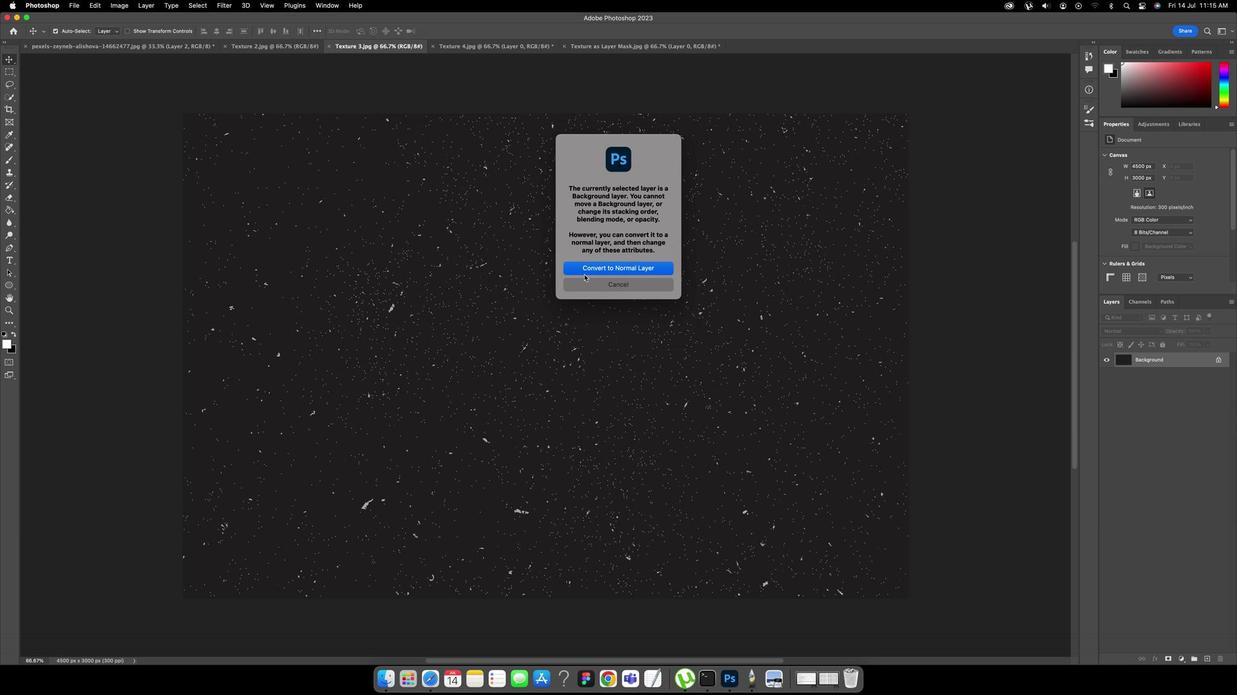 
Action: Mouse pressed left at (588, 291)
Screenshot: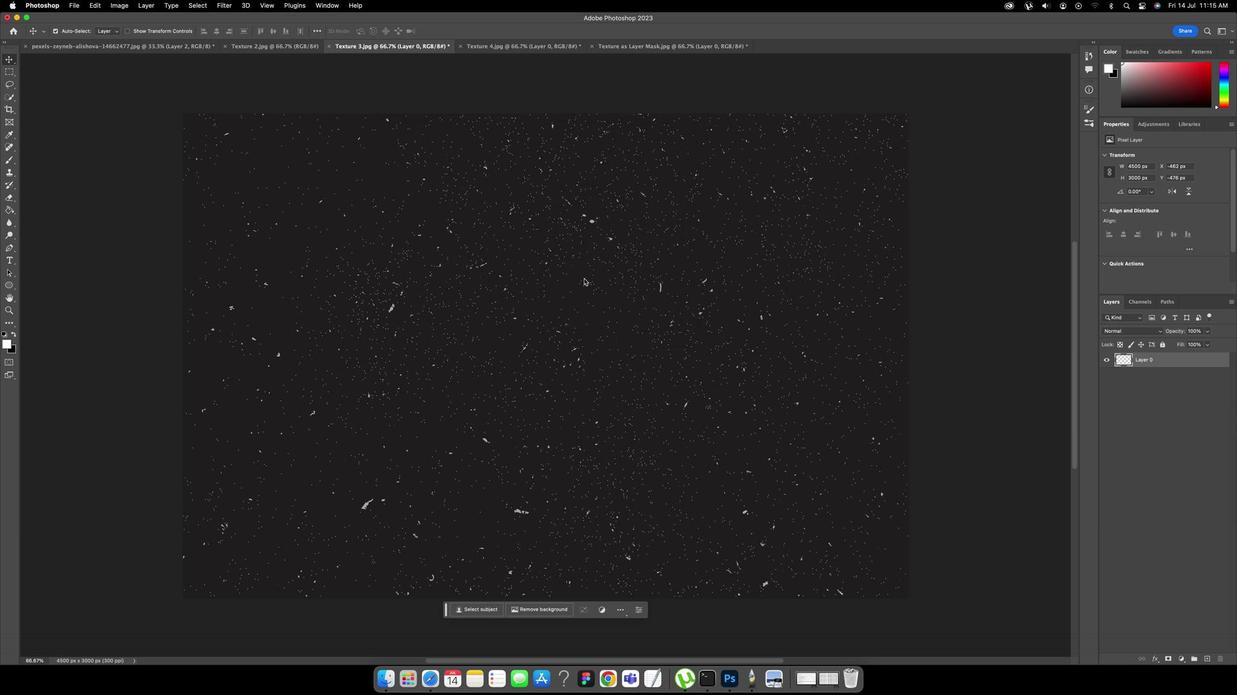 
Action: Mouse moved to (578, 312)
Screenshot: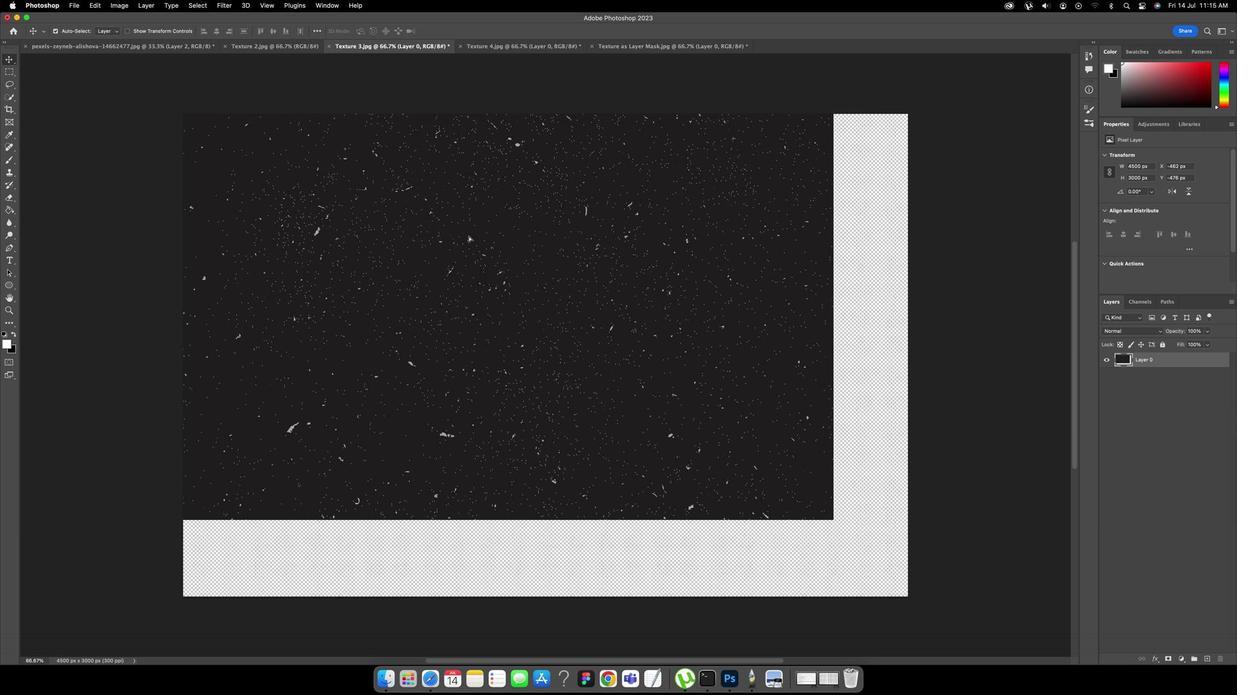 
Action: Mouse pressed left at (578, 312)
Screenshot: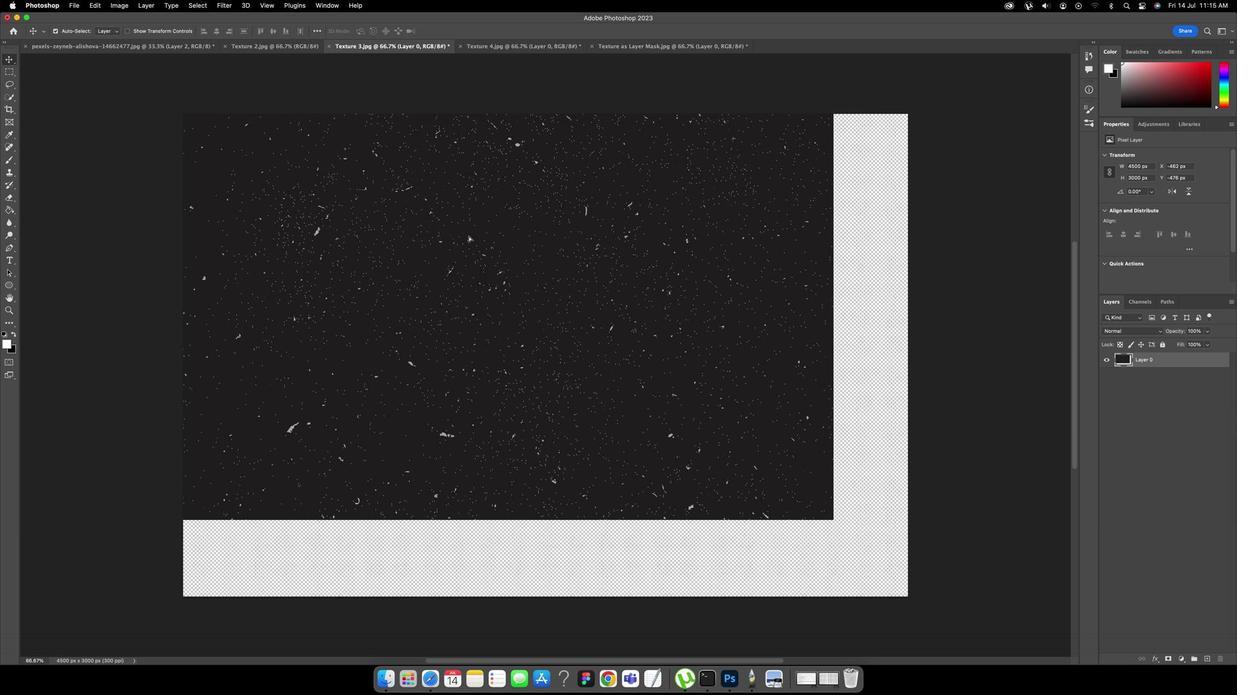 
Action: Mouse moved to (599, 361)
Screenshot: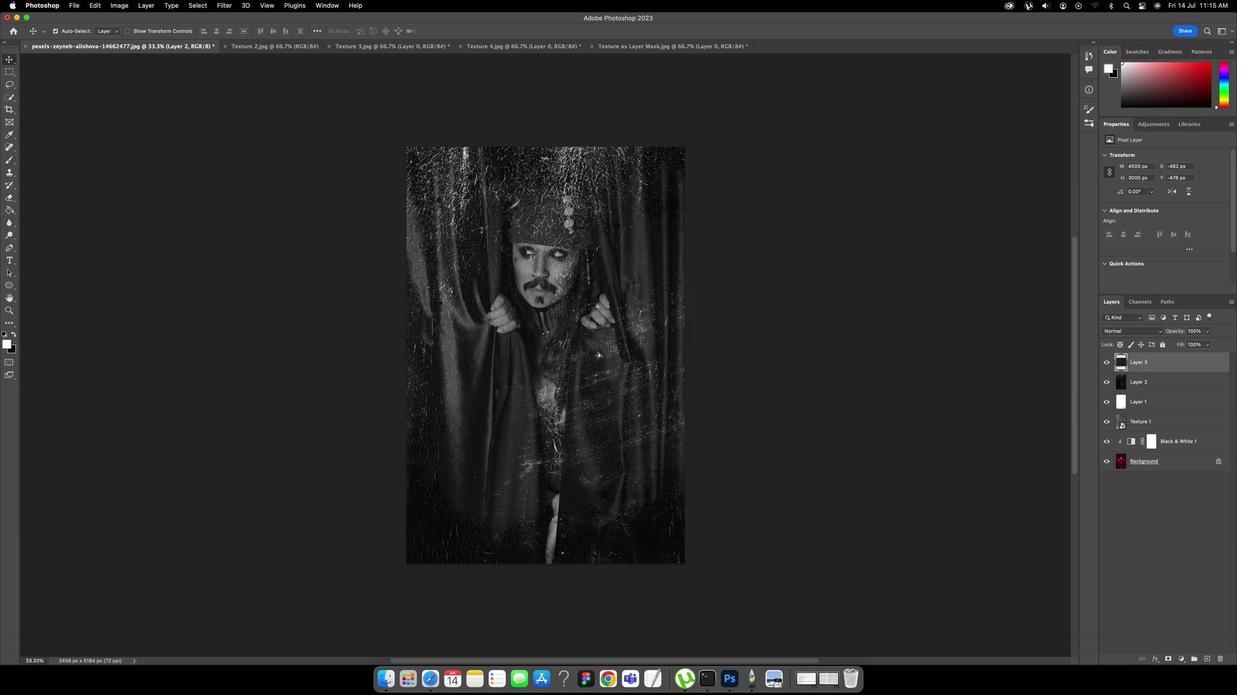 
Action: Key pressed Key.cmd't'
Screenshot: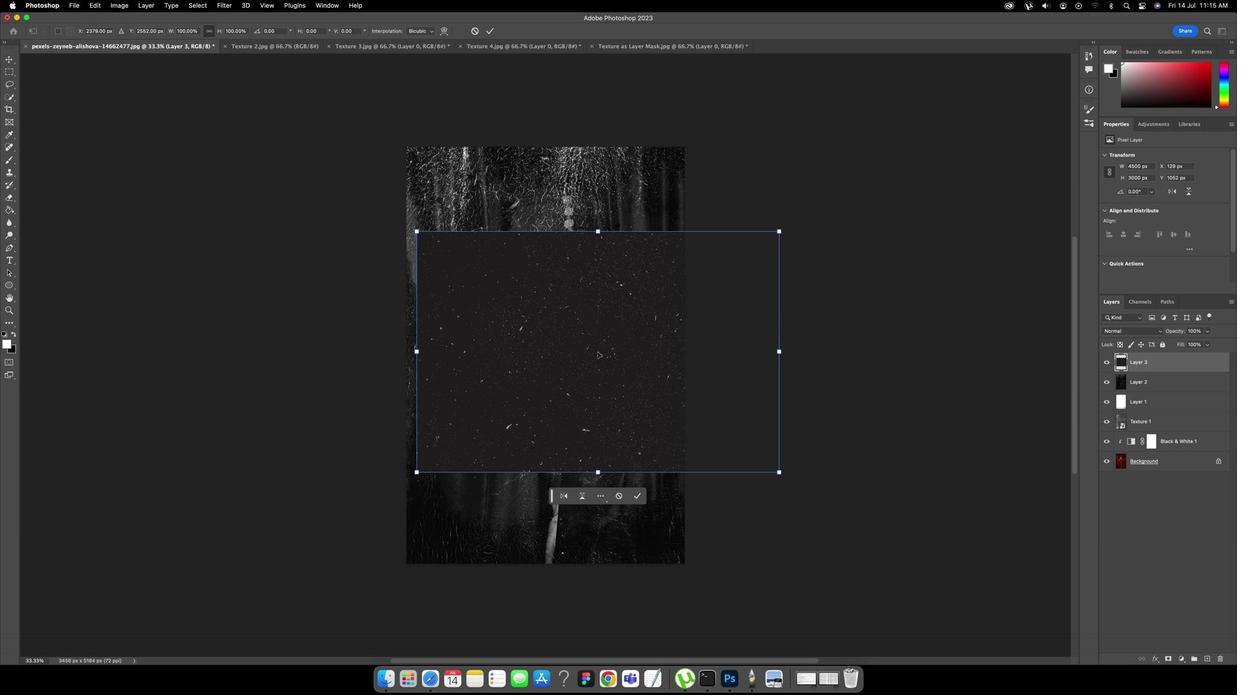 
Action: Mouse moved to (422, 254)
Screenshot: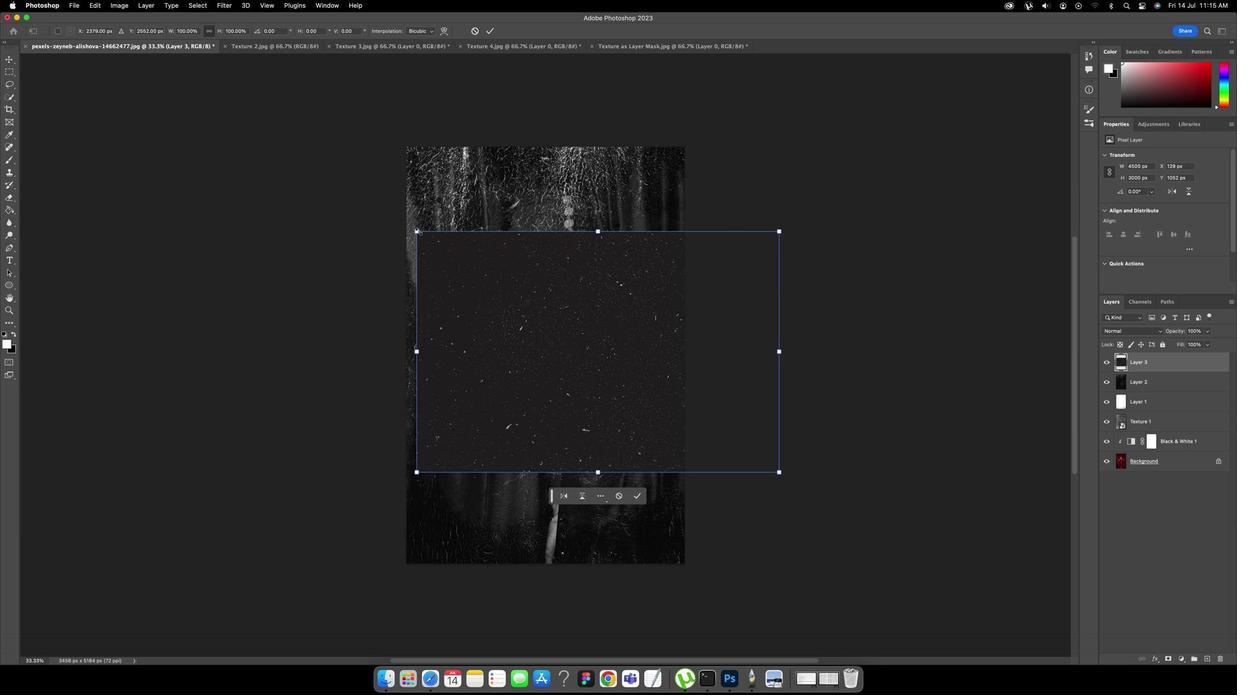 
Action: Mouse pressed left at (422, 254)
Screenshot: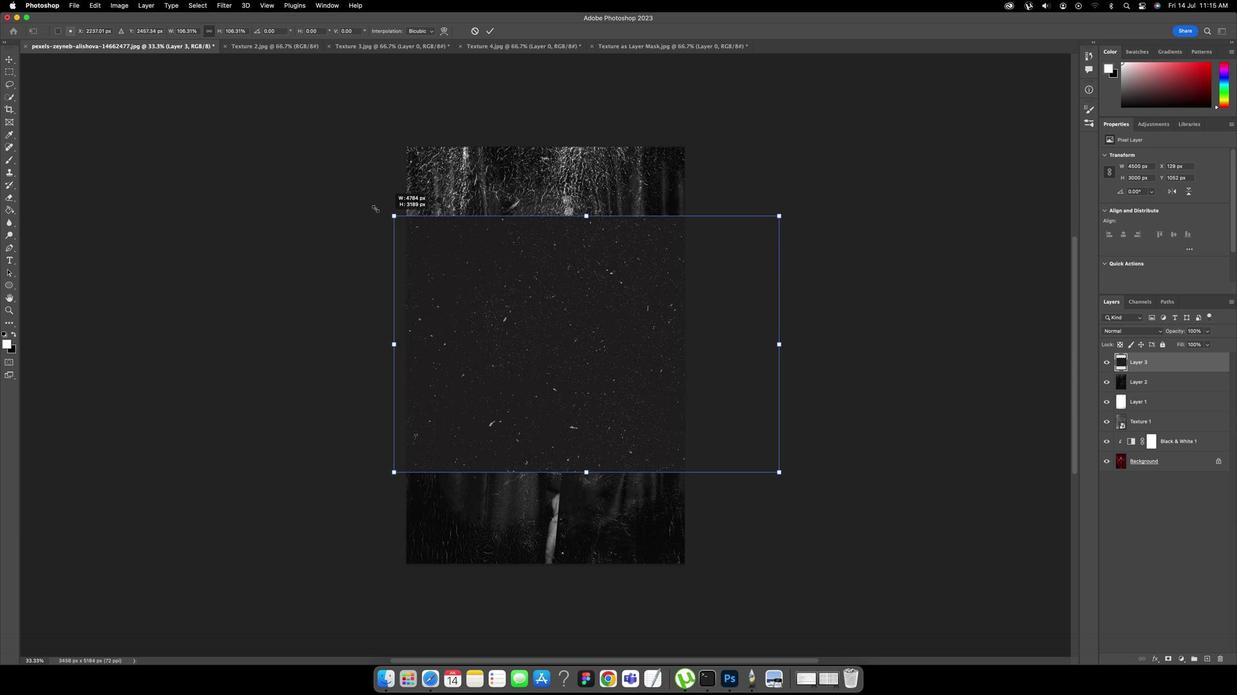 
Action: Mouse moved to (776, 467)
Screenshot: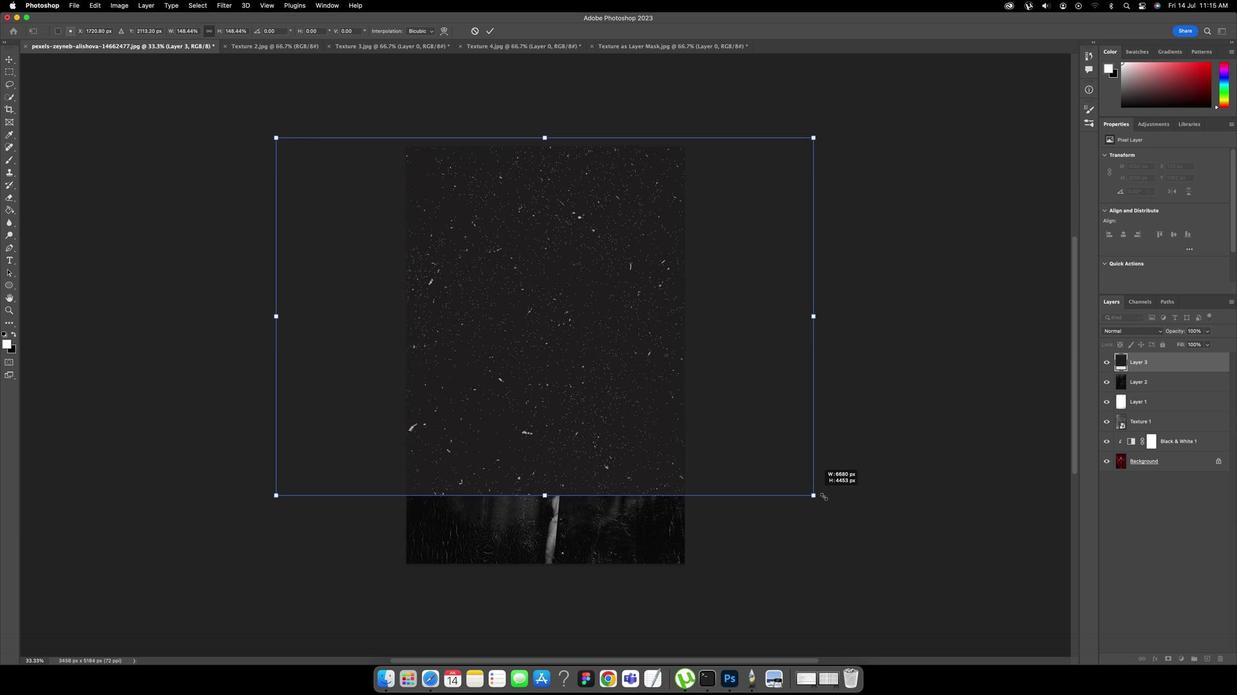 
Action: Mouse pressed left at (776, 467)
Screenshot: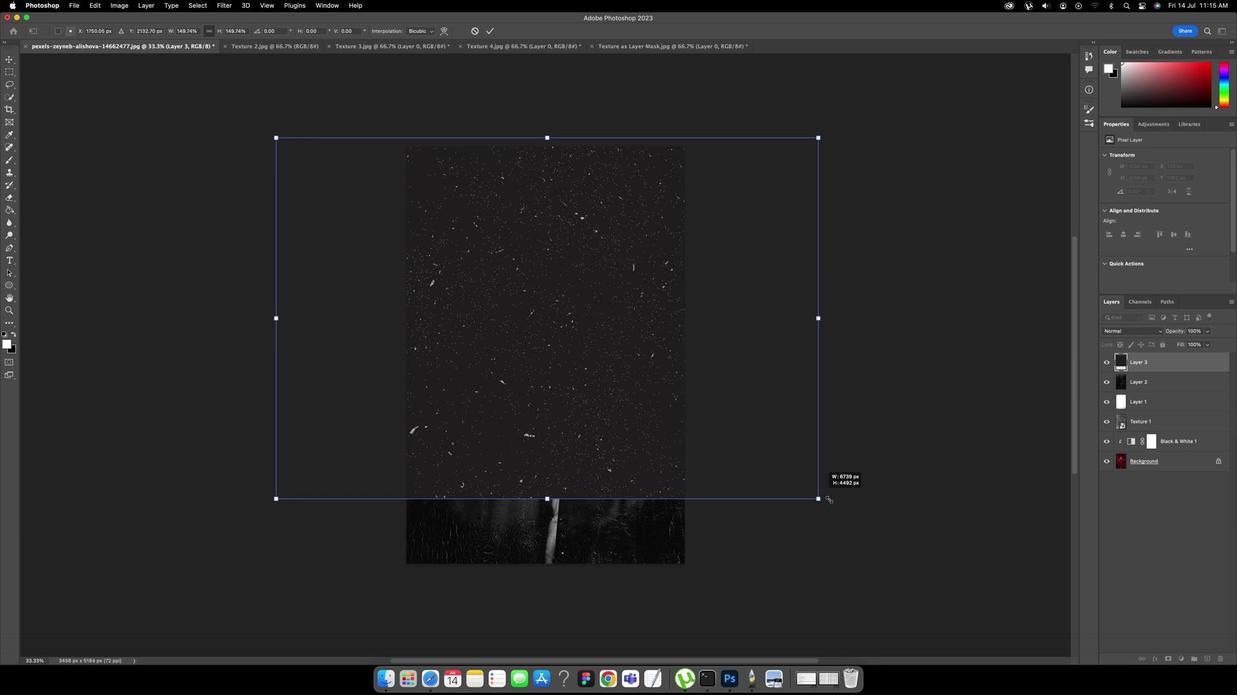 
Action: Mouse moved to (680, 467)
Screenshot: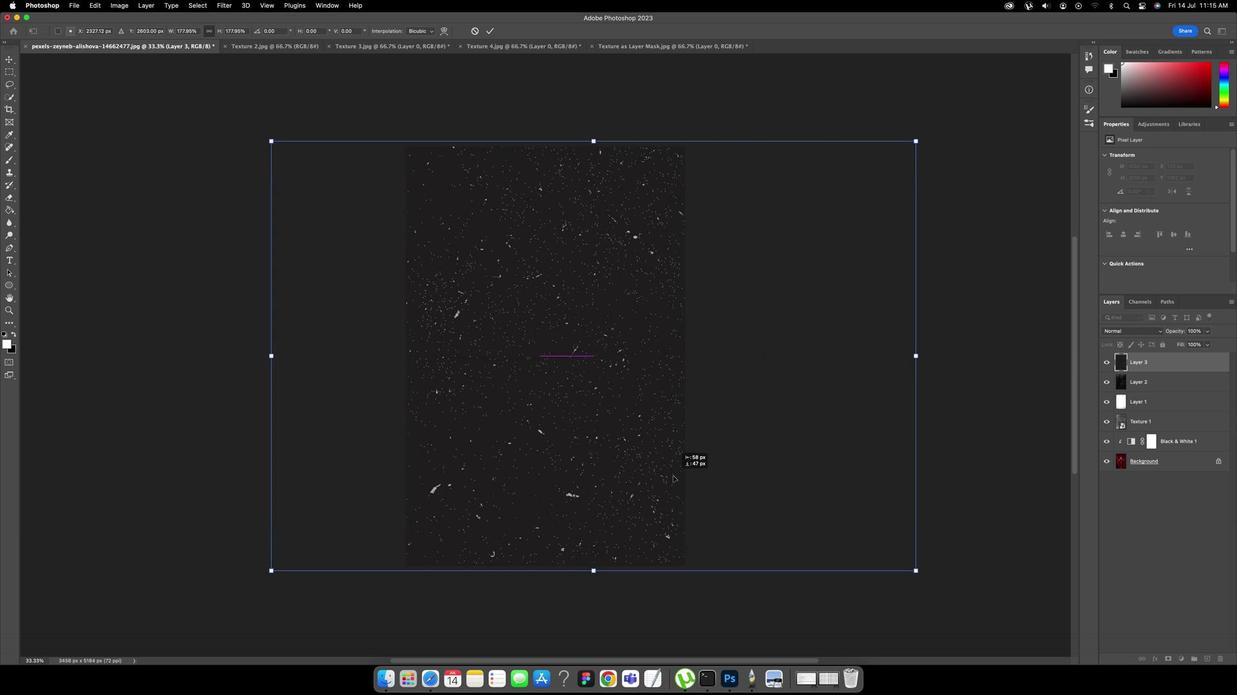 
Action: Mouse pressed left at (680, 467)
Screenshot: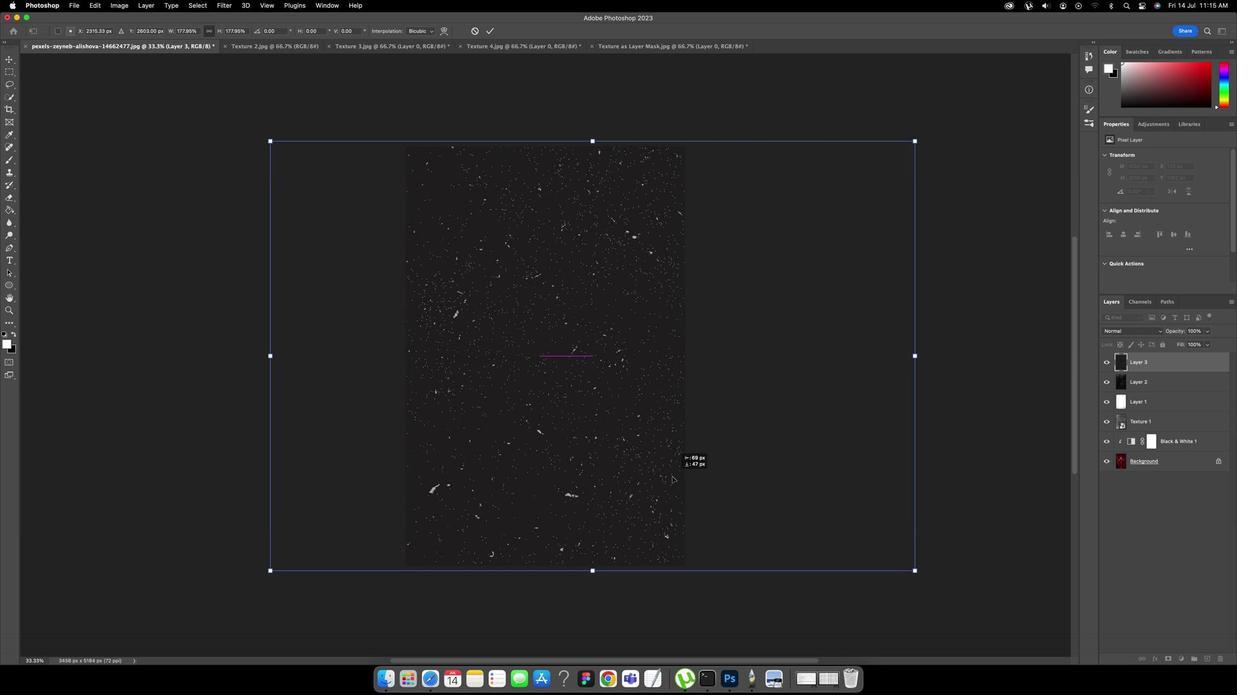 
Action: Mouse moved to (1112, 346)
Screenshot: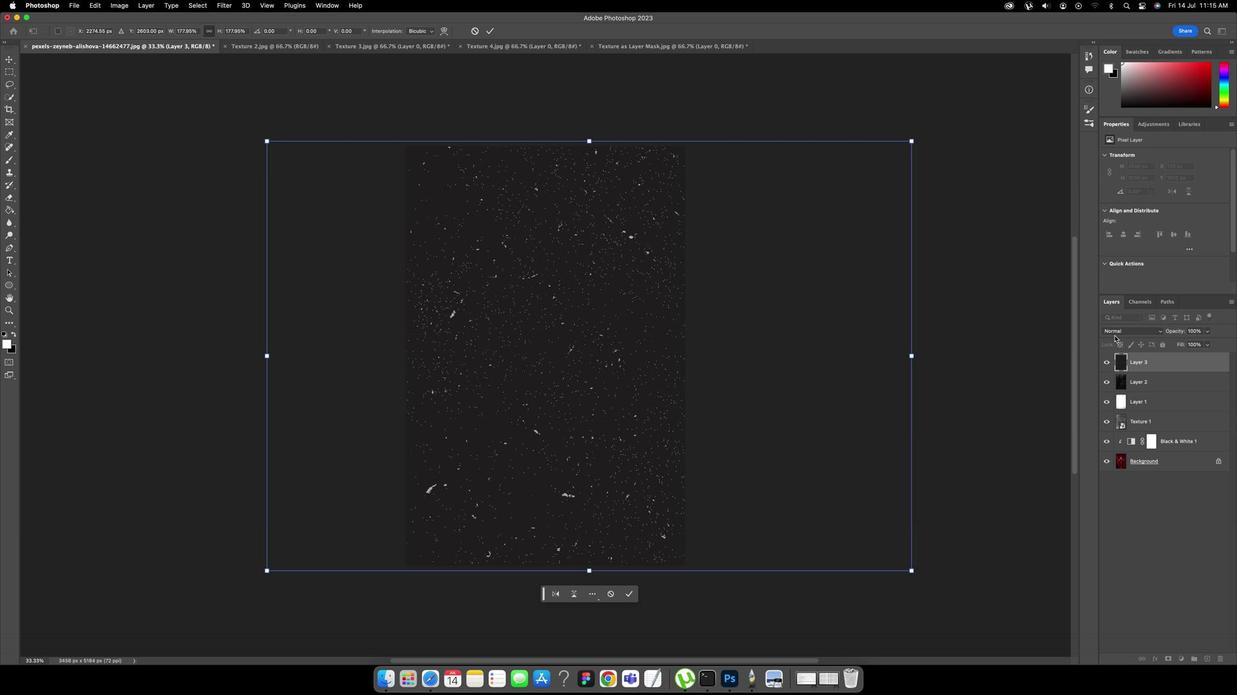 
Action: Key pressed Key.enter
Screenshot: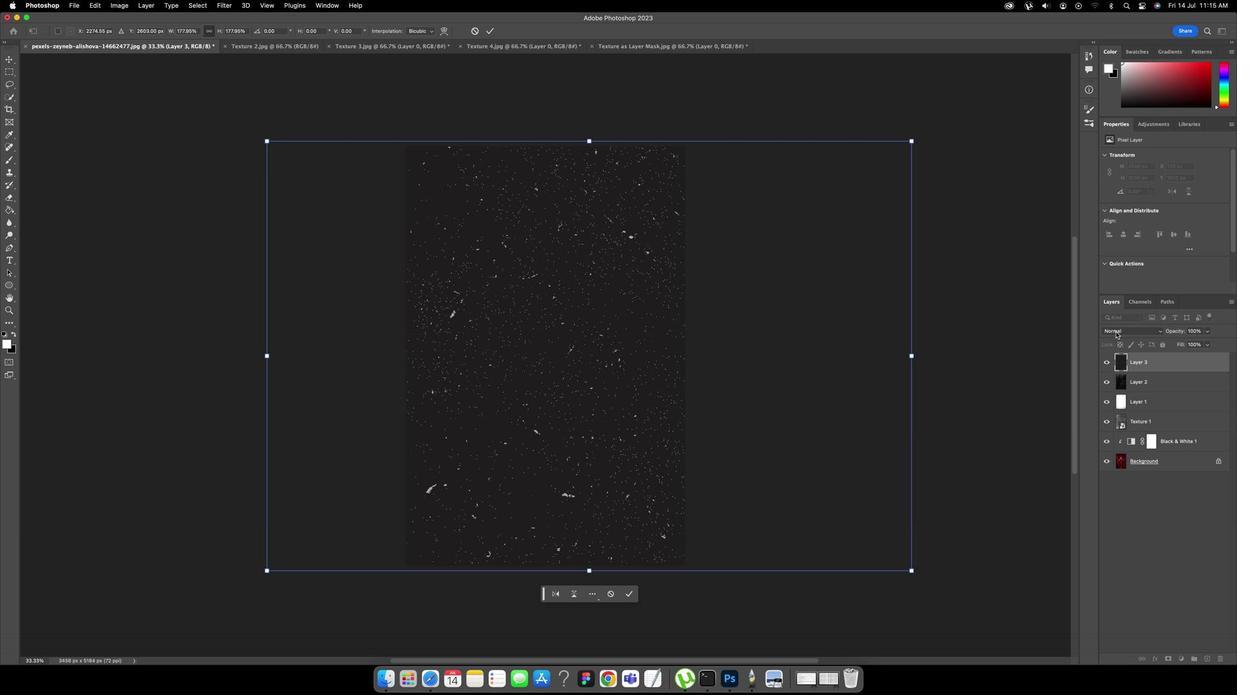 
Action: Mouse moved to (1112, 343)
Screenshot: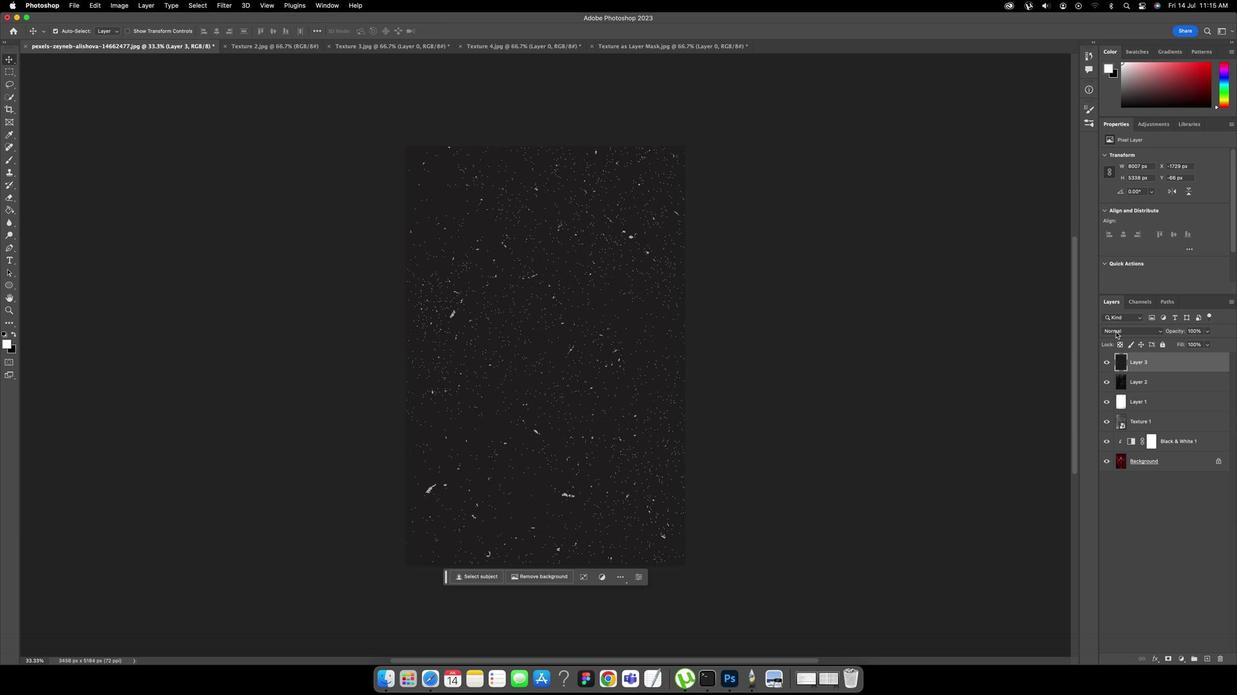 
Action: Mouse pressed left at (1112, 343)
Screenshot: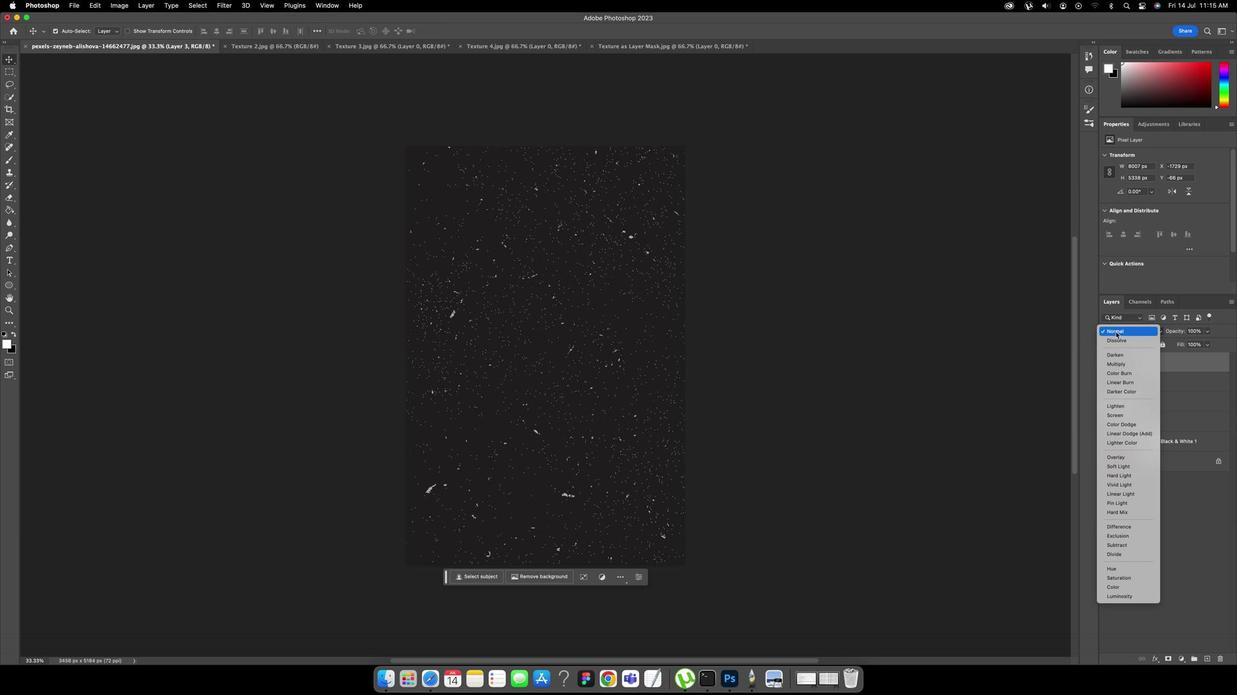 
Action: Mouse moved to (1115, 408)
Screenshot: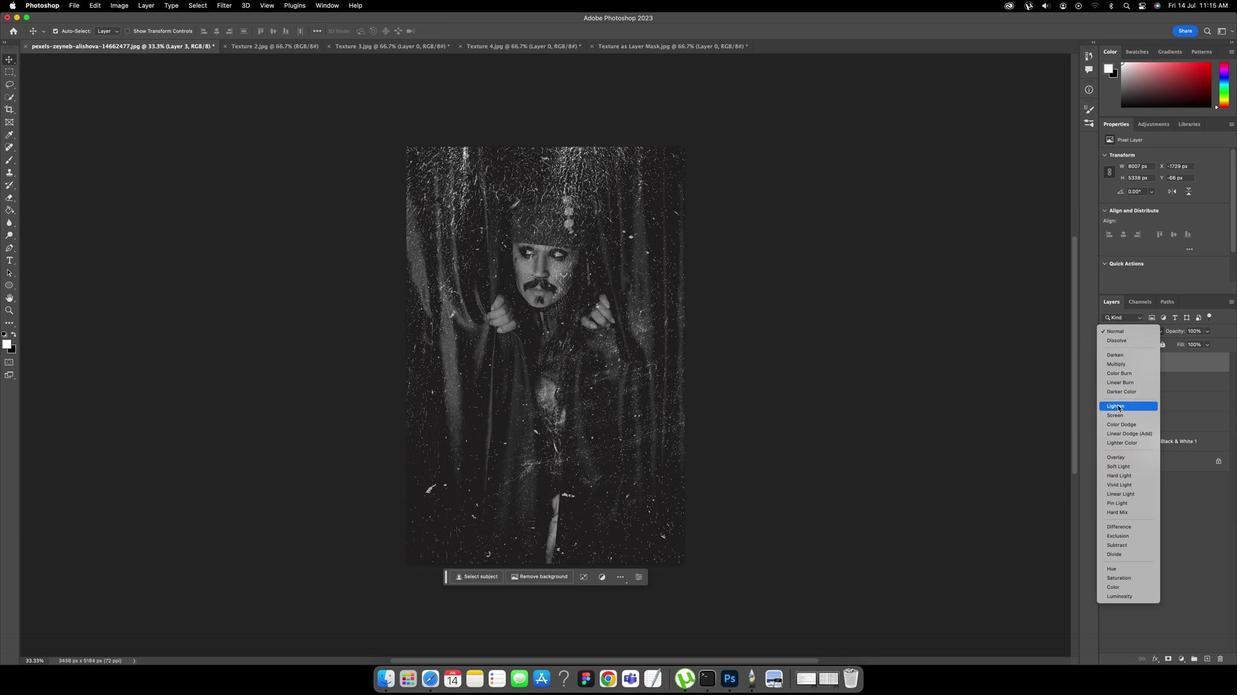 
Action: Mouse pressed left at (1115, 408)
Screenshot: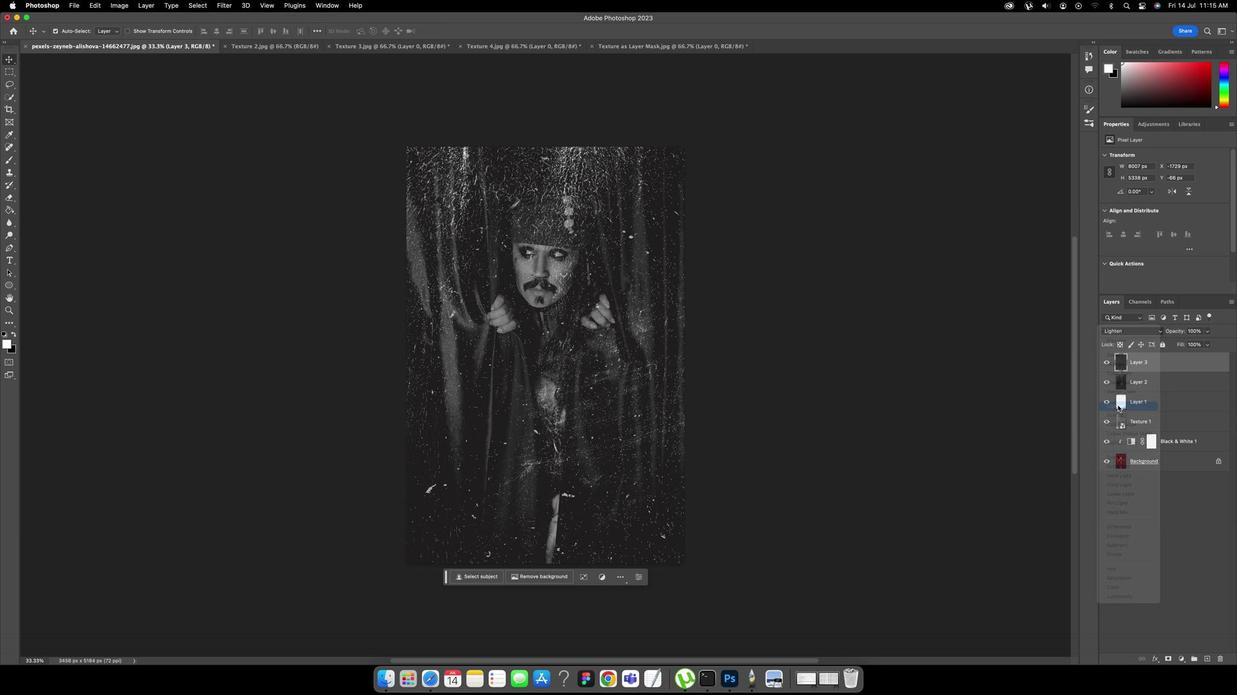 
Action: Mouse moved to (1204, 344)
Screenshot: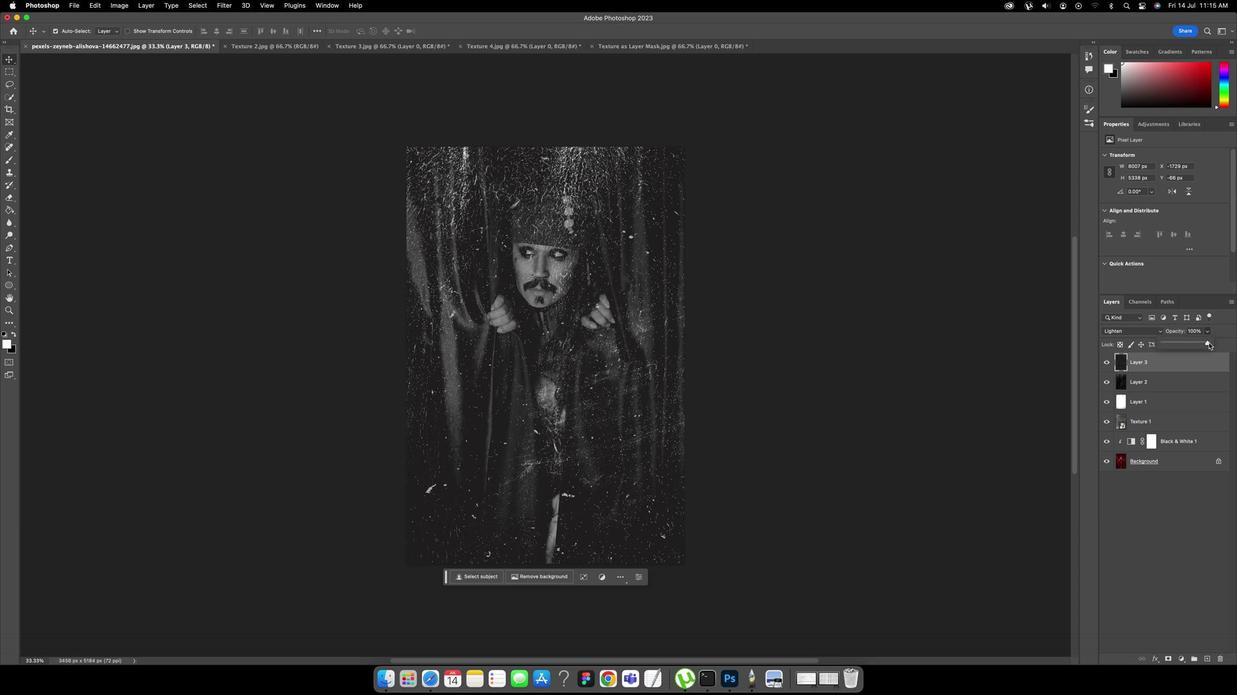 
Action: Mouse pressed left at (1204, 344)
Screenshot: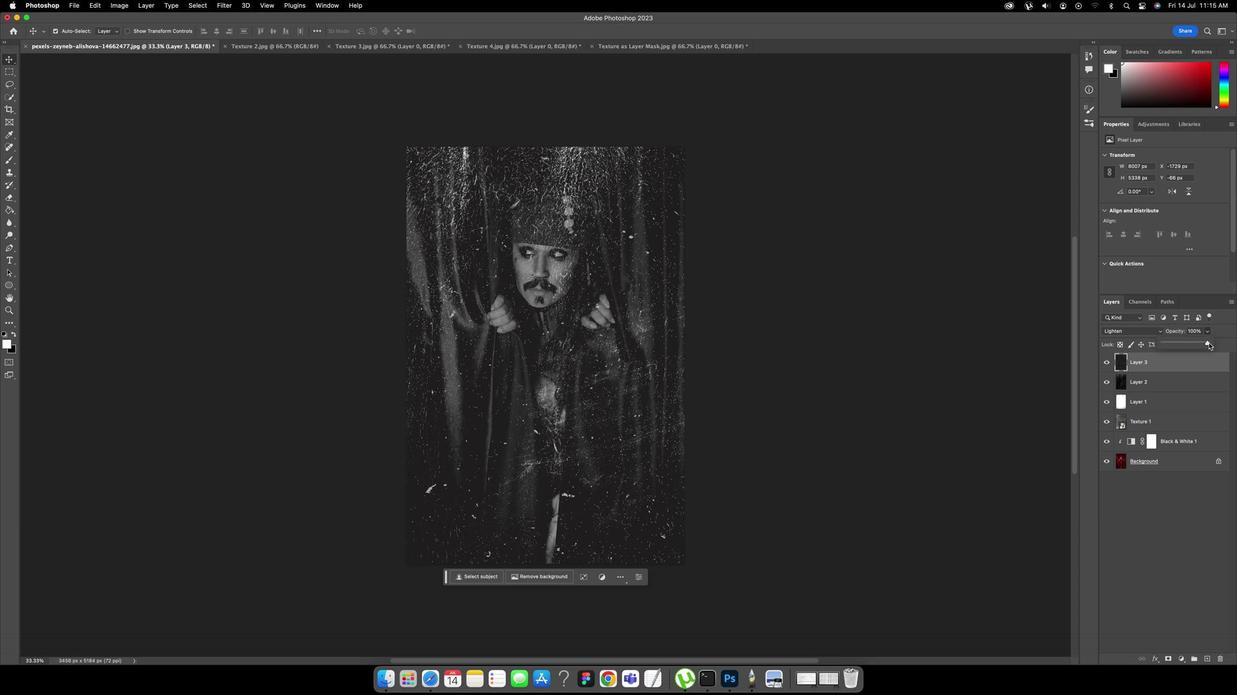 
Action: Mouse moved to (1203, 354)
Screenshot: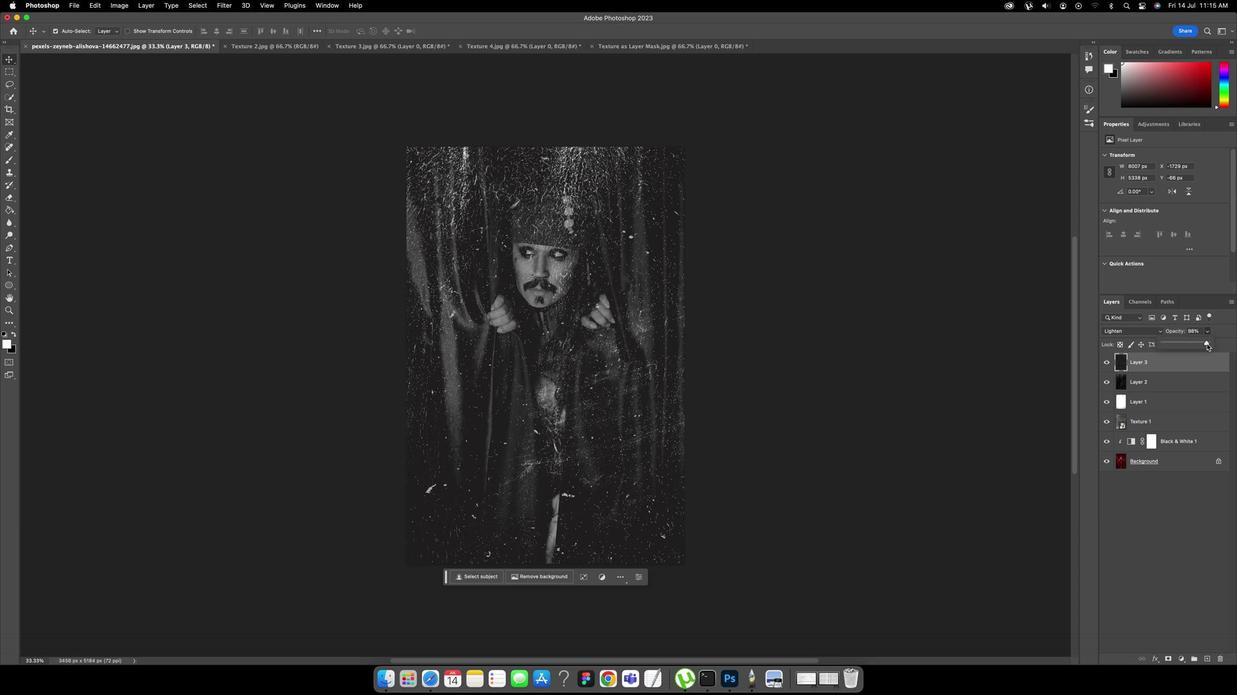 
Action: Mouse pressed left at (1203, 354)
Screenshot: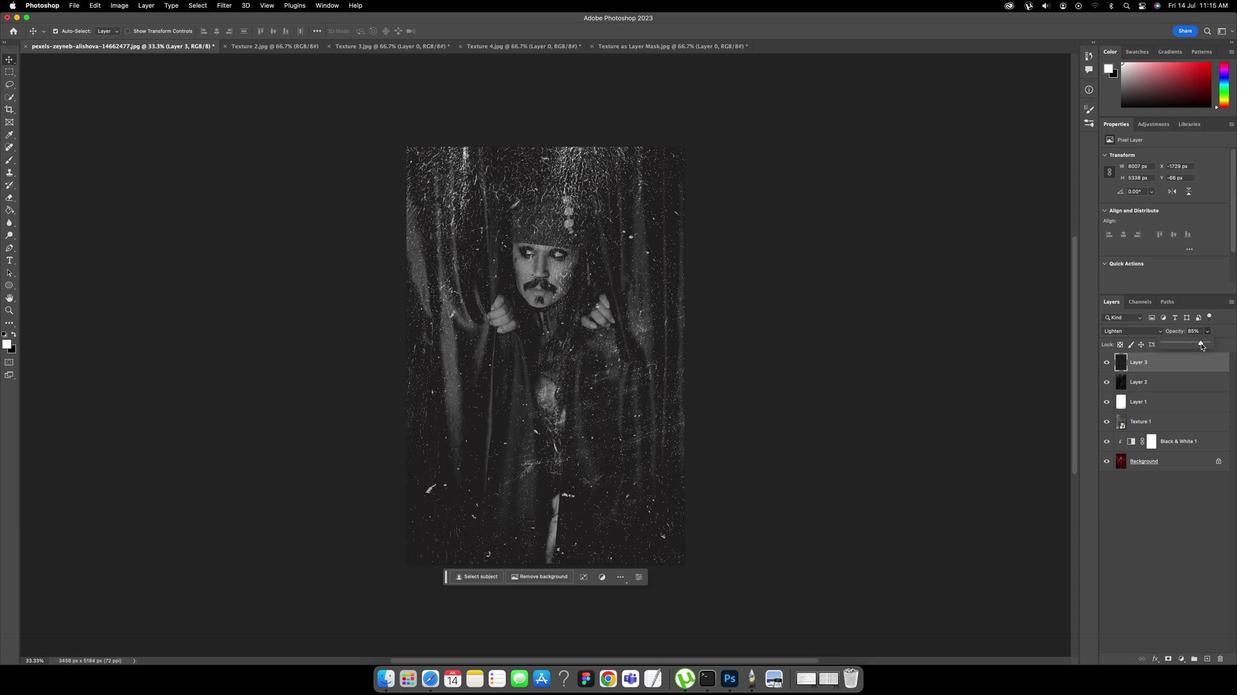 
Action: Mouse moved to (1192, 353)
Screenshot: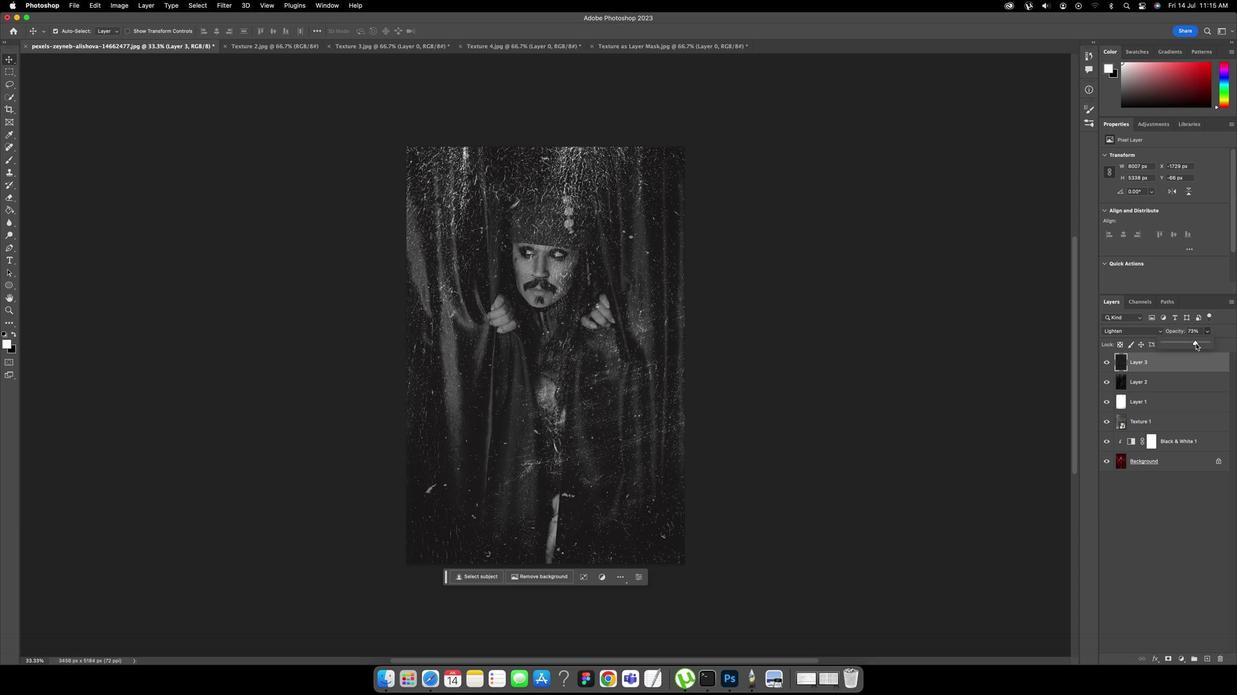 
Action: Mouse pressed left at (1192, 353)
Screenshot: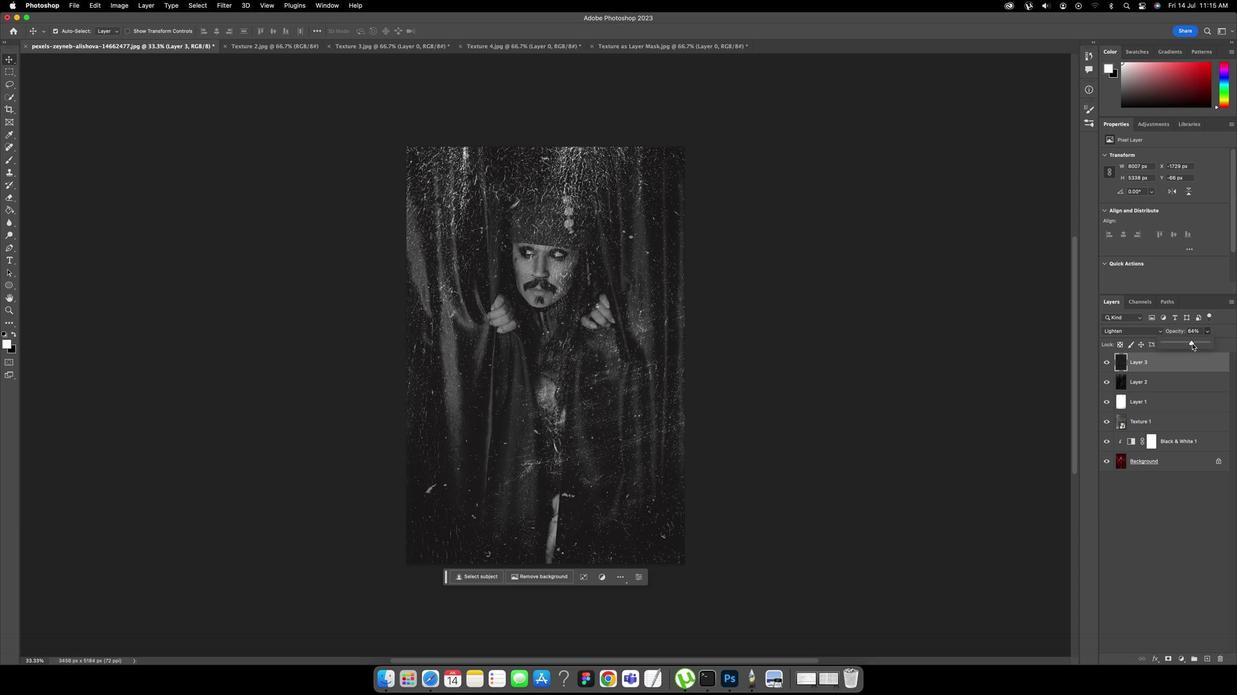 
Action: Mouse moved to (1161, 389)
Screenshot: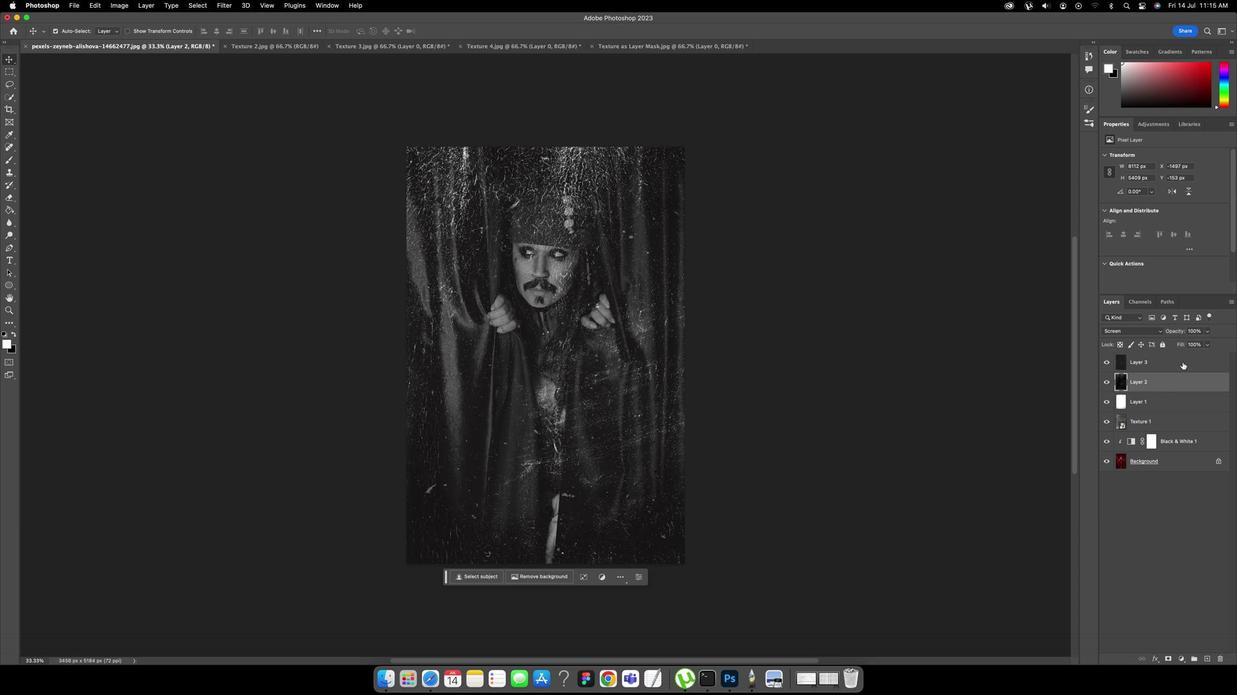 
Action: Mouse pressed left at (1161, 389)
Screenshot: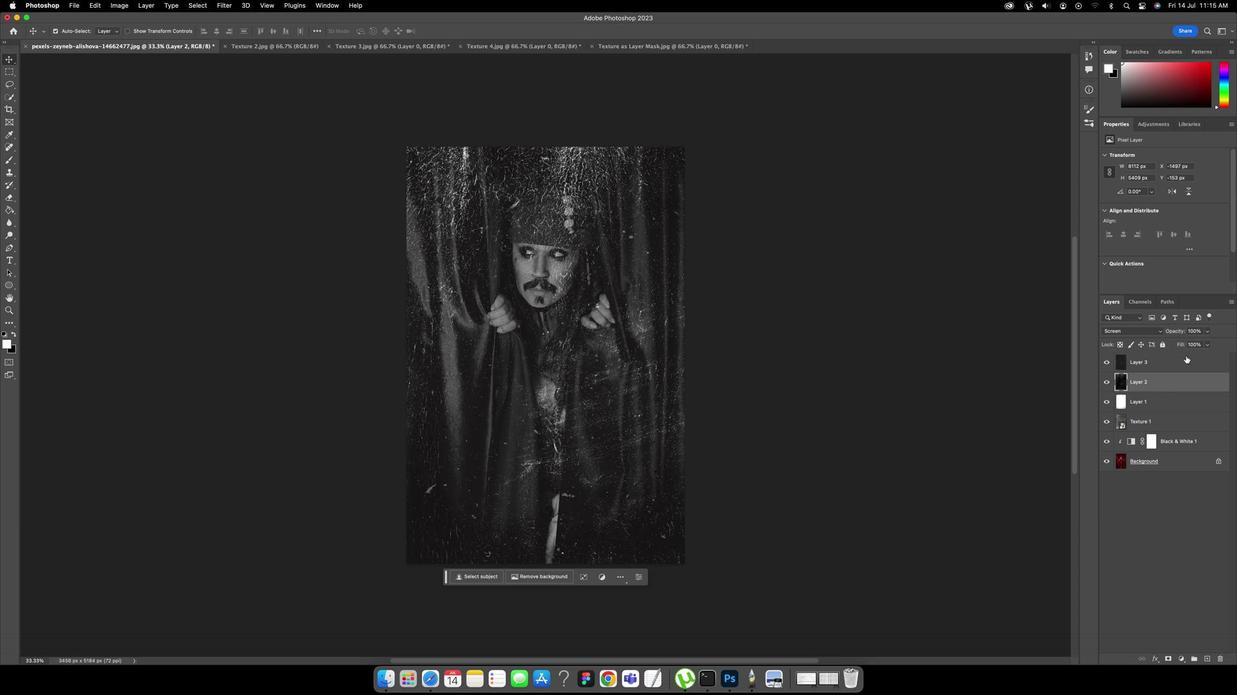 
Action: Mouse moved to (1205, 344)
Screenshot: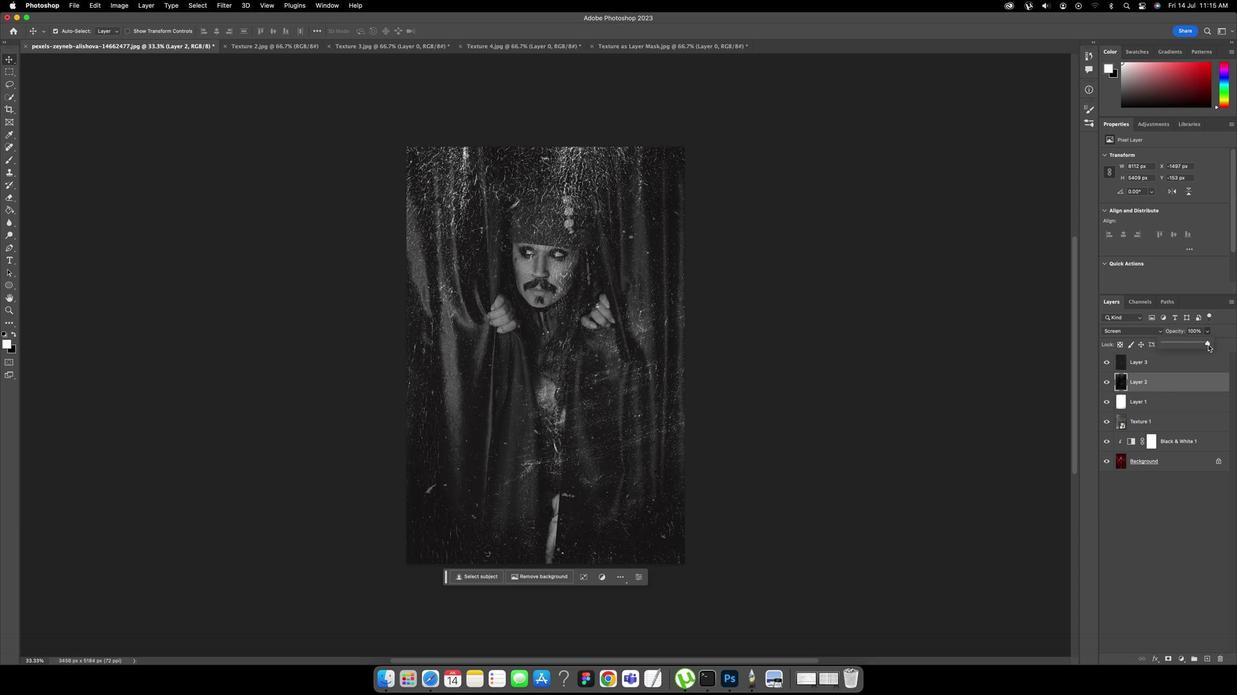 
Action: Mouse pressed left at (1205, 344)
Screenshot: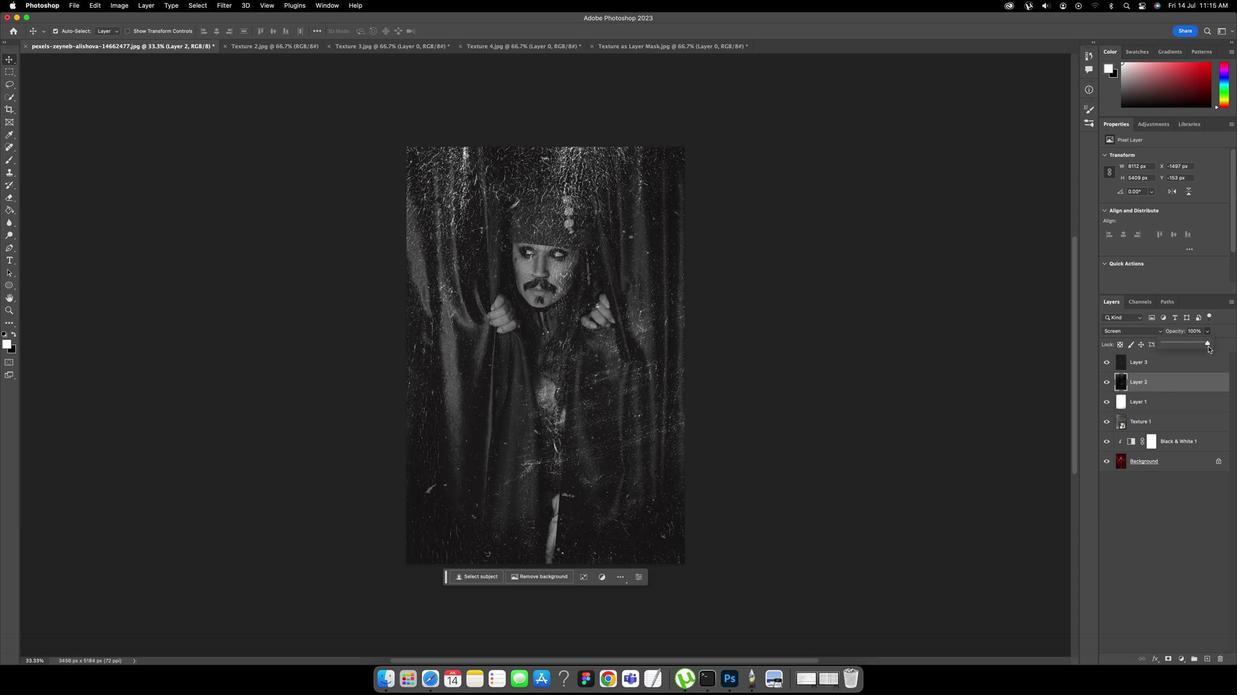 
Action: Mouse moved to (1203, 355)
Screenshot: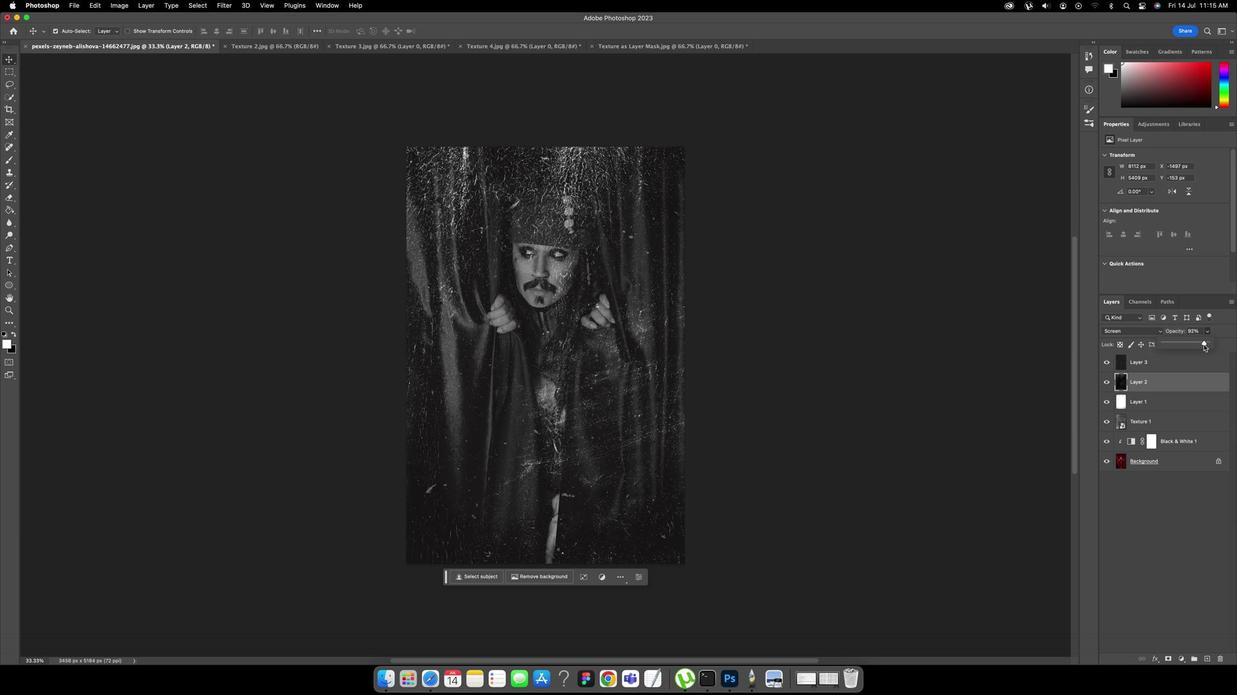 
Action: Mouse pressed left at (1203, 355)
Screenshot: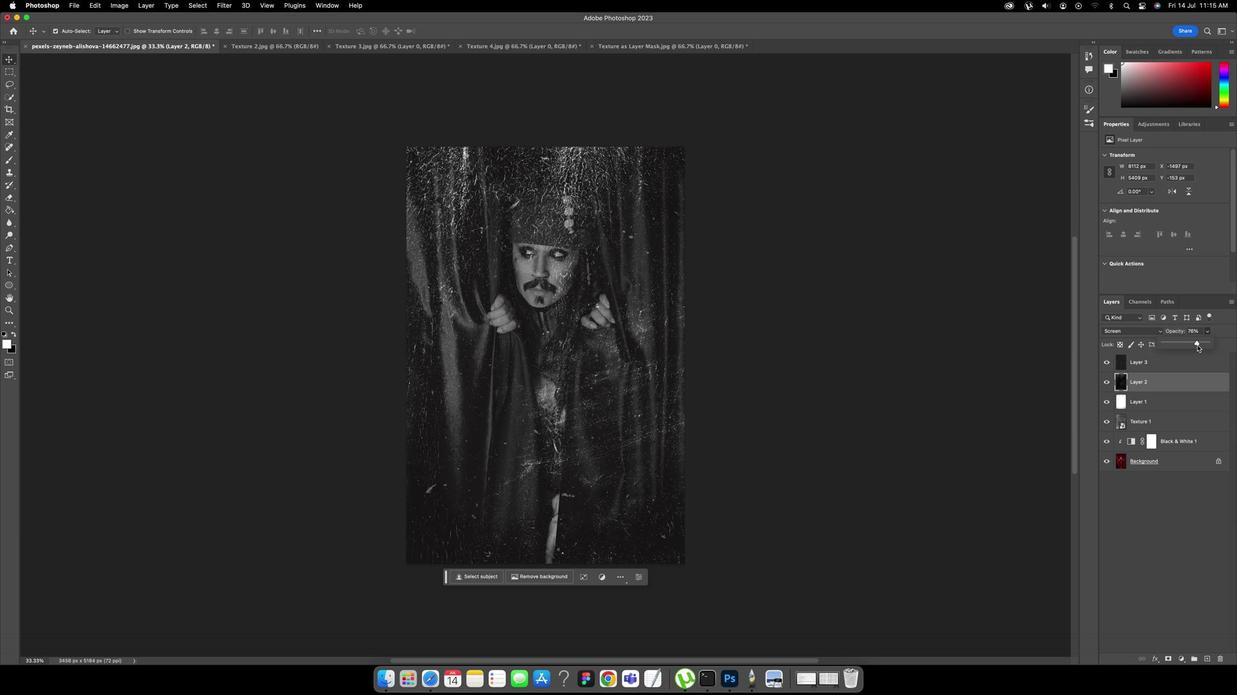 
Action: Mouse moved to (1186, 355)
Screenshot: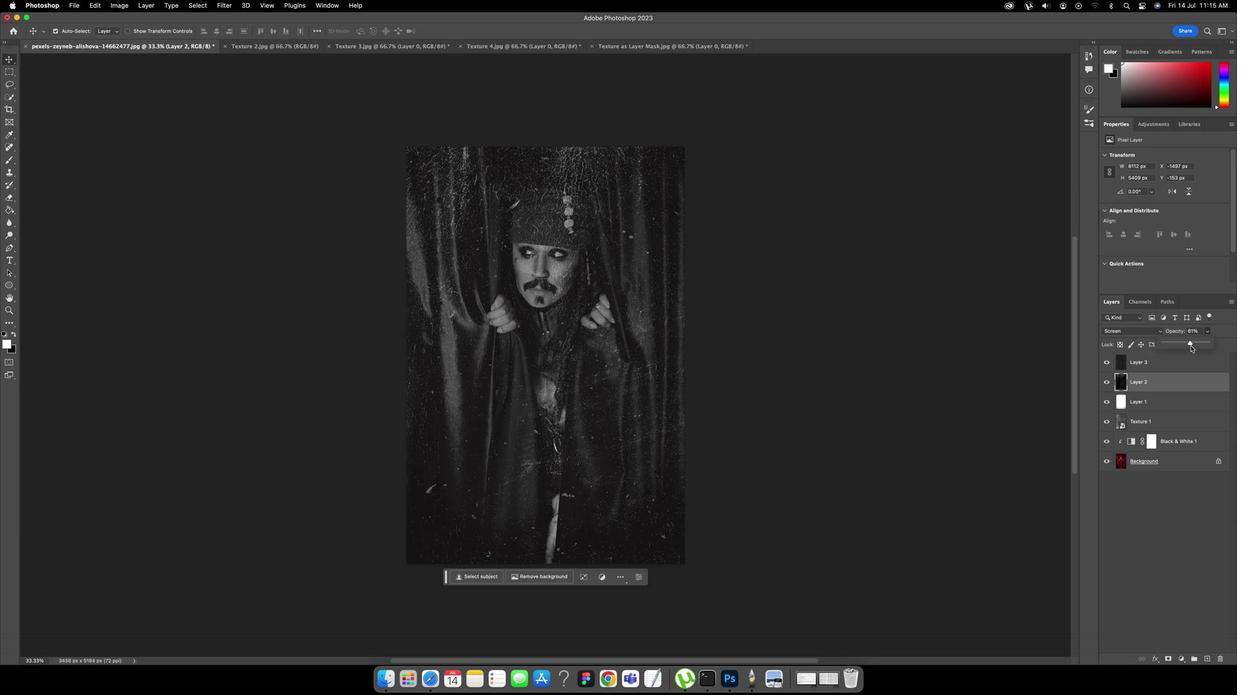 
Action: Mouse pressed left at (1186, 355)
Screenshot: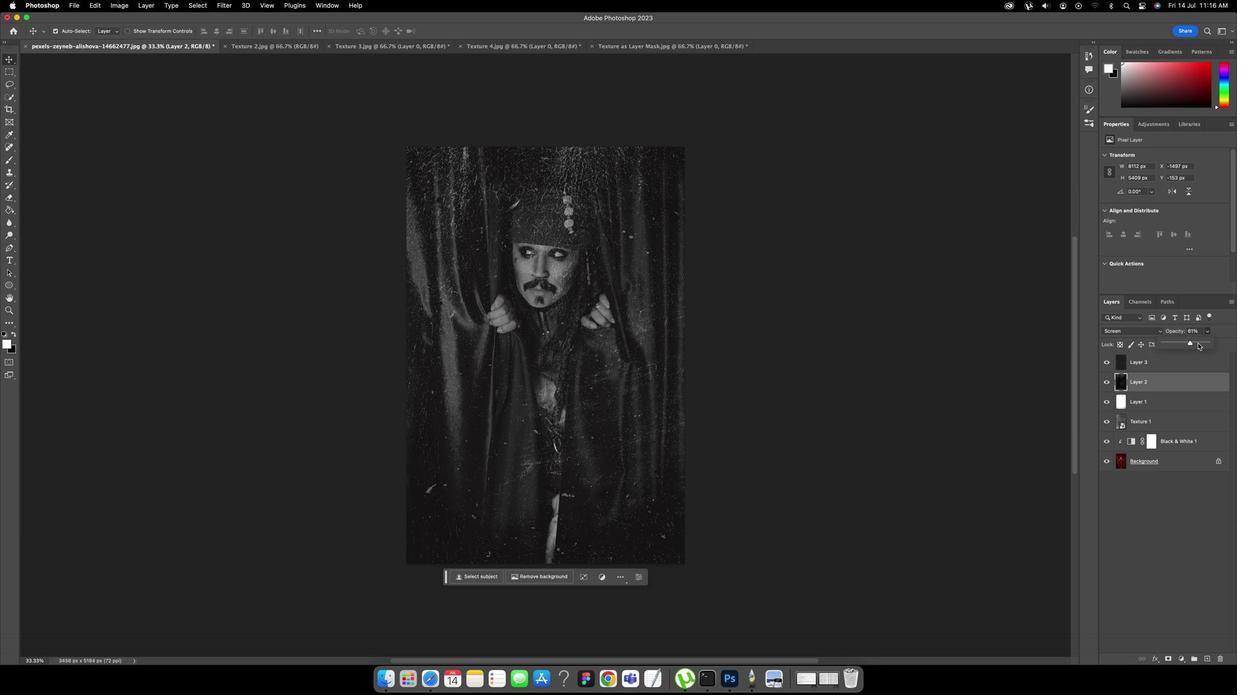 
Action: Mouse moved to (1194, 353)
Screenshot: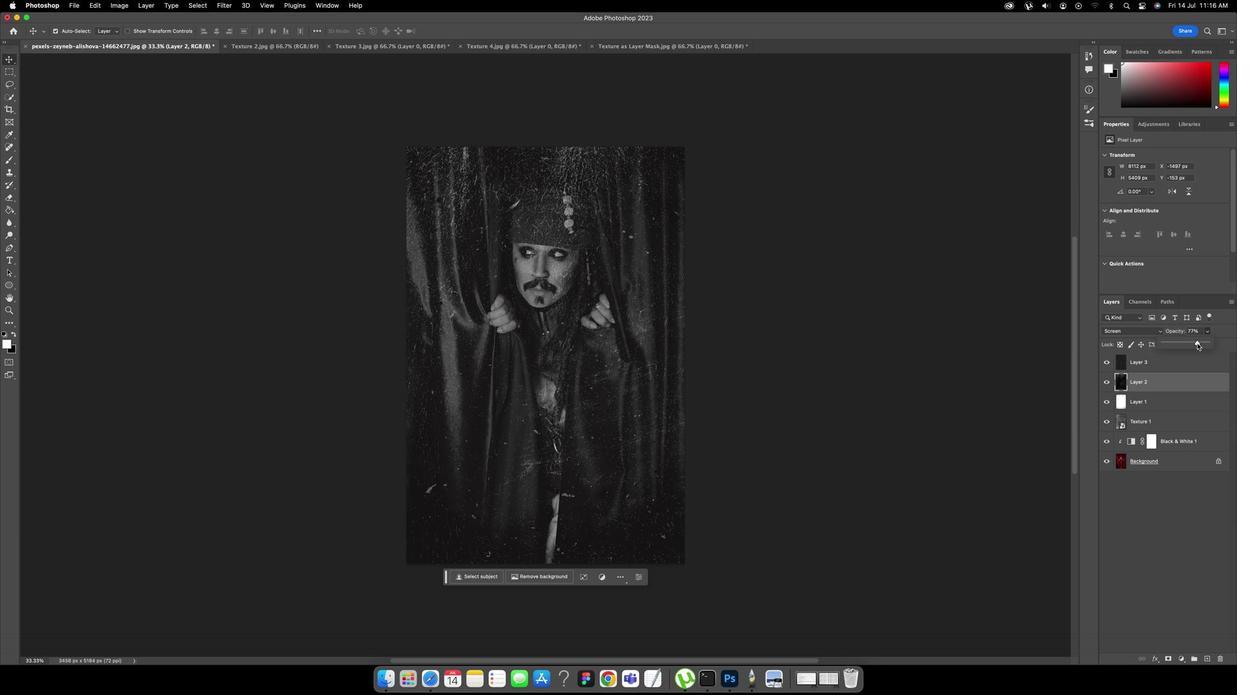 
Action: Mouse pressed left at (1194, 353)
Screenshot: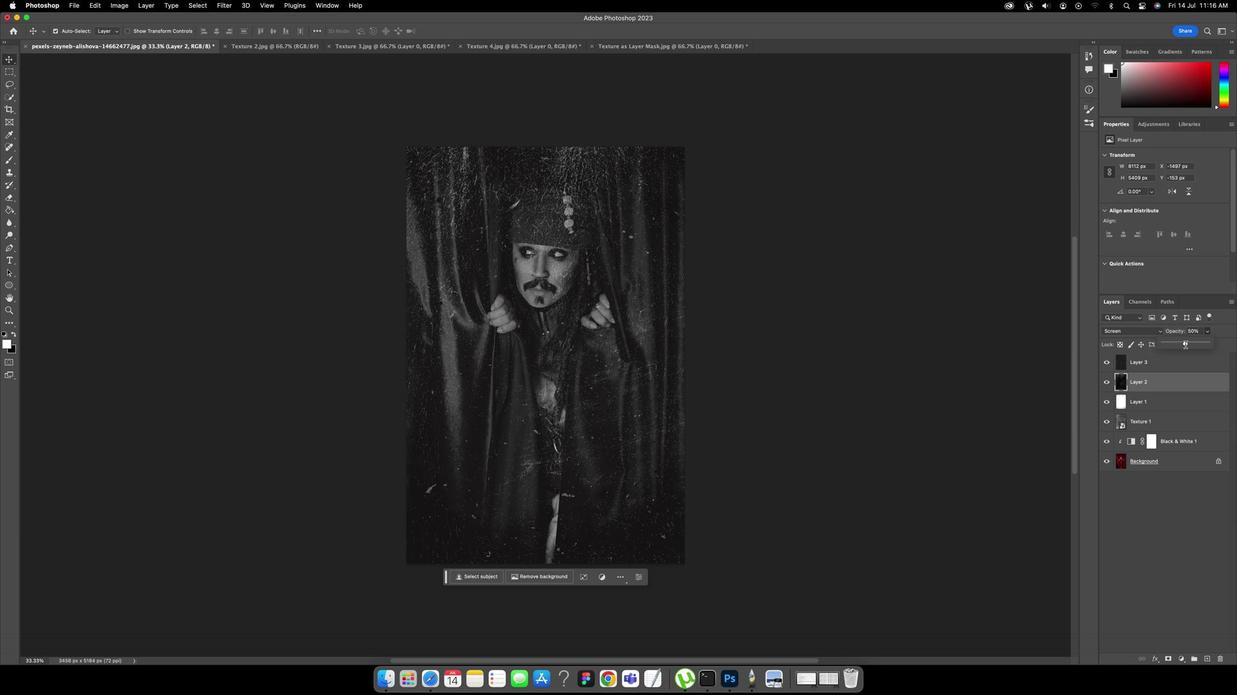 
Action: Mouse moved to (1182, 355)
Screenshot: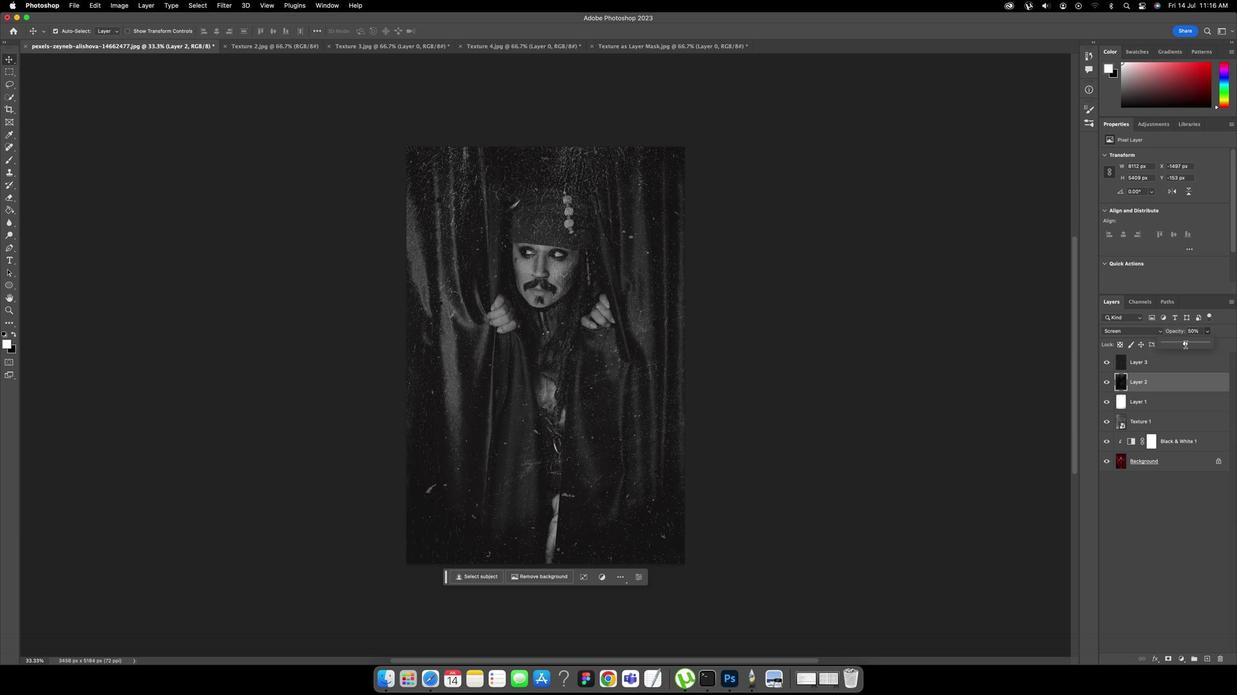 
Action: Mouse pressed left at (1182, 355)
Screenshot: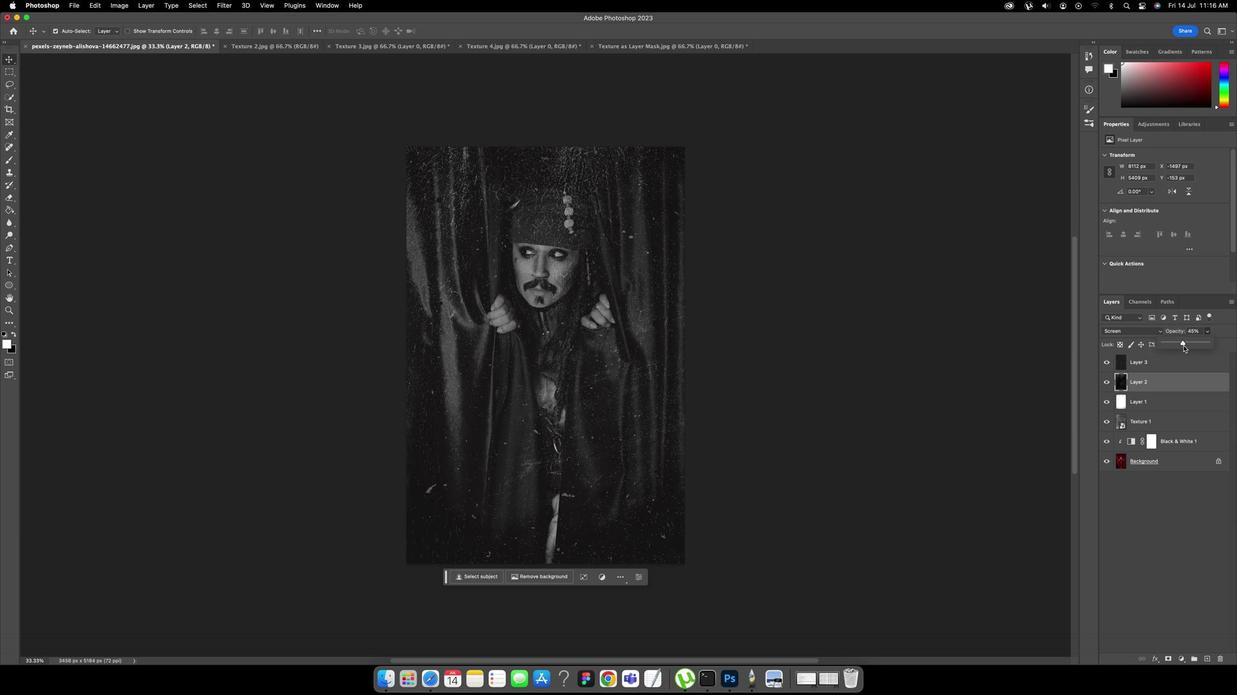 
Action: Mouse moved to (800, 342)
Screenshot: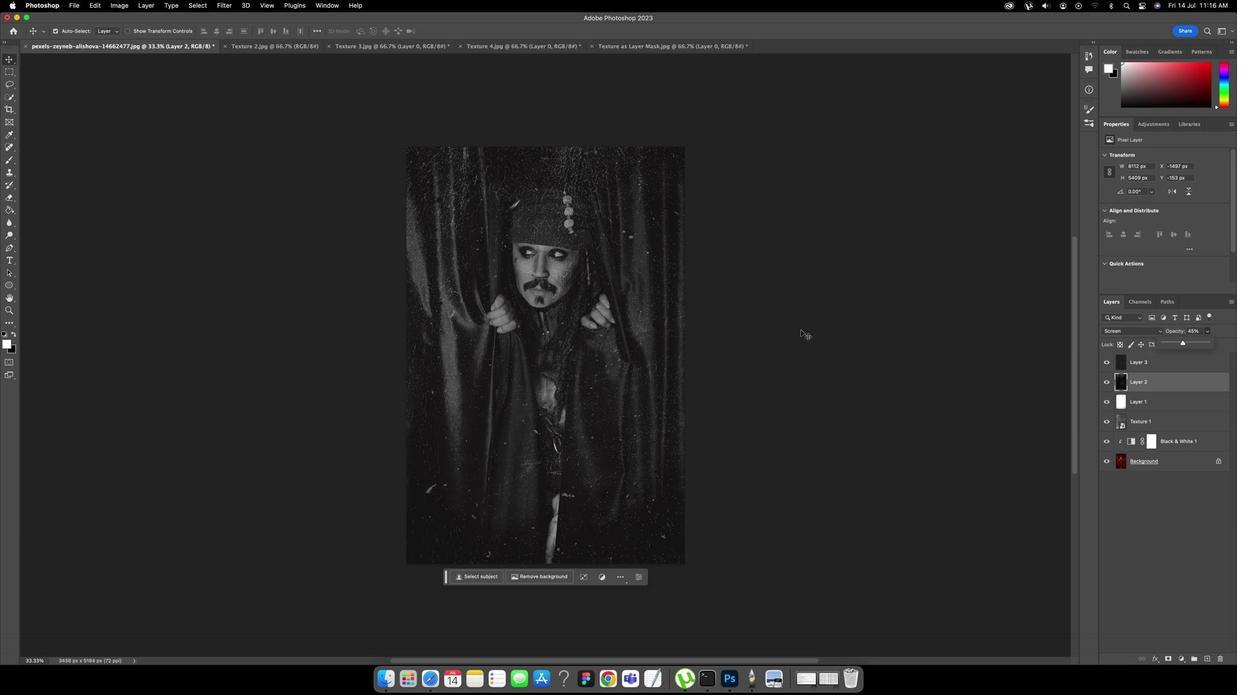 
Action: Mouse pressed left at (800, 342)
Screenshot: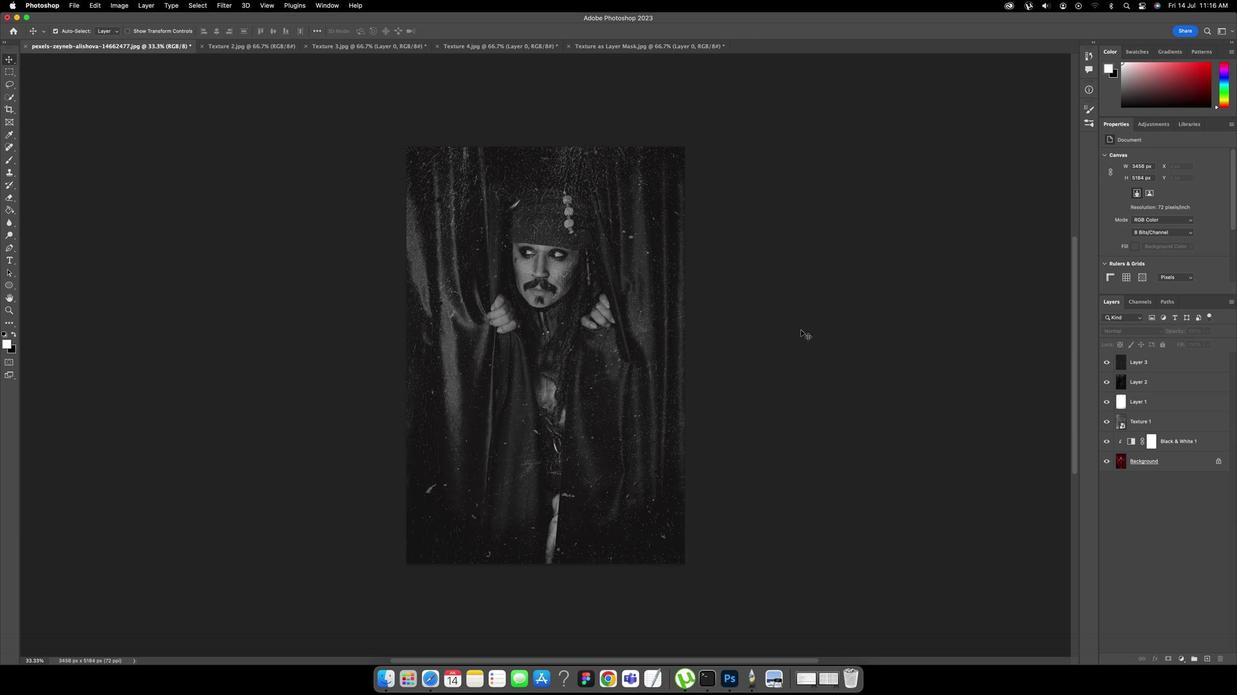 
Action: Mouse moved to (273, 90)
Screenshot: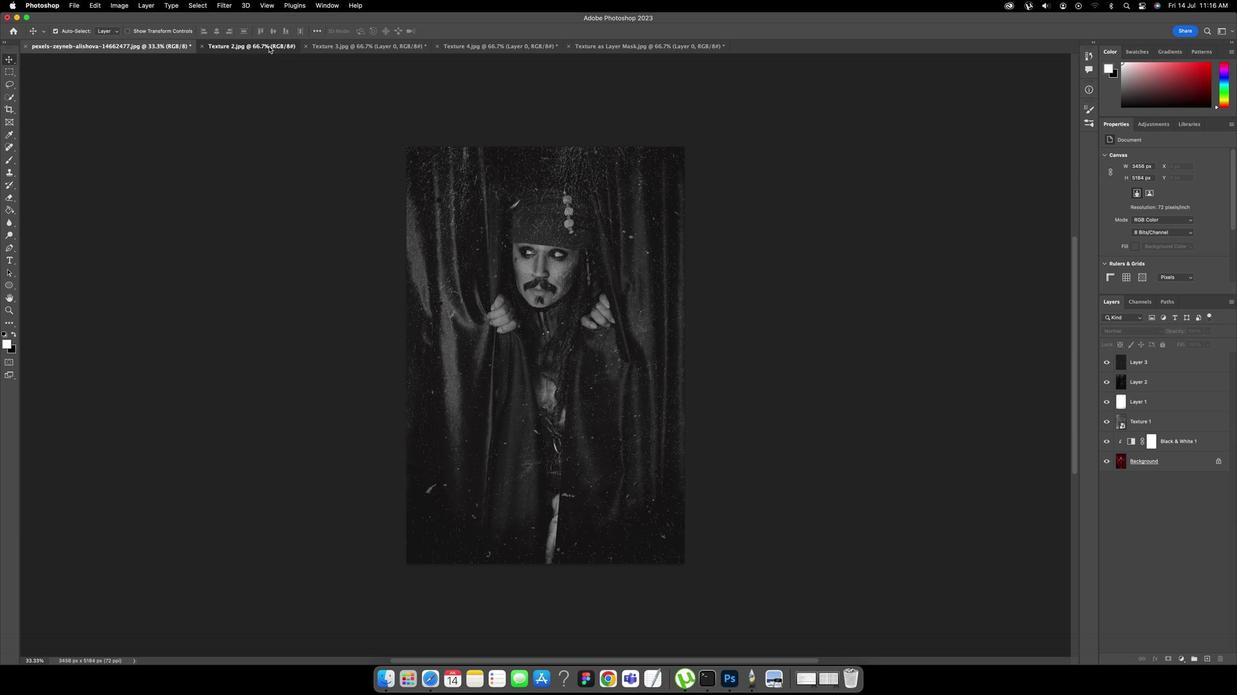 
Action: Mouse pressed left at (273, 90)
Screenshot: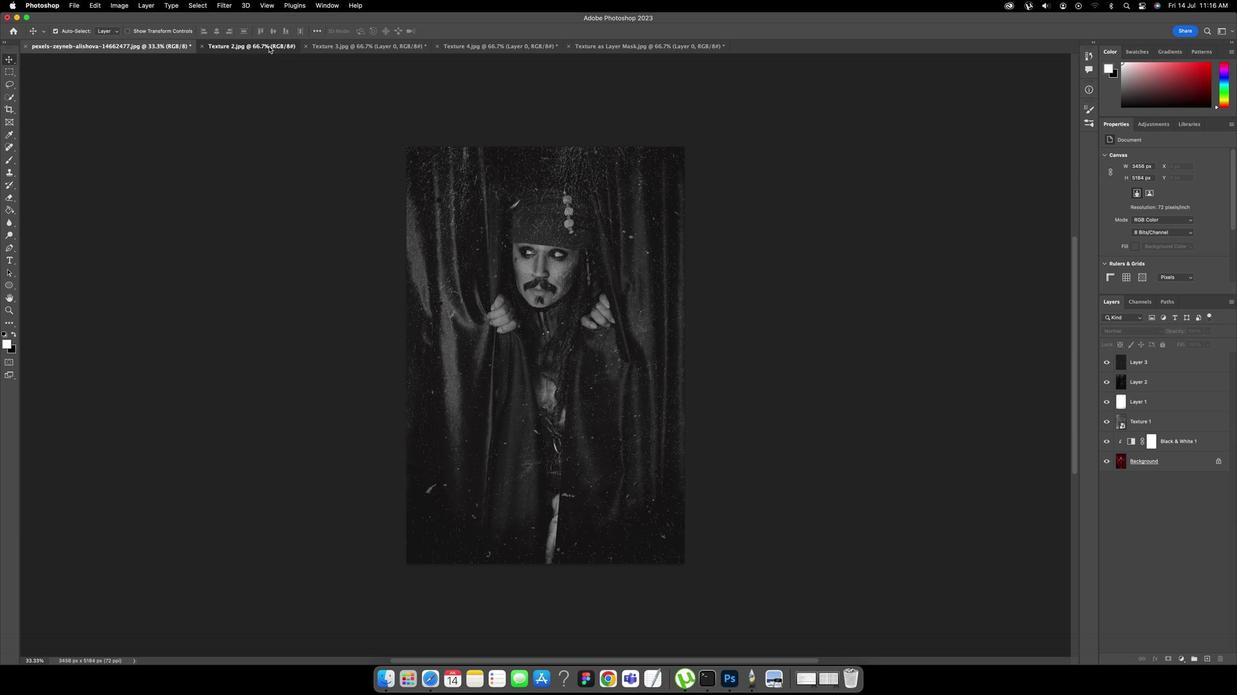 
Action: Mouse moved to (503, 382)
Screenshot: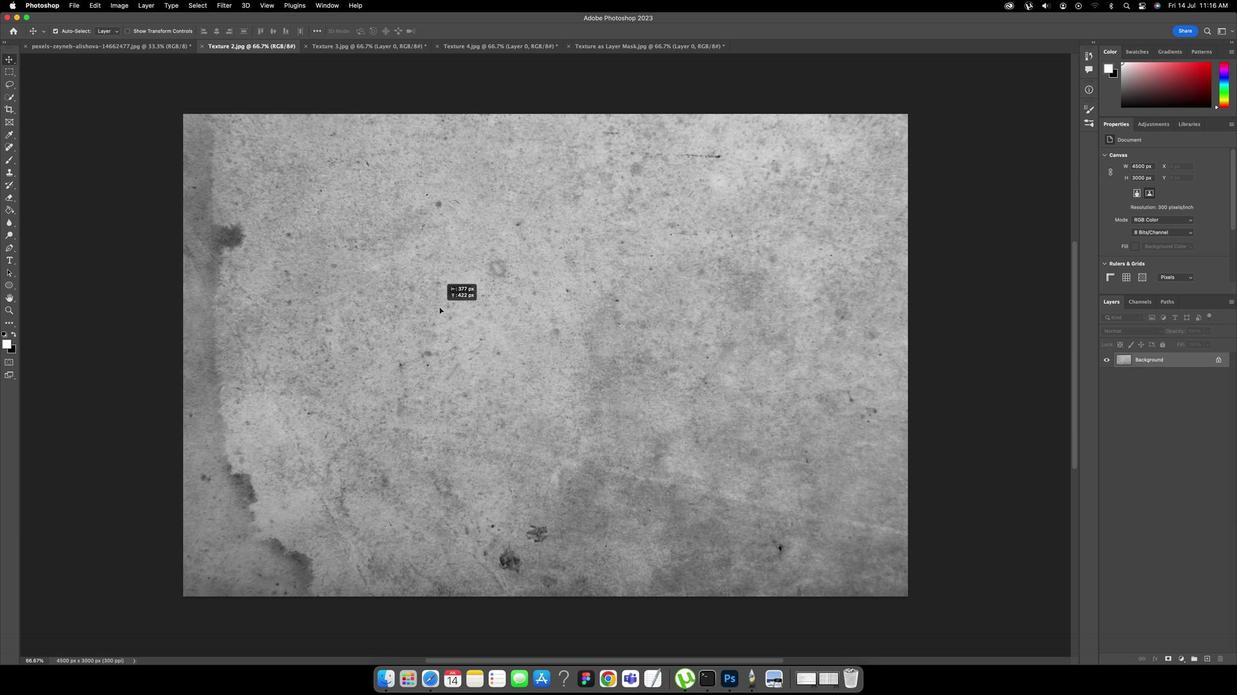 
Action: Mouse pressed left at (503, 382)
Screenshot: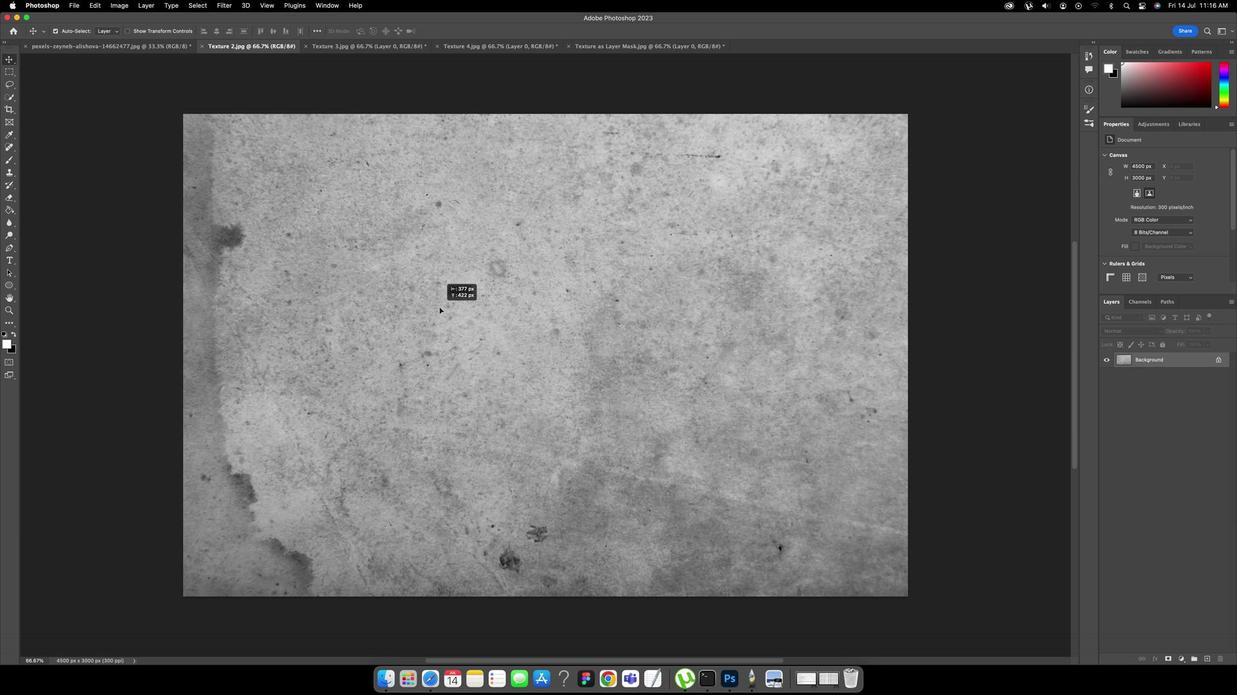 
Action: Mouse moved to (595, 290)
Screenshot: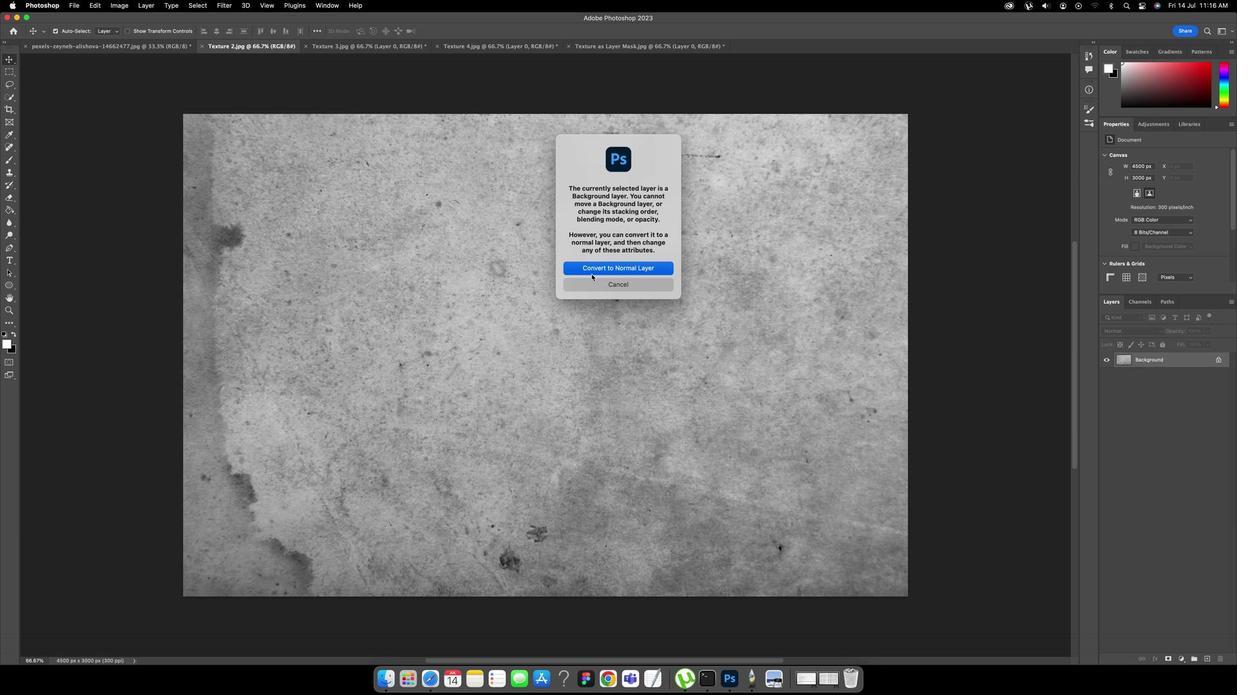 
Action: Mouse pressed left at (595, 290)
Screenshot: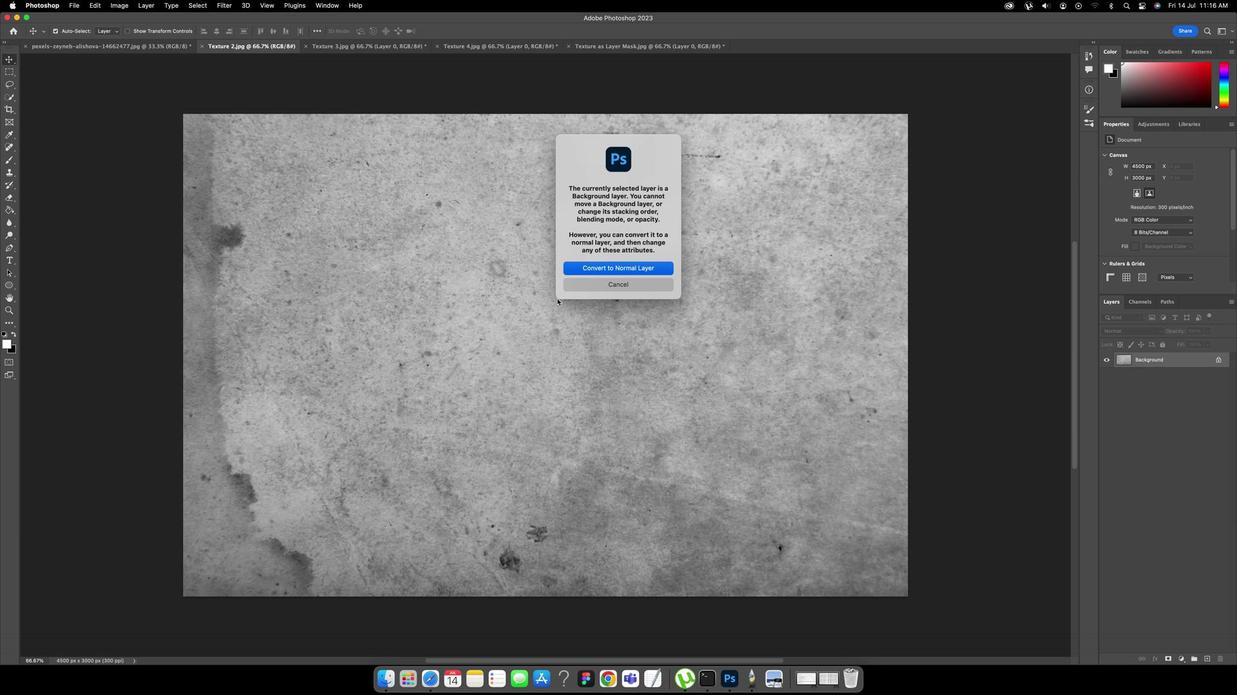 
Action: Mouse moved to (540, 346)
Screenshot: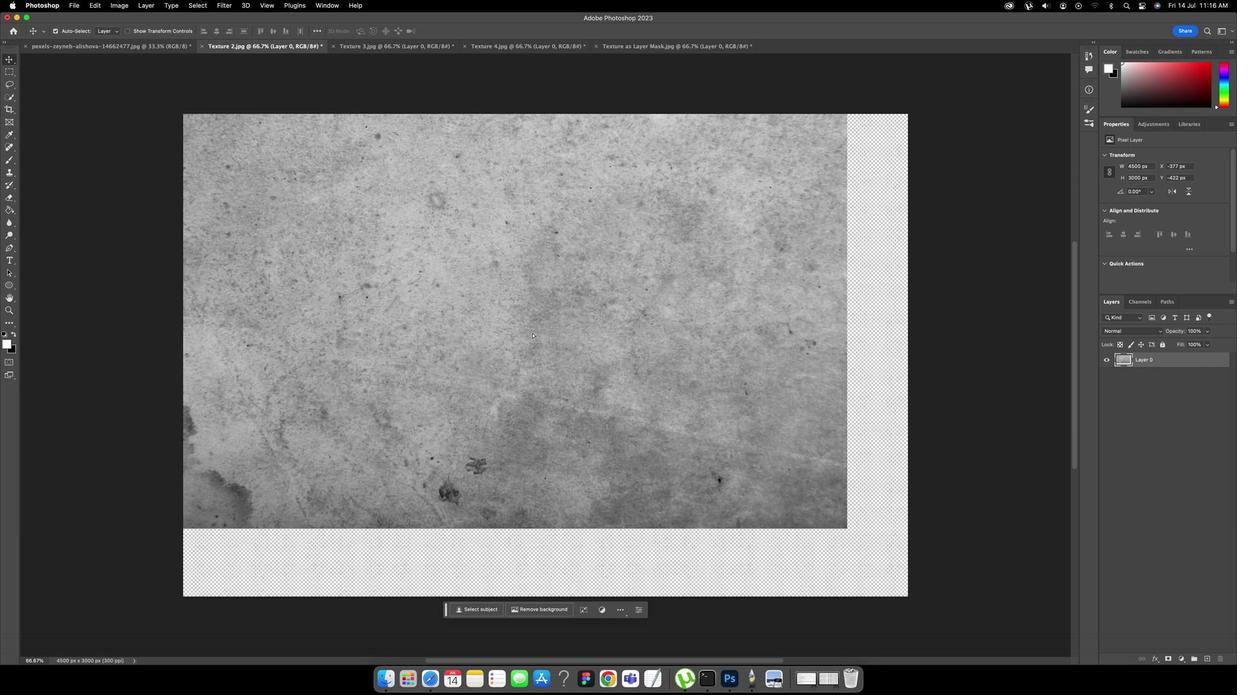 
Action: Mouse pressed left at (540, 346)
Screenshot: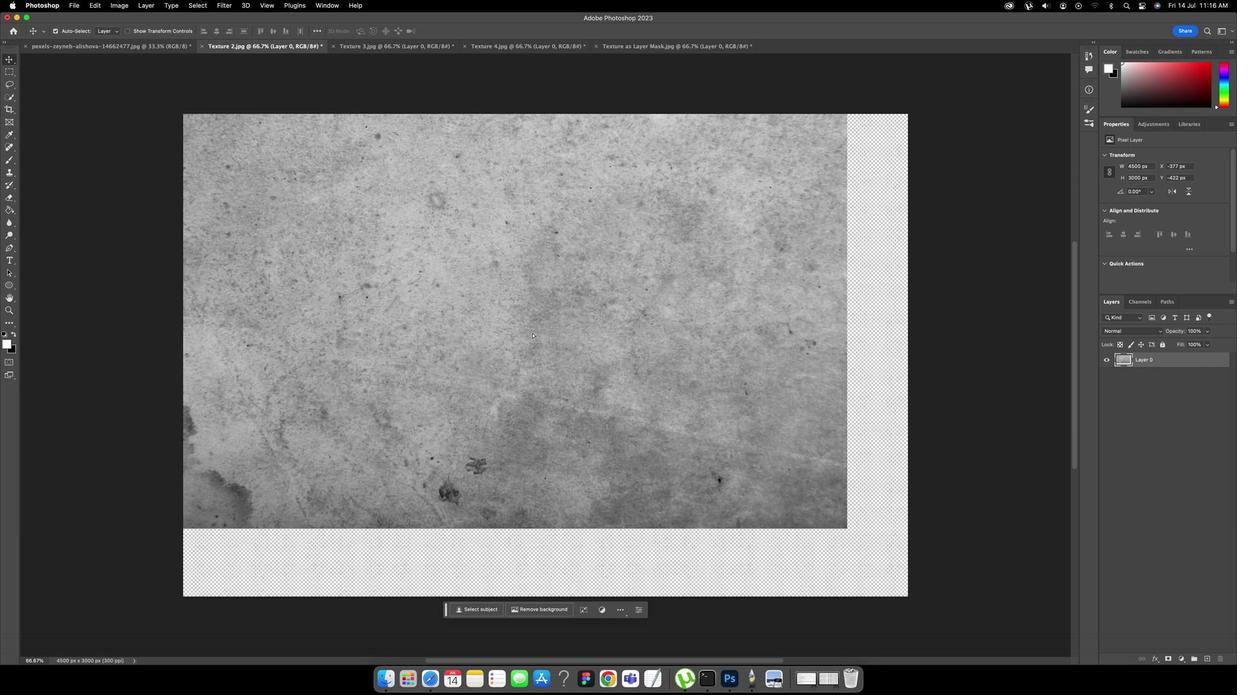 
Action: Mouse moved to (482, 322)
Screenshot: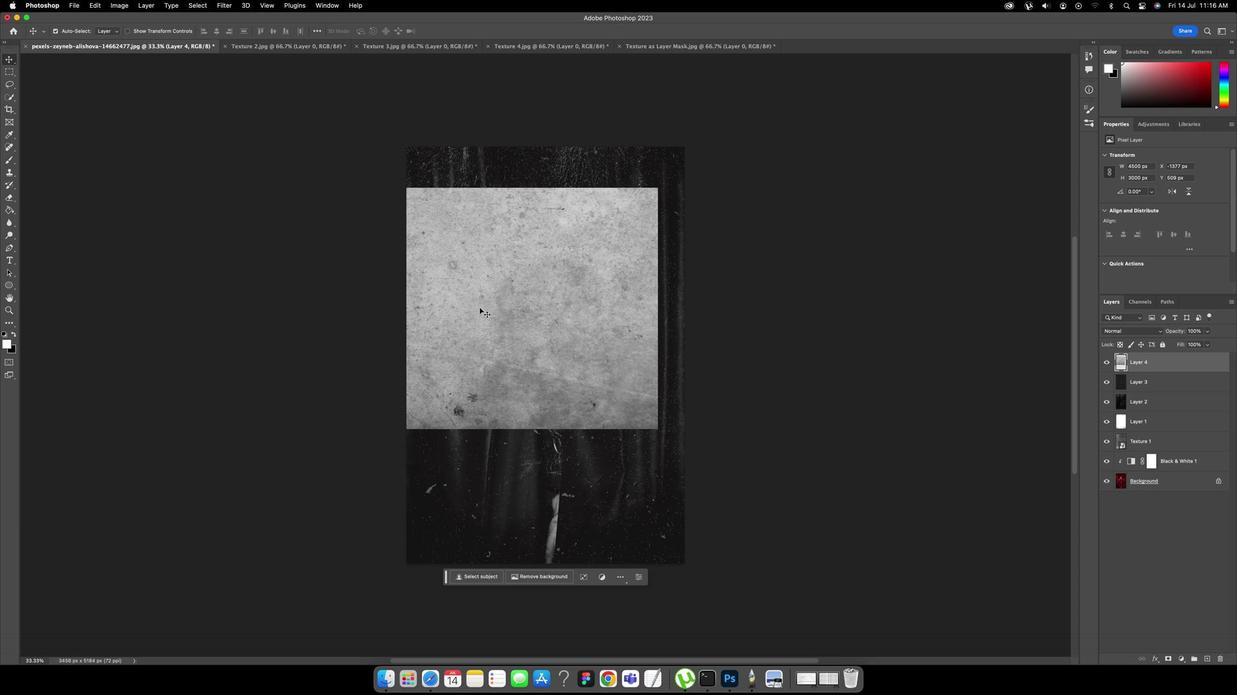 
Action: Key pressed Key.cmd't'
Screenshot: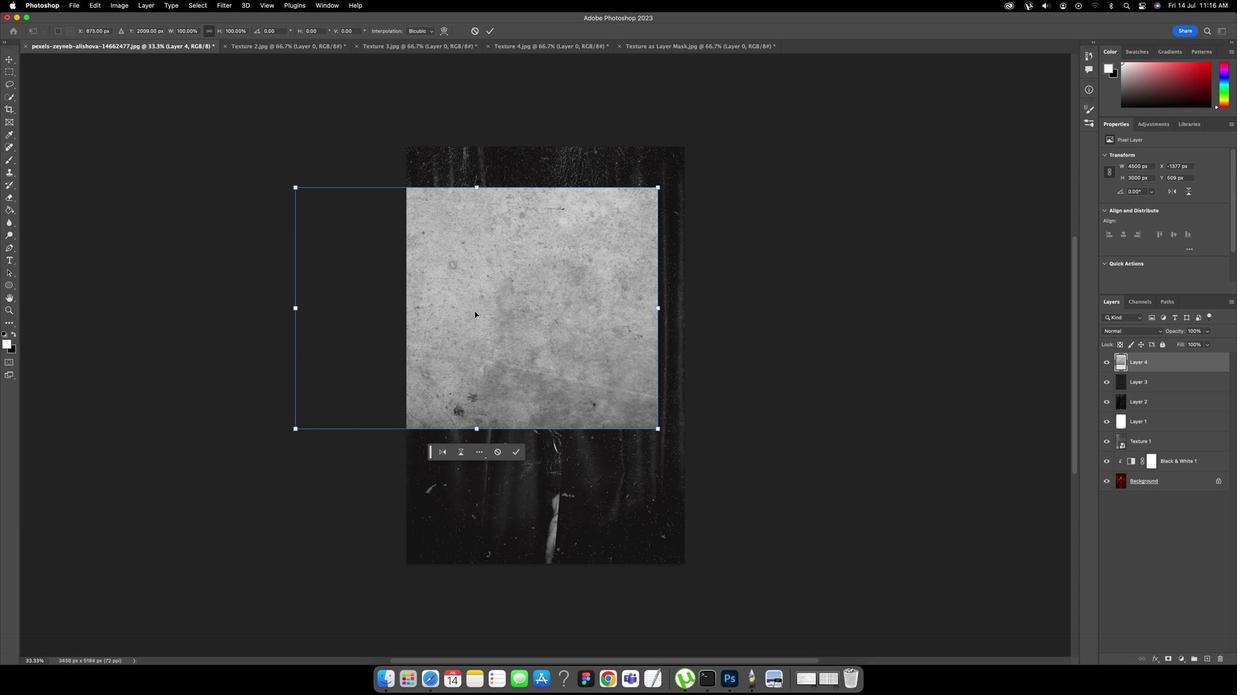 
Action: Mouse moved to (662, 431)
Screenshot: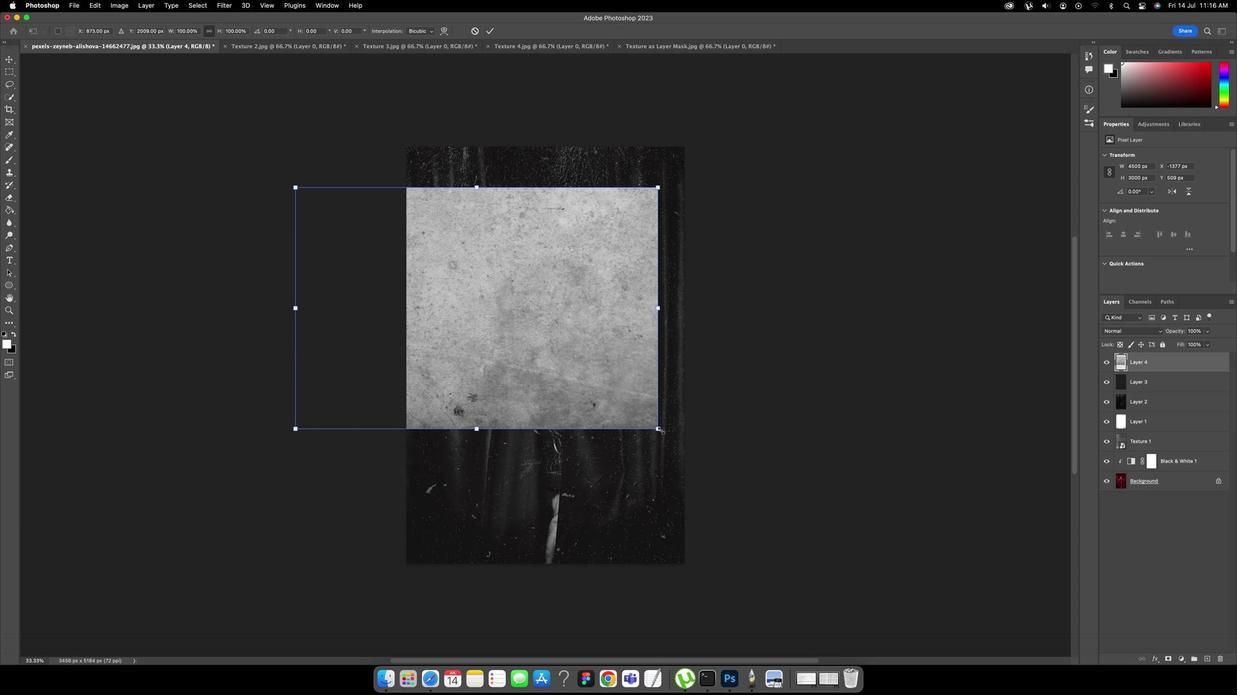 
Action: Mouse pressed left at (662, 431)
Screenshot: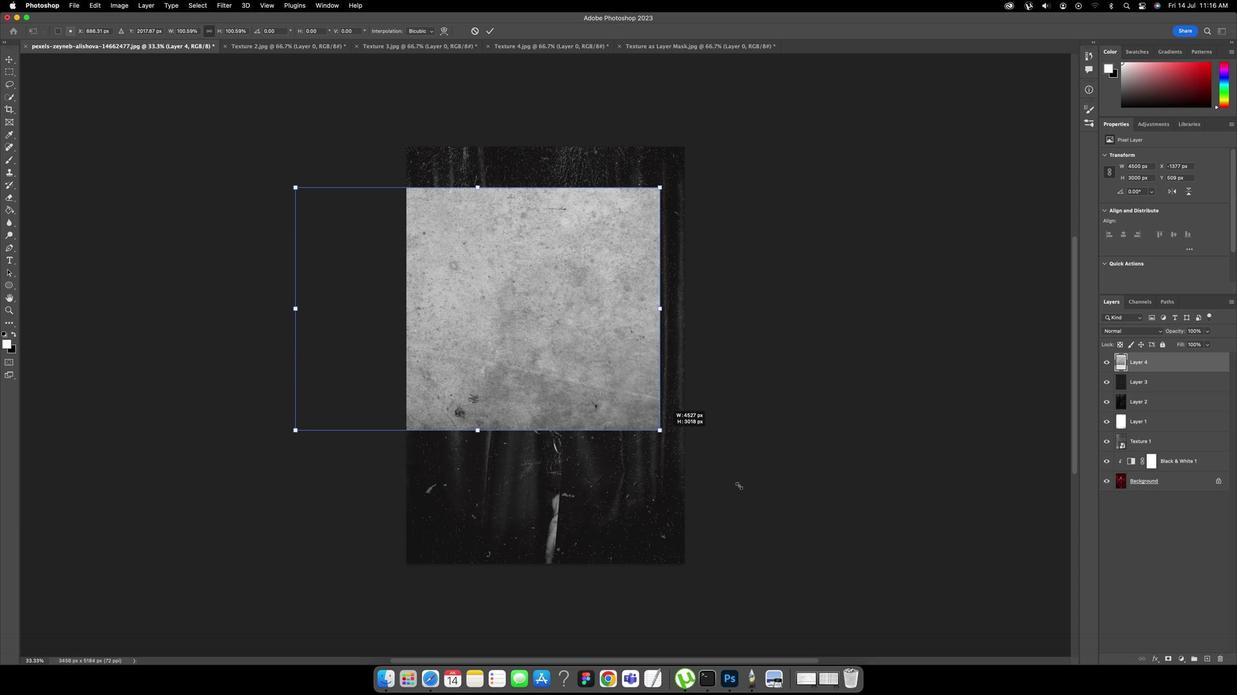 
Action: Mouse moved to (302, 215)
Screenshot: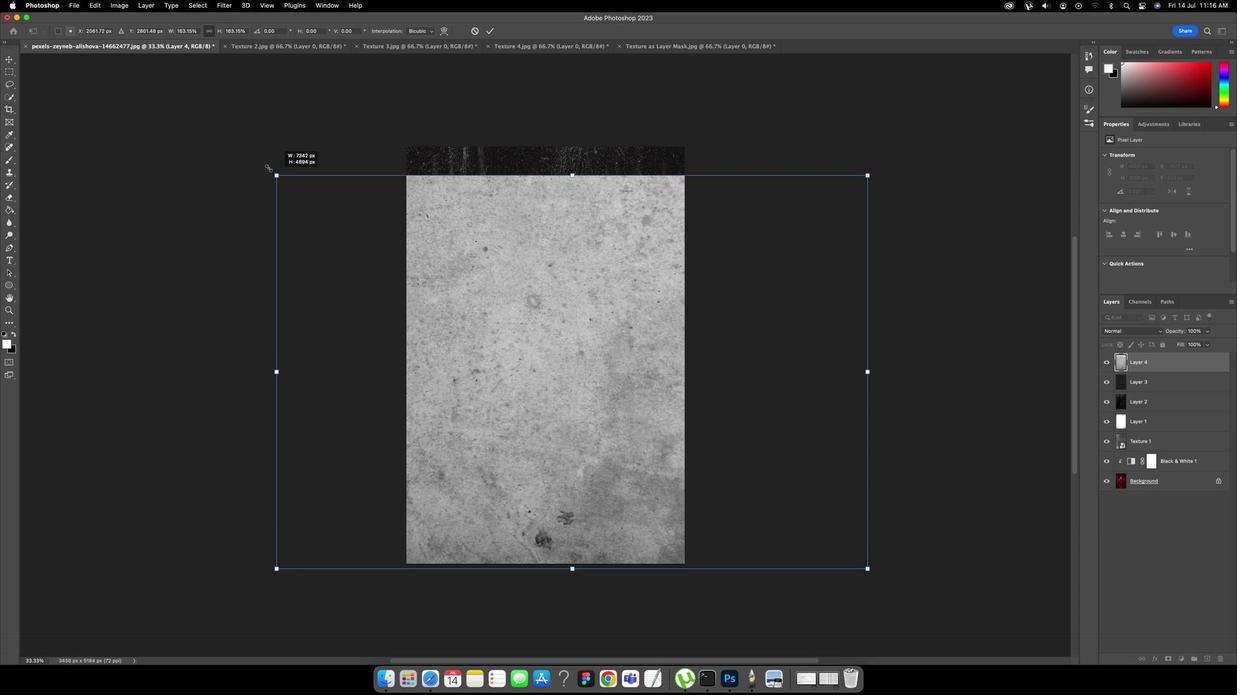 
Action: Mouse pressed left at (302, 215)
Screenshot: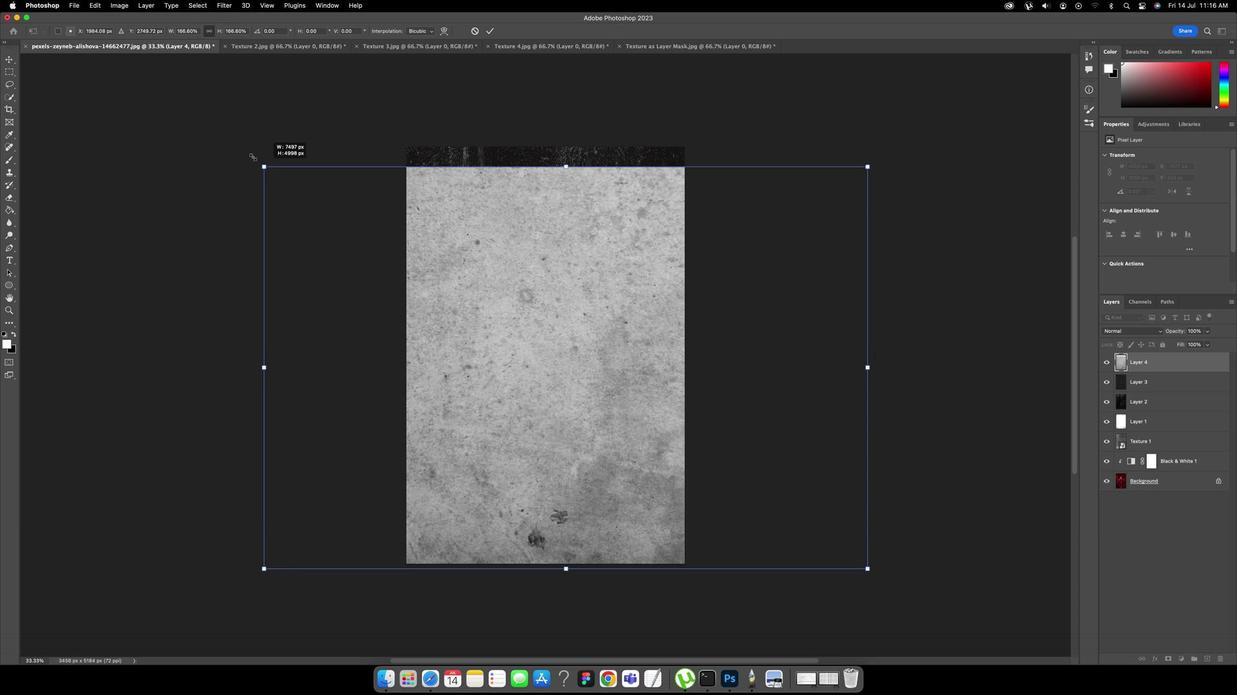 
Action: Mouse moved to (233, 166)
Screenshot: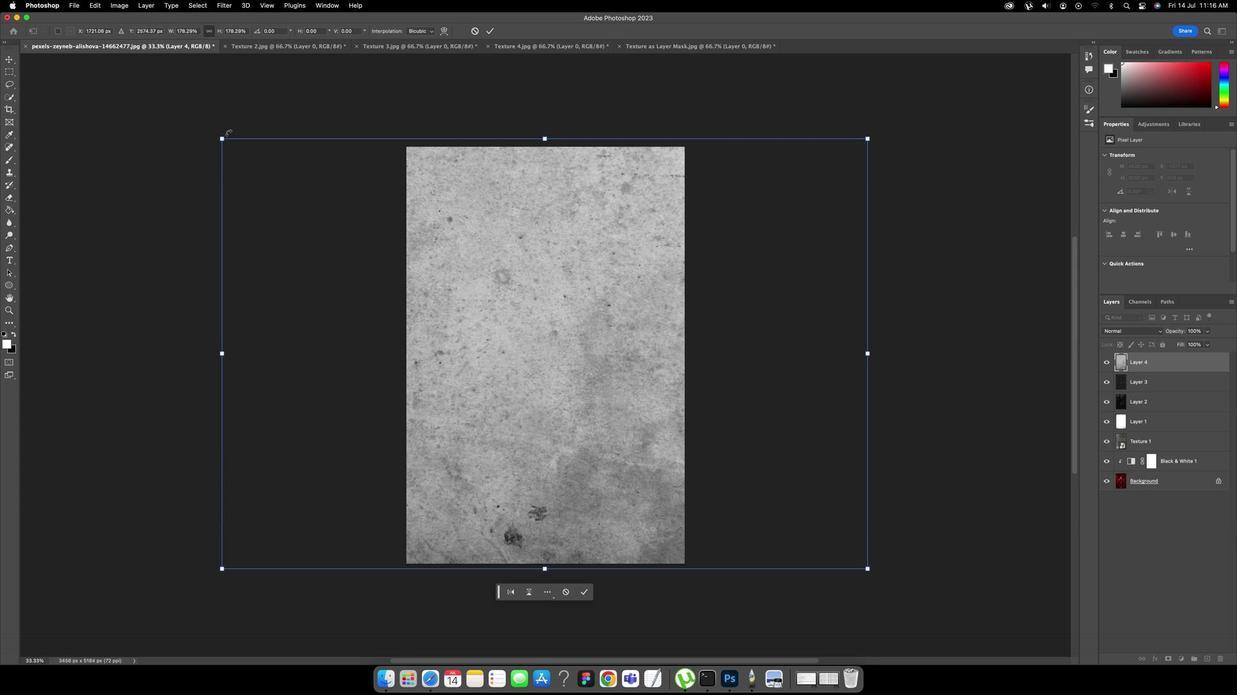 
Action: Key pressed Key.enter
Screenshot: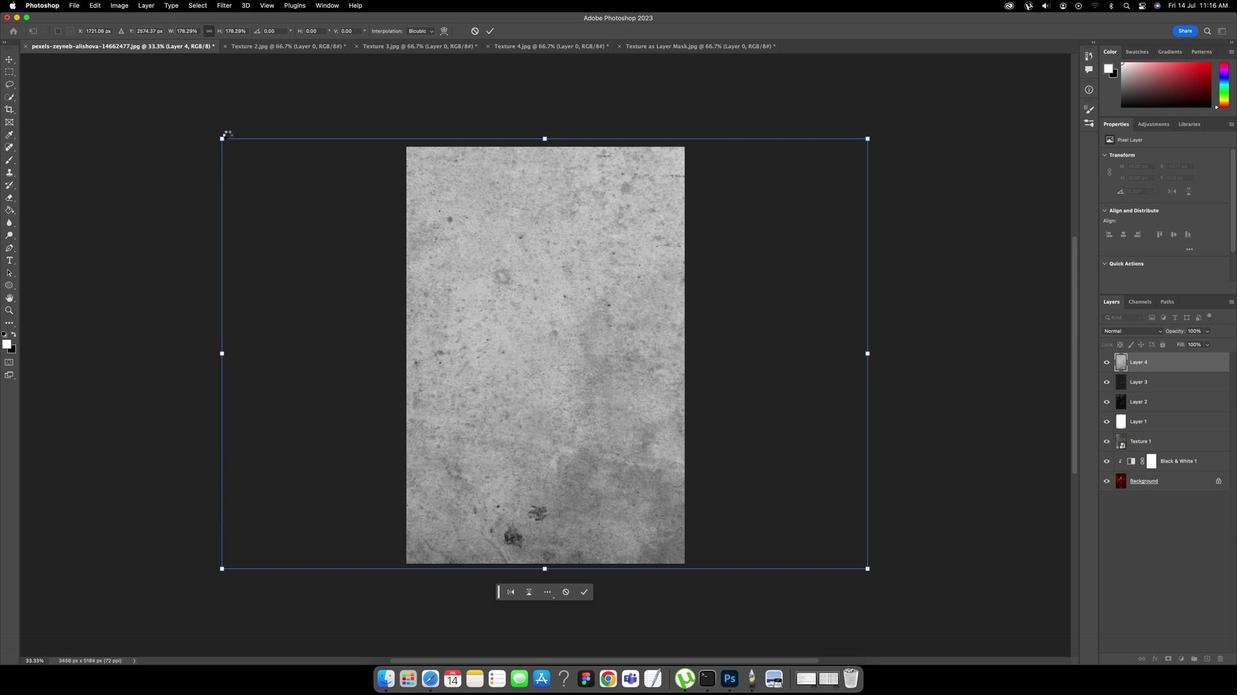 
Action: Mouse moved to (1139, 340)
Screenshot: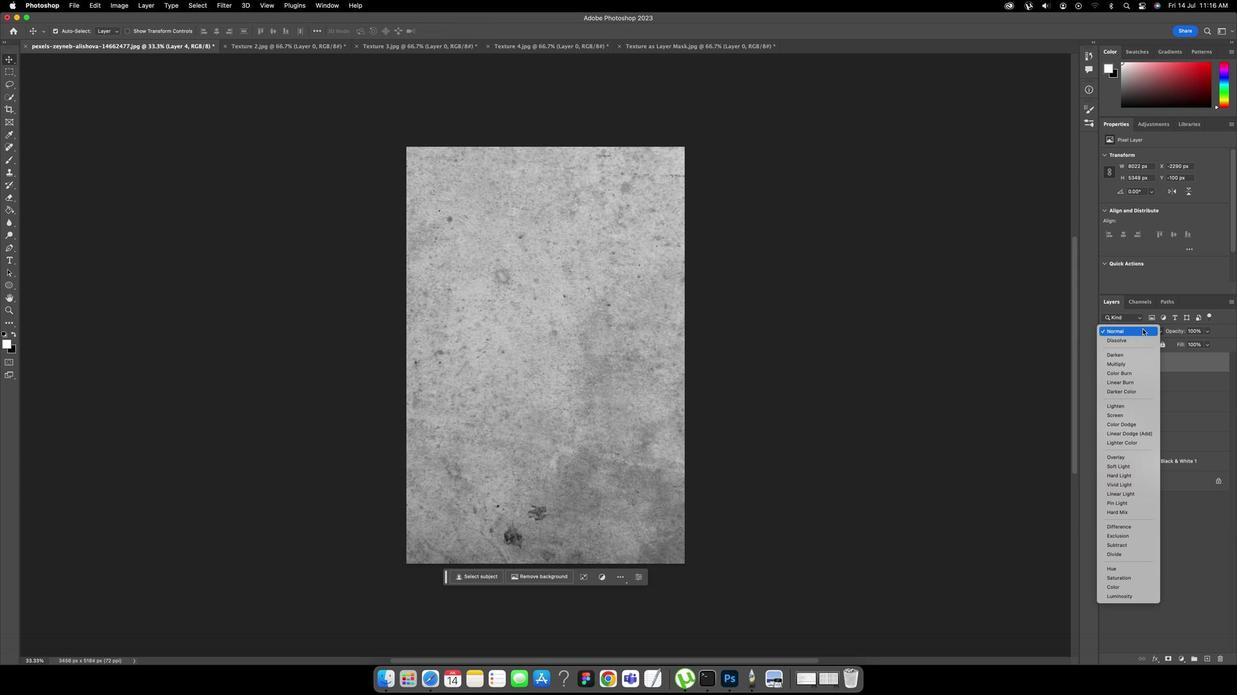 
Action: Mouse pressed left at (1139, 340)
Screenshot: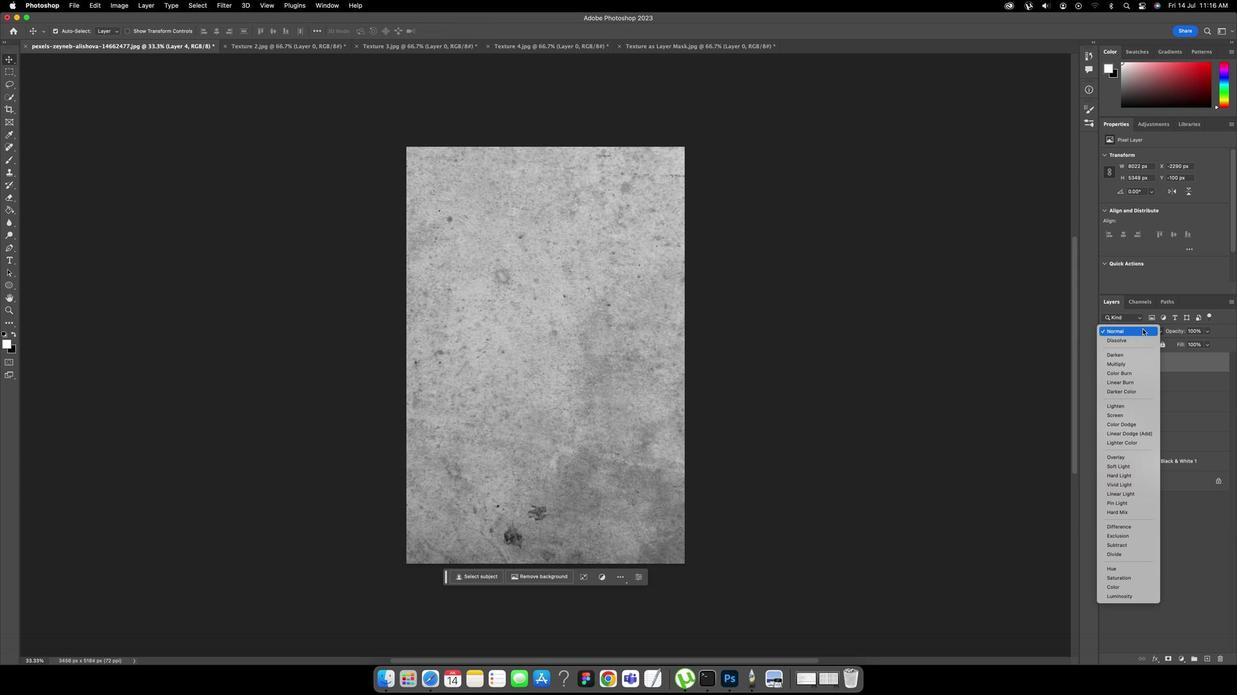 
Action: Mouse moved to (1132, 398)
Screenshot: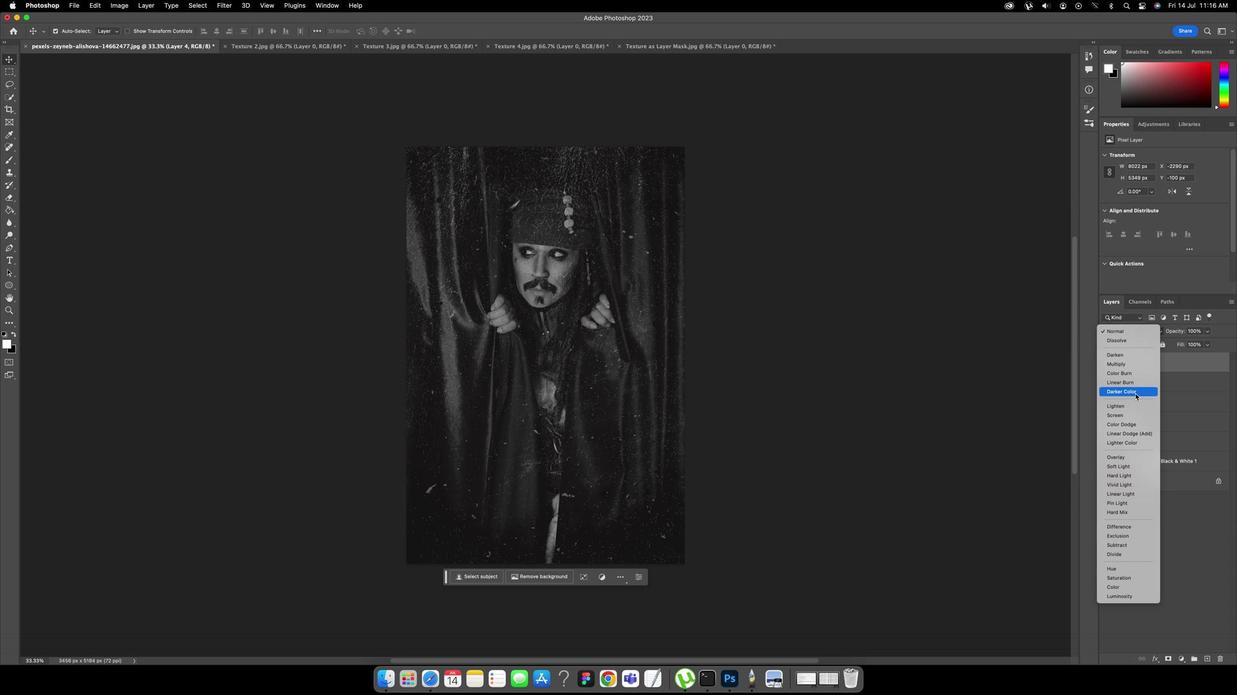
Action: Mouse pressed left at (1132, 398)
Screenshot: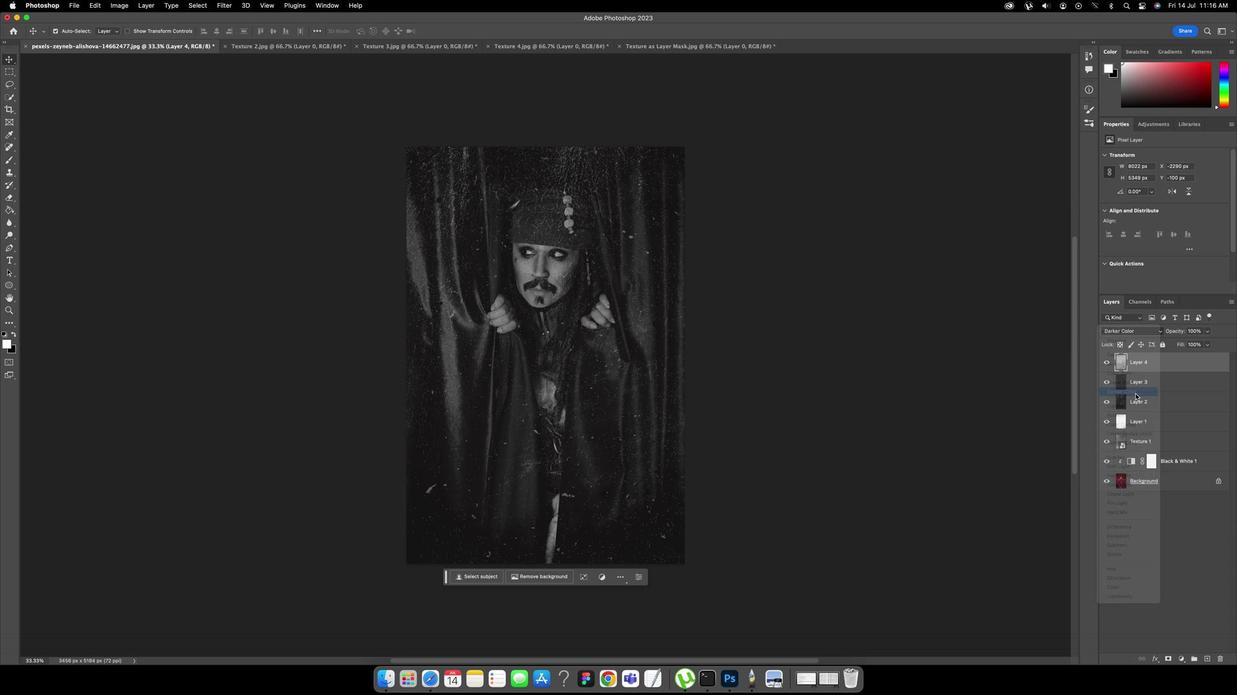 
Action: Mouse moved to (688, 420)
Screenshot: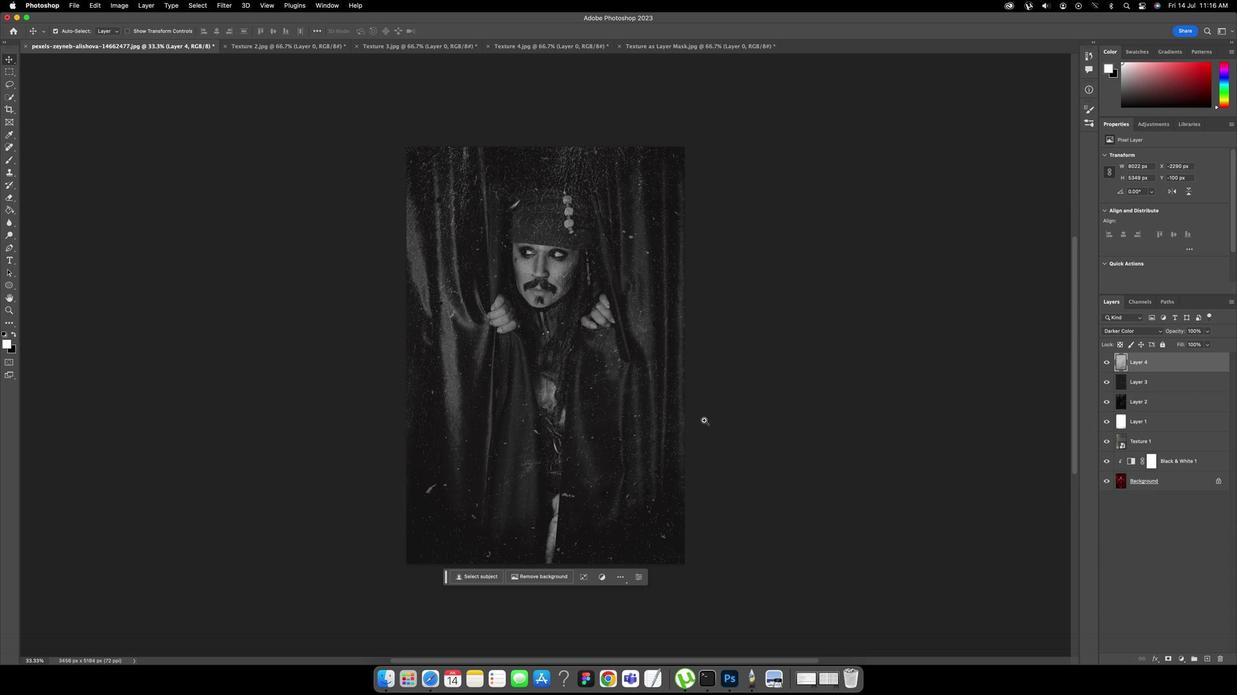 
Action: Key pressed 'z'
Screenshot: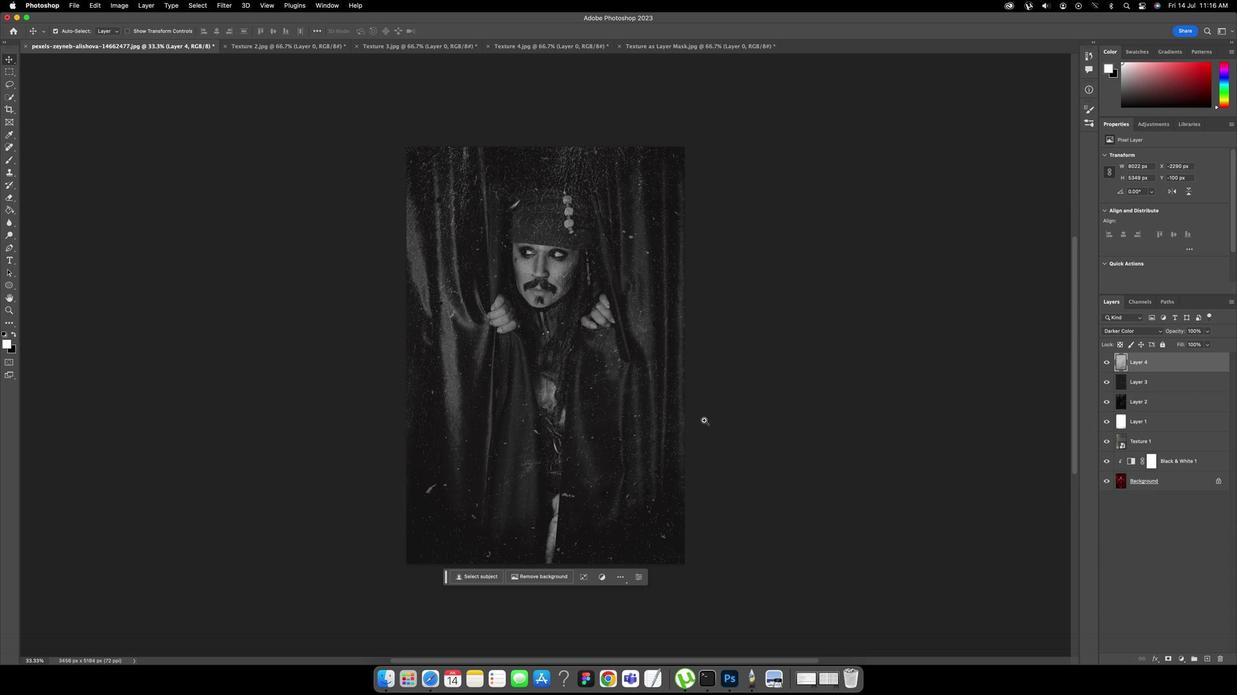 
Action: Mouse moved to (433, 213)
Screenshot: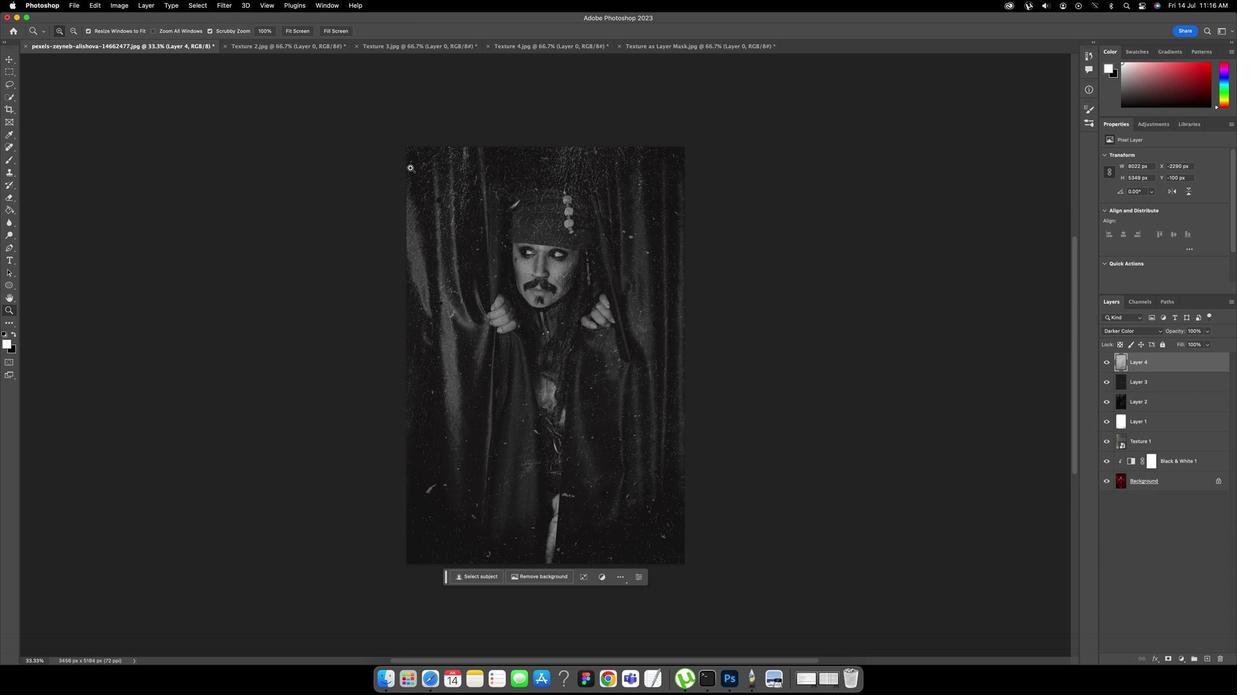 
Action: Key pressed 'z'
Screenshot: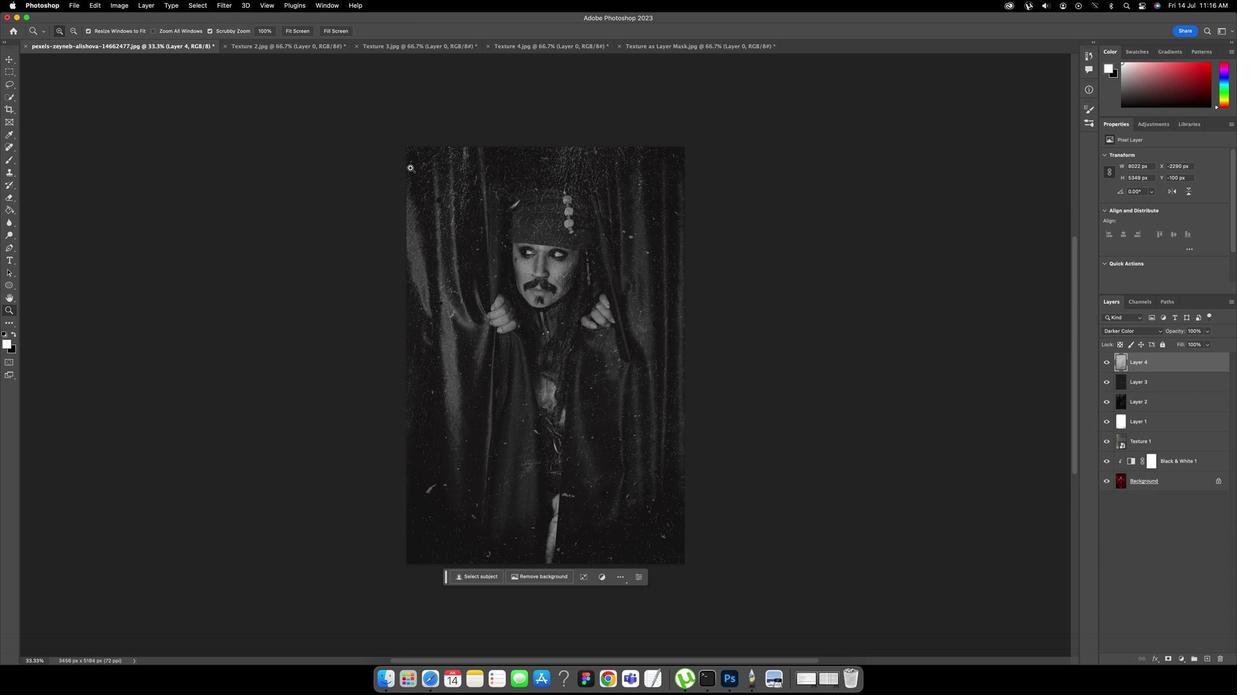 
Action: Mouse moved to (312, 92)
Screenshot: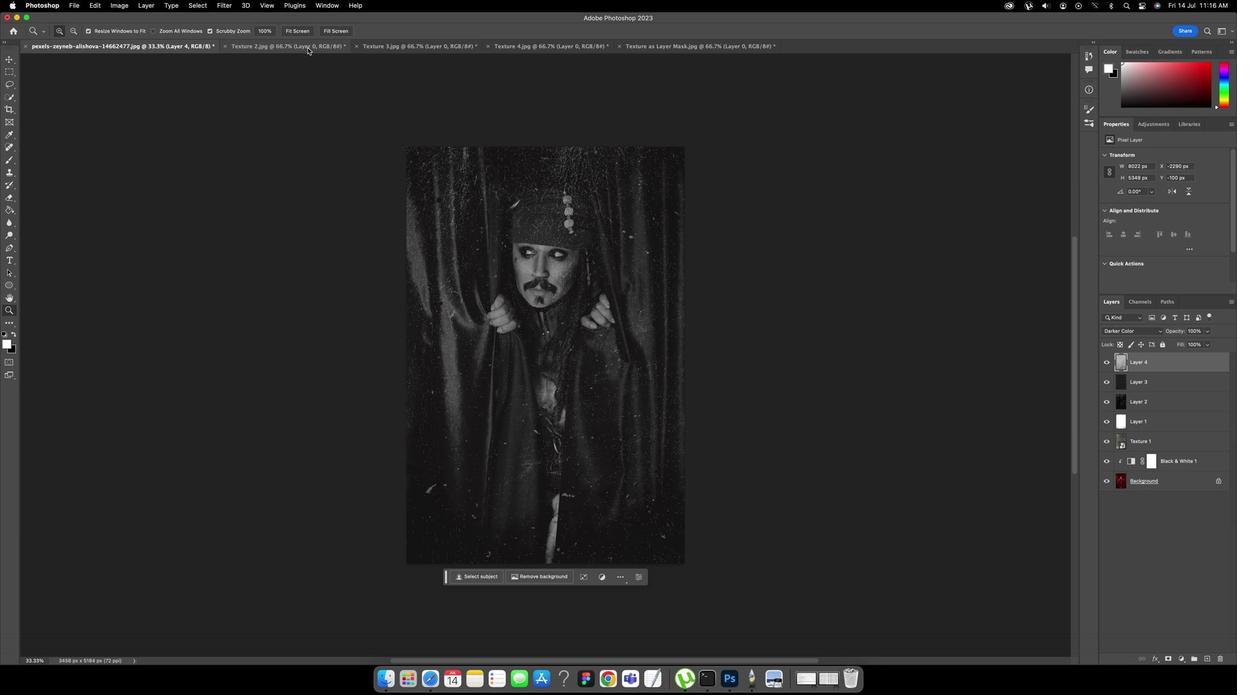 
Action: Key pressed 'z'
Screenshot: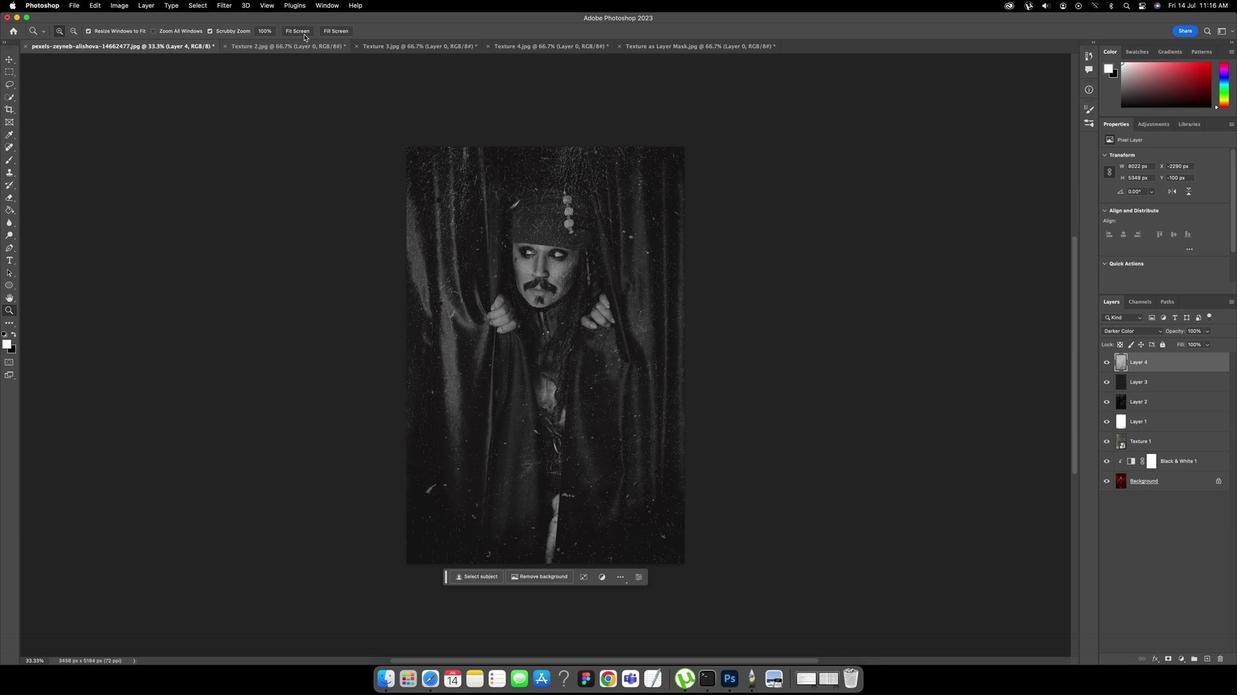 
Action: Mouse moved to (308, 77)
Screenshot: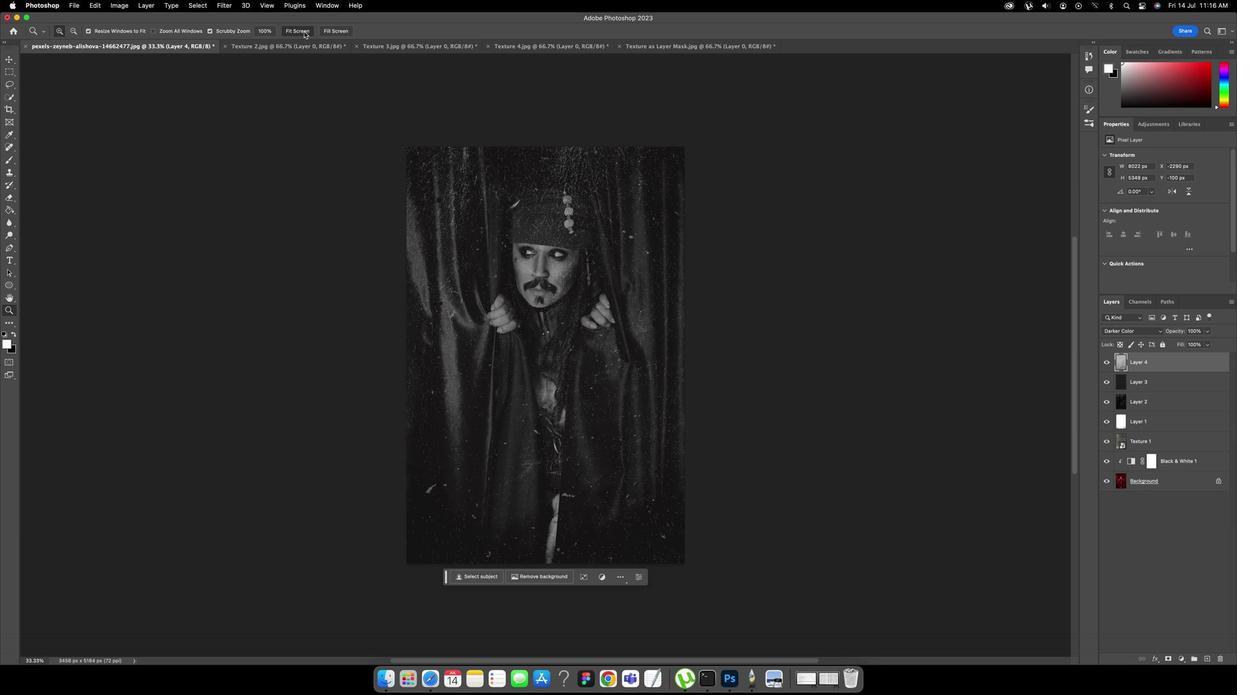 
Action: Key pressed 'z''z''z'
Screenshot: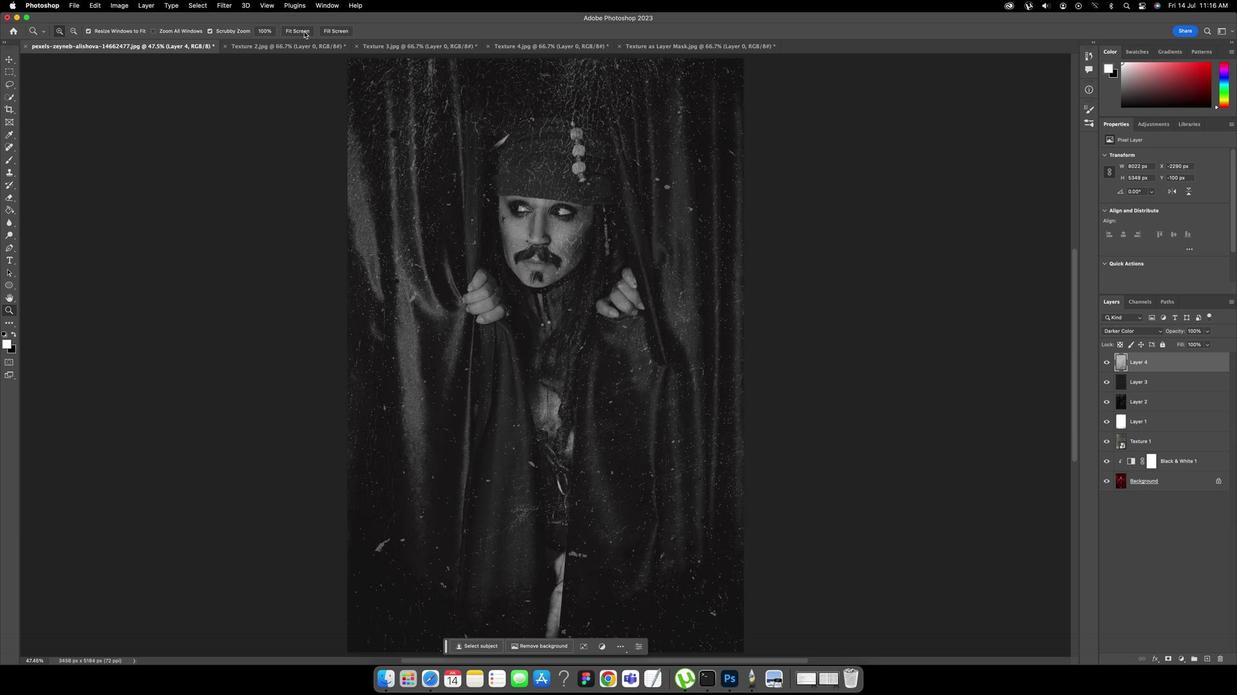 
Action: Mouse pressed left at (308, 77)
Screenshot: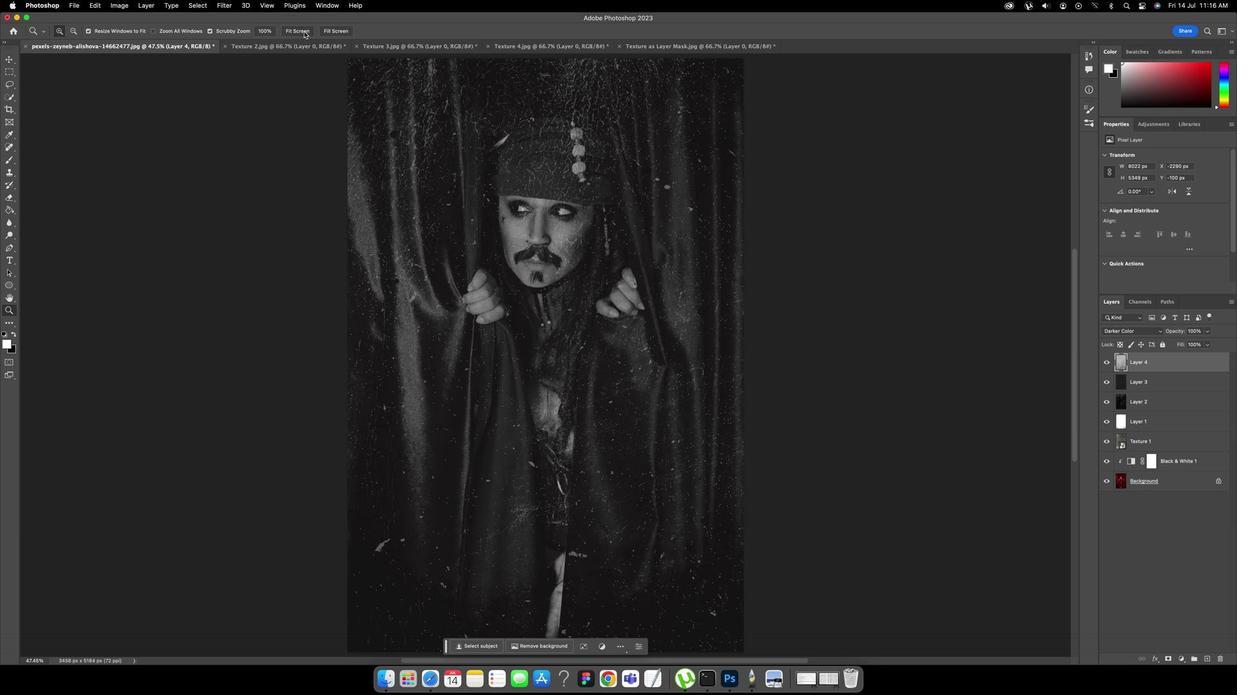 
Action: Key pressed 'z''z''z'
Screenshot: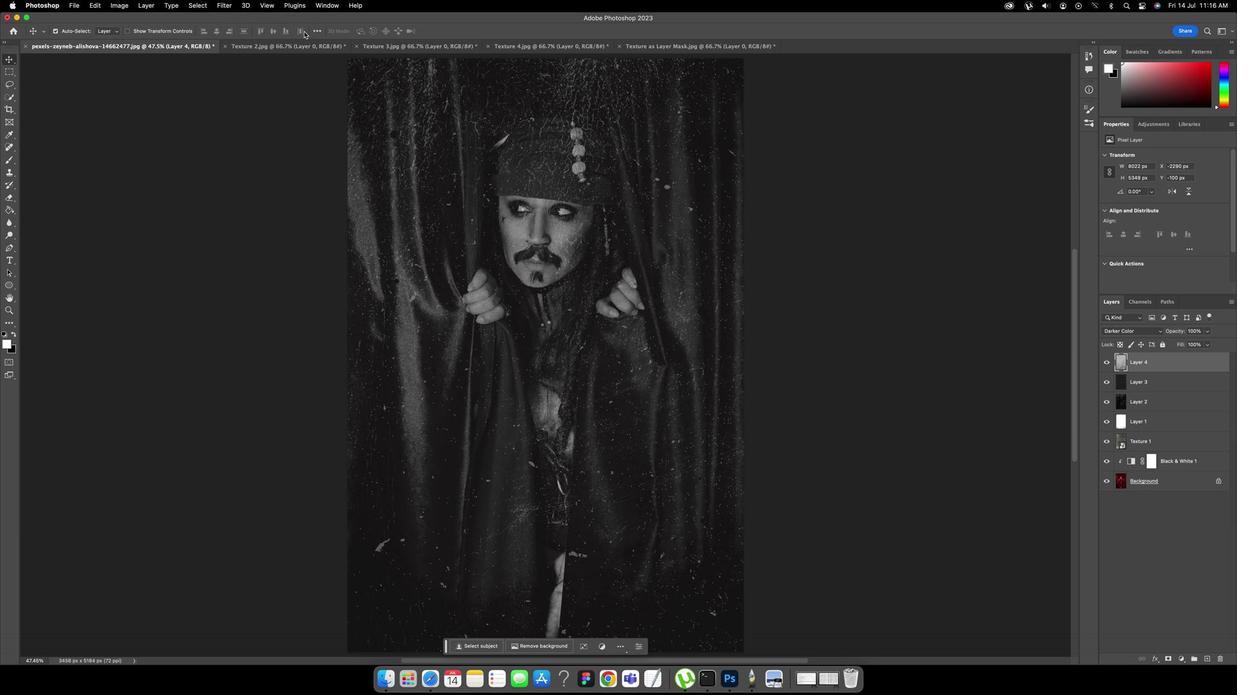 
Action: Mouse moved to (792, 347)
Screenshot: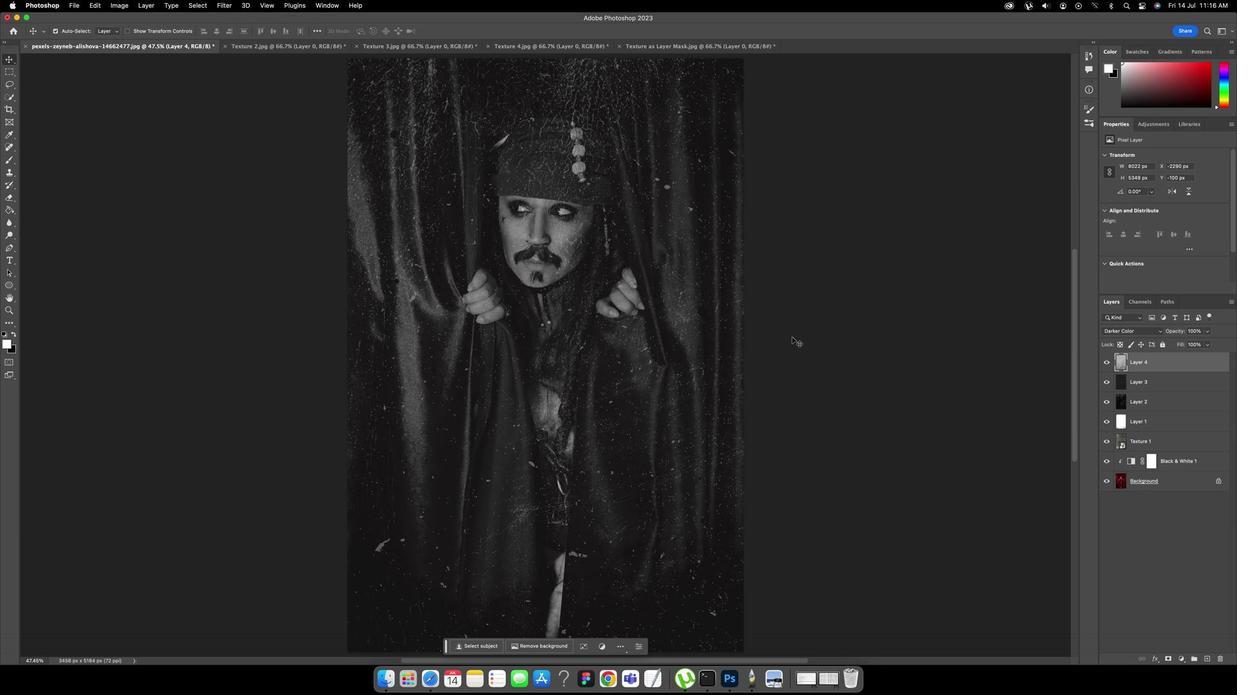
Action: Key pressed 'v'
Screenshot: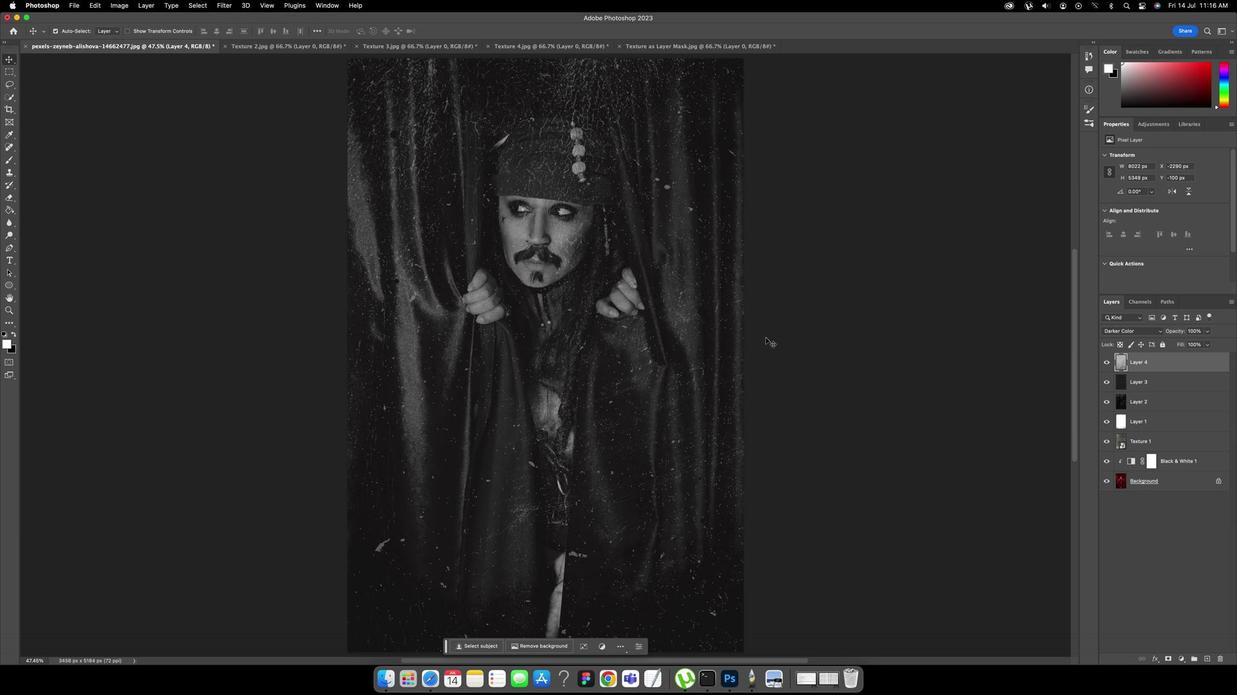
Action: Mouse moved to (854, 345)
Screenshot: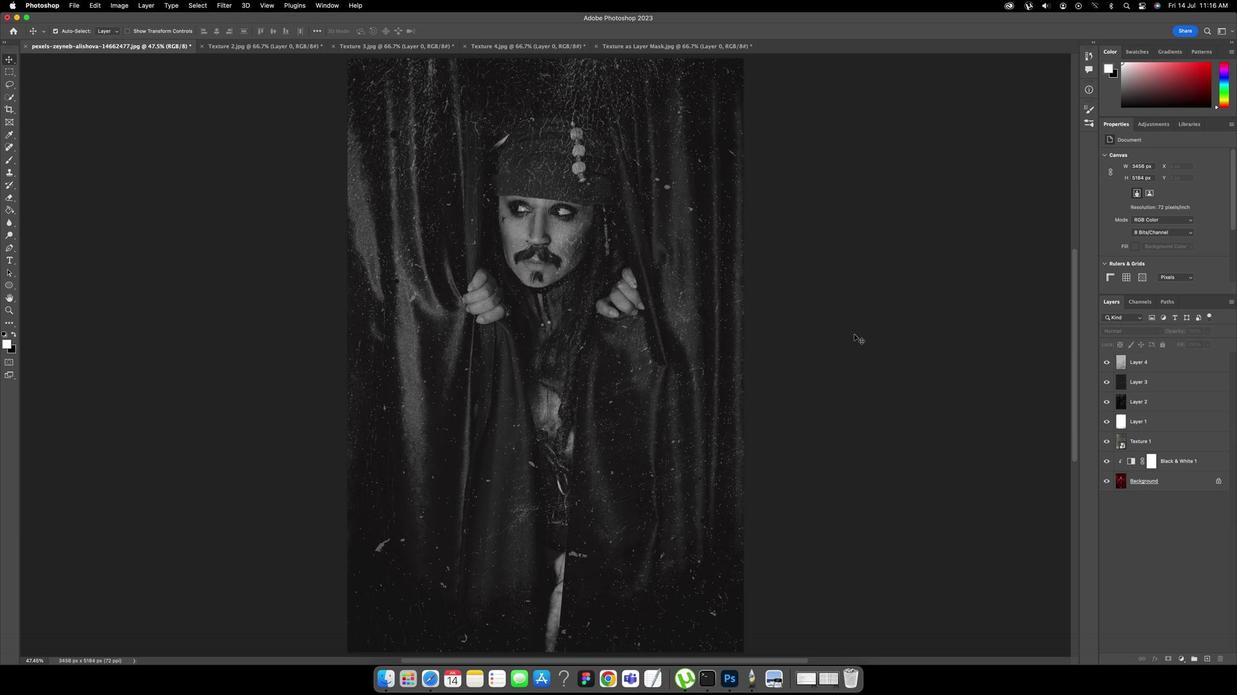 
Action: Mouse pressed left at (854, 345)
Screenshot: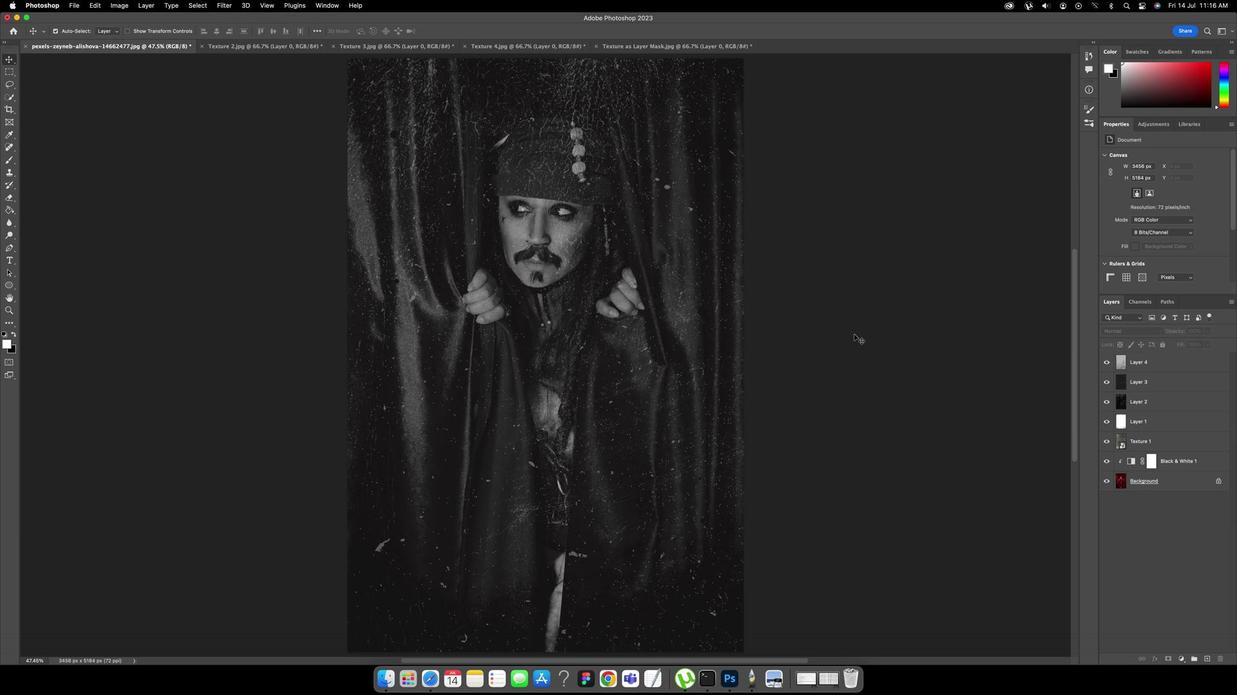 
Action: Mouse moved to (1129, 418)
Screenshot: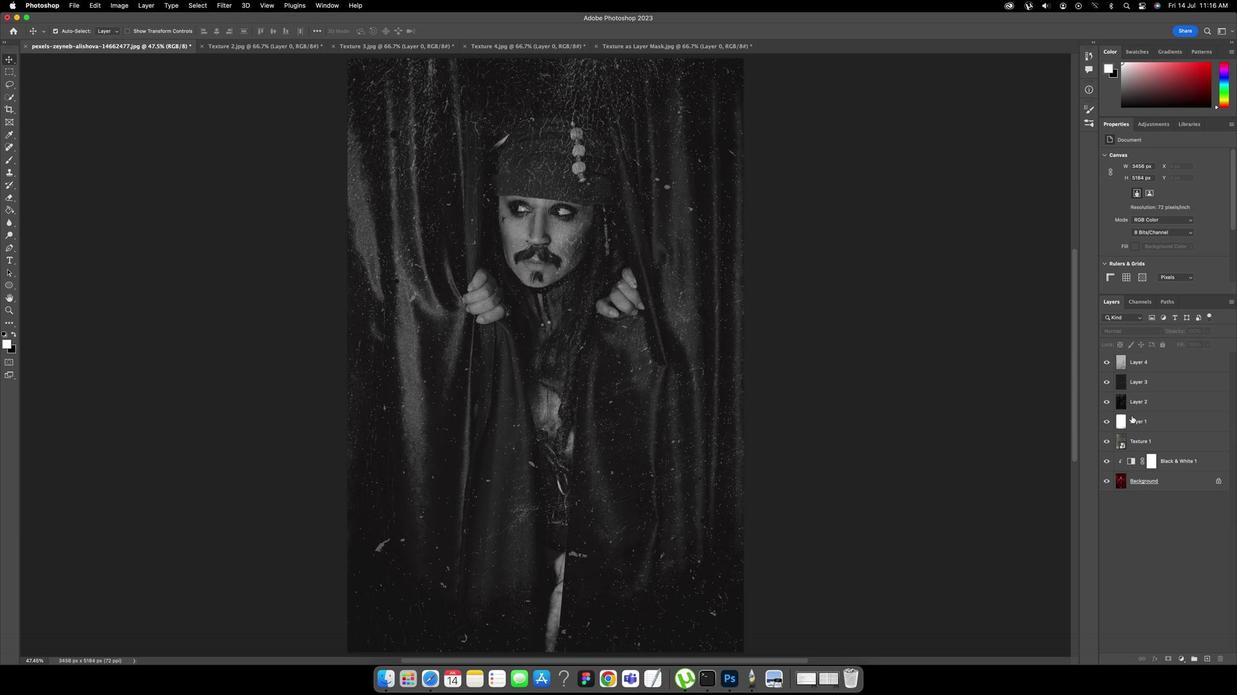 
Action: Mouse pressed left at (1129, 418)
Screenshot: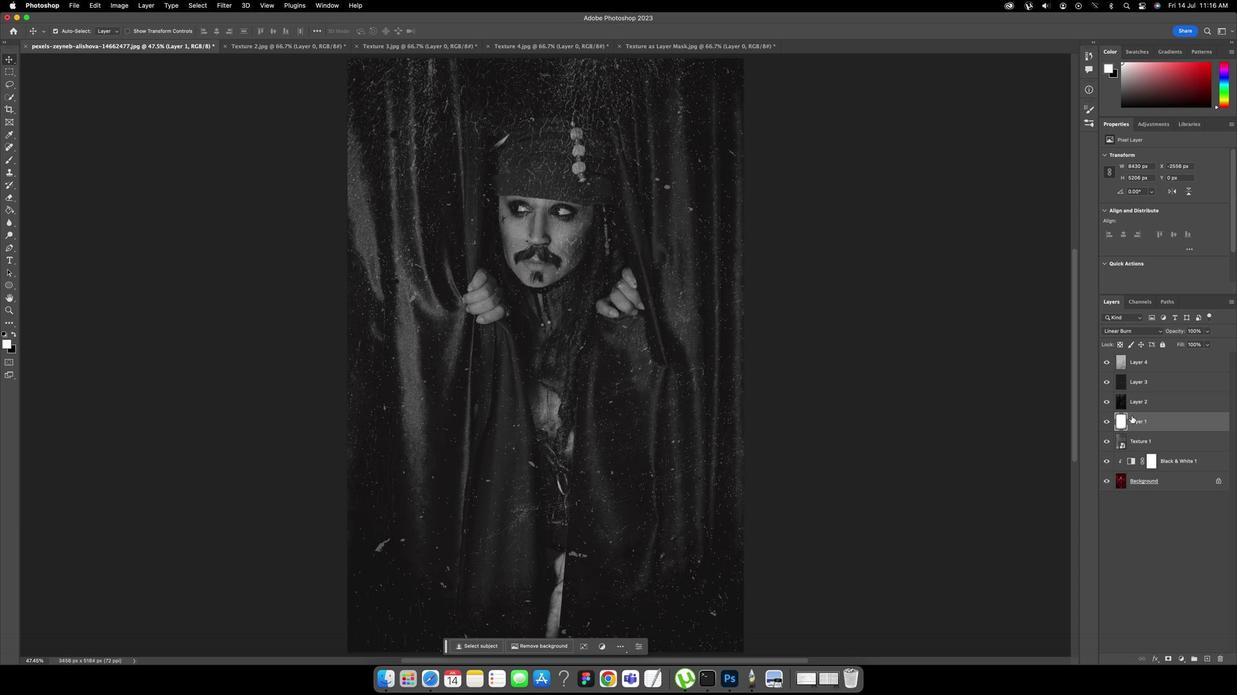
Action: Mouse moved to (1106, 422)
Screenshot: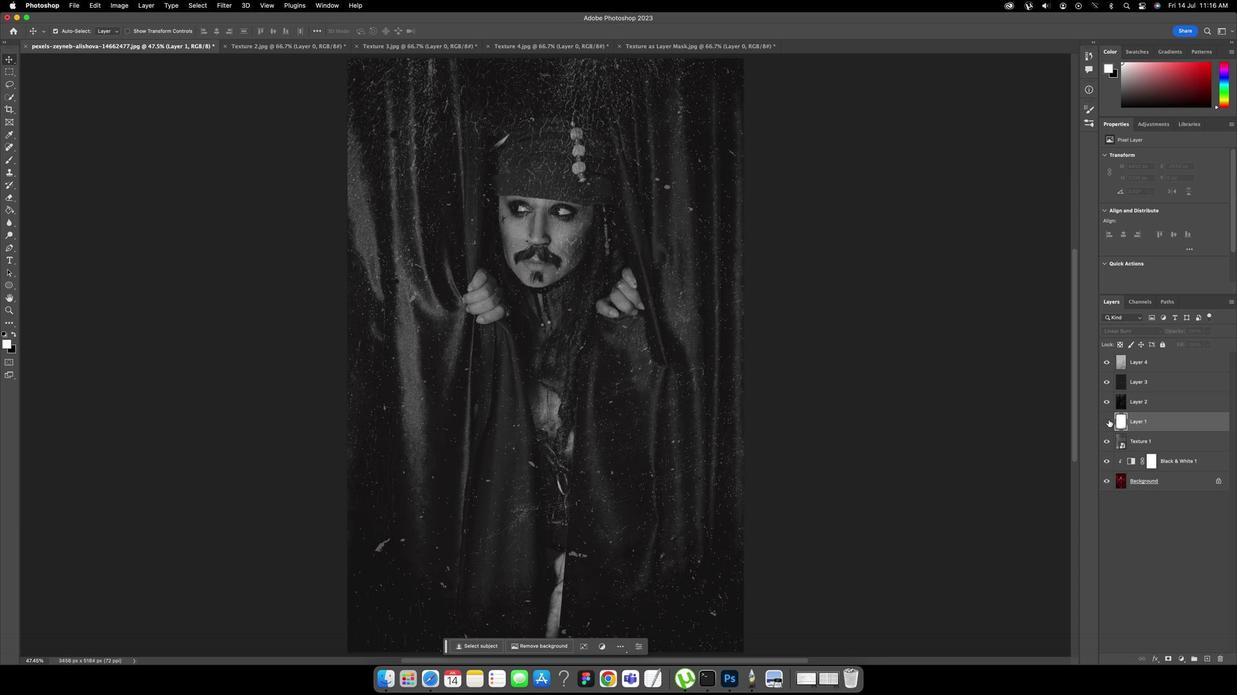 
Action: Mouse pressed left at (1106, 422)
Screenshot: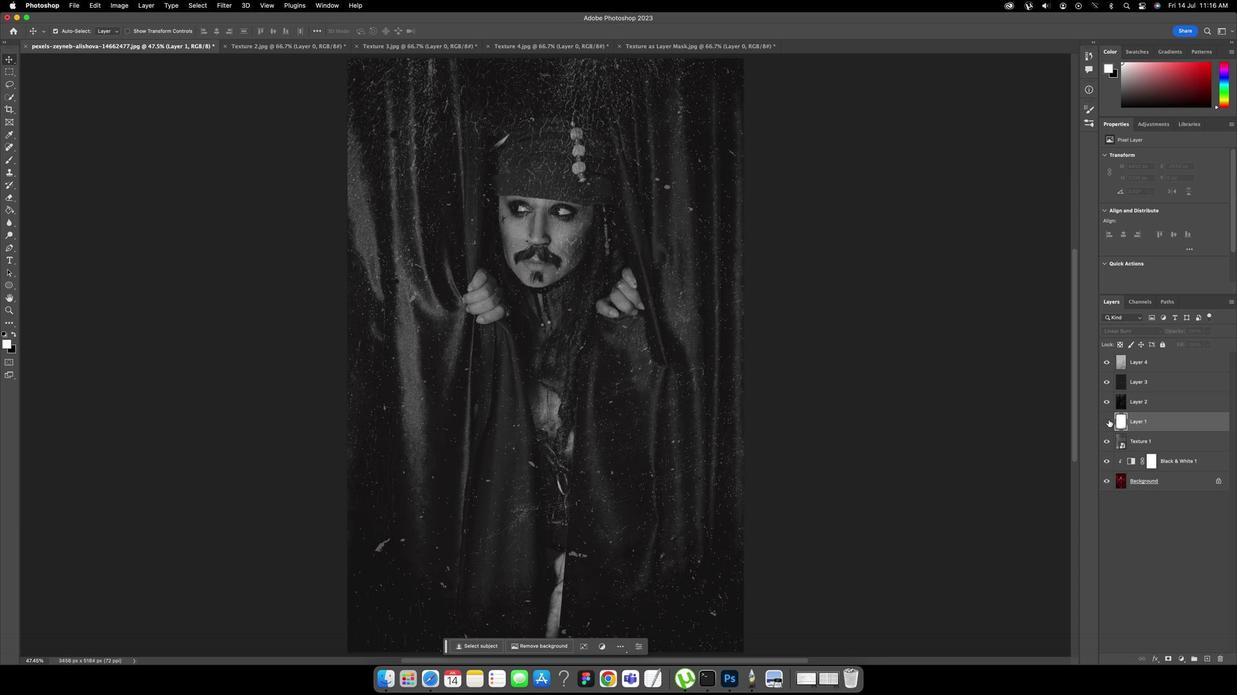 
Action: Mouse pressed left at (1106, 422)
Screenshot: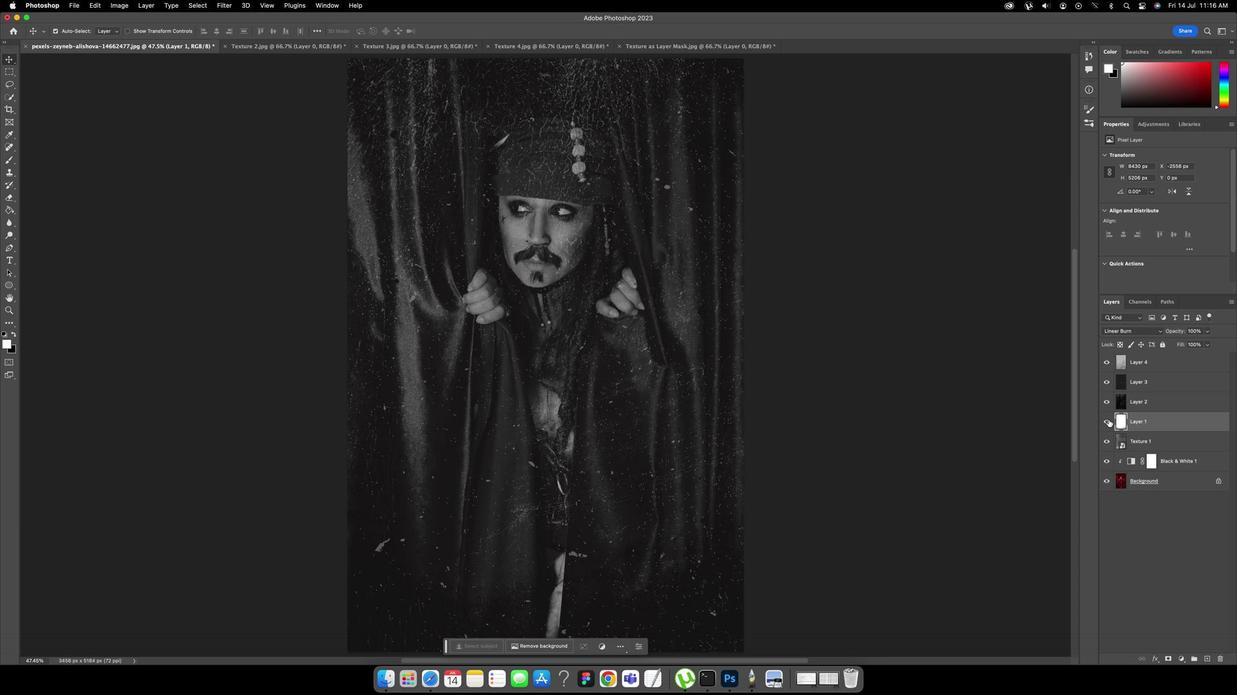 
Action: Mouse pressed left at (1106, 422)
Screenshot: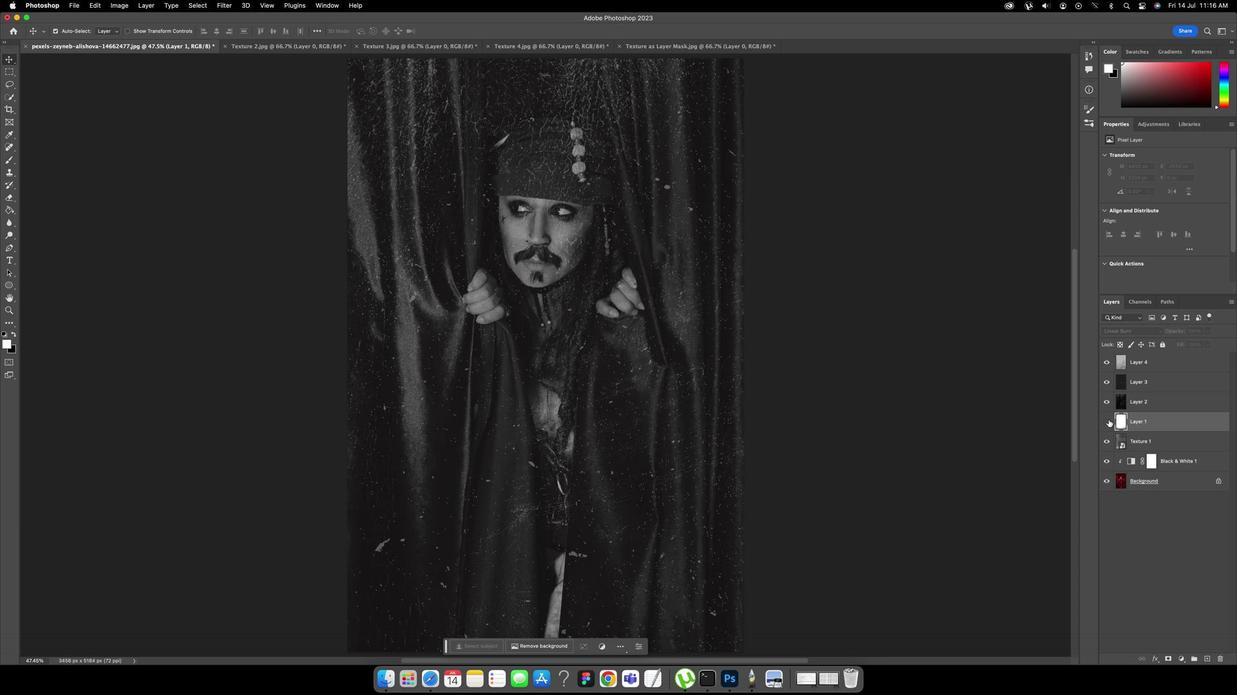 
Action: Mouse pressed left at (1106, 422)
Screenshot: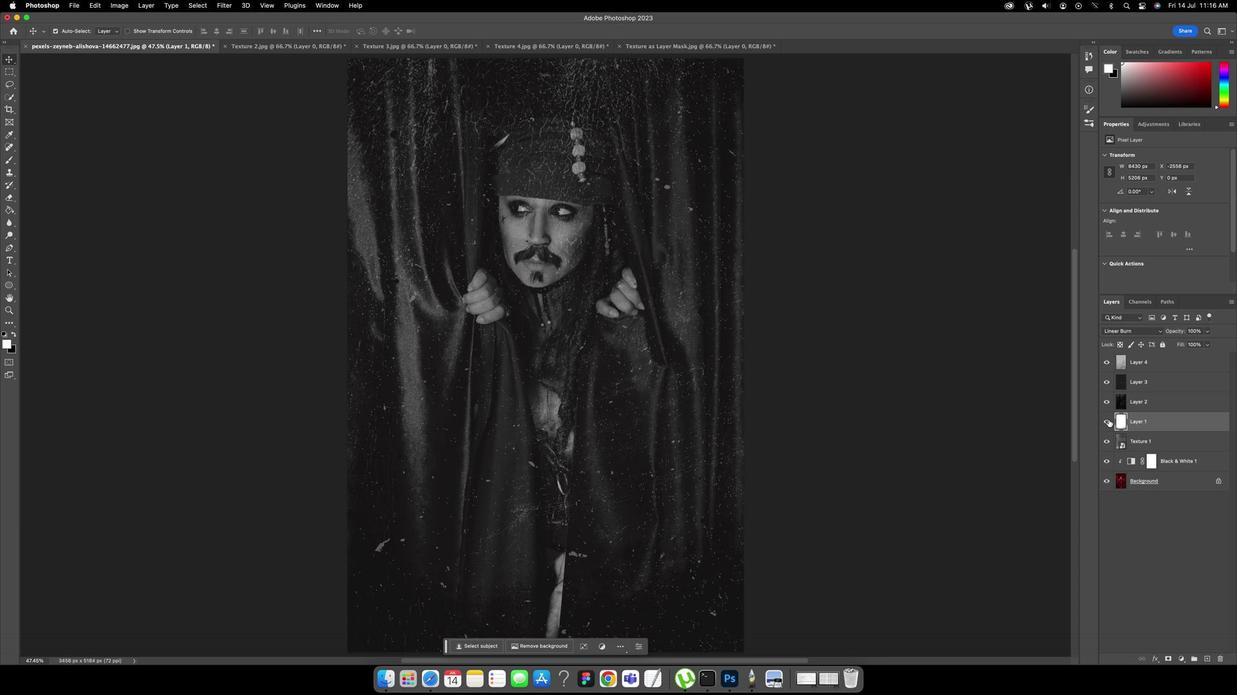 
Action: Mouse moved to (875, 446)
Screenshot: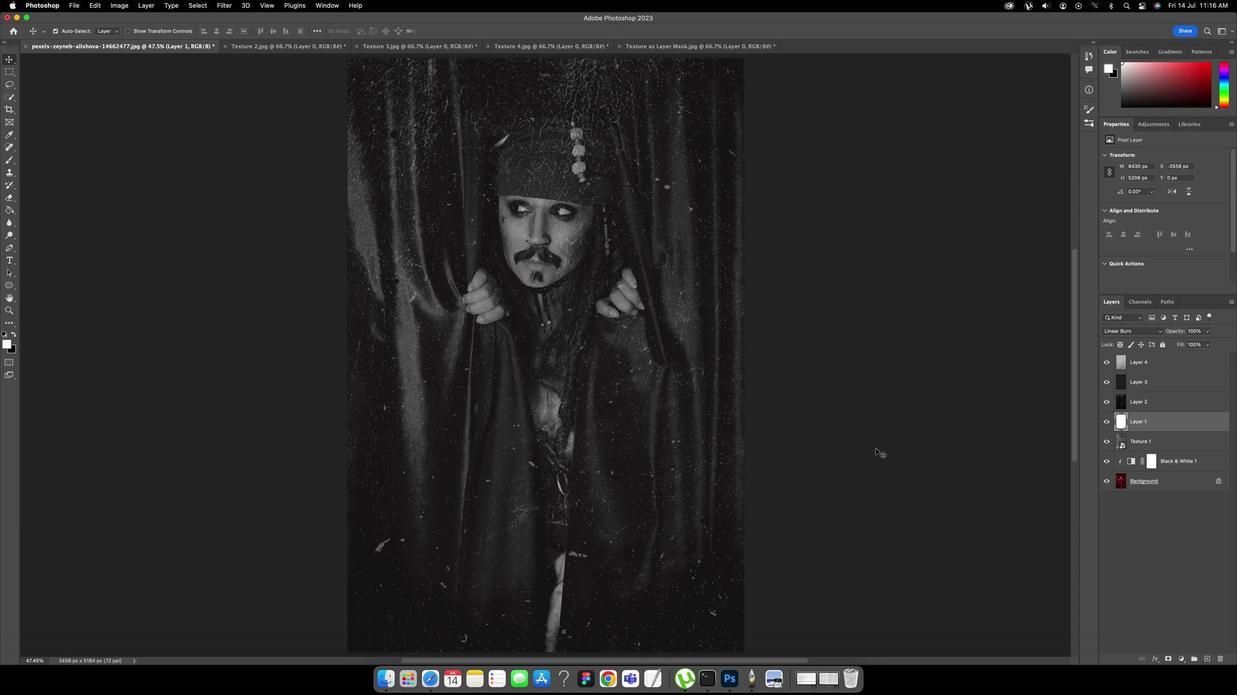 
Action: Mouse pressed left at (875, 446)
Screenshot: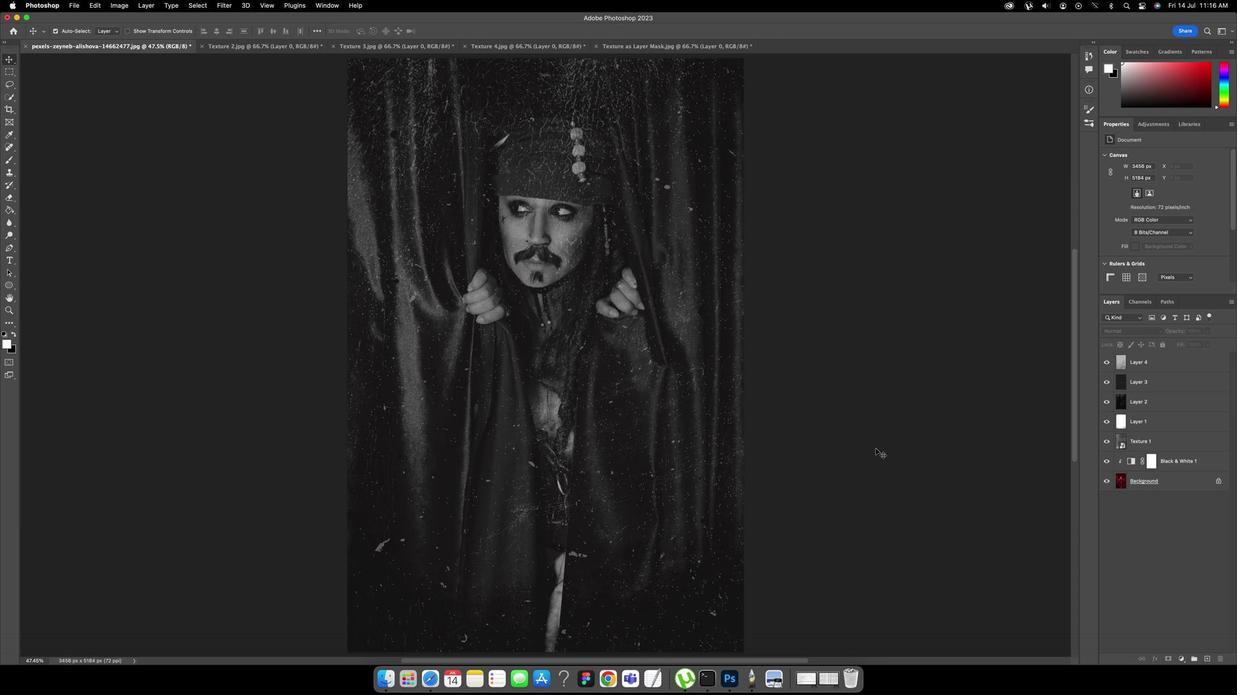 
Action: Key pressed Key.cmd
Screenshot: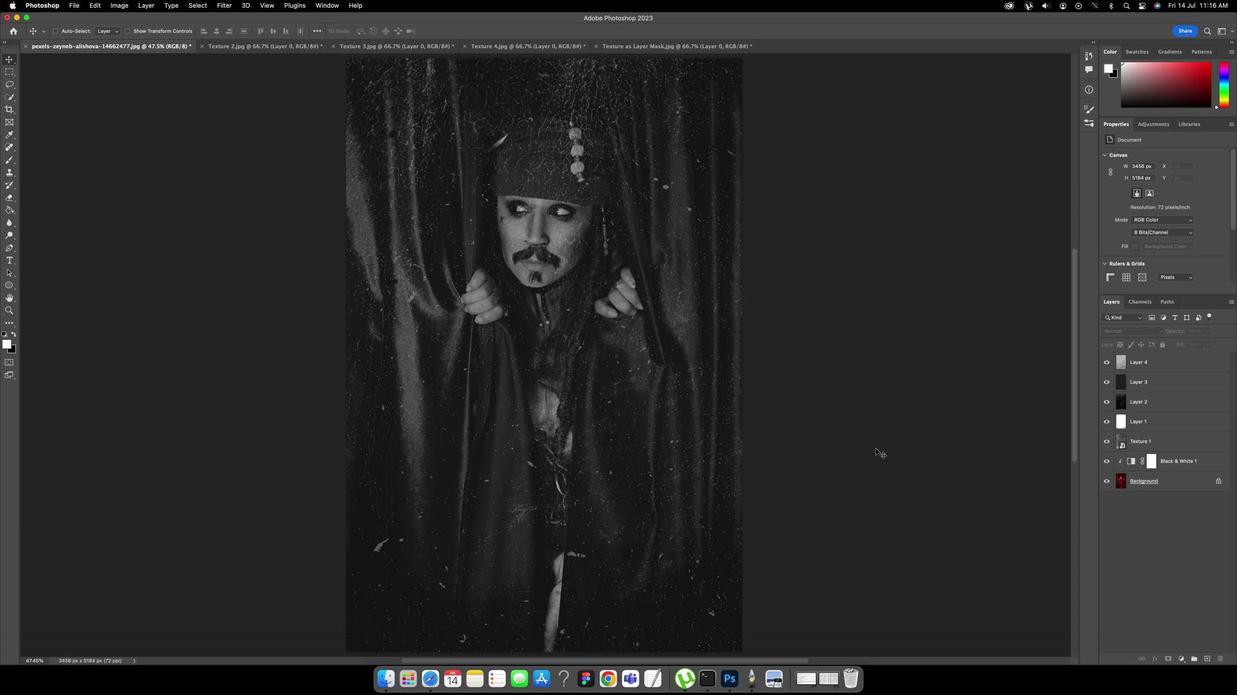 
Action: Mouse scrolled (875, 446) with delta (7, 49)
Screenshot: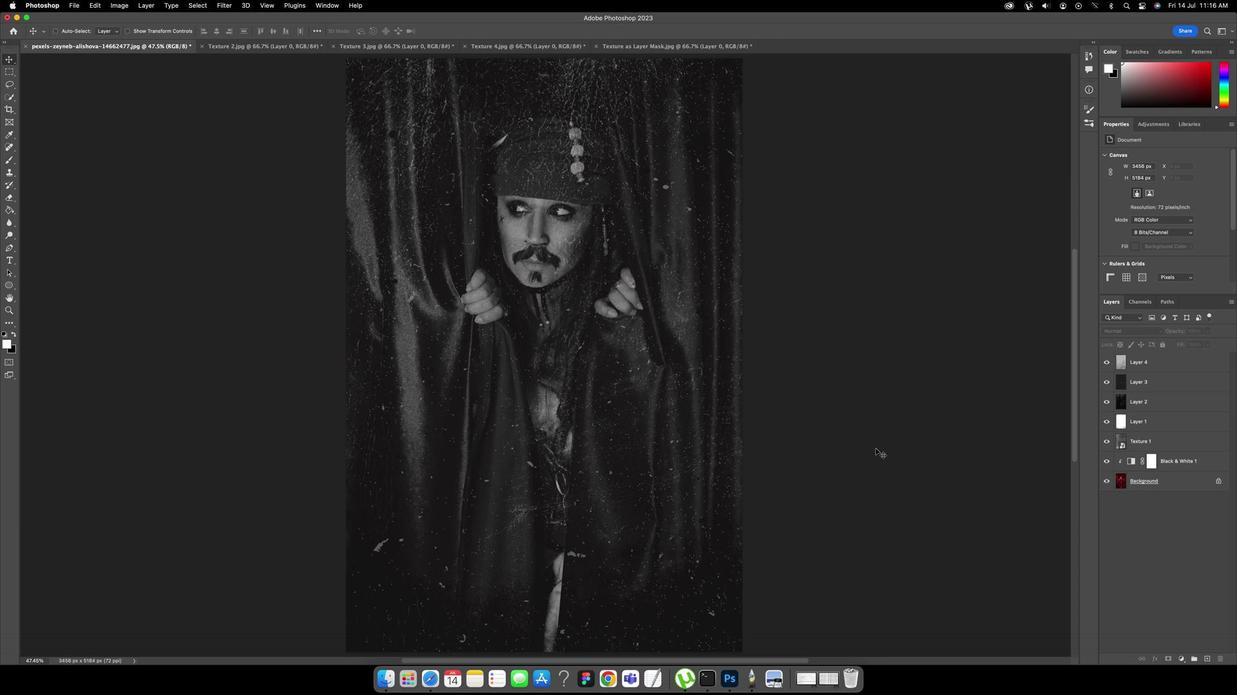 
Action: Mouse scrolled (875, 446) with delta (7, 49)
Screenshot: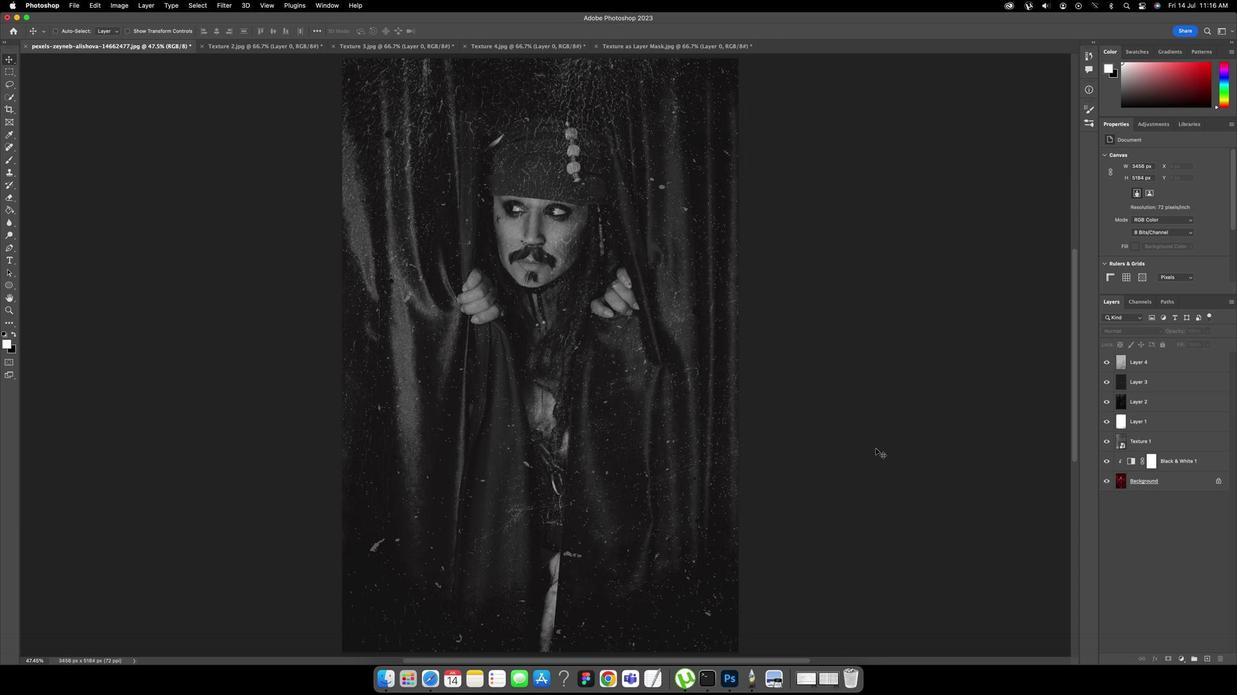 
Action: Mouse scrolled (875, 446) with delta (7, 49)
Screenshot: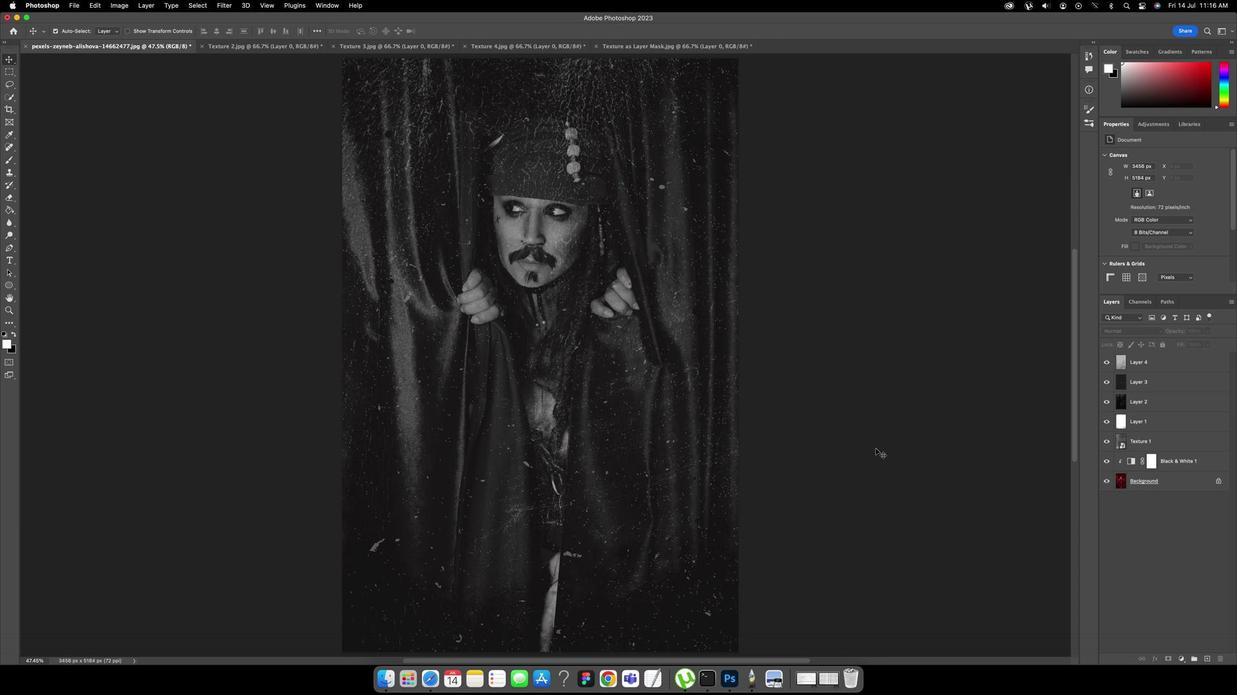 
Action: Mouse scrolled (875, 446) with delta (7, 49)
Screenshot: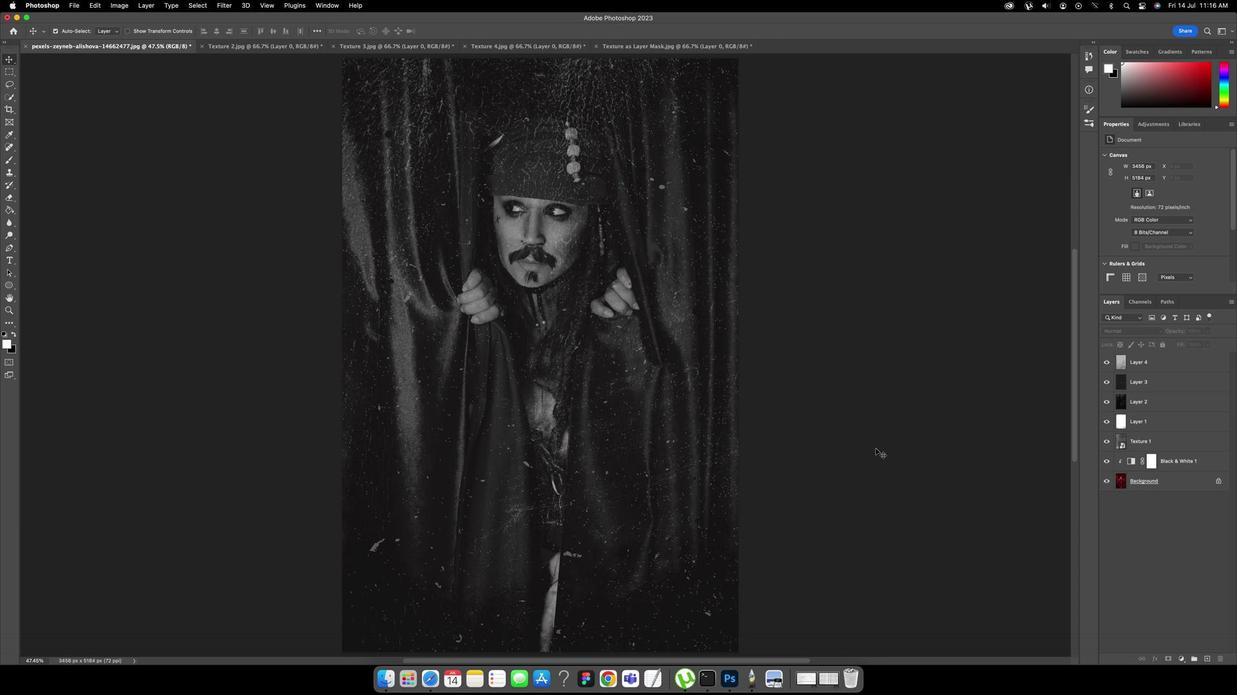 
Action: Key pressed Key.alt
Screenshot: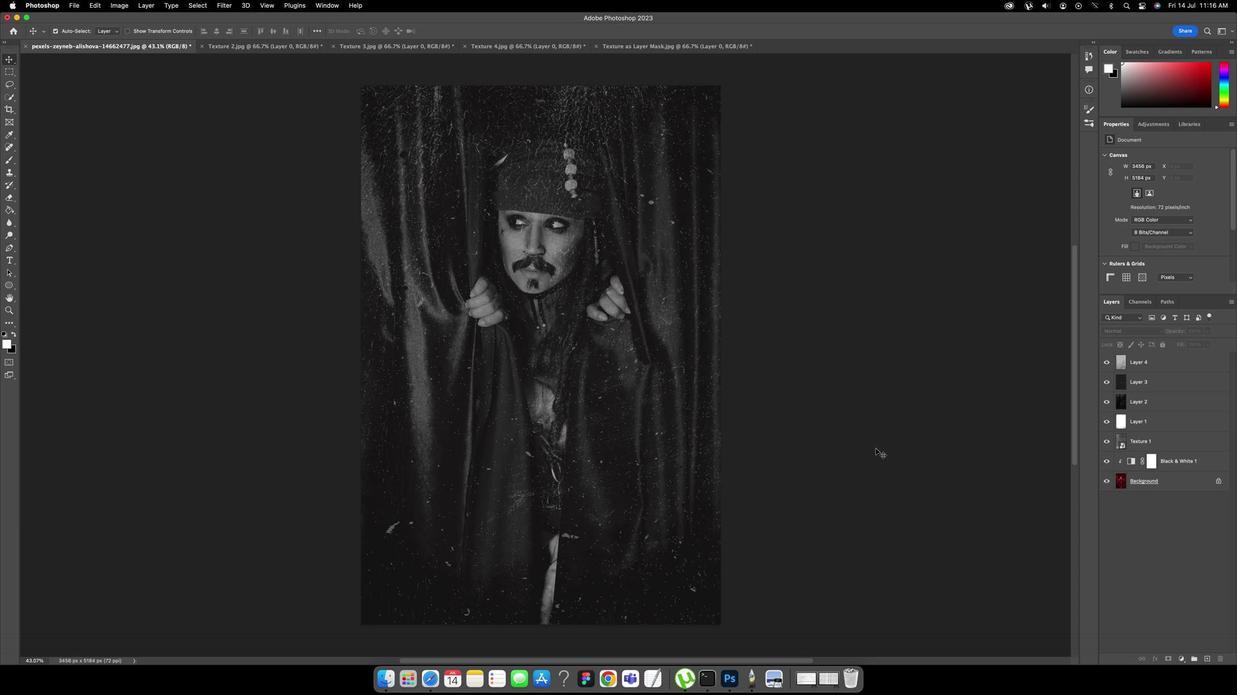 
Action: Mouse scrolled (875, 446) with delta (7, 49)
Screenshot: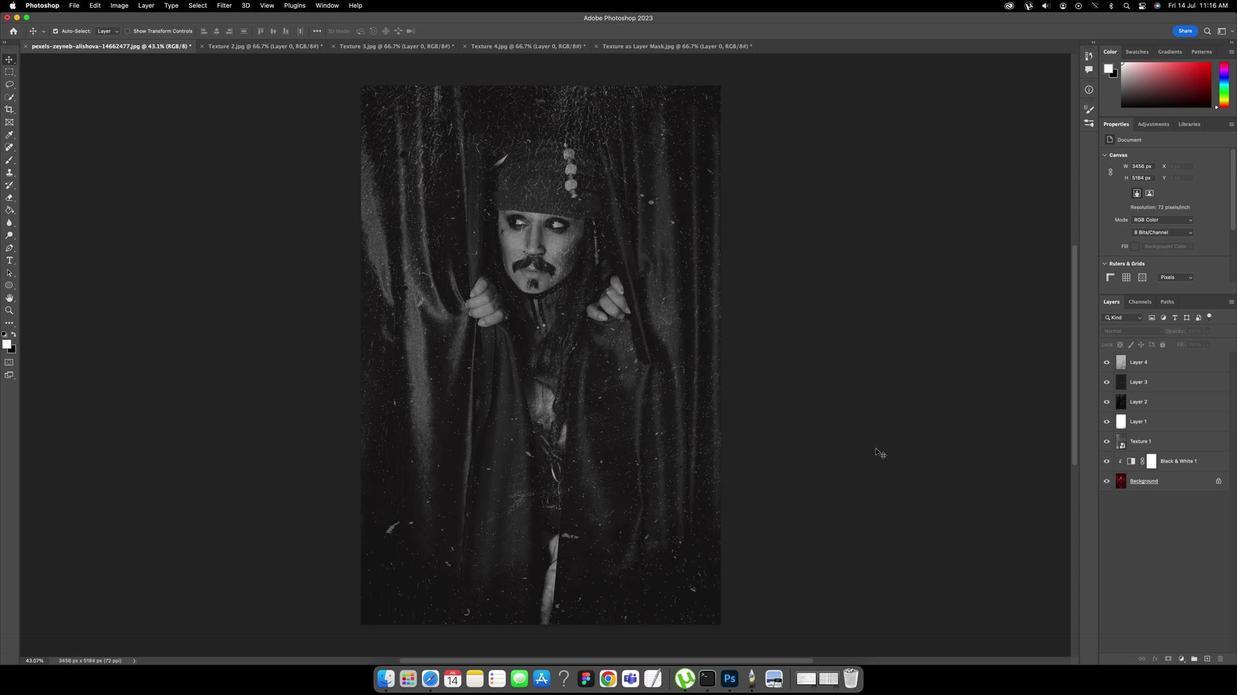 
Action: Mouse scrolled (875, 446) with delta (7, 49)
Screenshot: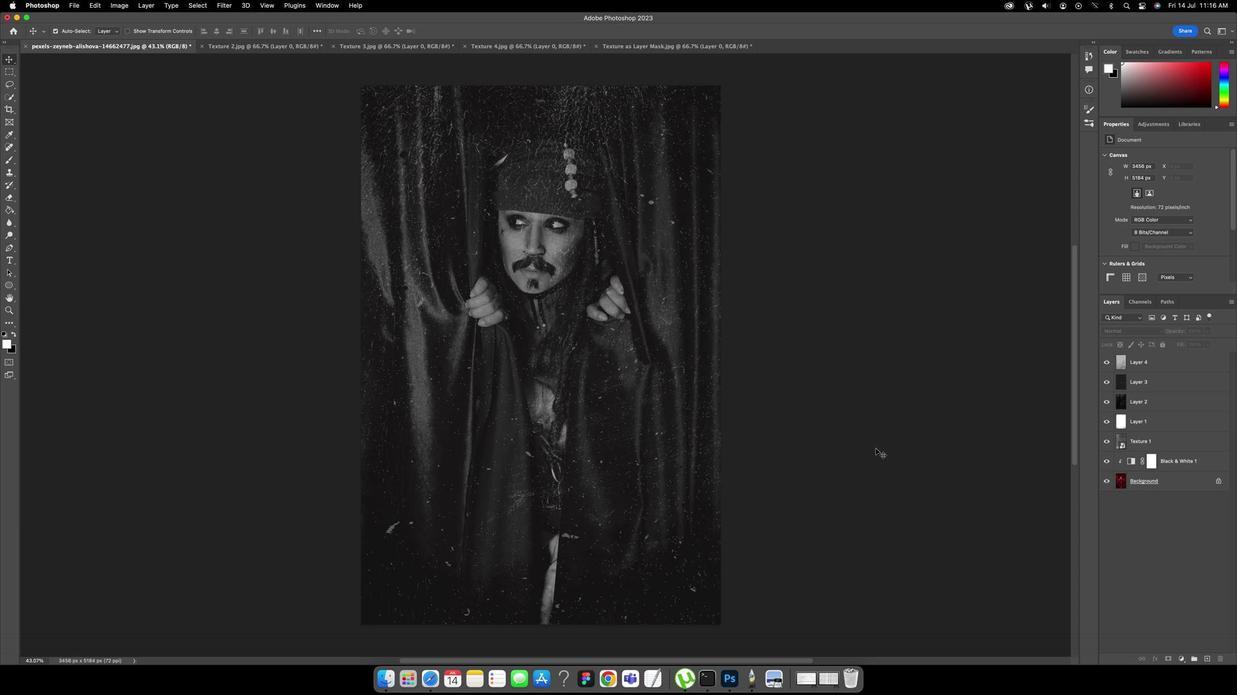 
Action: Mouse scrolled (875, 446) with delta (7, 49)
Screenshot: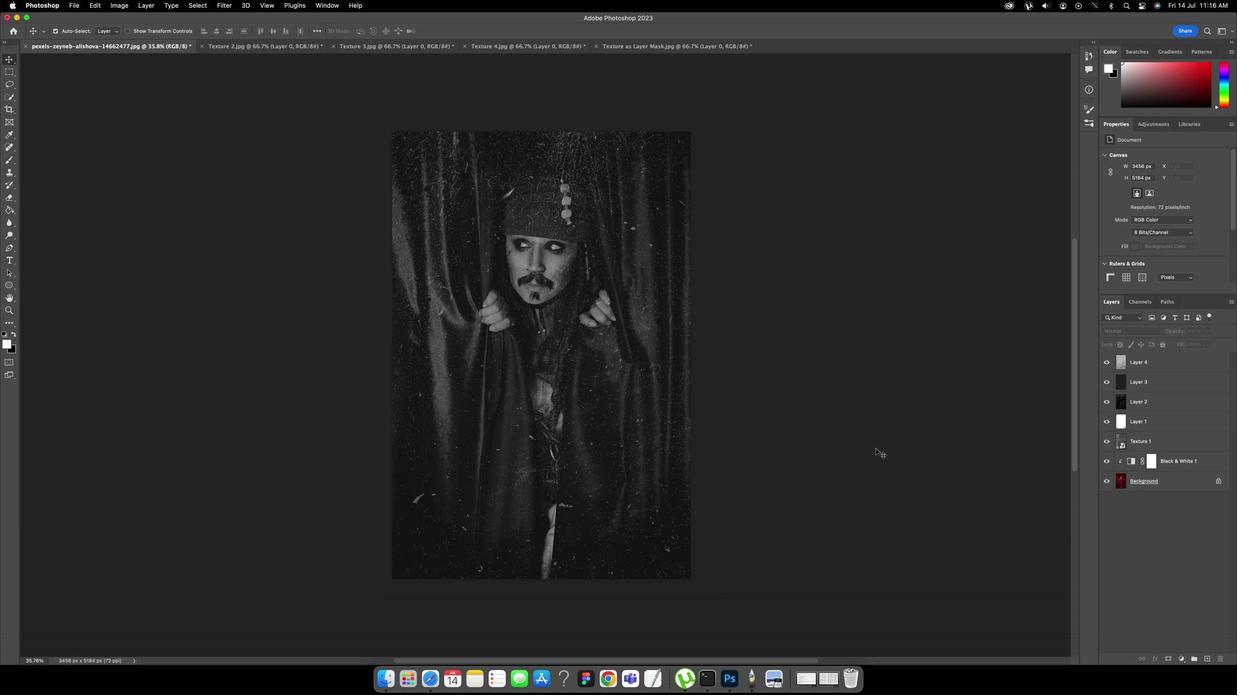 
Action: Mouse scrolled (875, 446) with delta (7, 49)
Screenshot: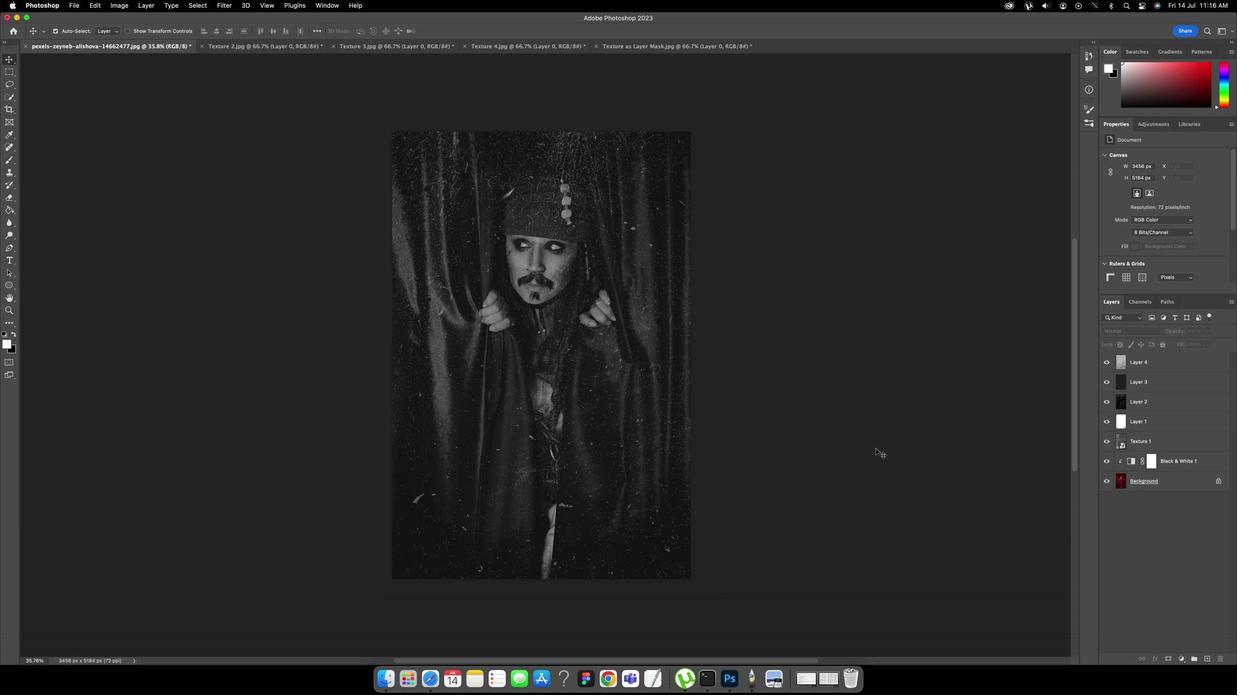 
Action: Mouse moved to (1130, 385)
Screenshot: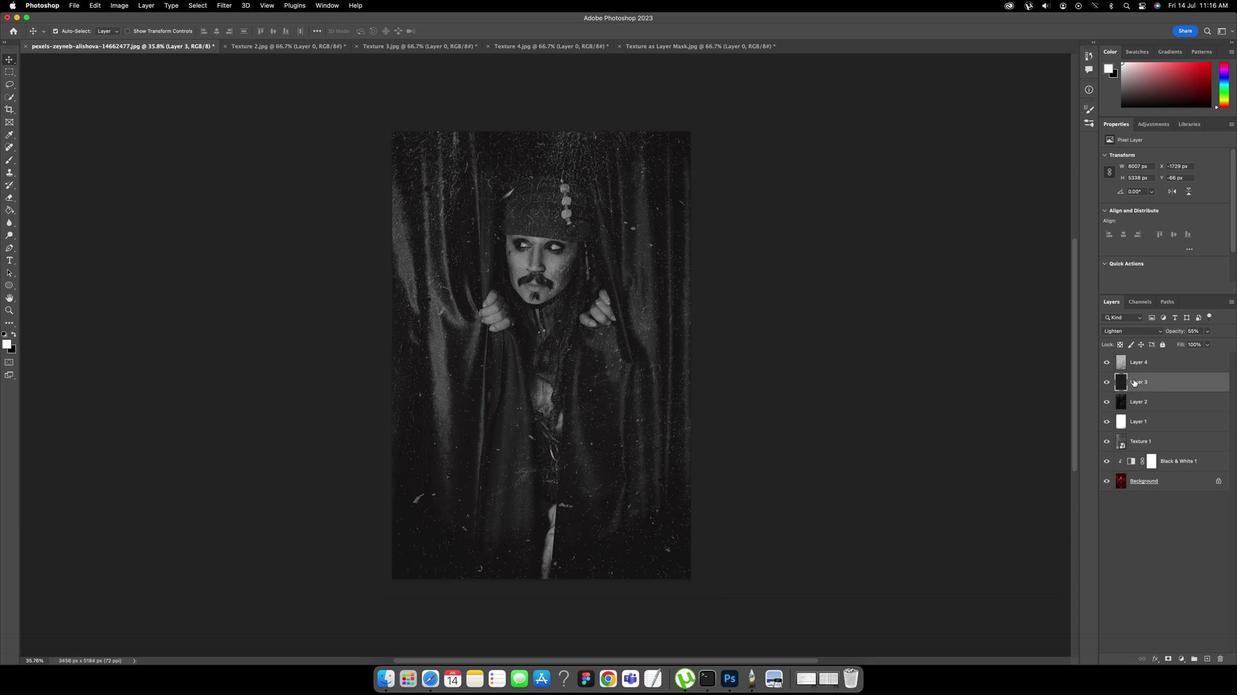 
Action: Mouse pressed left at (1130, 385)
Screenshot: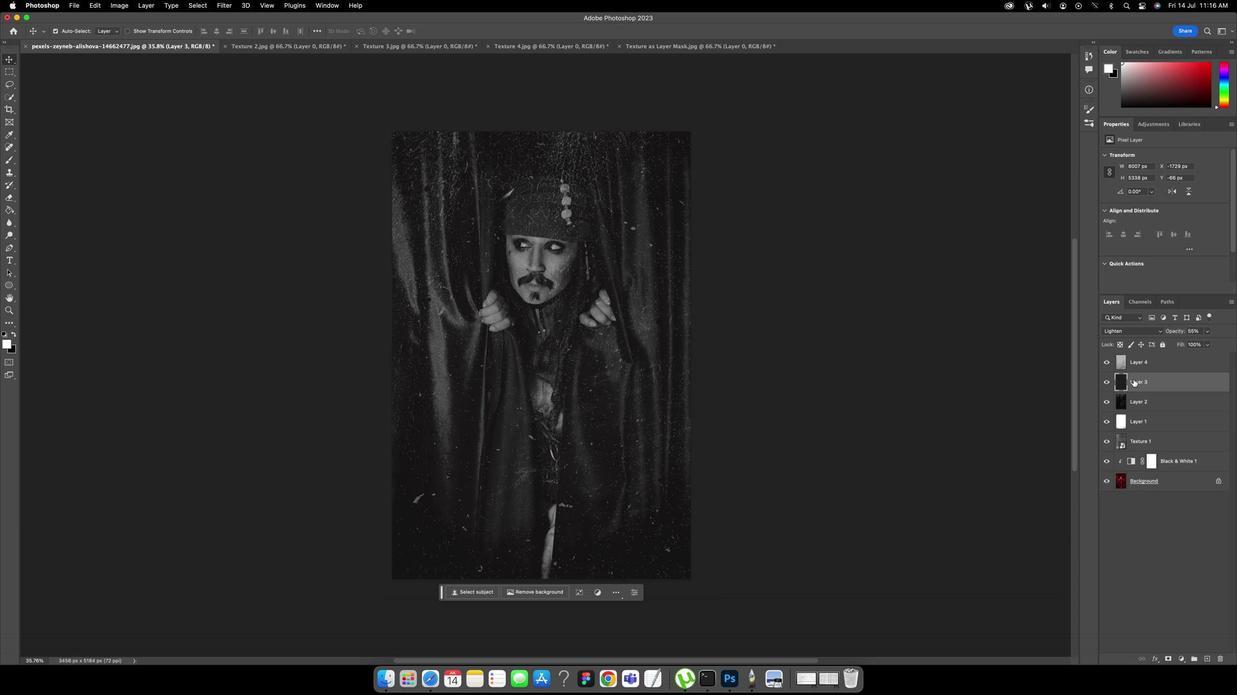 
Action: Mouse moved to (1207, 342)
Screenshot: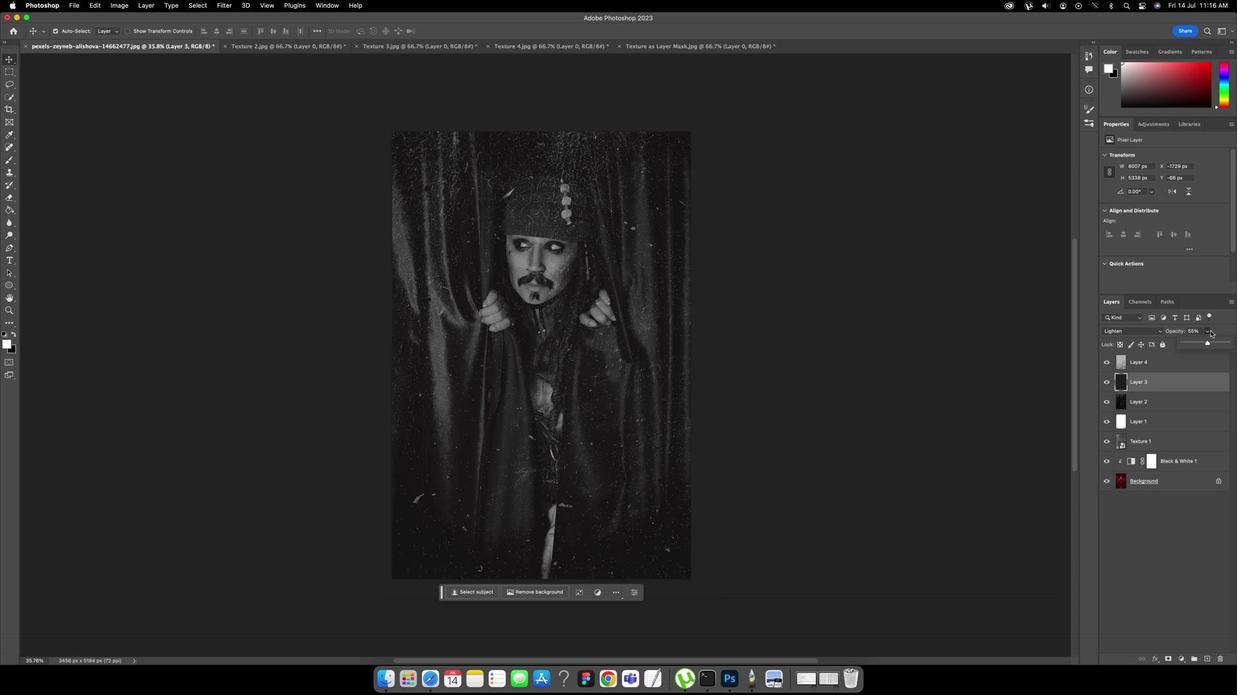 
Action: Mouse pressed left at (1207, 342)
Screenshot: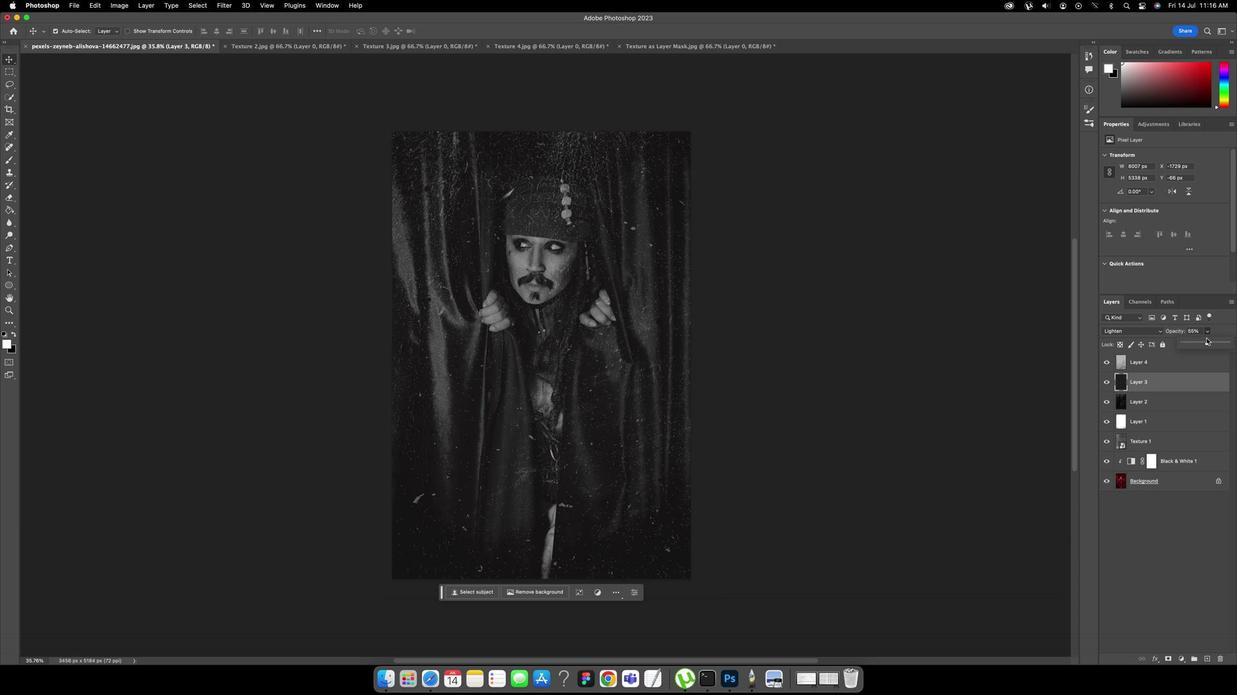 
Action: Mouse moved to (1204, 352)
